 Task: Play online Dominion games in medium mode.
Action: Mouse moved to (830, 522)
Screenshot: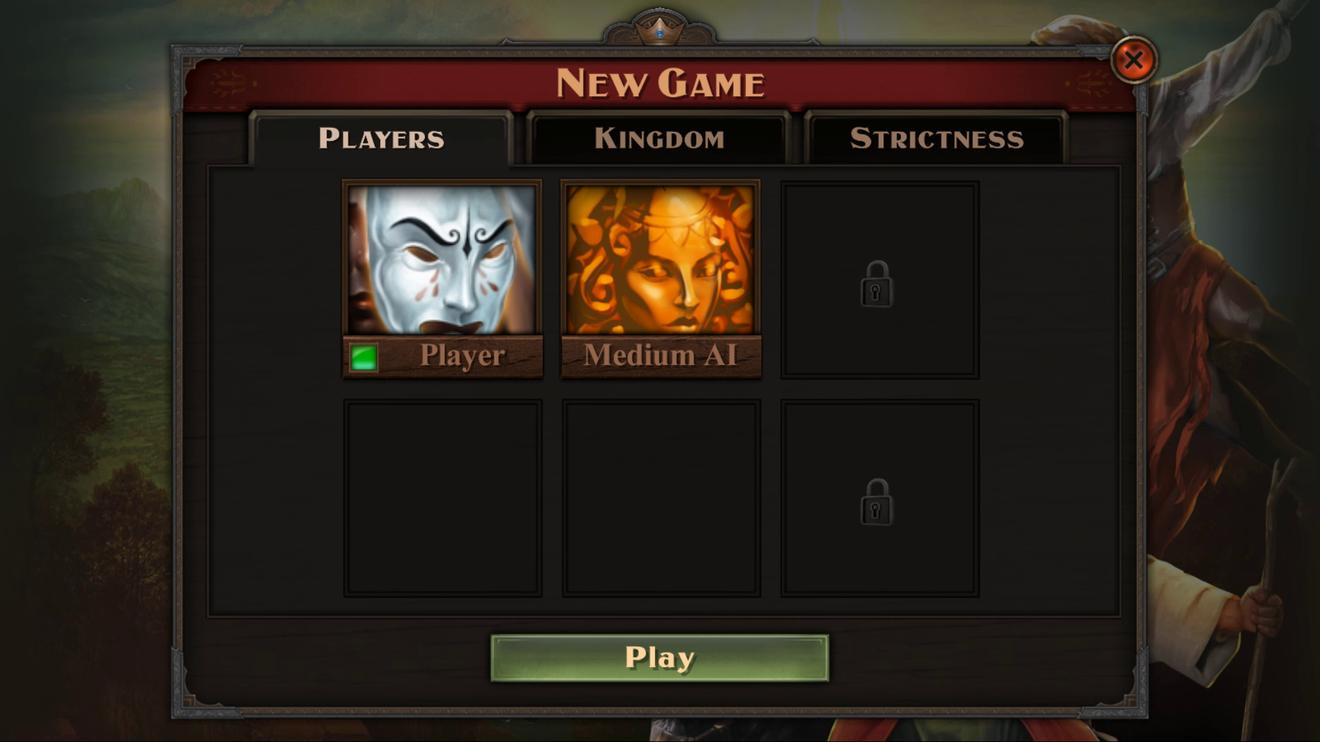 
Action: Mouse pressed left at (830, 522)
Screenshot: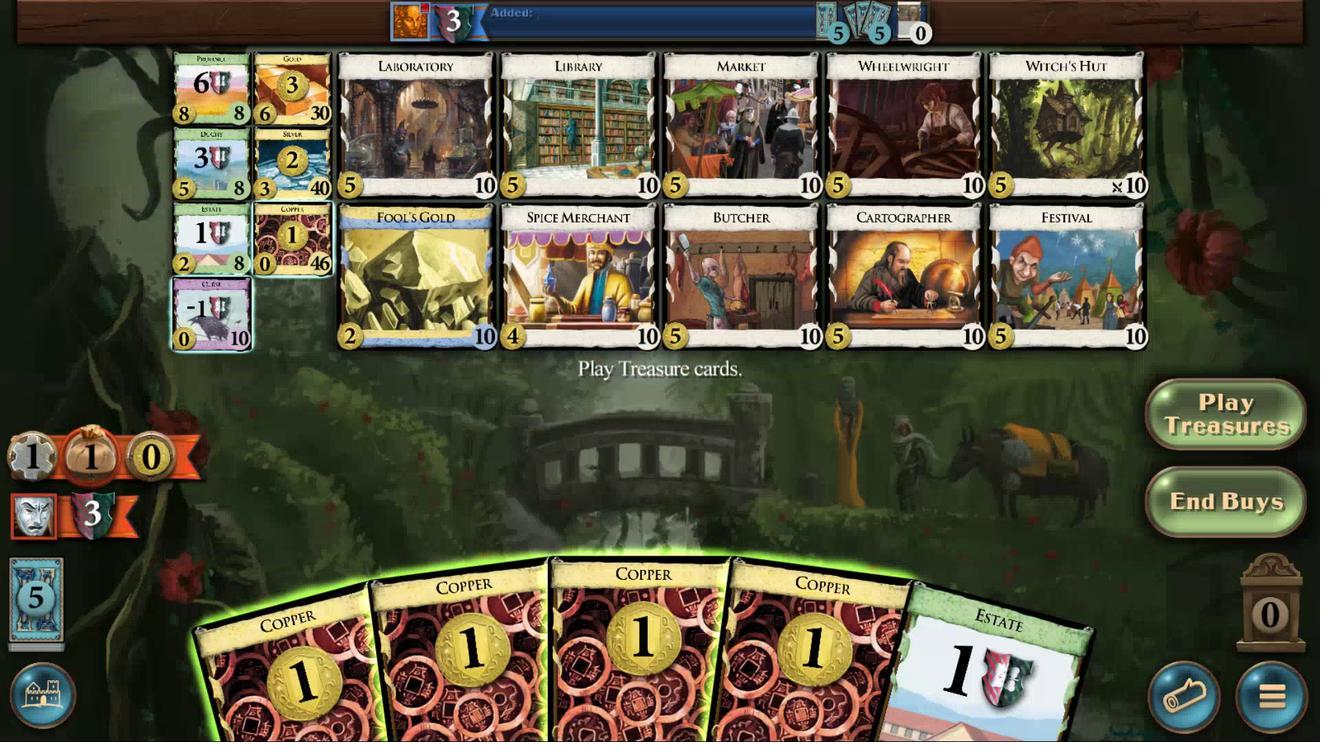 
Action: Mouse moved to (424, 519)
Screenshot: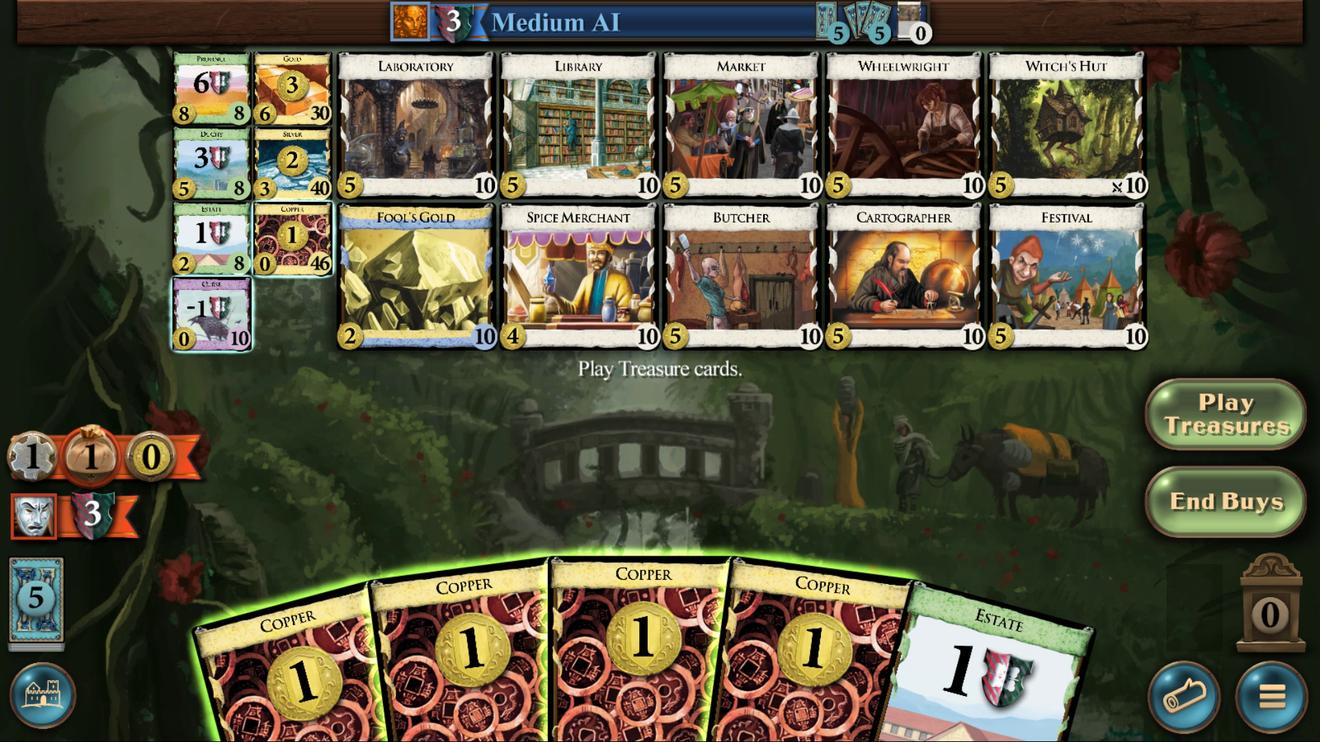 
Action: Mouse pressed left at (424, 519)
Screenshot: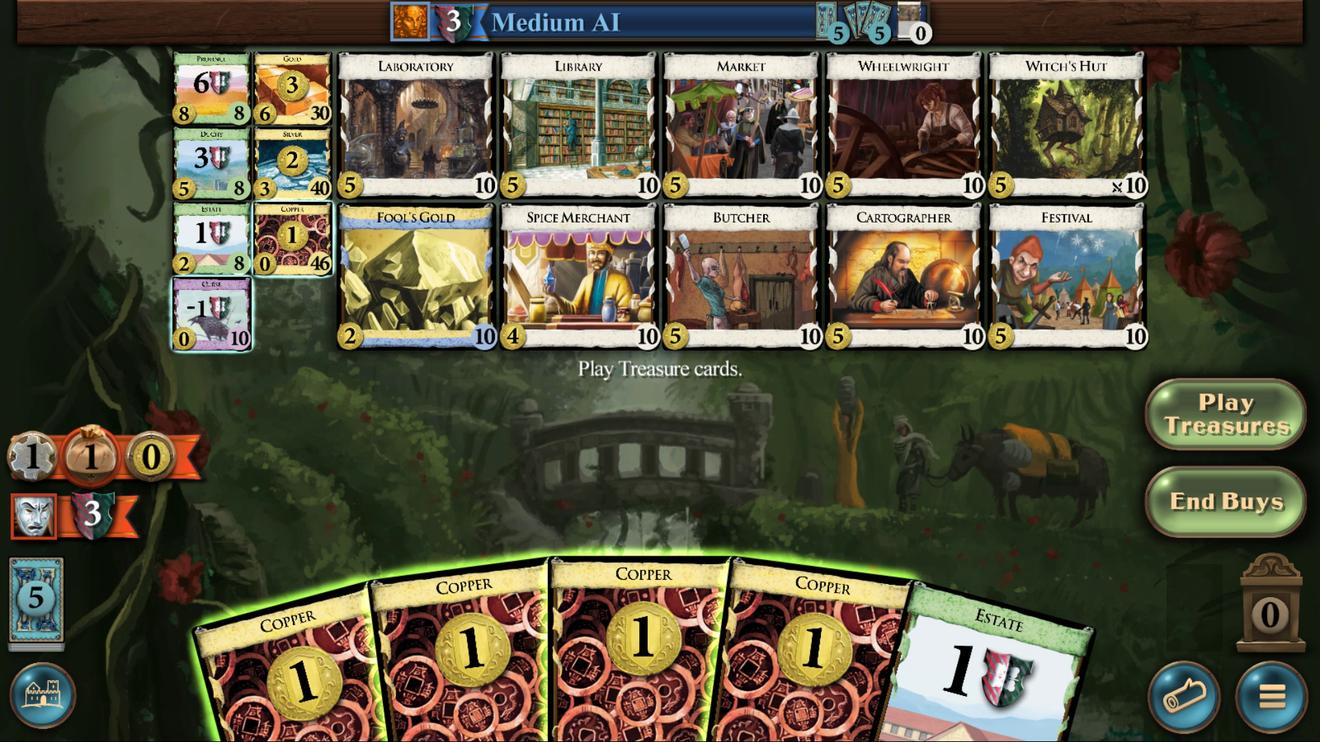 
Action: Mouse moved to (496, 497)
Screenshot: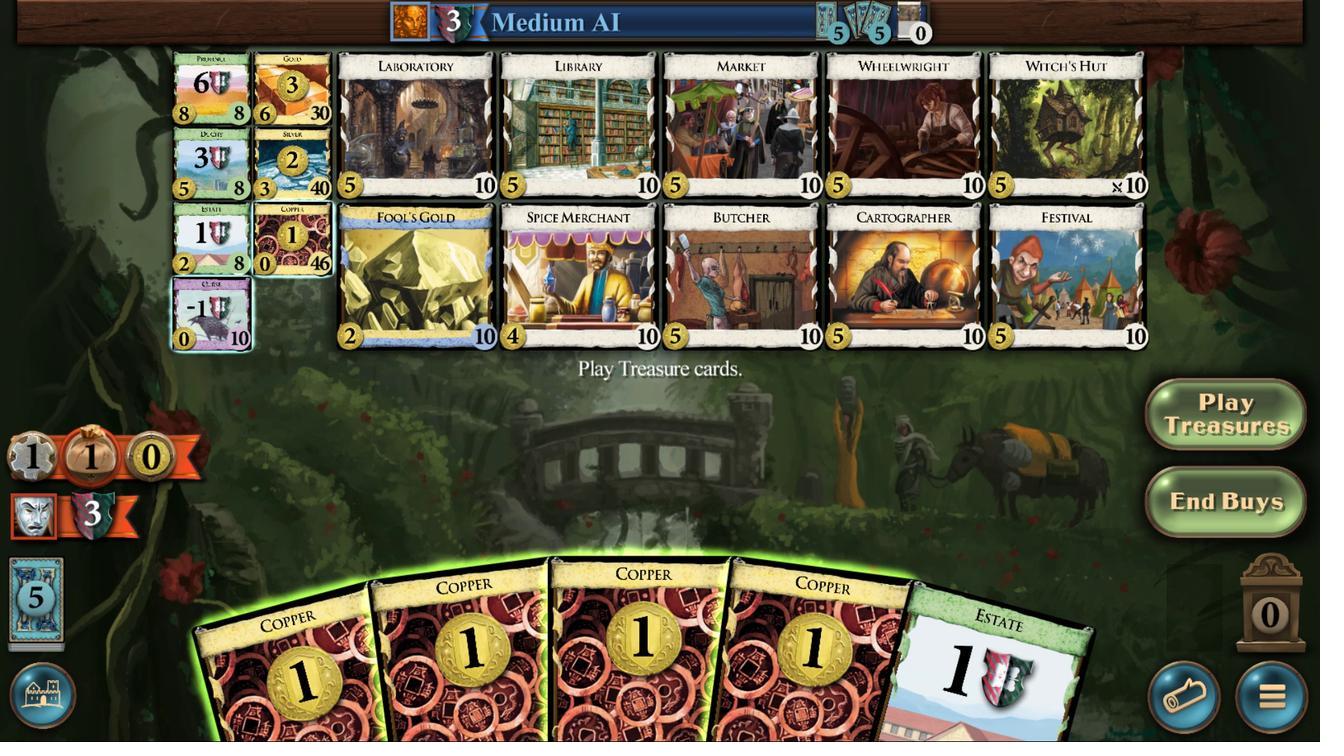 
Action: Mouse pressed left at (496, 497)
Screenshot: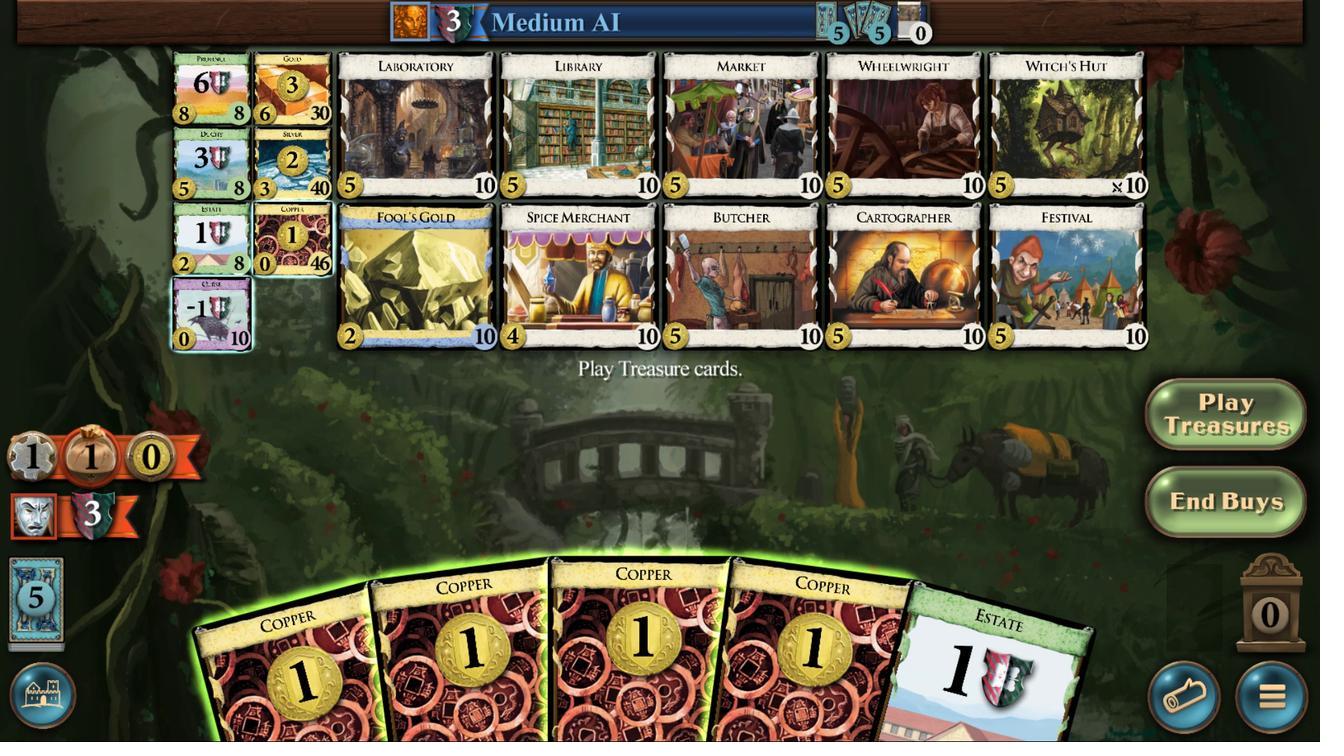 
Action: Mouse moved to (497, 497)
Screenshot: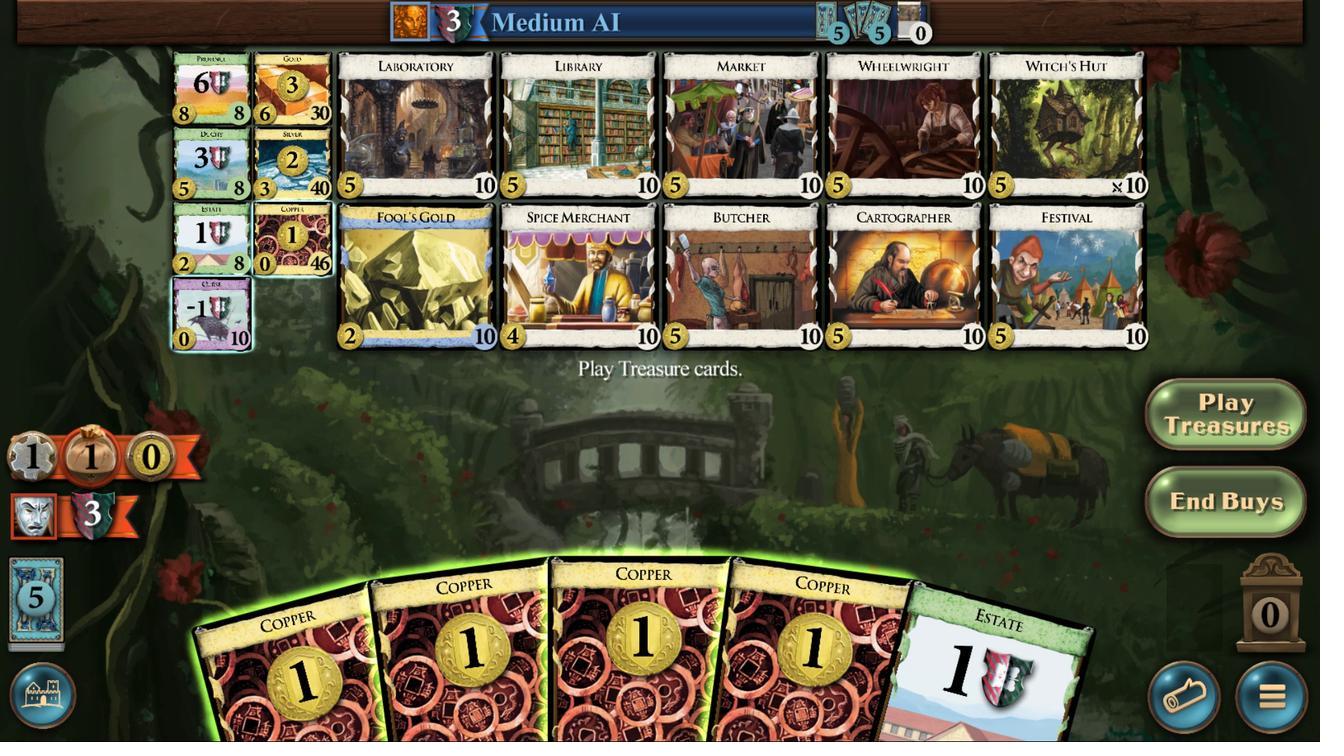 
Action: Mouse pressed left at (497, 497)
Screenshot: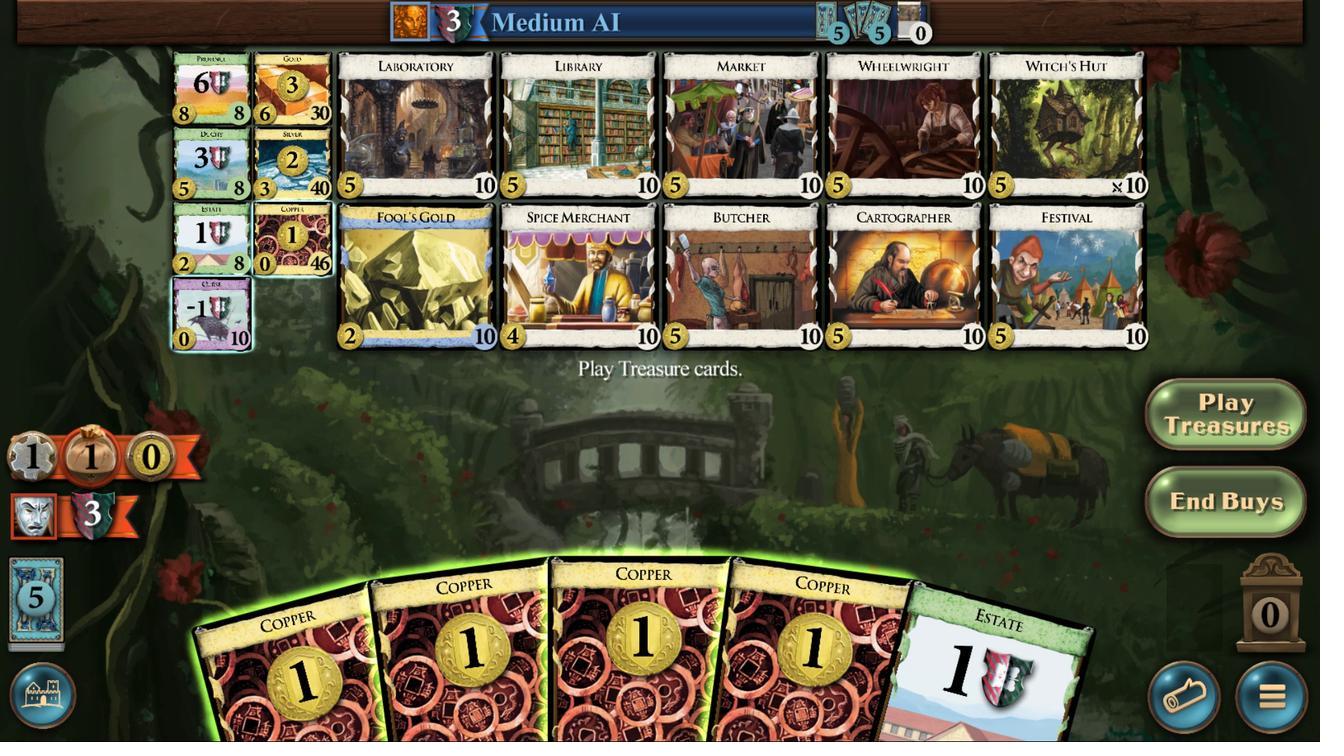 
Action: Mouse moved to (768, 527)
Screenshot: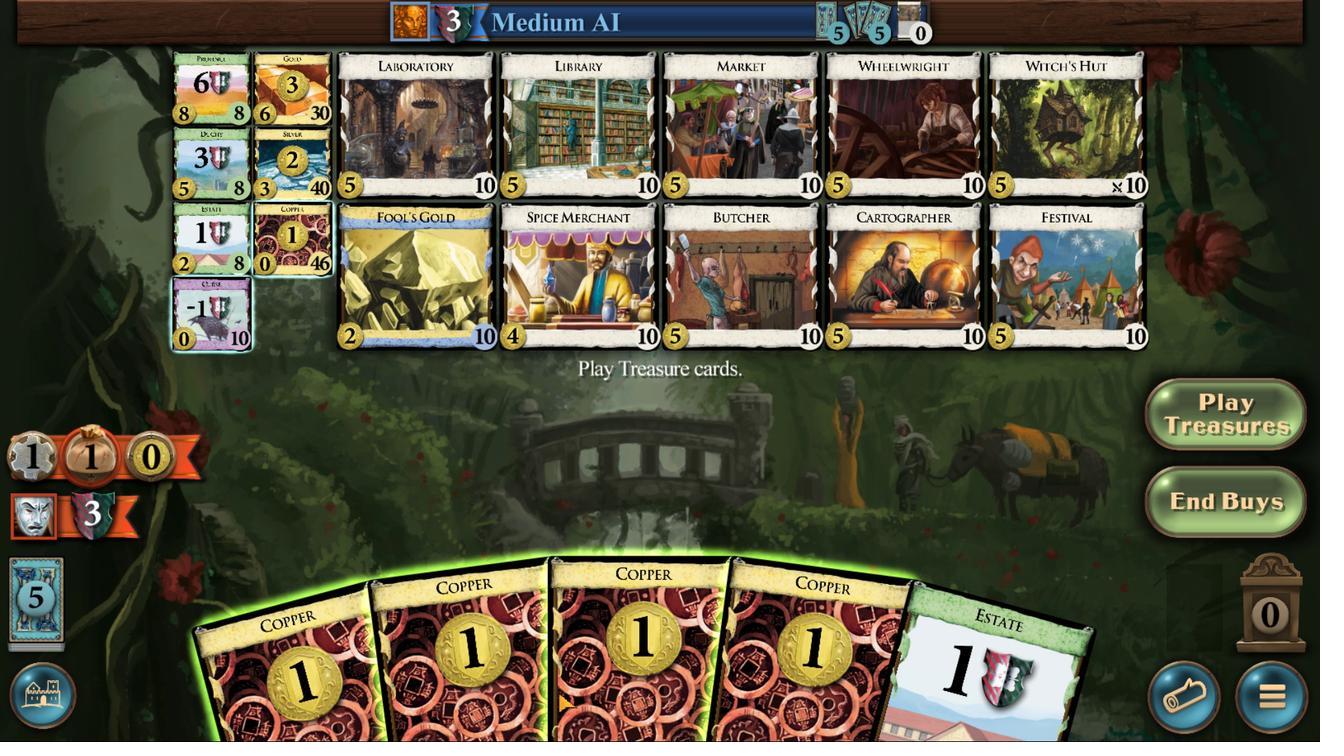 
Action: Mouse pressed left at (768, 527)
Screenshot: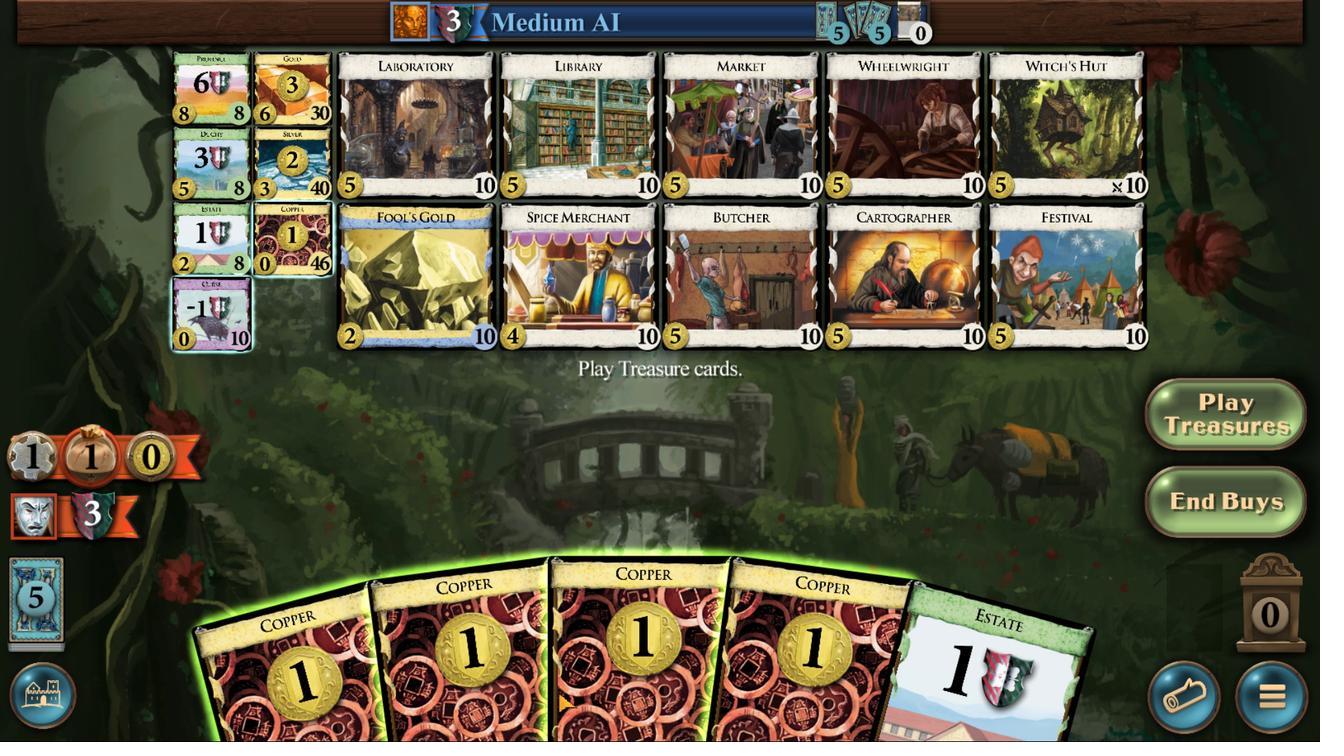 
Action: Mouse moved to (390, 457)
Screenshot: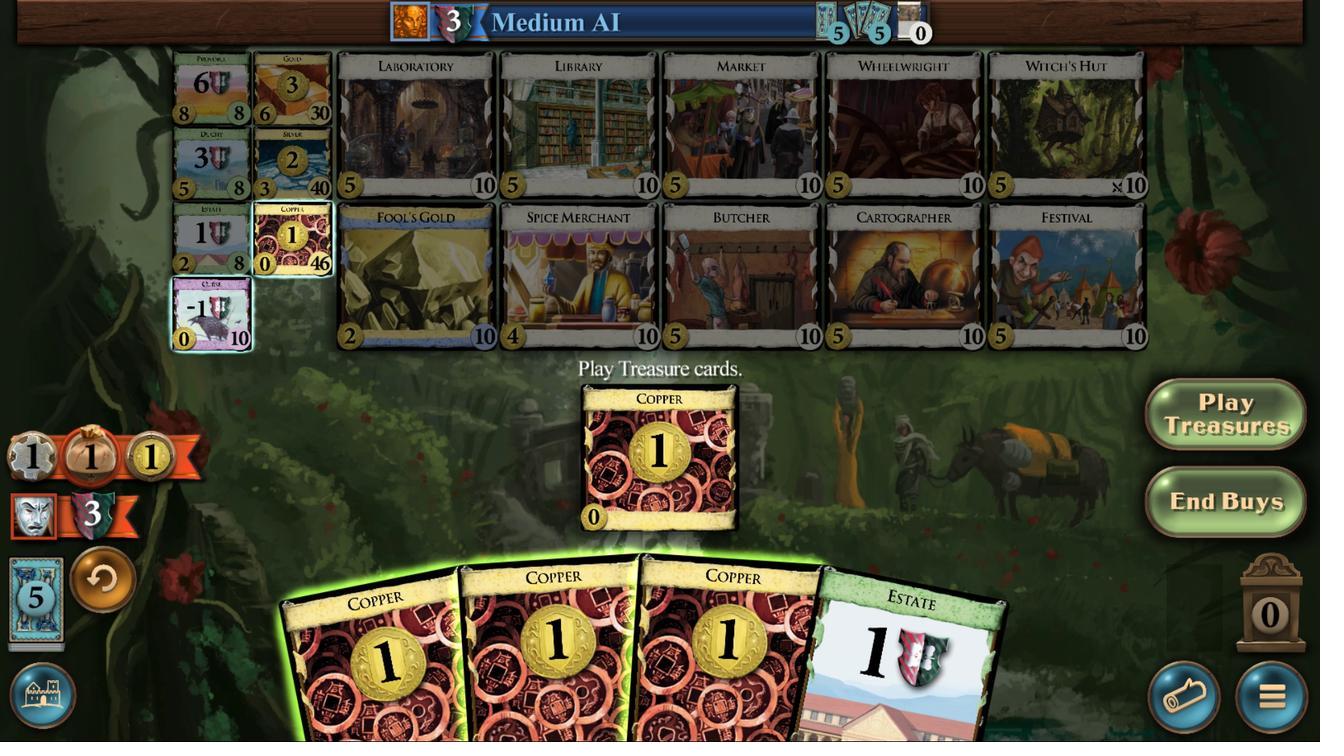 
Action: Mouse pressed left at (390, 457)
Screenshot: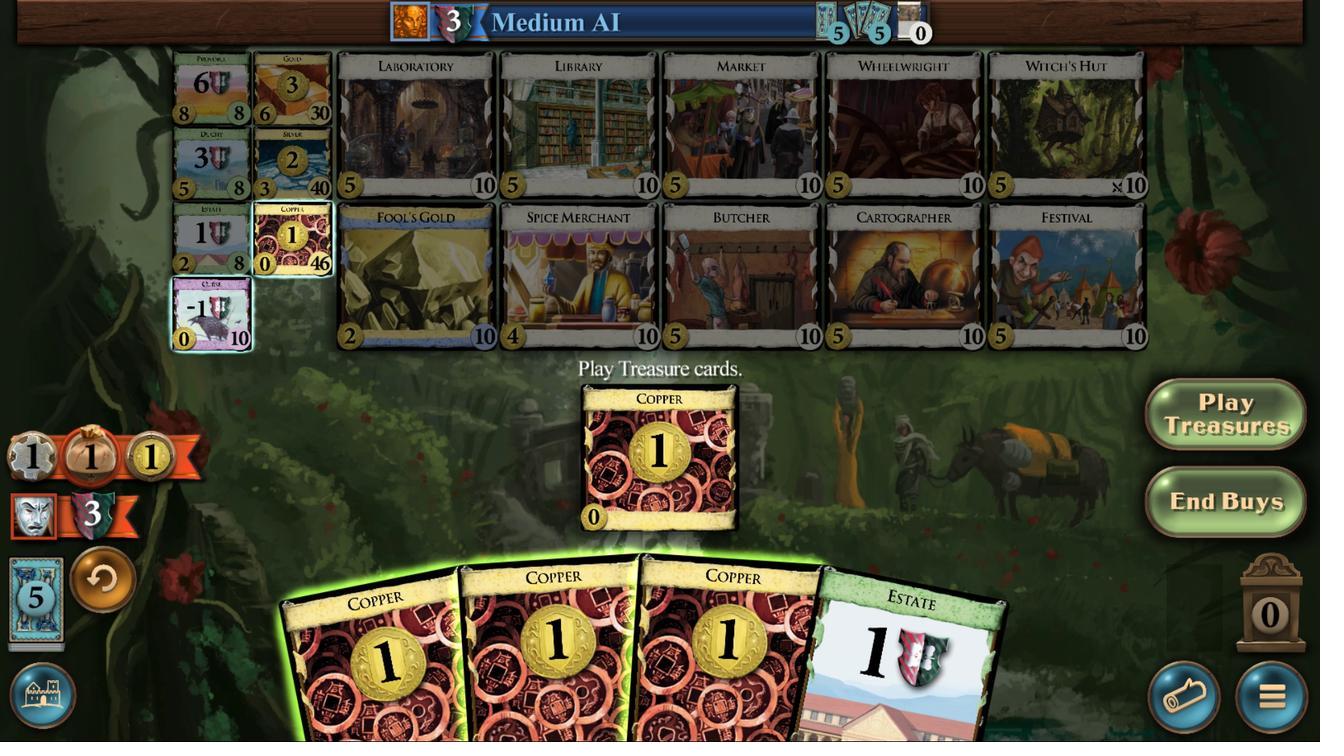 
Action: Mouse moved to (703, 517)
Screenshot: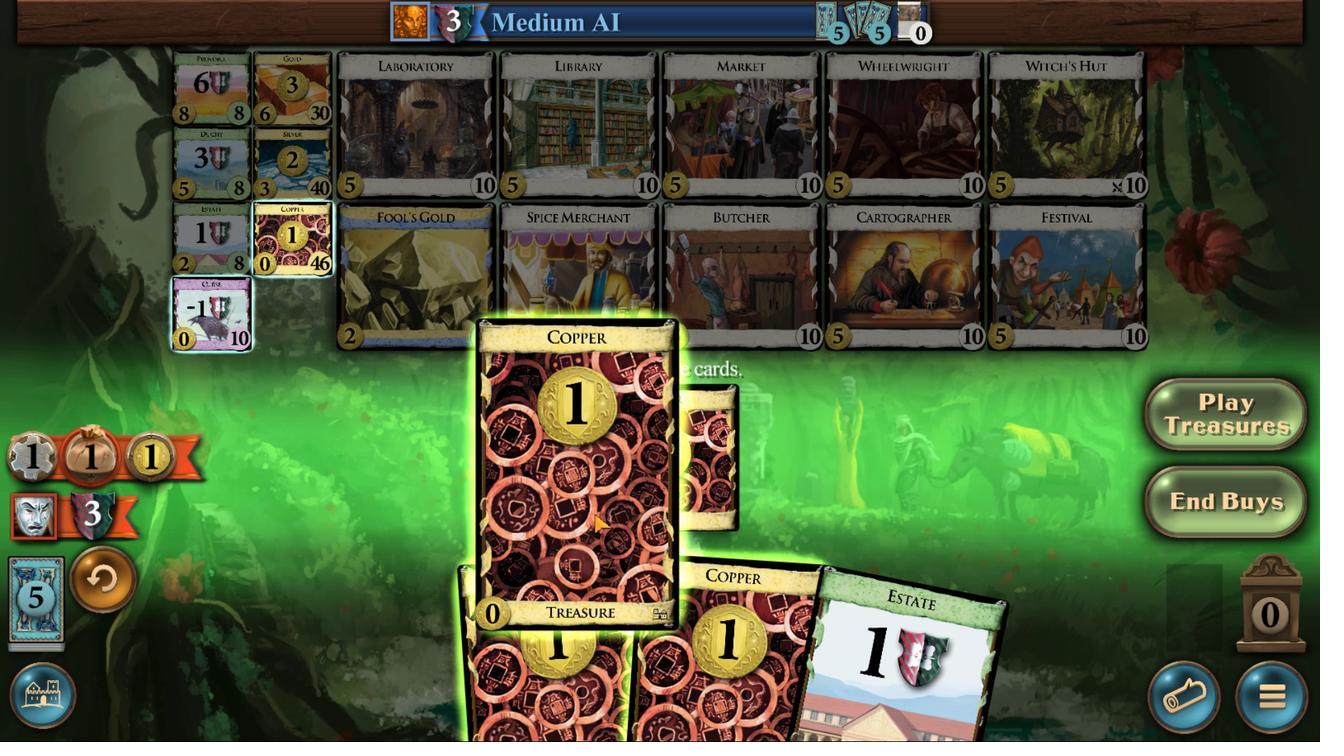 
Action: Mouse pressed left at (703, 517)
Screenshot: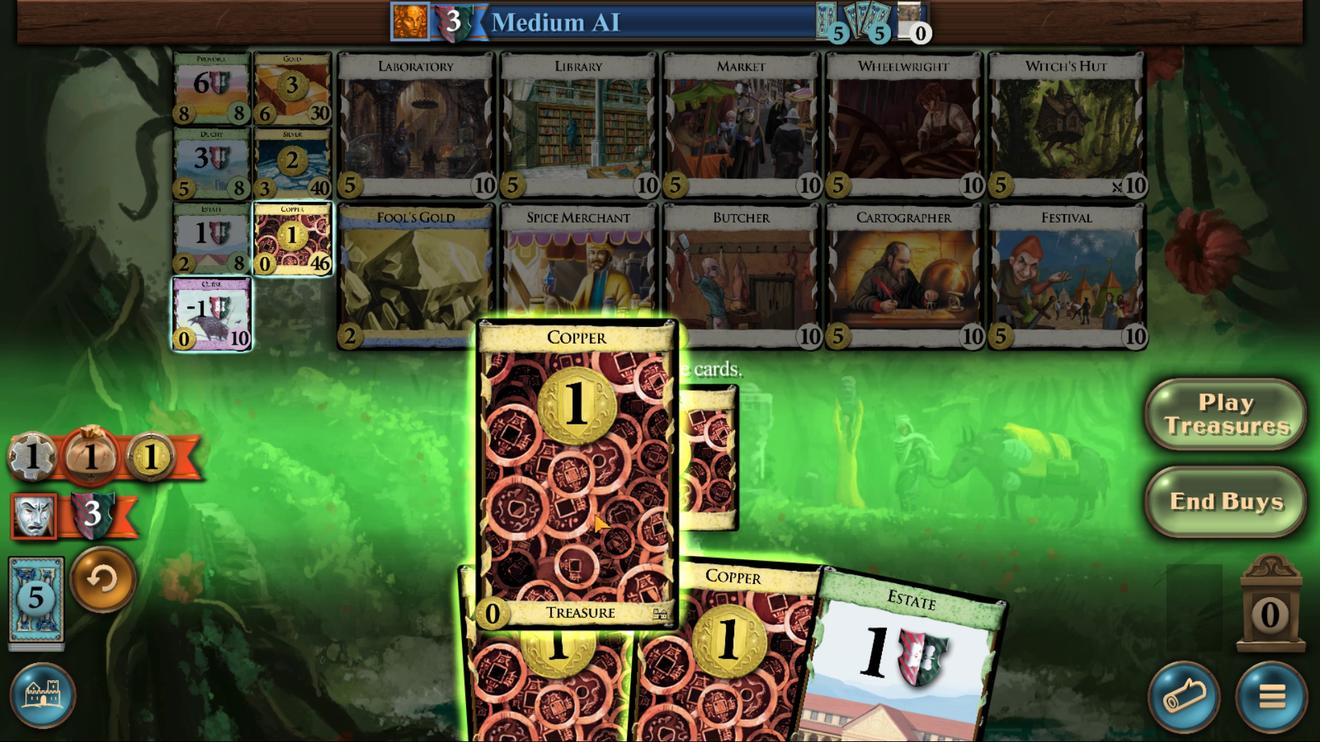 
Action: Mouse moved to (718, 521)
Screenshot: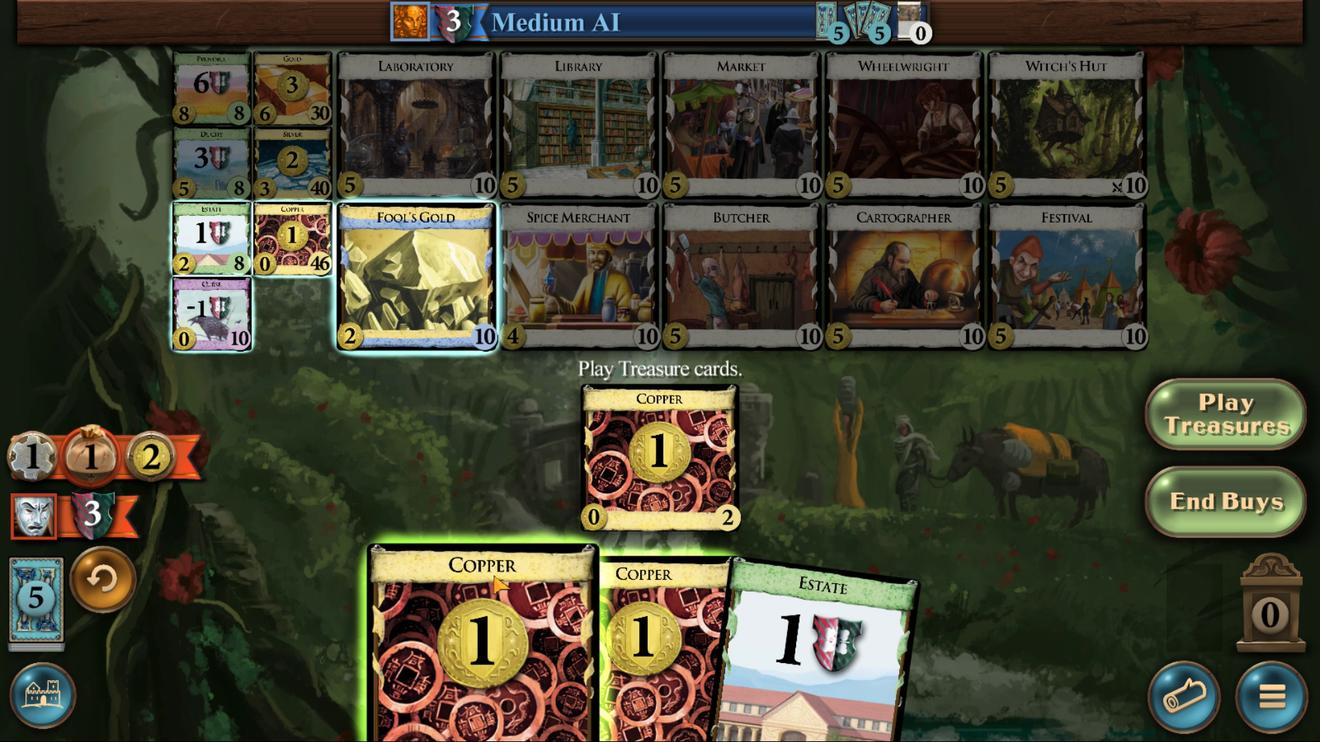 
Action: Mouse pressed left at (718, 521)
Screenshot: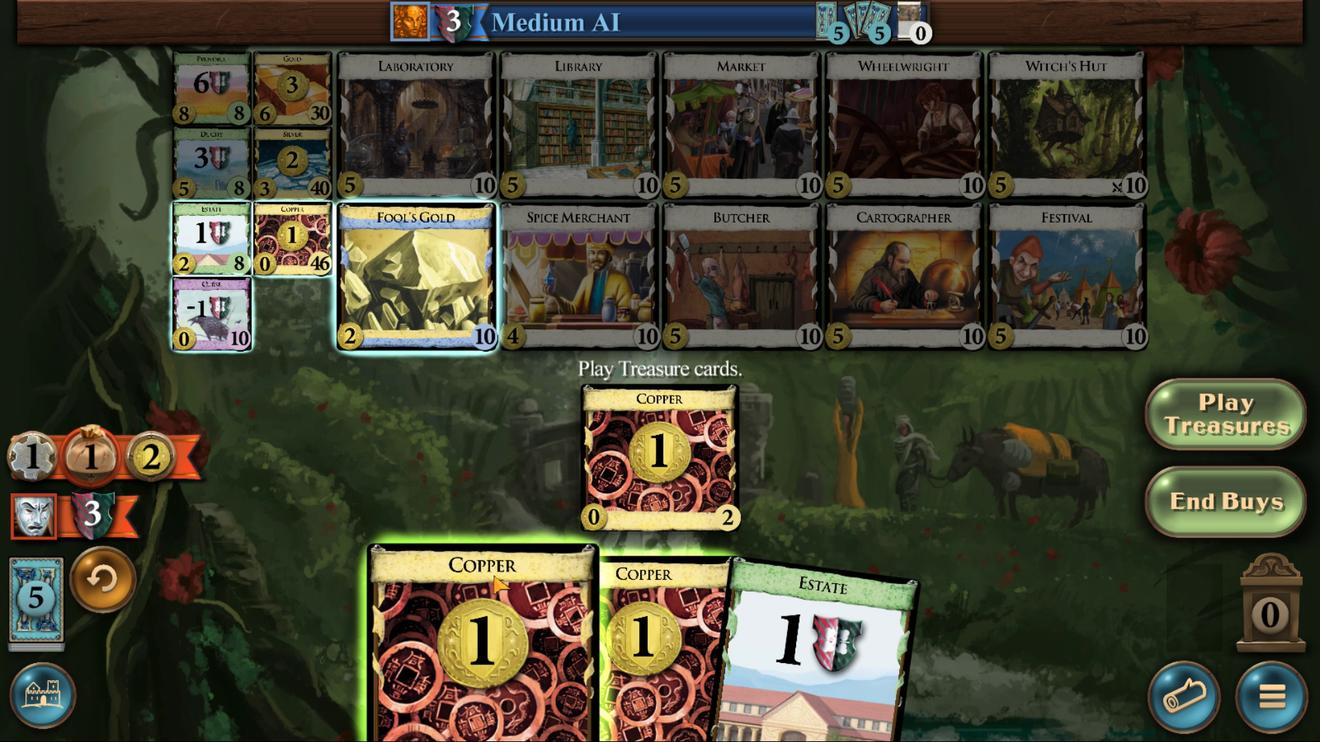 
Action: Mouse moved to (759, 520)
Screenshot: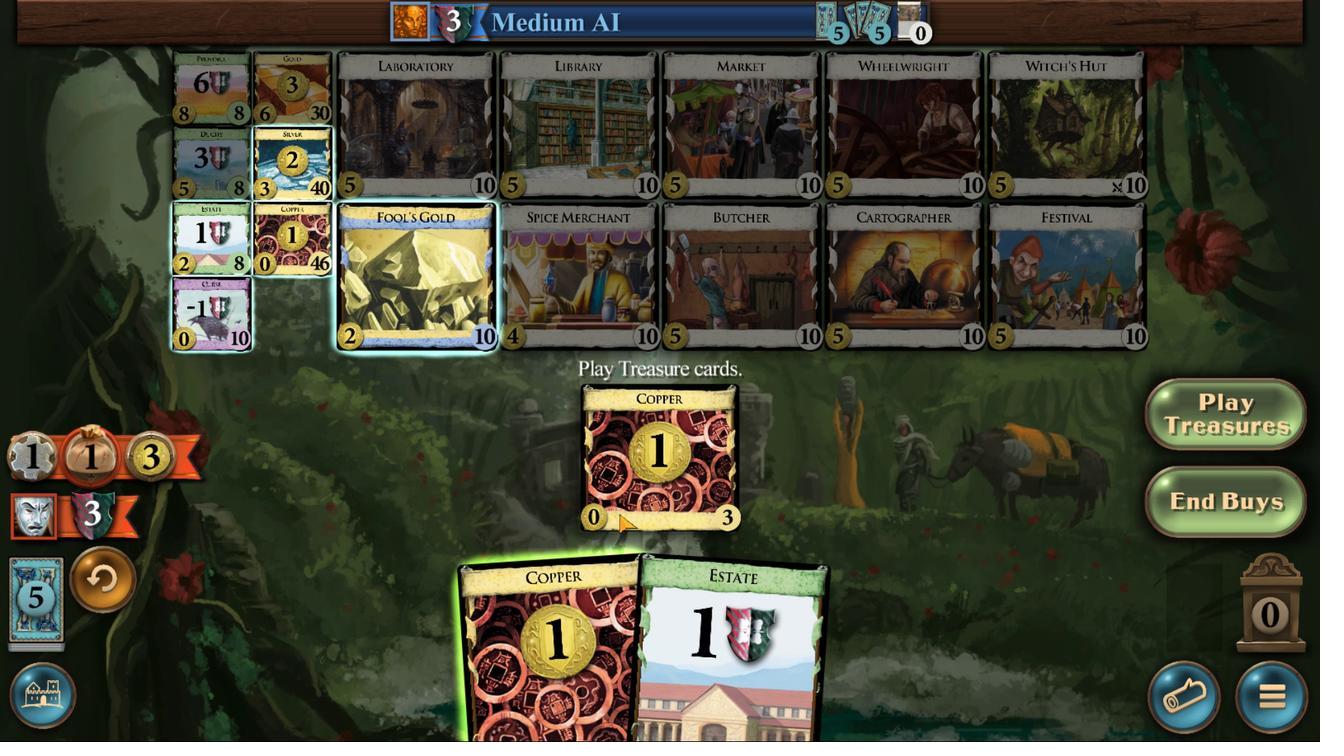 
Action: Mouse pressed left at (759, 520)
Screenshot: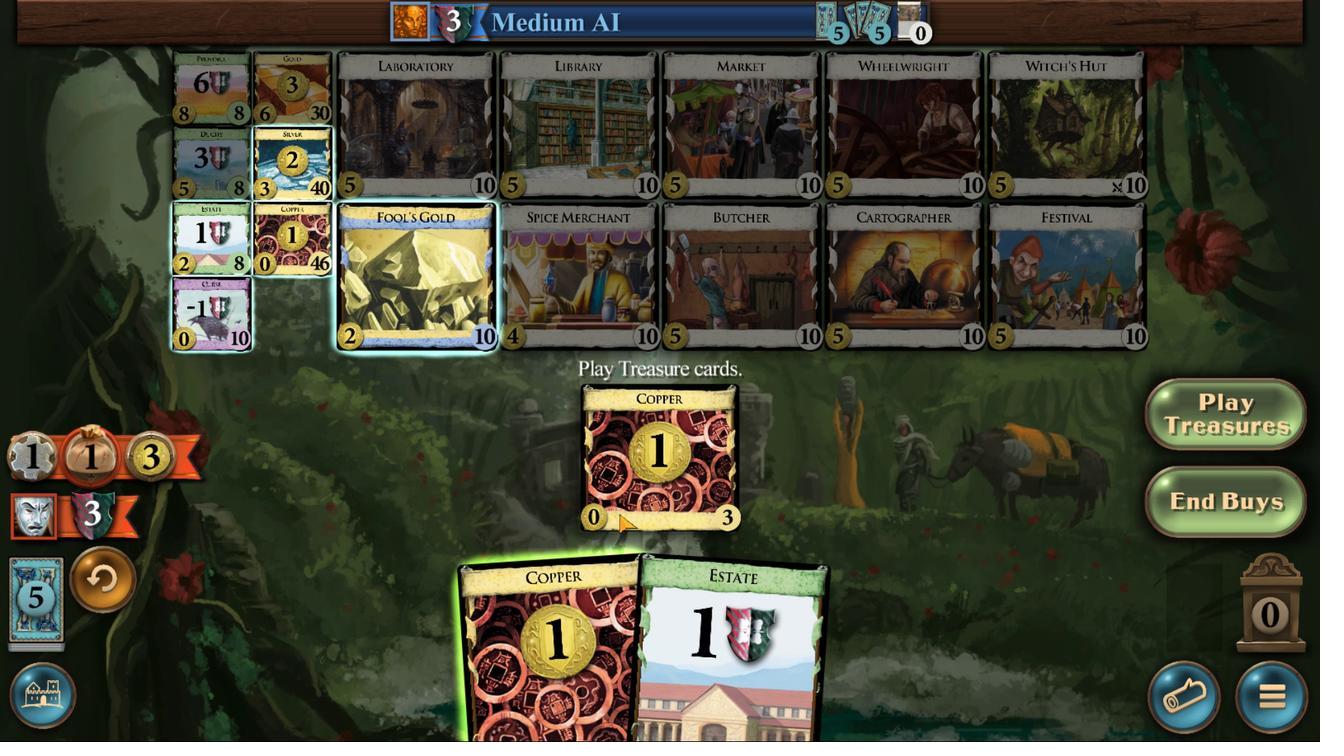 
Action: Mouse moved to (671, 427)
Screenshot: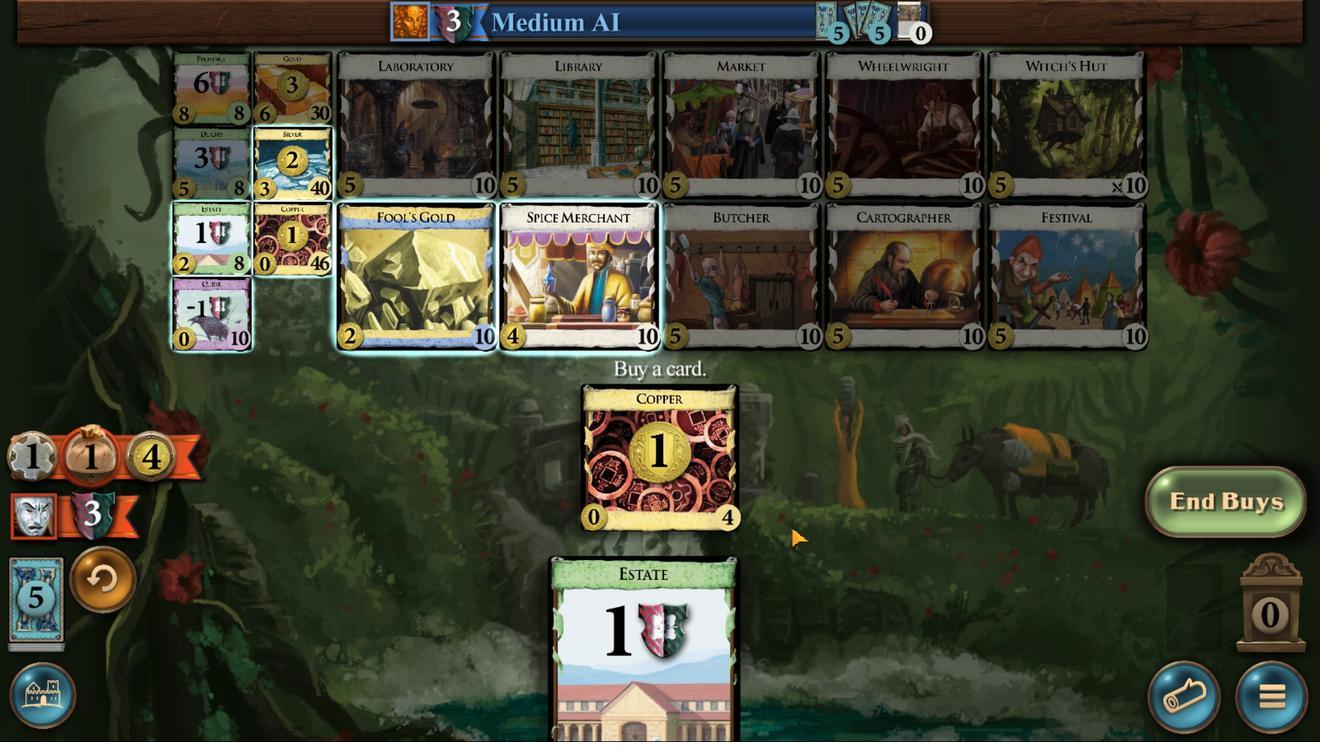 
Action: Mouse pressed left at (671, 427)
Screenshot: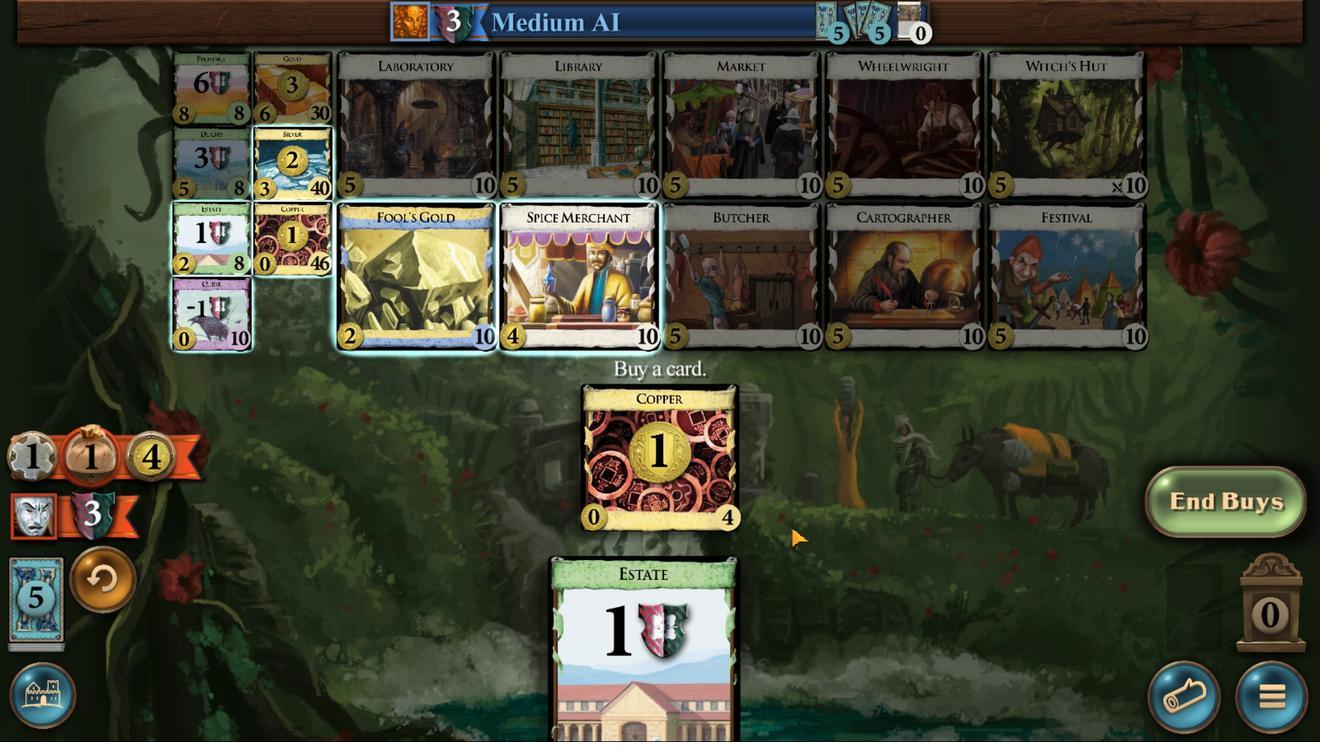 
Action: Mouse moved to (736, 515)
Screenshot: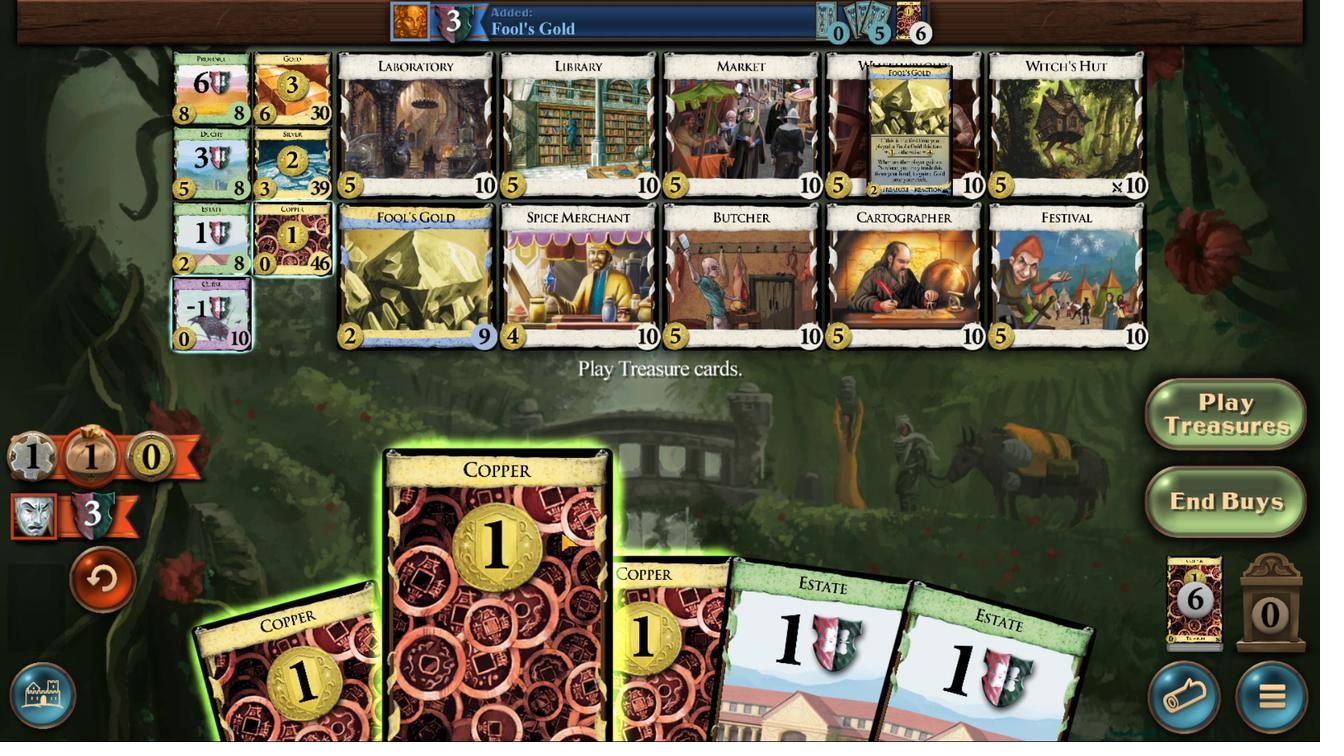 
Action: Mouse pressed left at (736, 515)
Screenshot: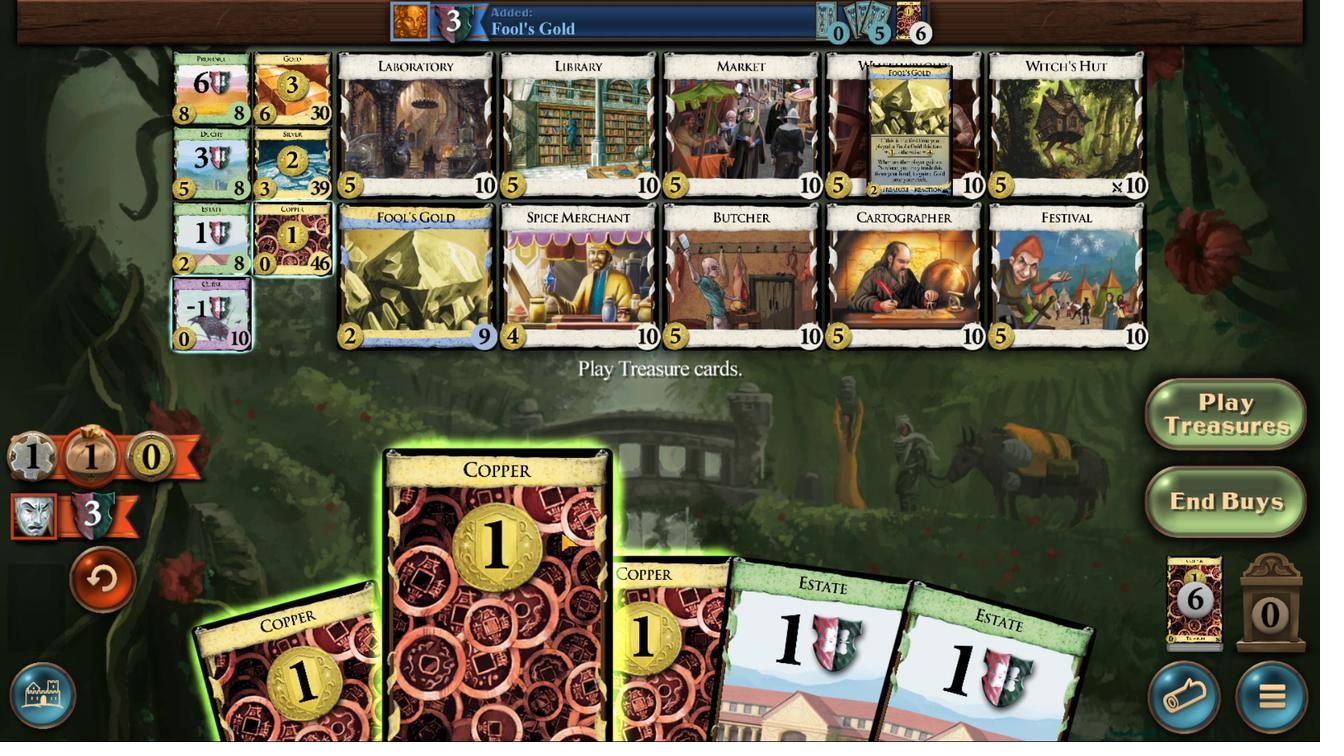 
Action: Mouse moved to (711, 511)
Screenshot: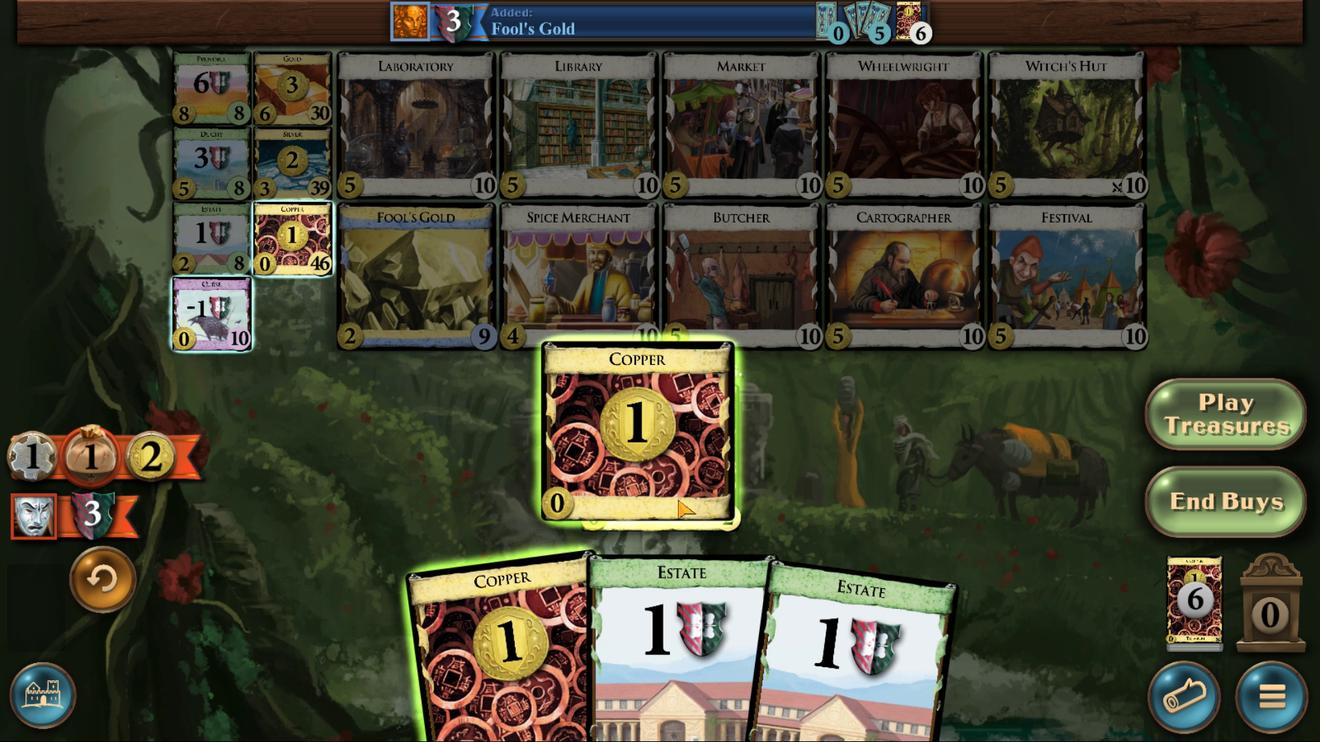 
Action: Mouse pressed left at (711, 511)
Screenshot: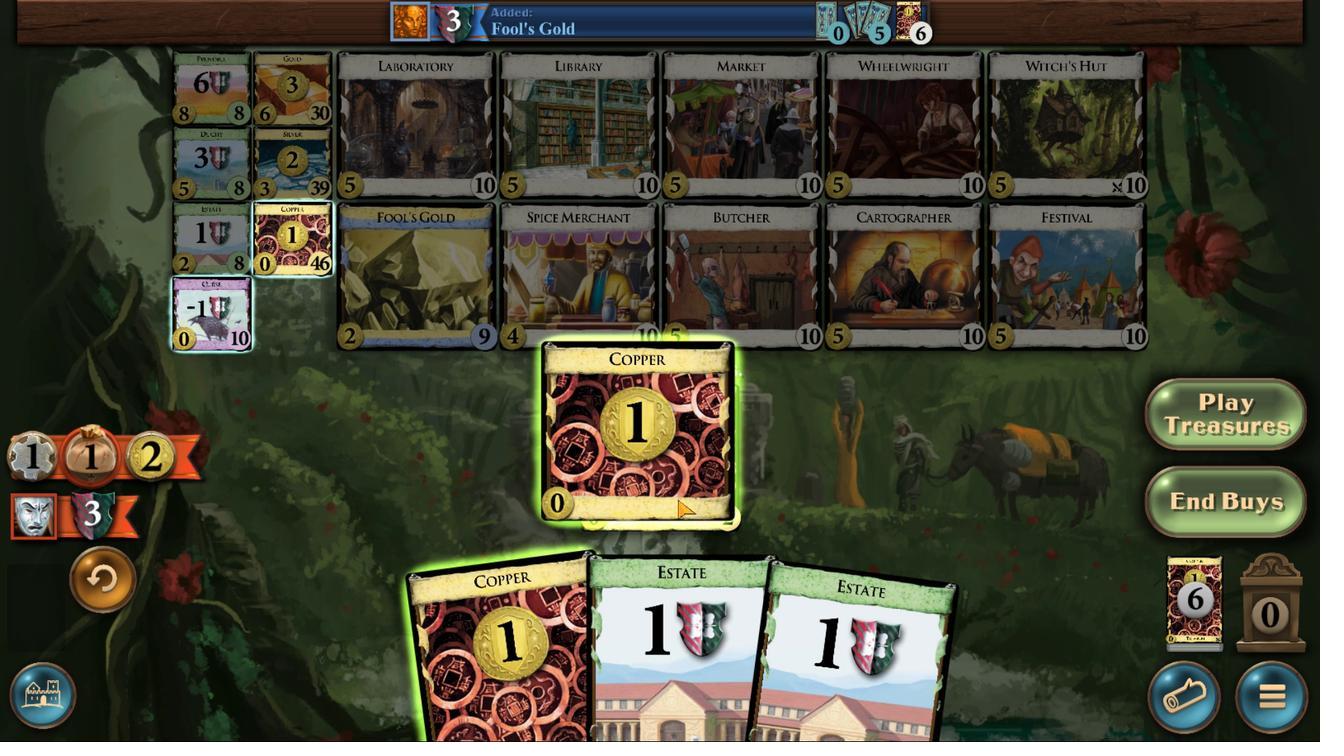
Action: Mouse moved to (742, 515)
Screenshot: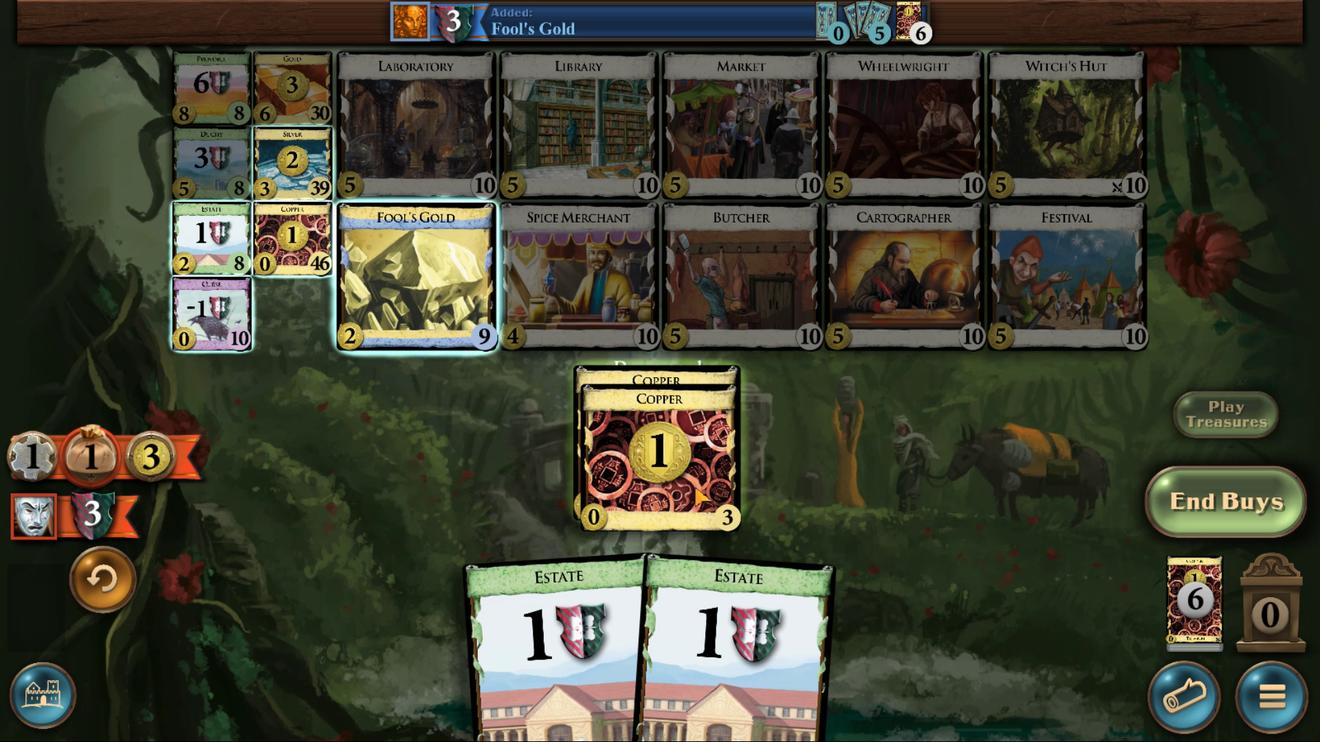 
Action: Mouse pressed left at (742, 515)
Screenshot: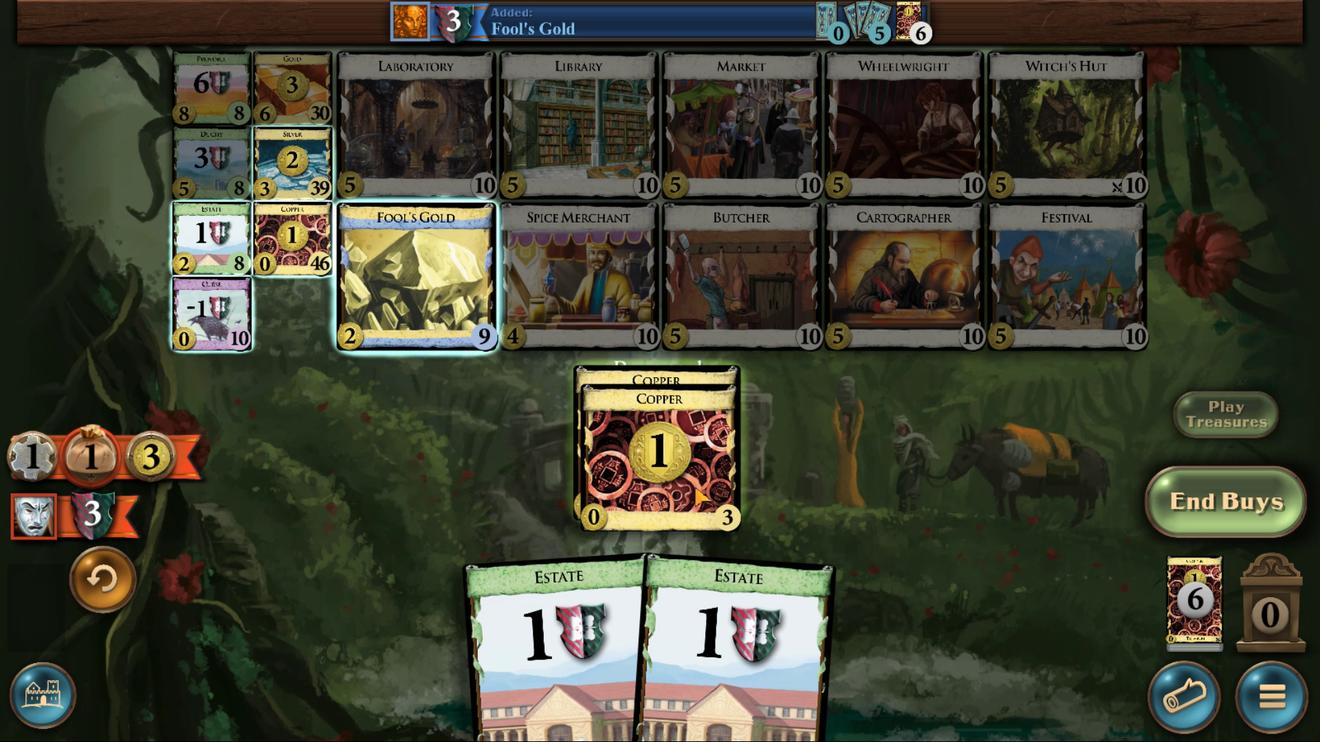
Action: Mouse moved to (808, 487)
Screenshot: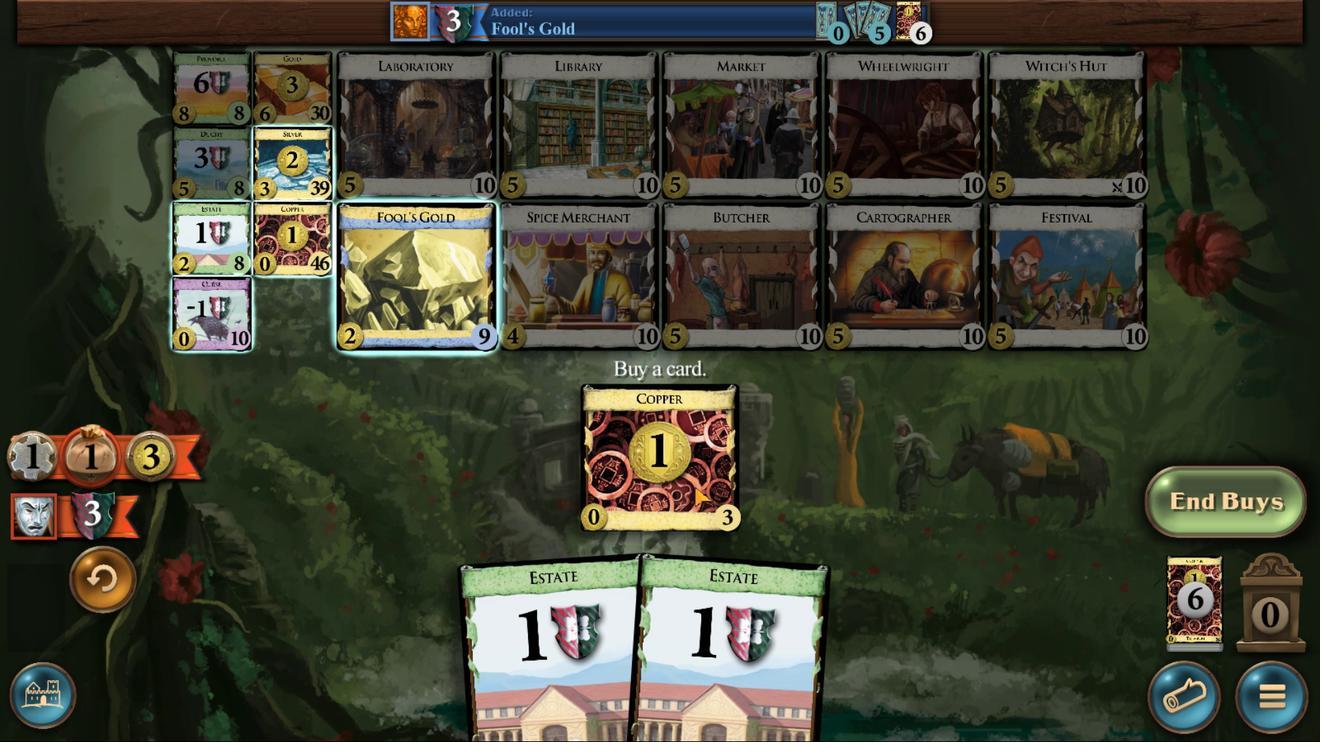 
Action: Mouse pressed left at (808, 487)
Screenshot: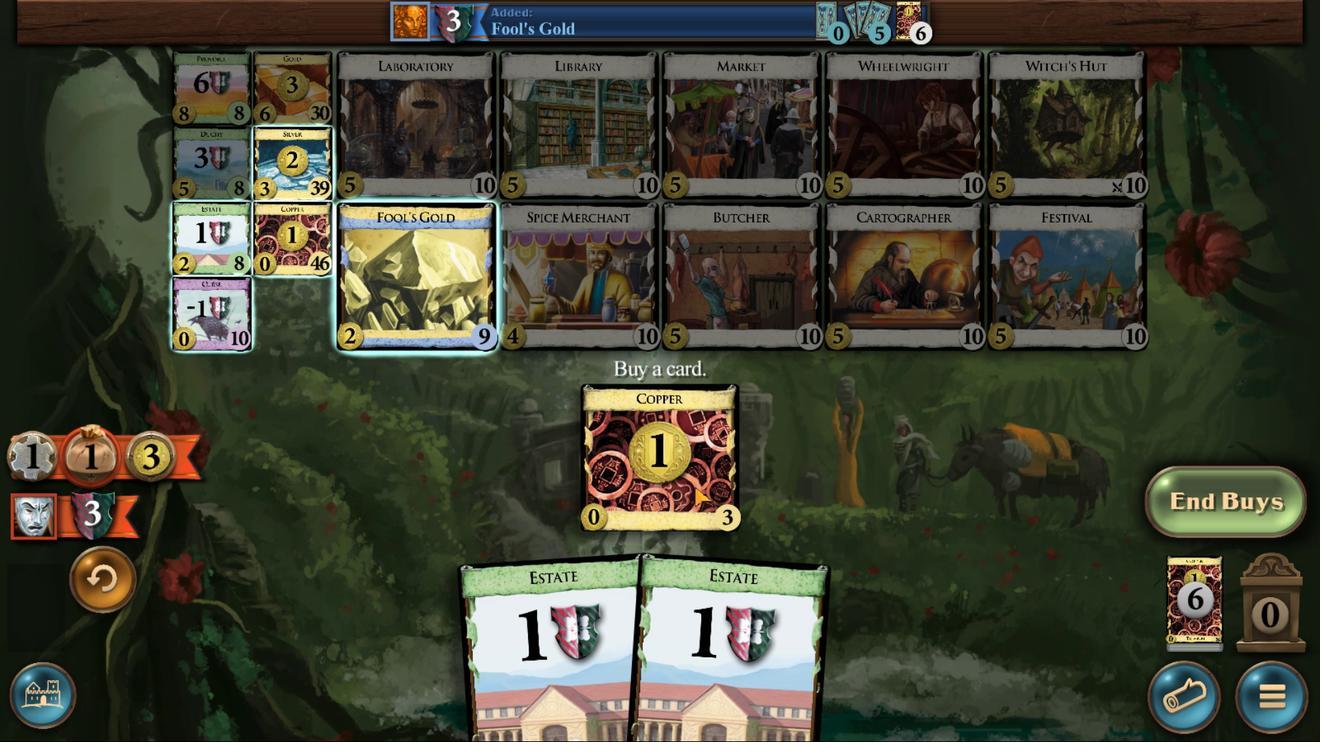 
Action: Mouse moved to (672, 422)
Screenshot: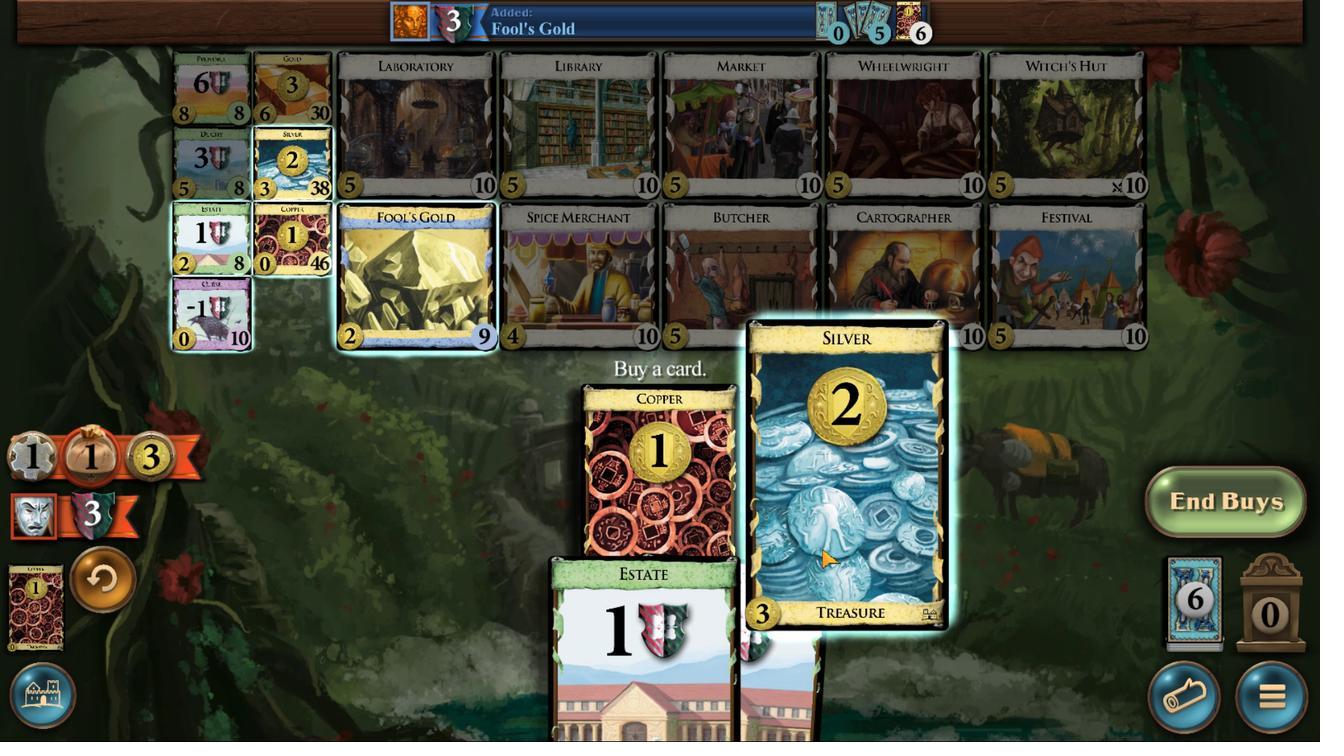 
Action: Mouse pressed left at (672, 422)
Screenshot: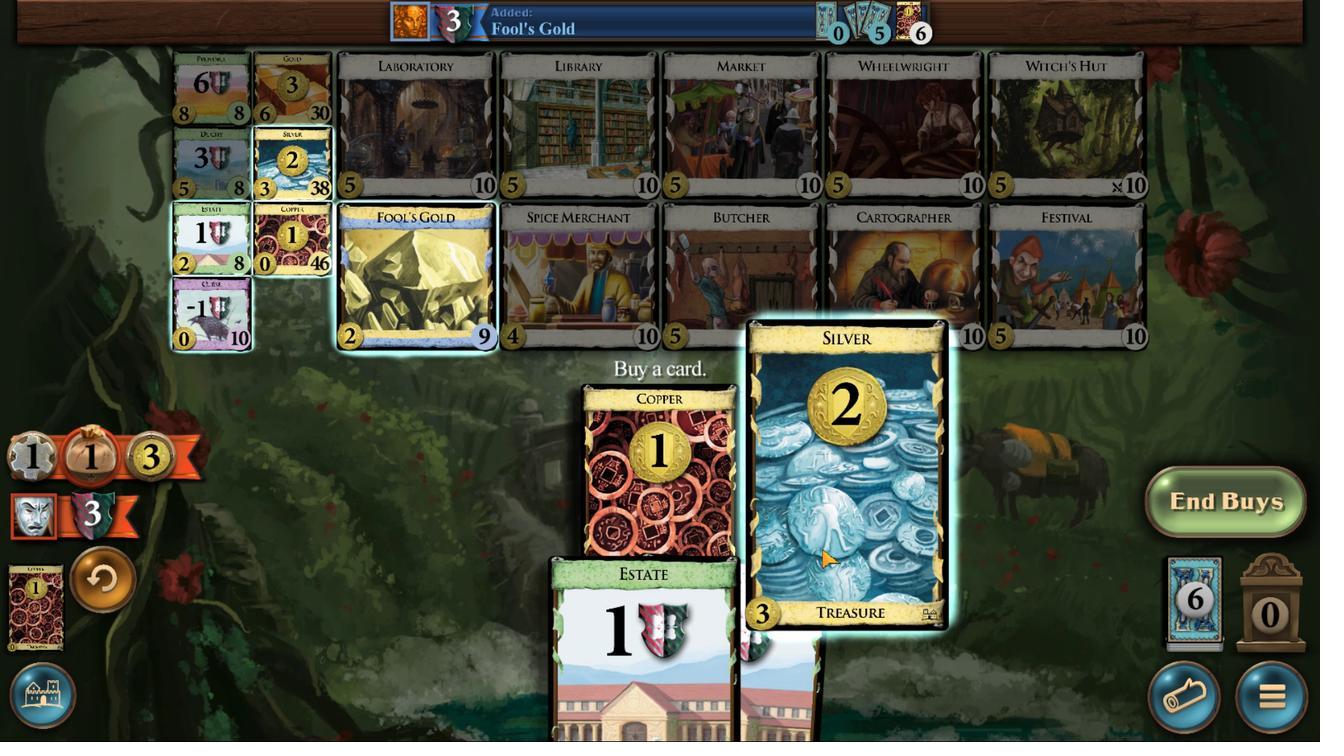 
Action: Mouse moved to (852, 499)
Screenshot: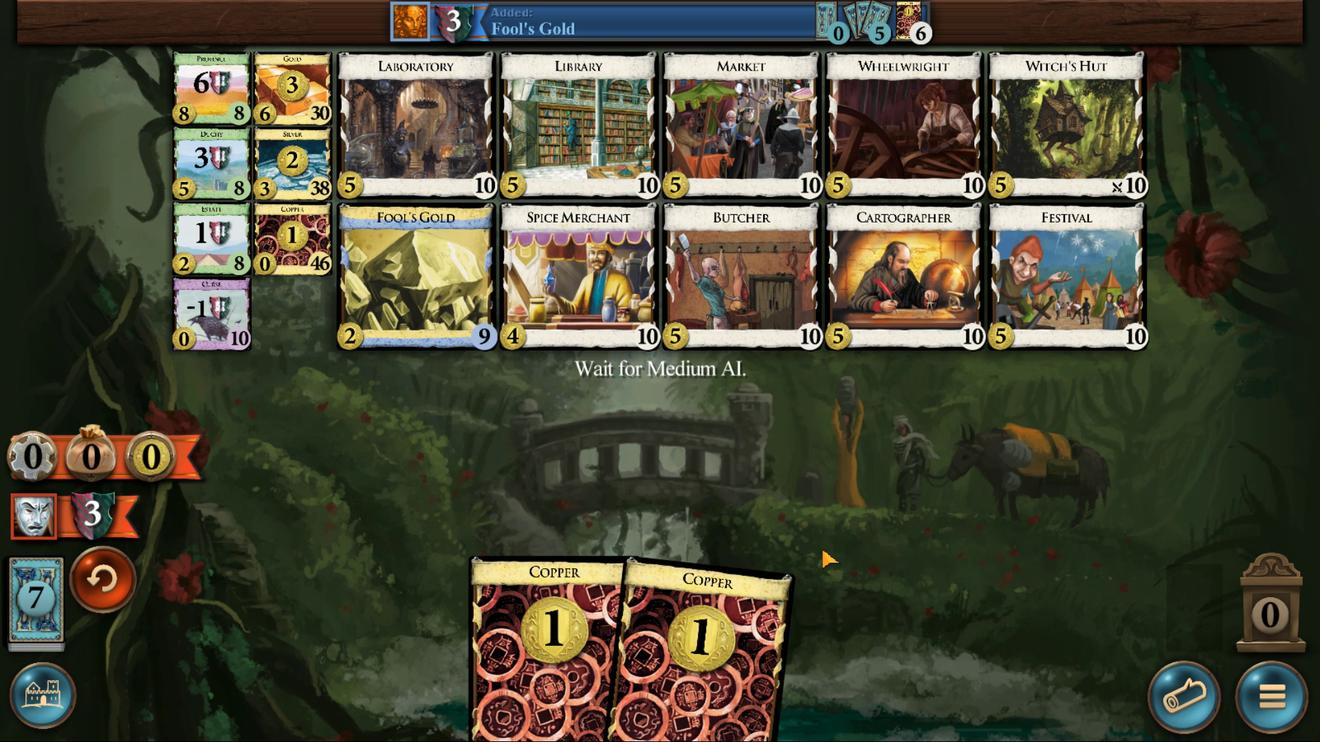 
Action: Mouse pressed left at (852, 499)
Screenshot: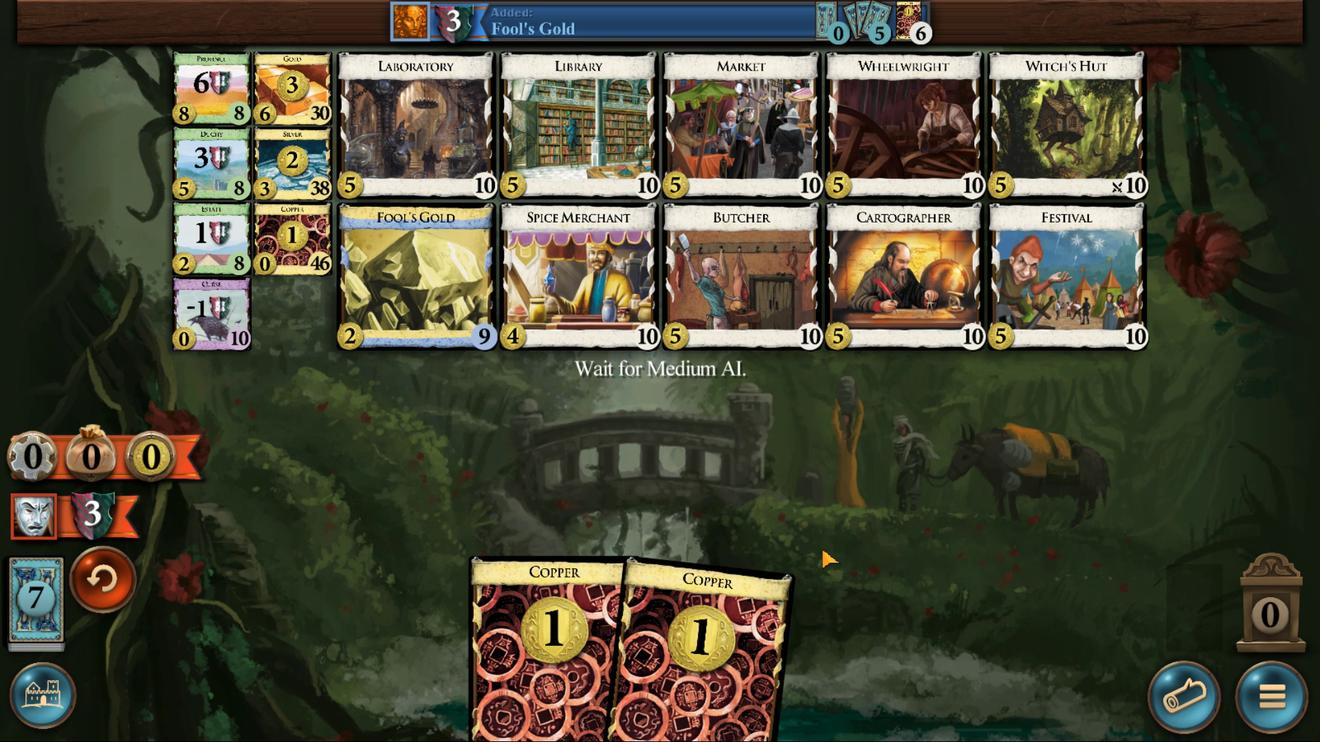 
Action: Mouse moved to (707, 520)
Screenshot: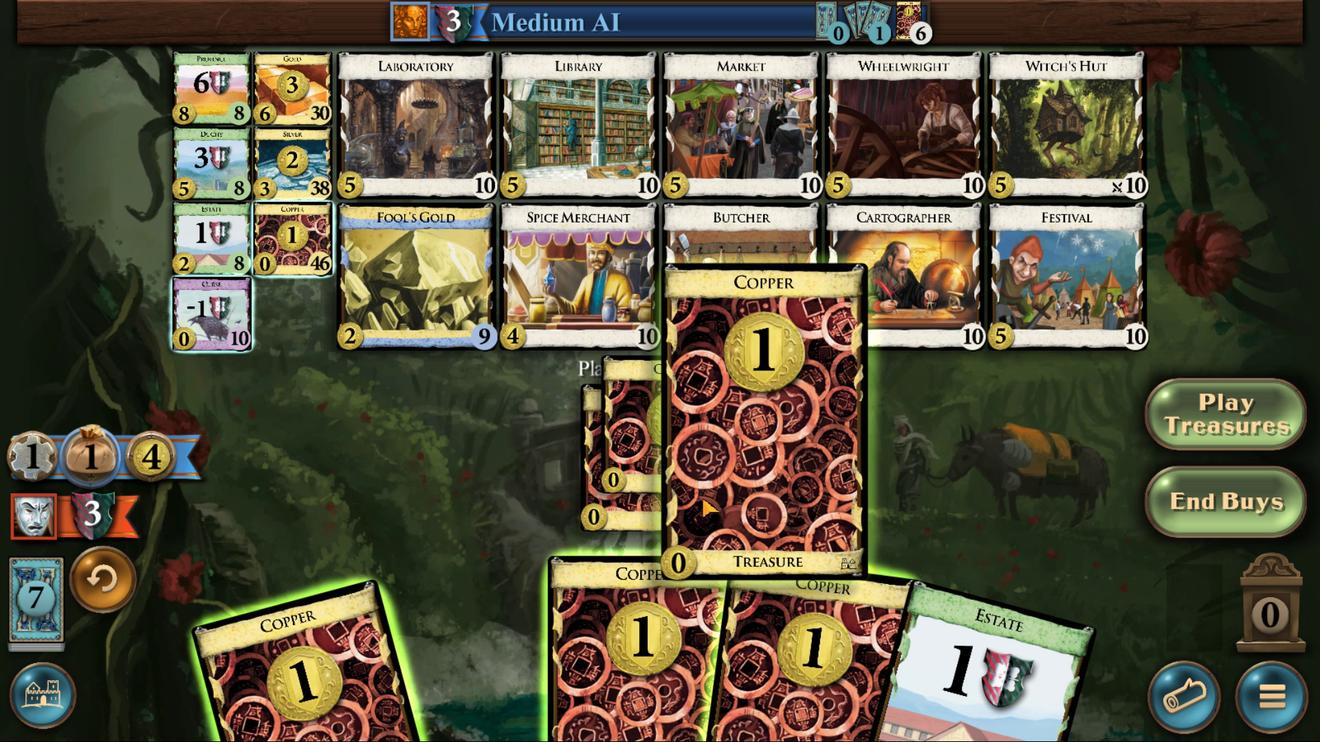 
Action: Mouse pressed left at (707, 520)
Screenshot: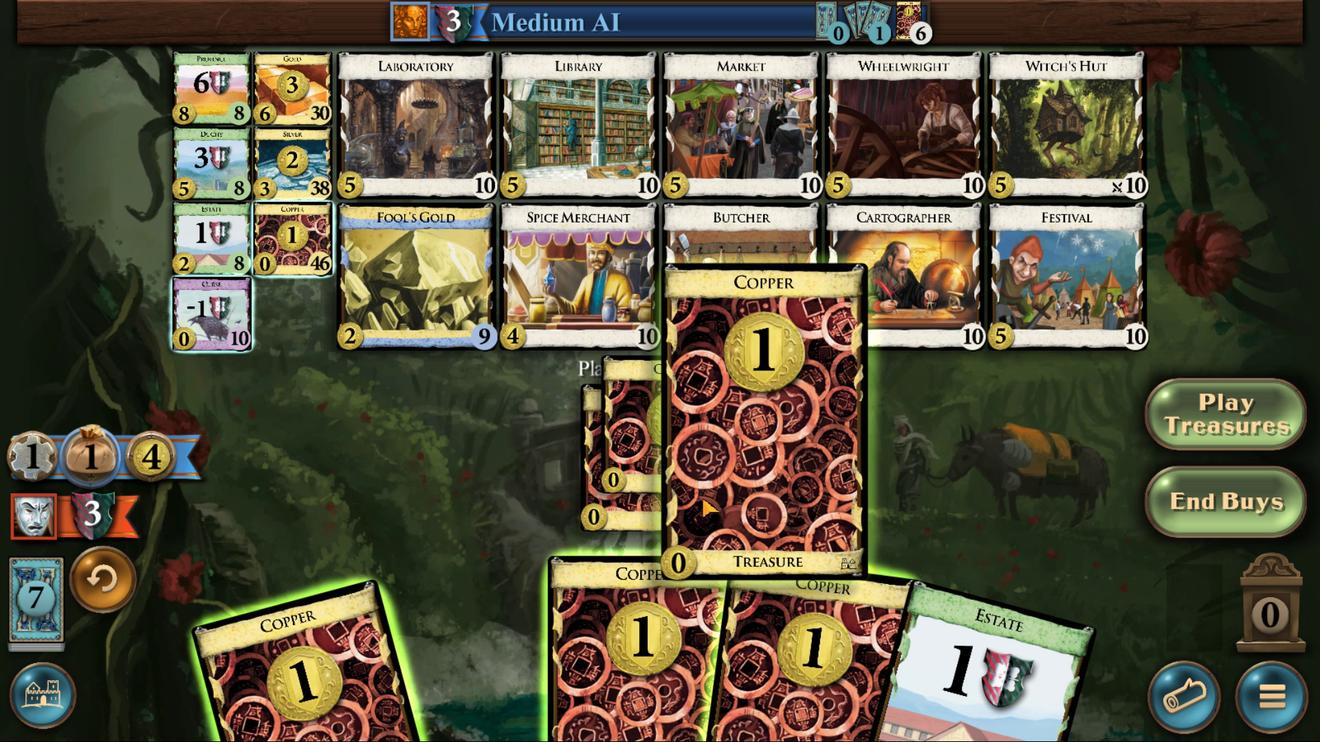 
Action: Mouse moved to (760, 516)
Screenshot: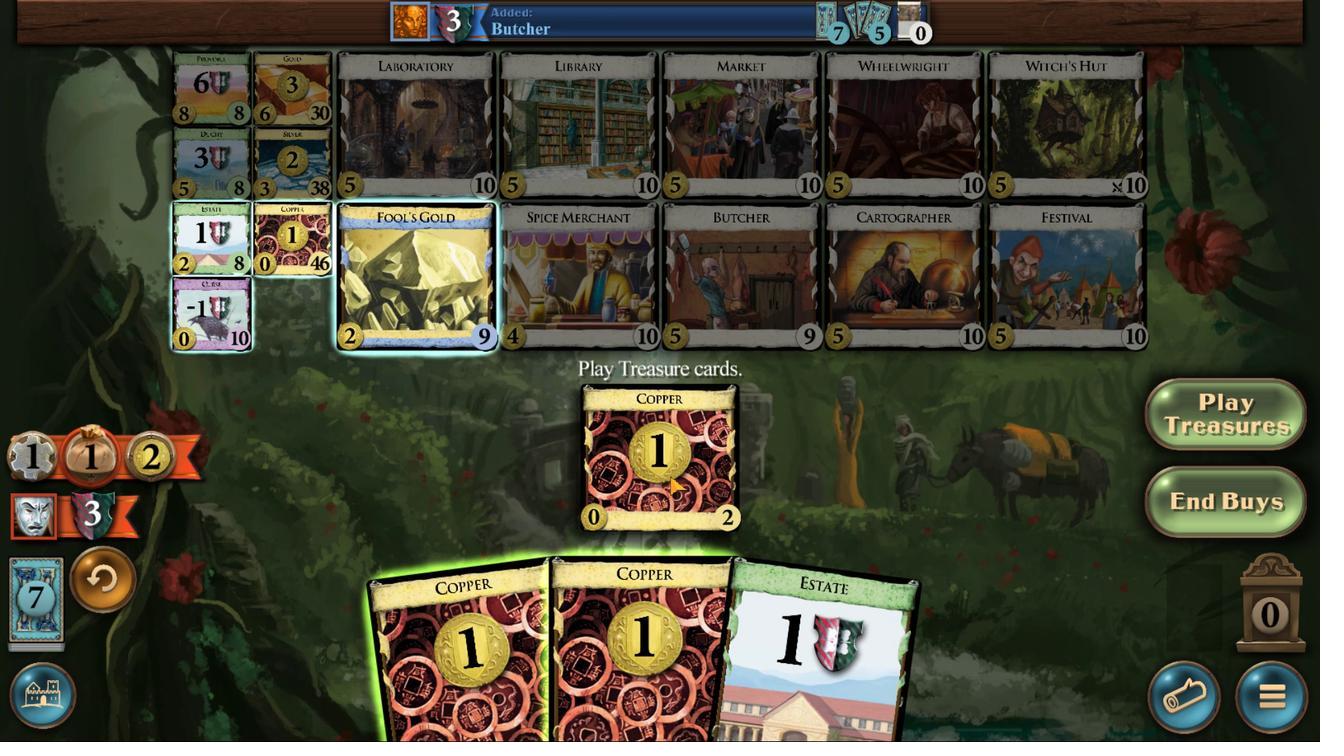 
Action: Mouse pressed left at (760, 516)
Screenshot: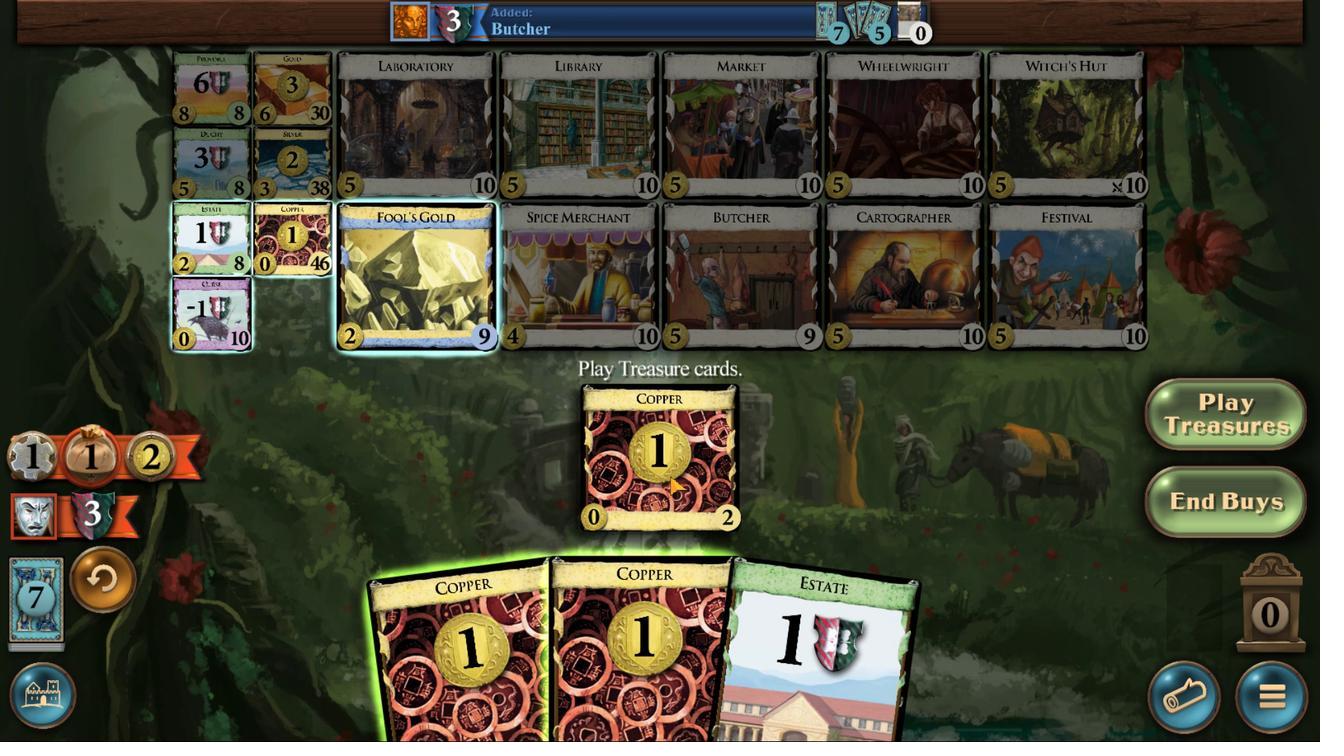 
Action: Mouse moved to (796, 486)
Screenshot: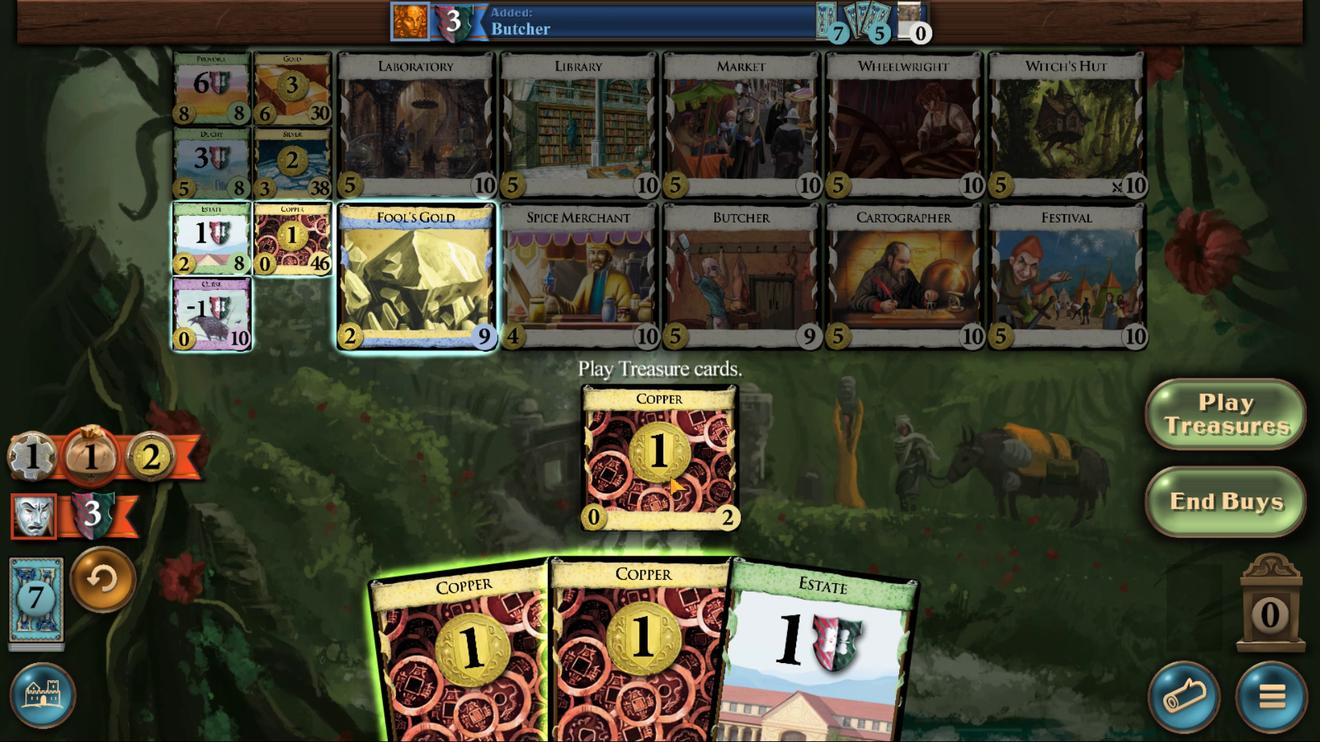 
Action: Mouse pressed left at (796, 486)
Screenshot: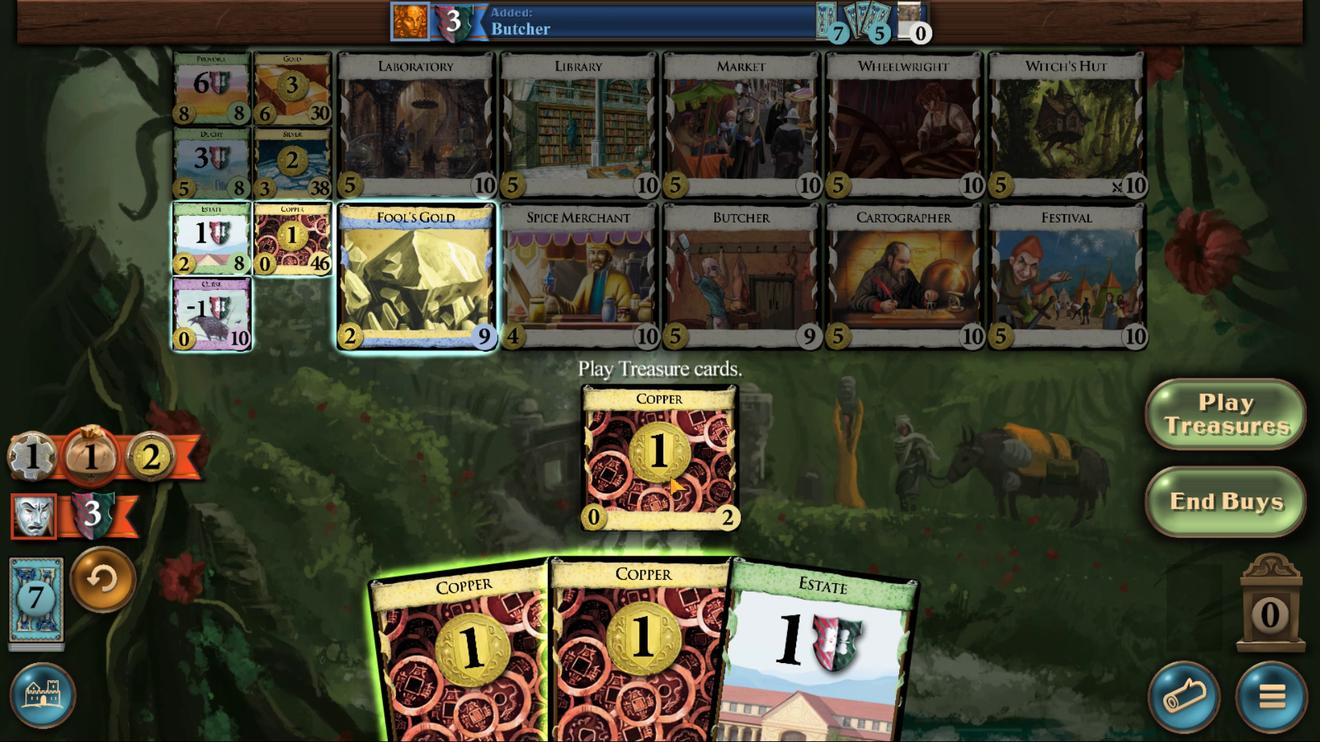 
Action: Mouse moved to (774, 517)
Screenshot: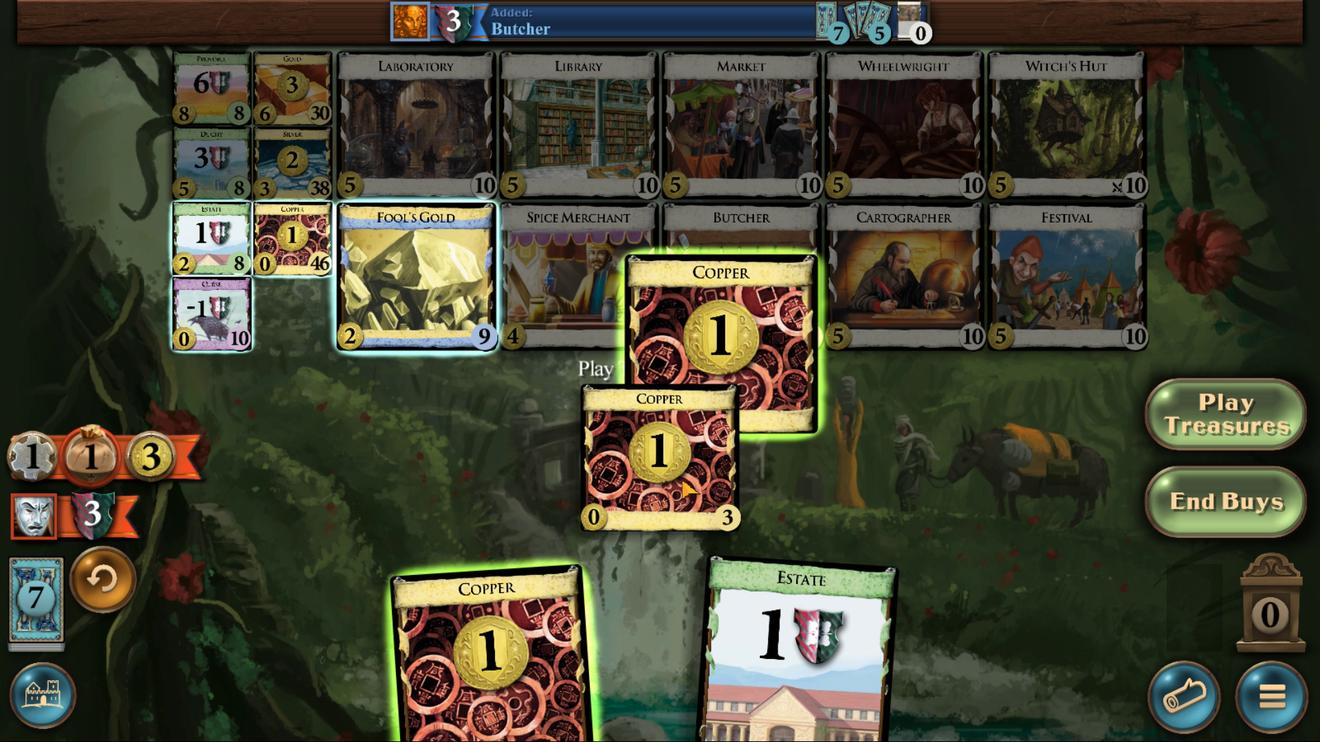 
Action: Mouse pressed left at (774, 517)
Screenshot: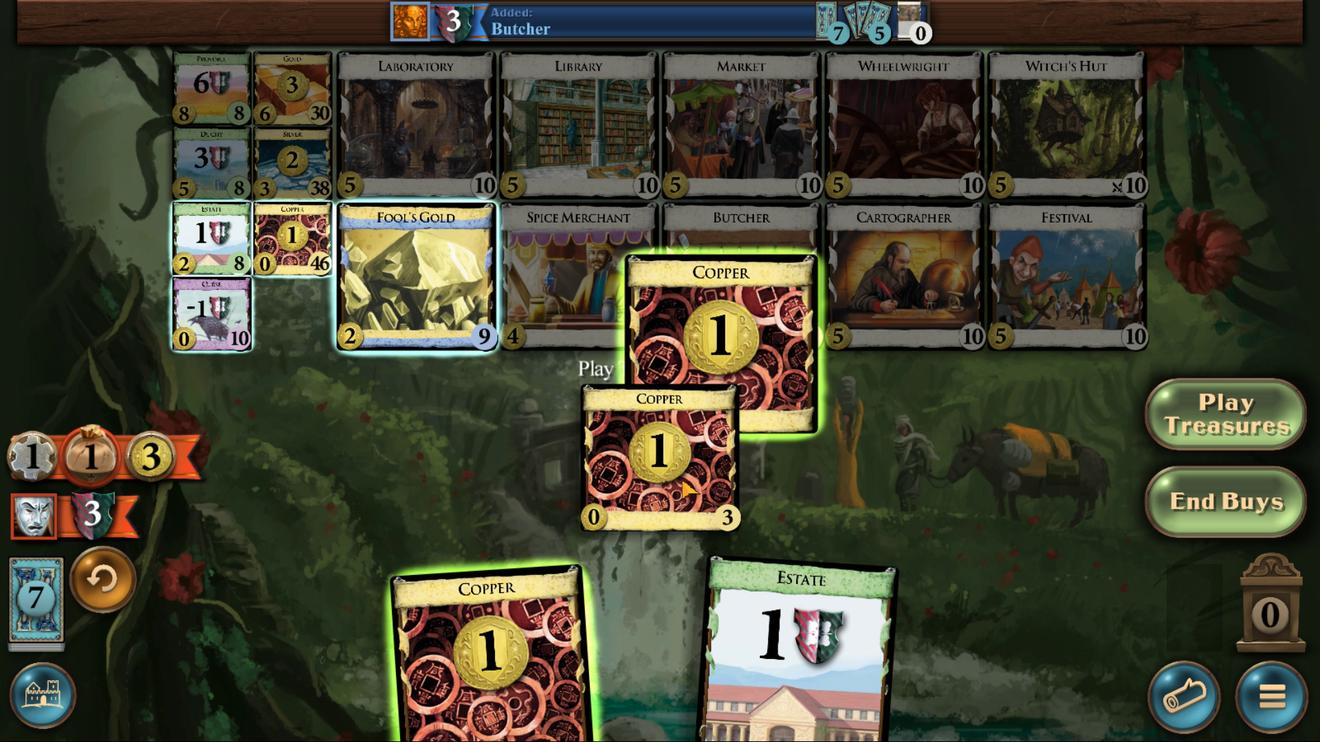 
Action: Mouse moved to (740, 519)
Screenshot: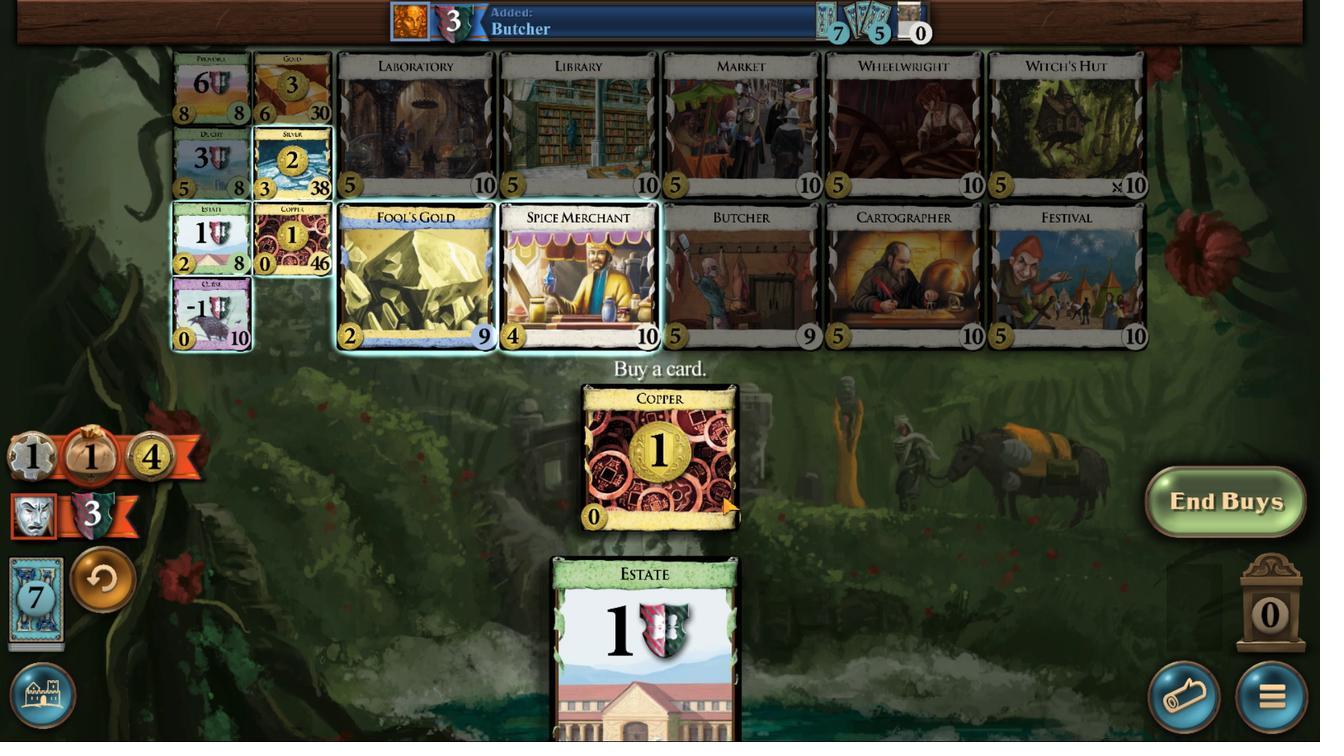 
Action: Mouse pressed left at (740, 519)
Screenshot: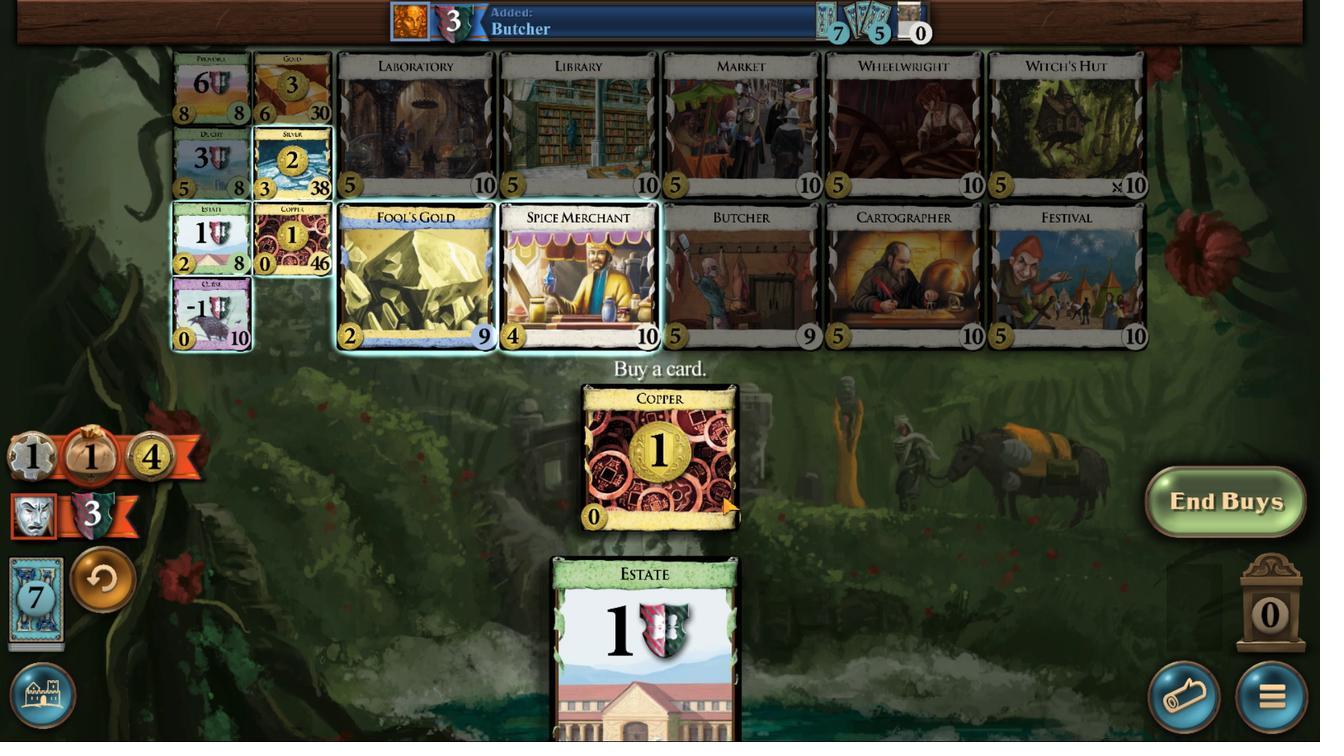 
Action: Mouse moved to (812, 490)
Screenshot: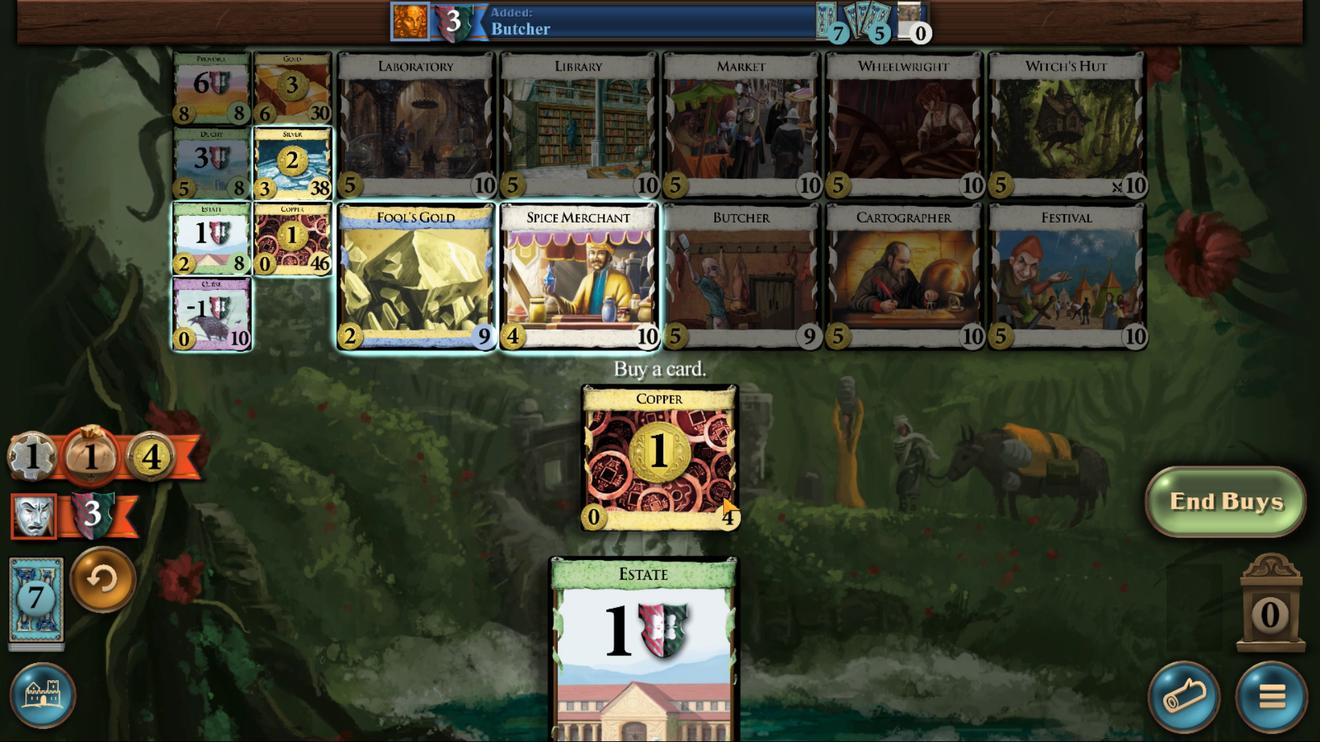 
Action: Mouse pressed left at (812, 490)
Screenshot: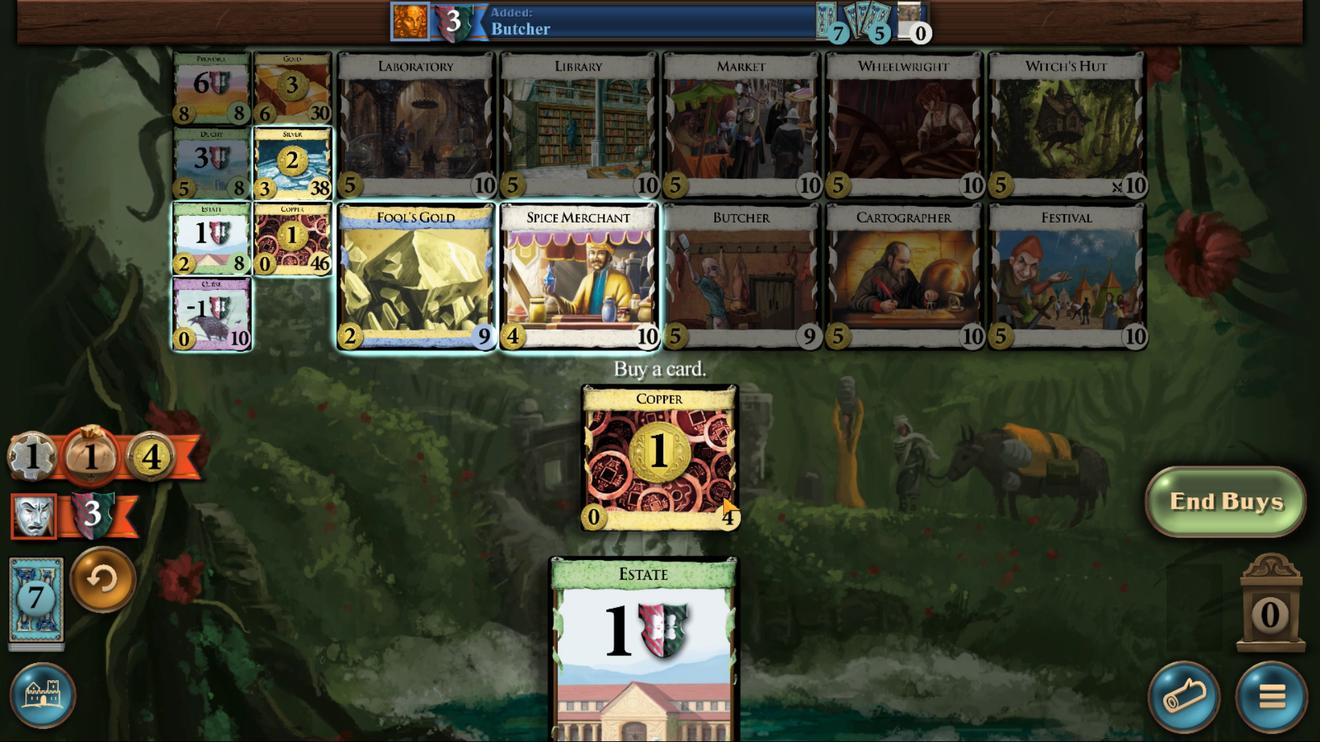 
Action: Mouse moved to (672, 425)
Screenshot: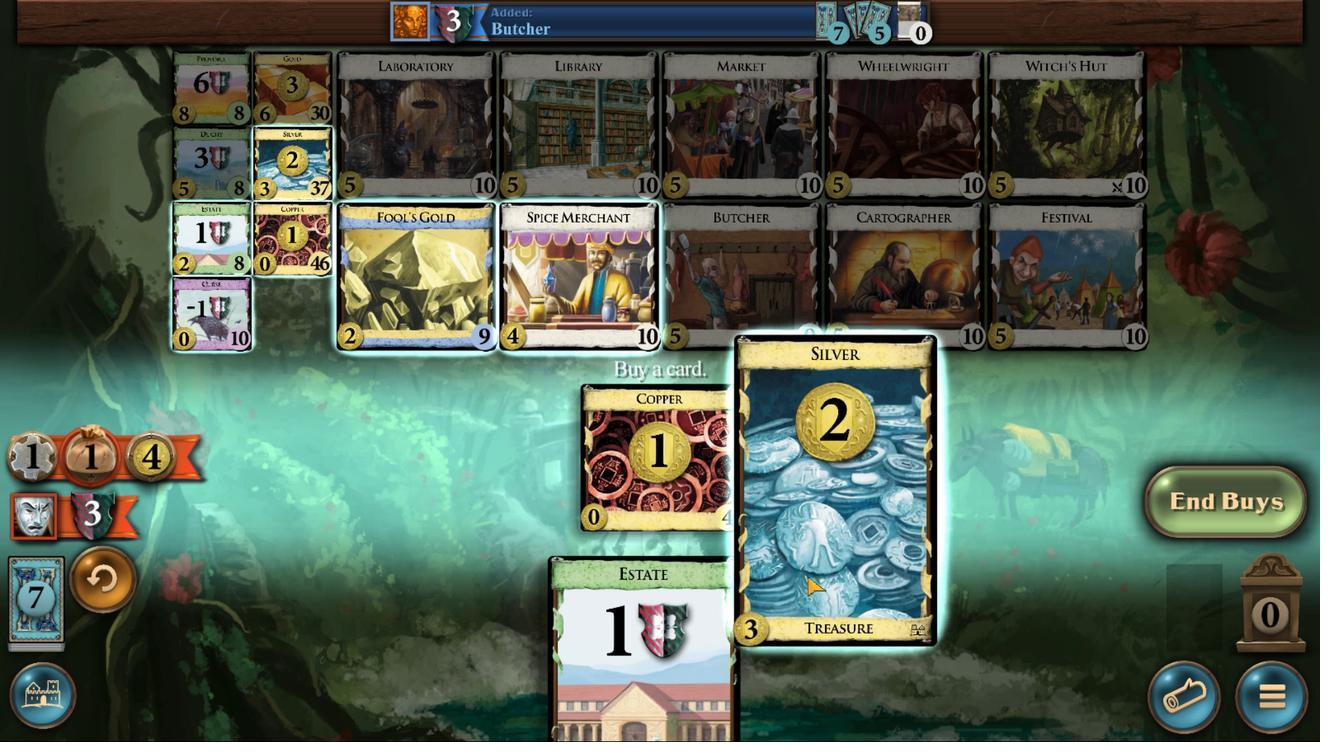 
Action: Mouse pressed left at (672, 425)
Screenshot: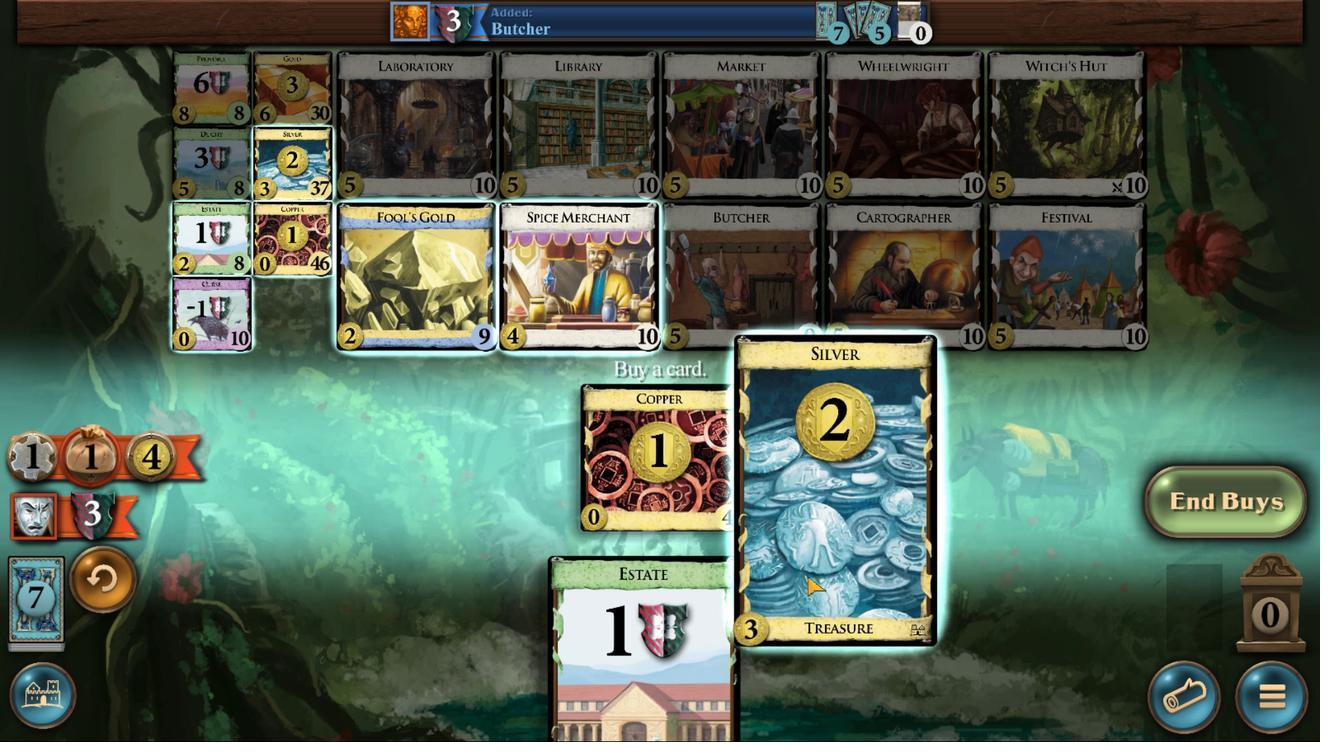 
Action: Mouse moved to (784, 522)
Screenshot: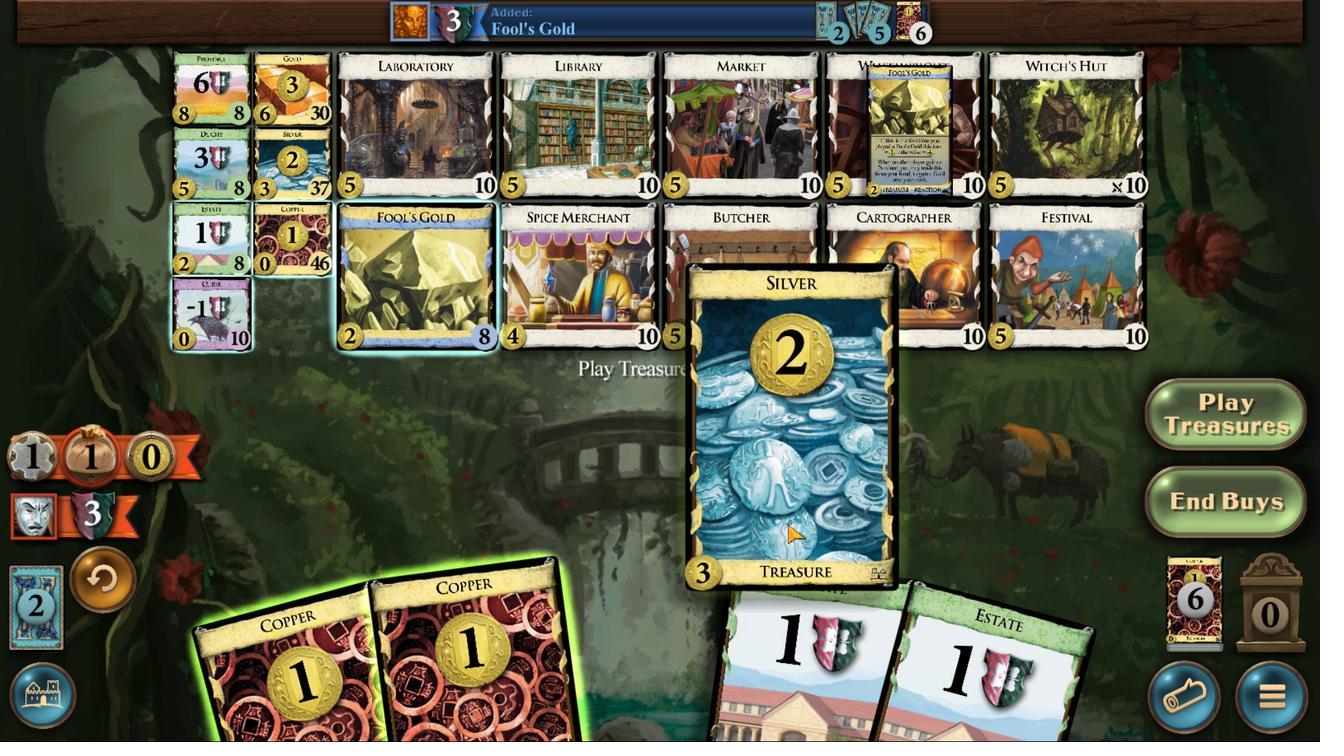 
Action: Mouse pressed left at (784, 522)
Screenshot: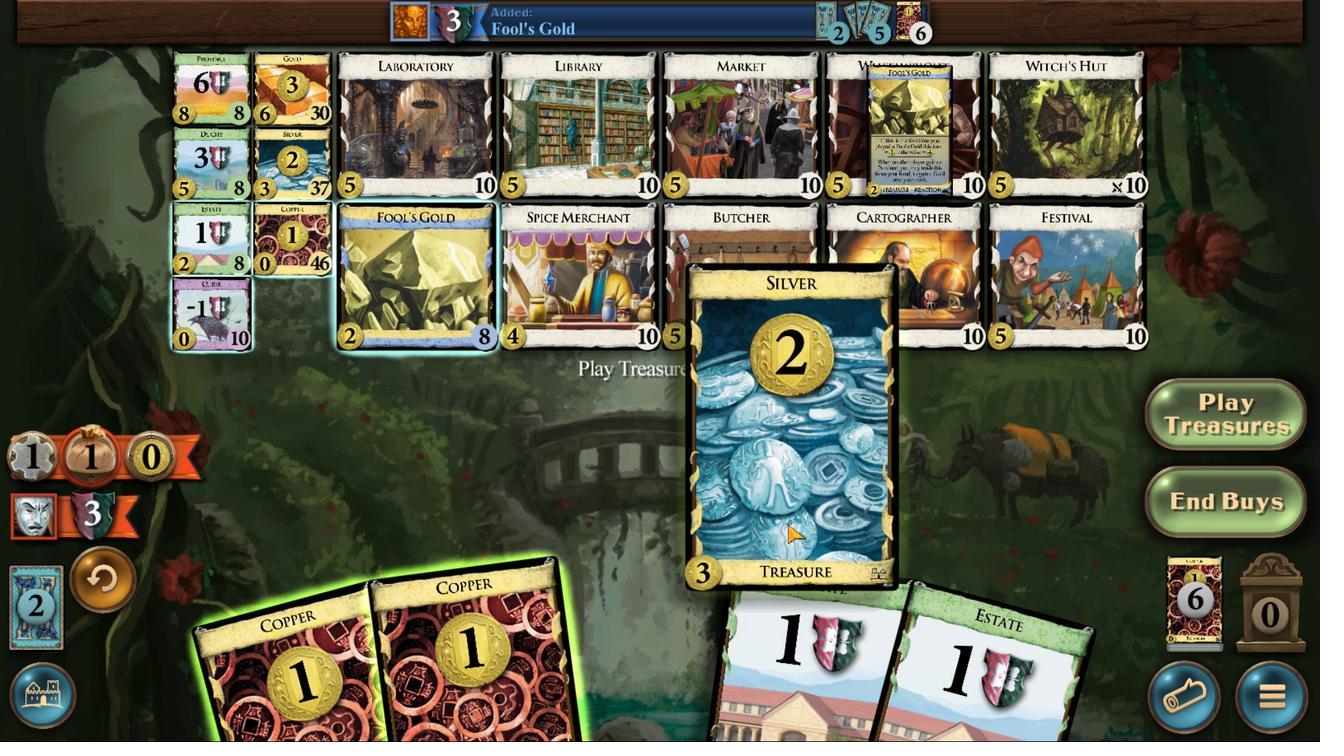 
Action: Mouse moved to (742, 518)
Screenshot: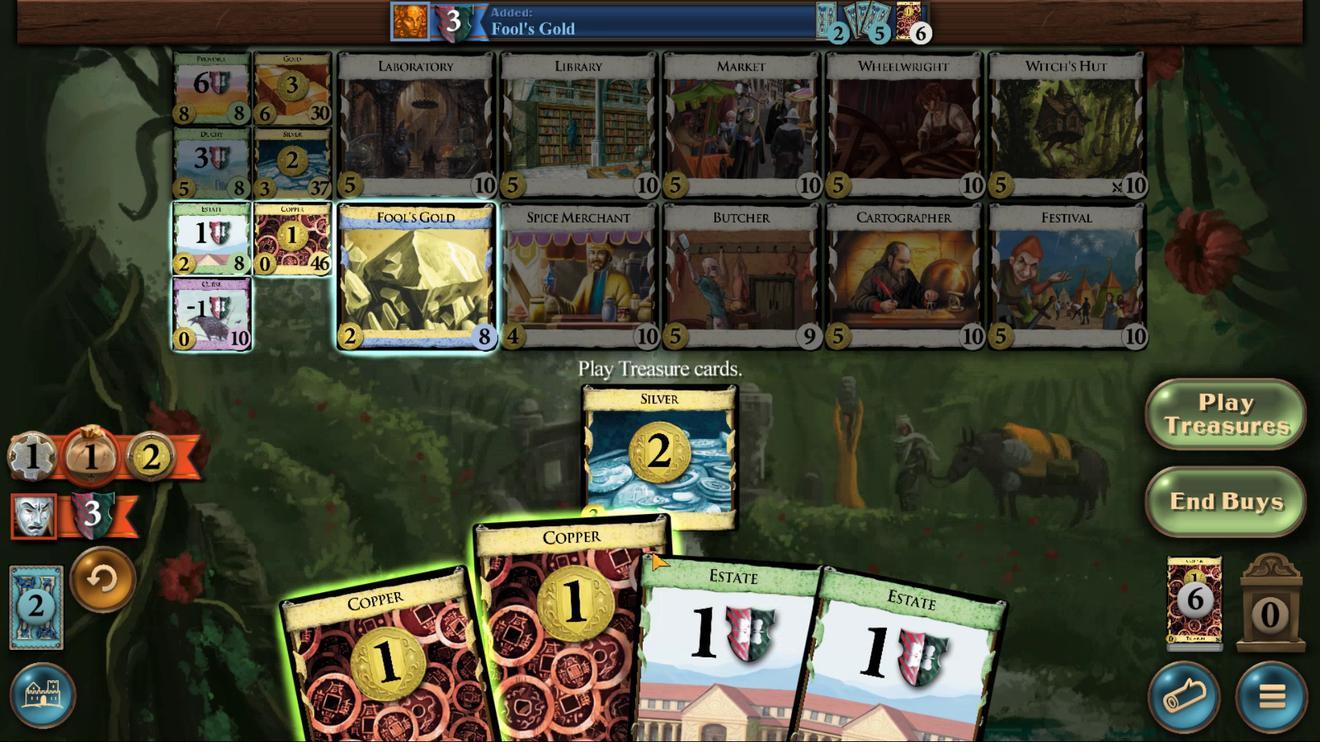
Action: Mouse pressed left at (742, 518)
Screenshot: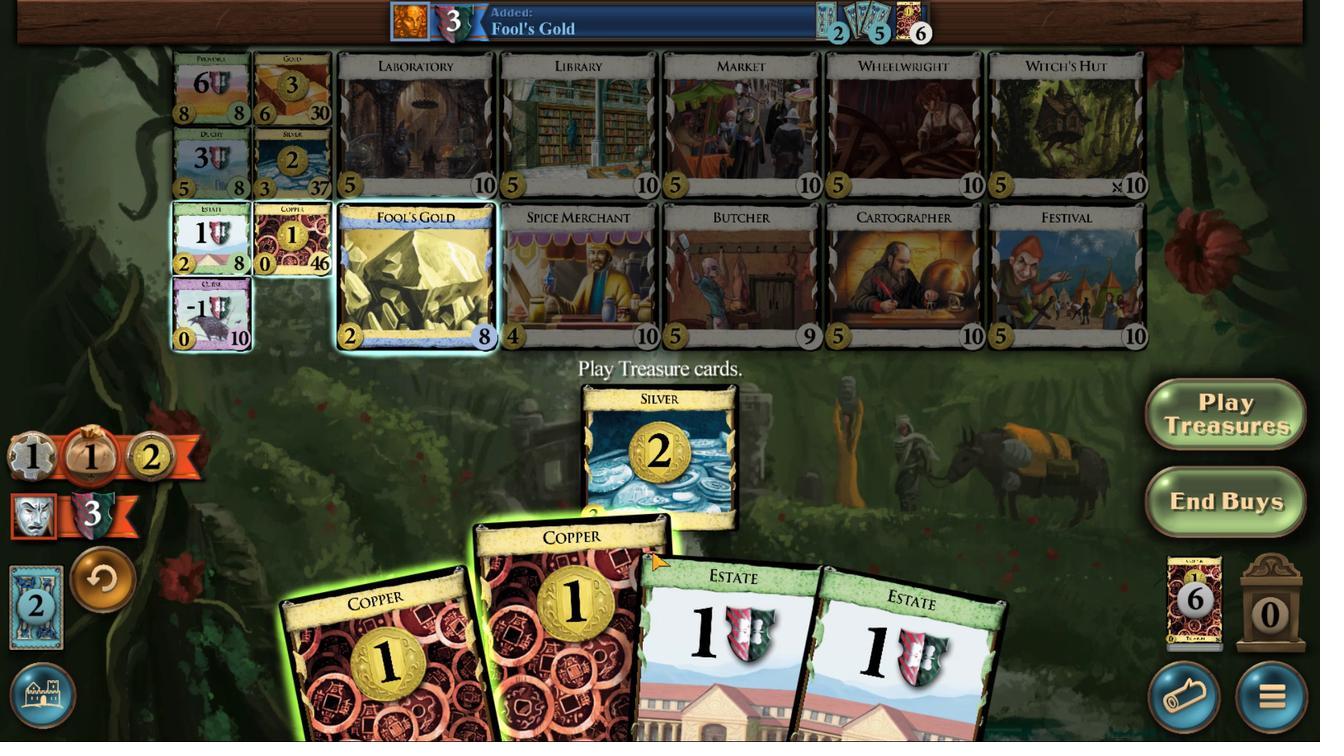 
Action: Mouse moved to (787, 502)
Screenshot: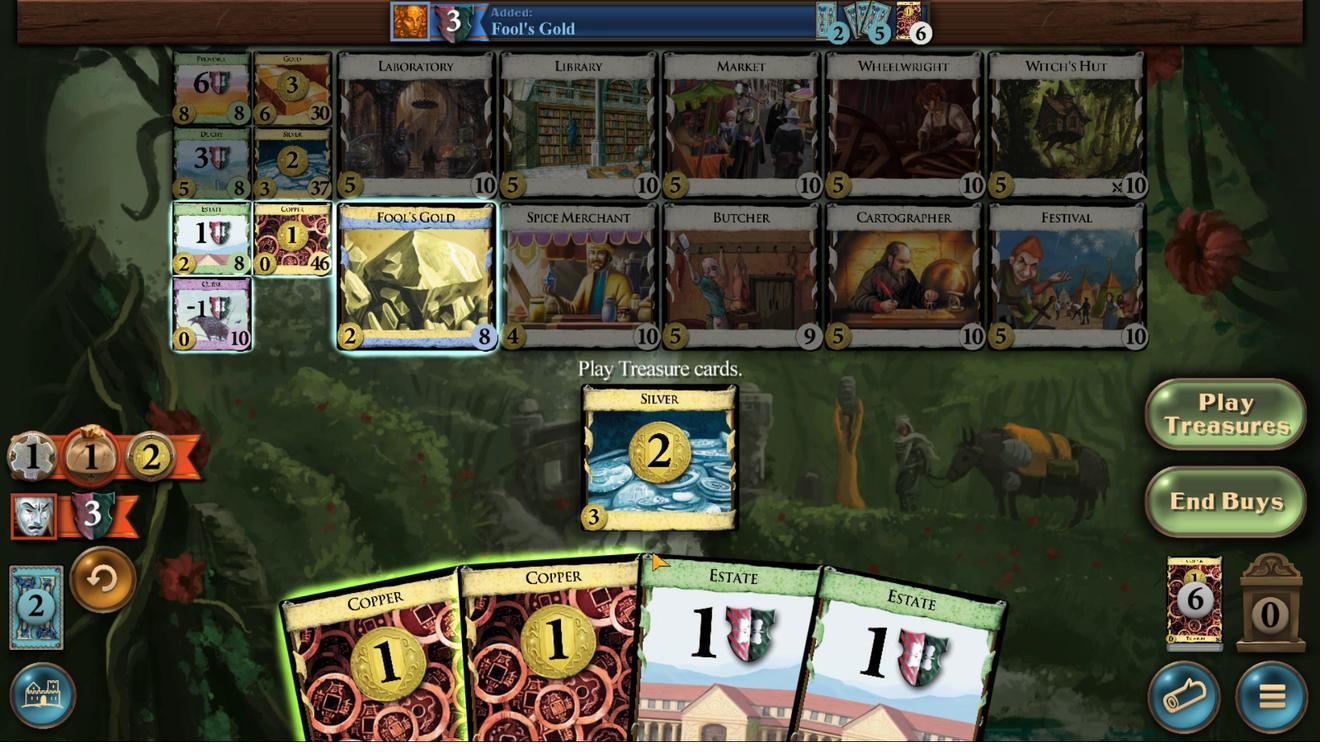 
Action: Mouse pressed left at (787, 502)
Screenshot: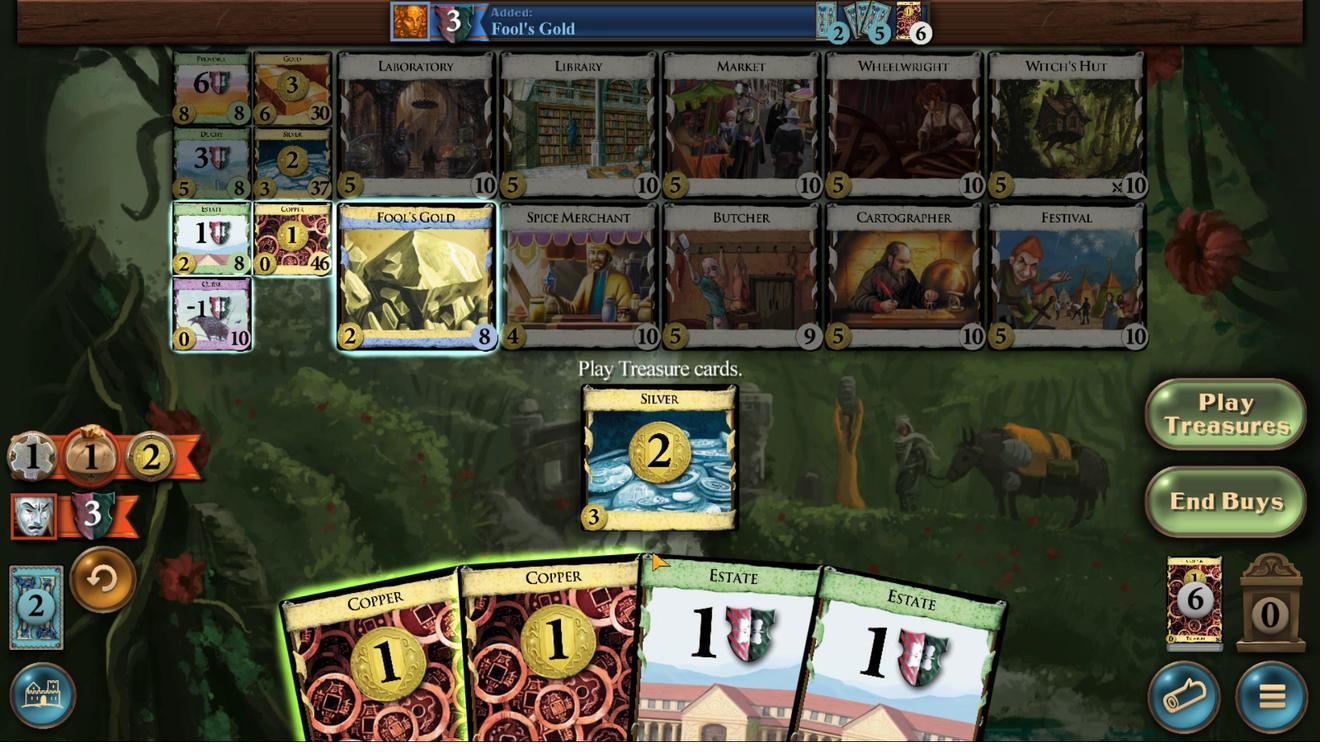 
Action: Mouse moved to (752, 519)
Screenshot: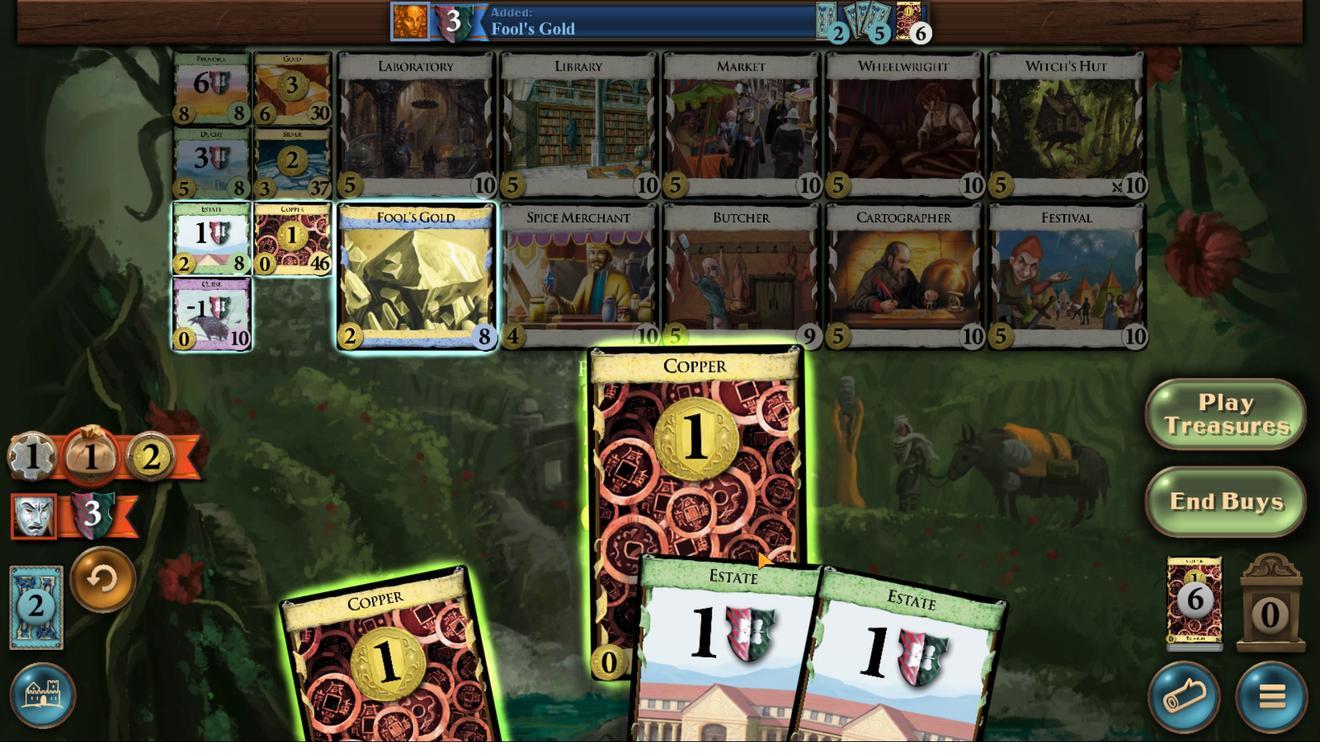 
Action: Mouse pressed left at (752, 519)
Screenshot: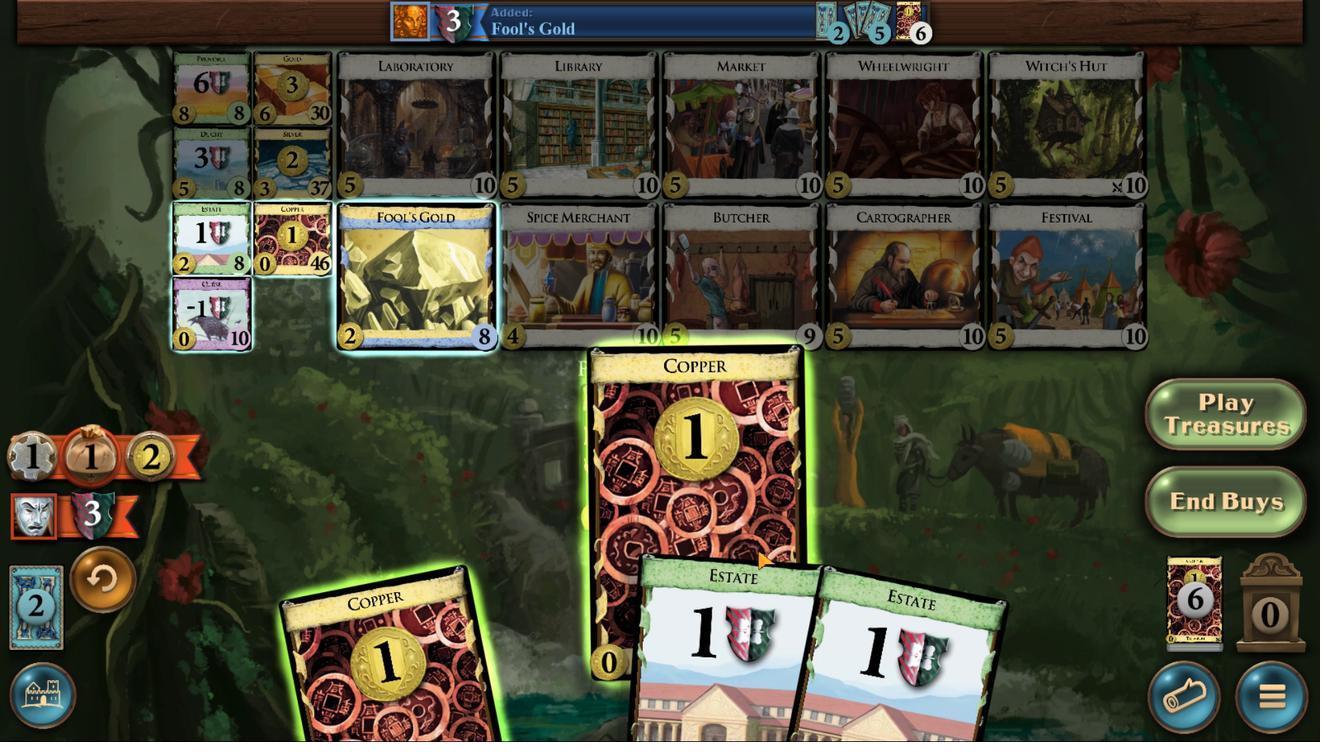 
Action: Mouse moved to (715, 522)
Screenshot: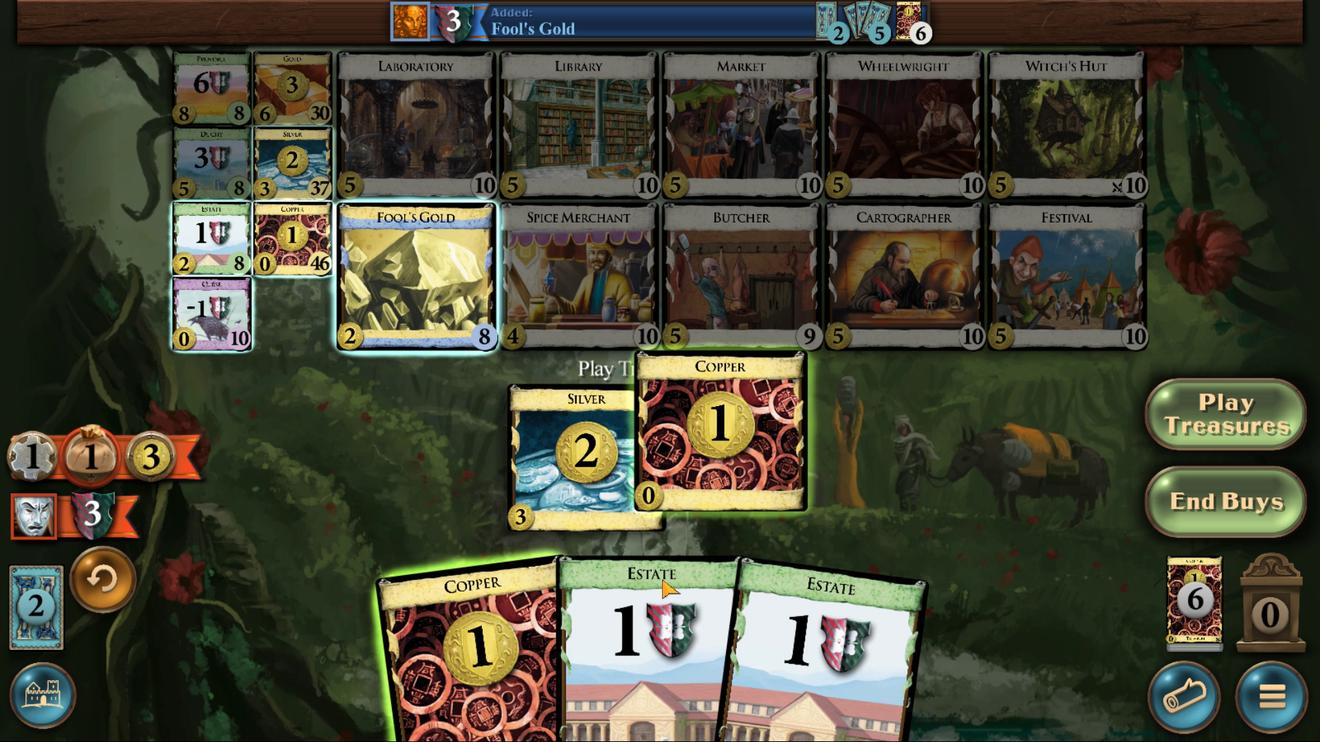 
Action: Mouse pressed left at (715, 522)
Screenshot: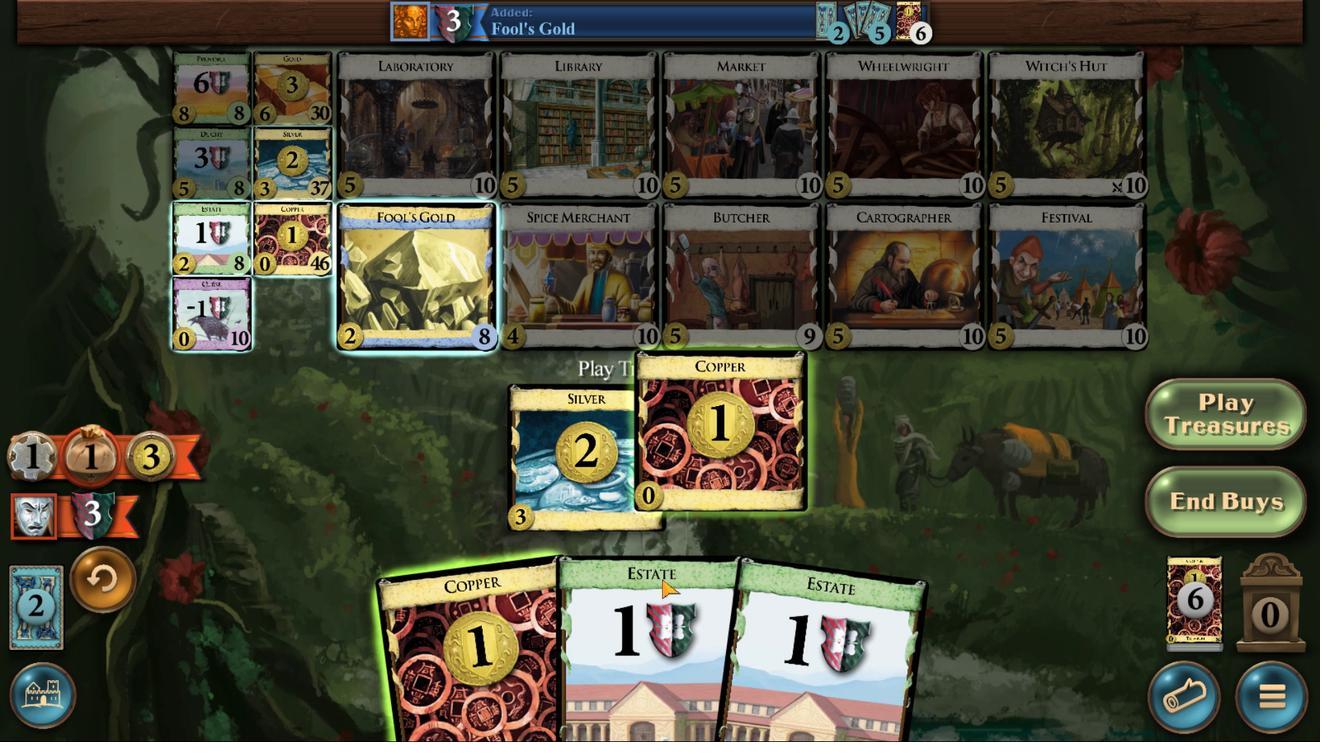 
Action: Mouse moved to (739, 512)
Screenshot: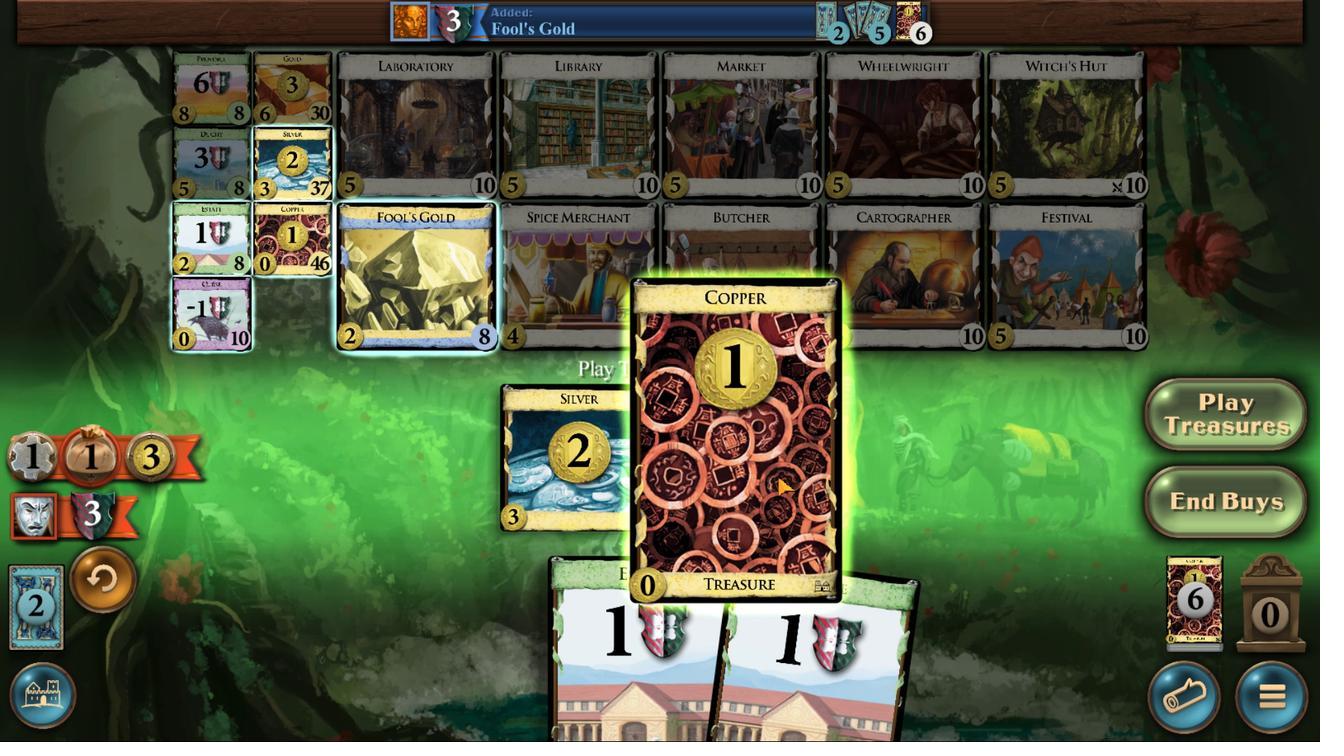 
Action: Mouse pressed left at (739, 512)
Screenshot: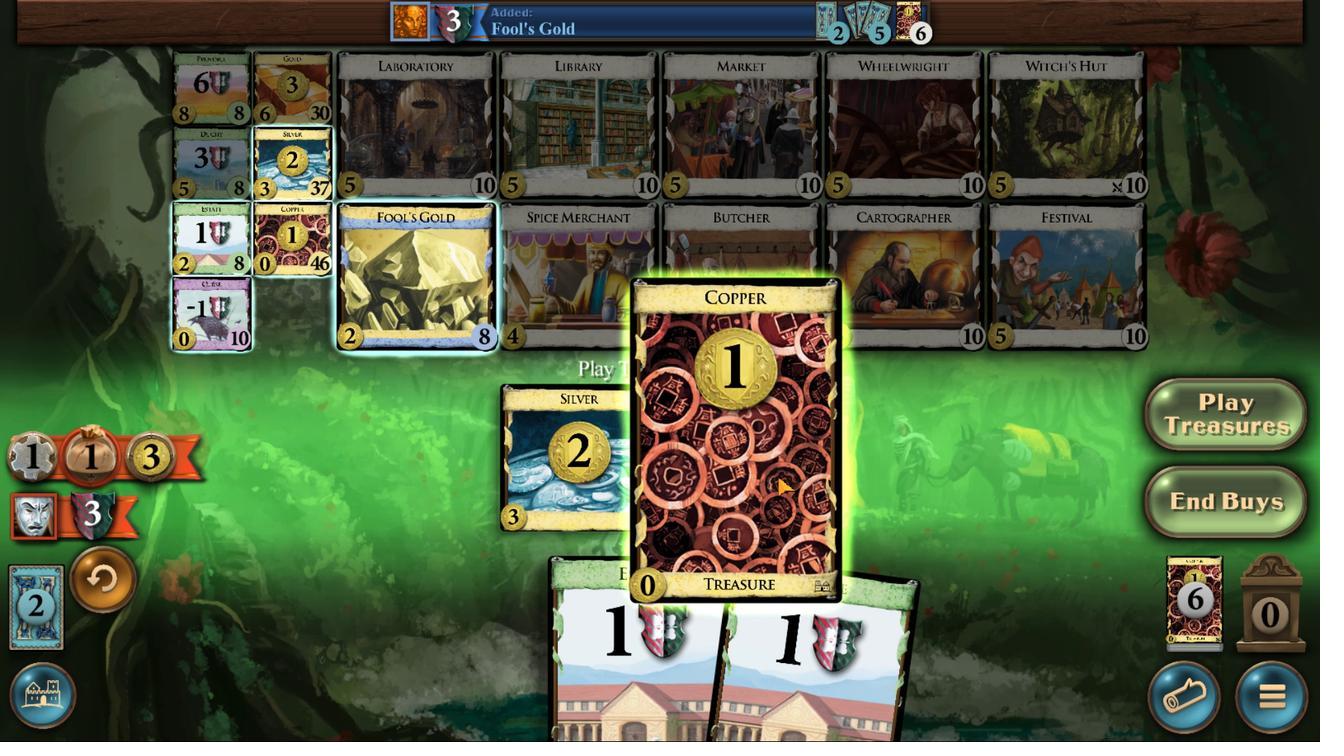 
Action: Mouse moved to (680, 422)
Screenshot: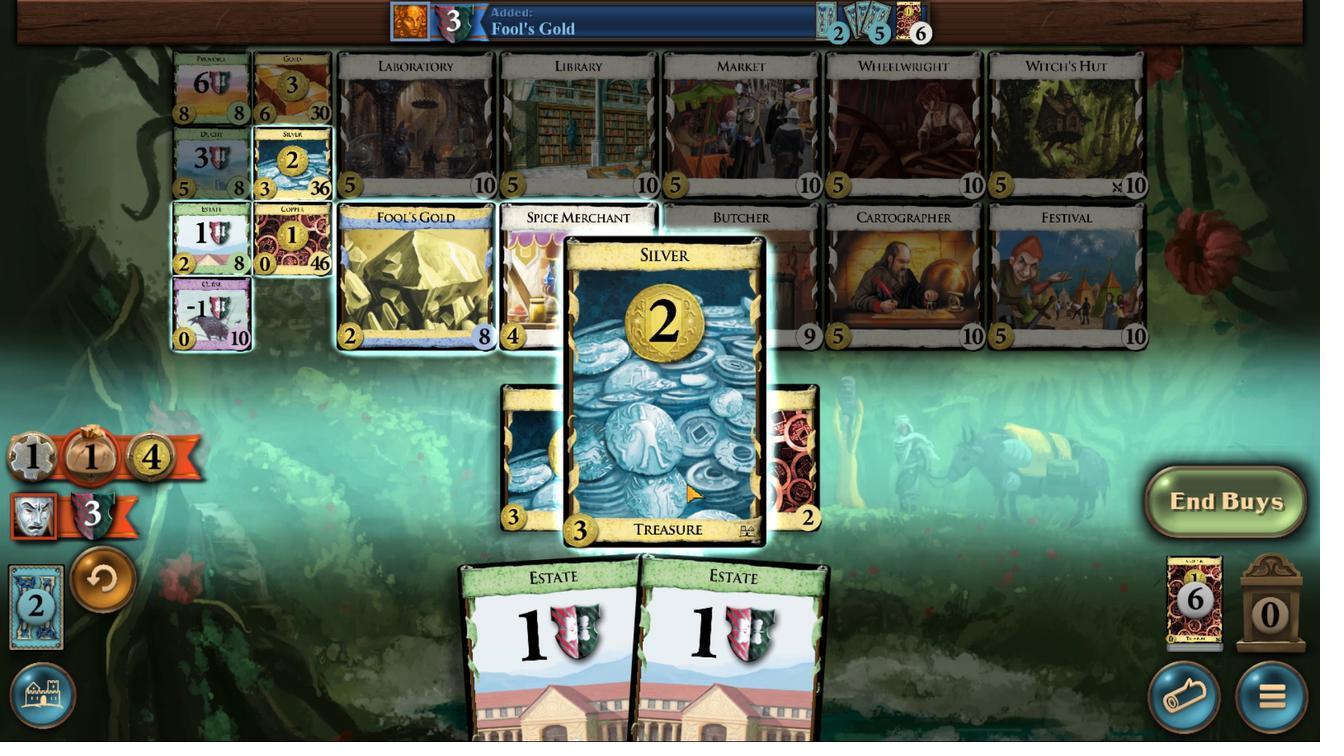 
Action: Mouse pressed left at (680, 422)
Screenshot: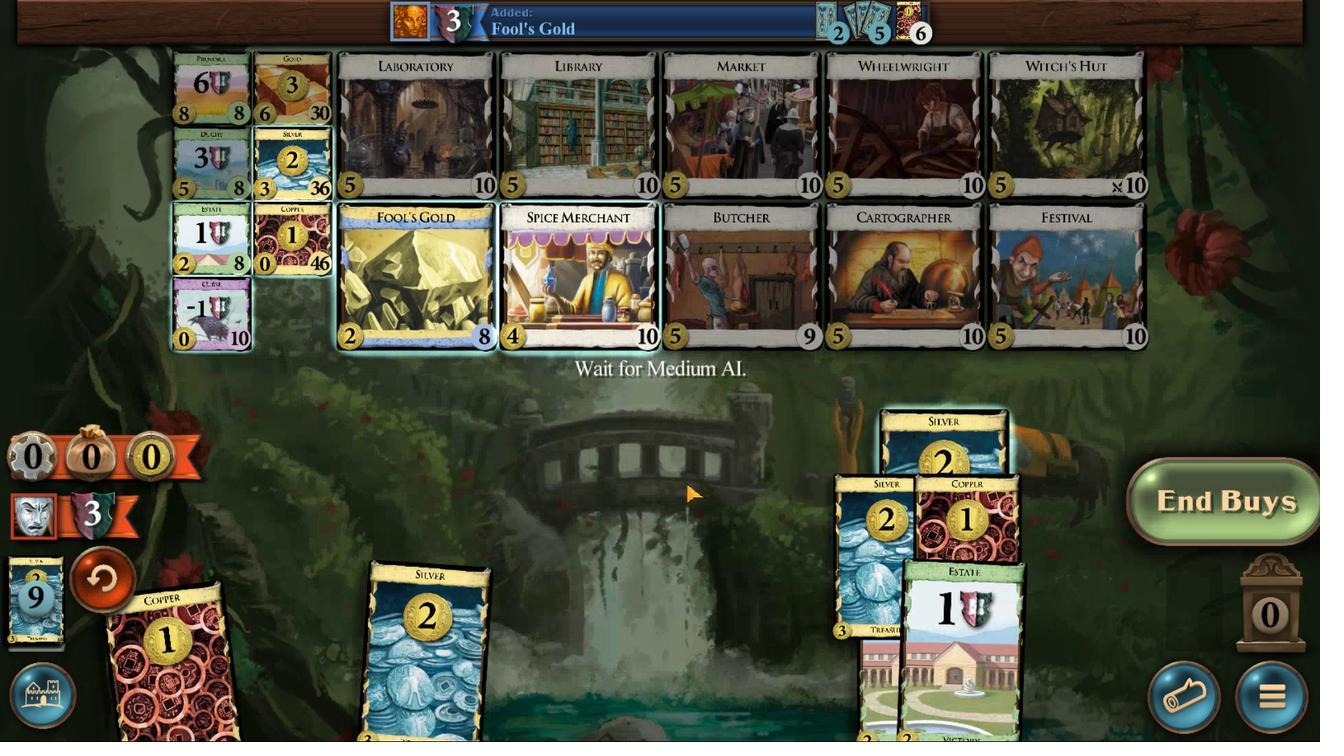
Action: Mouse moved to (805, 486)
Screenshot: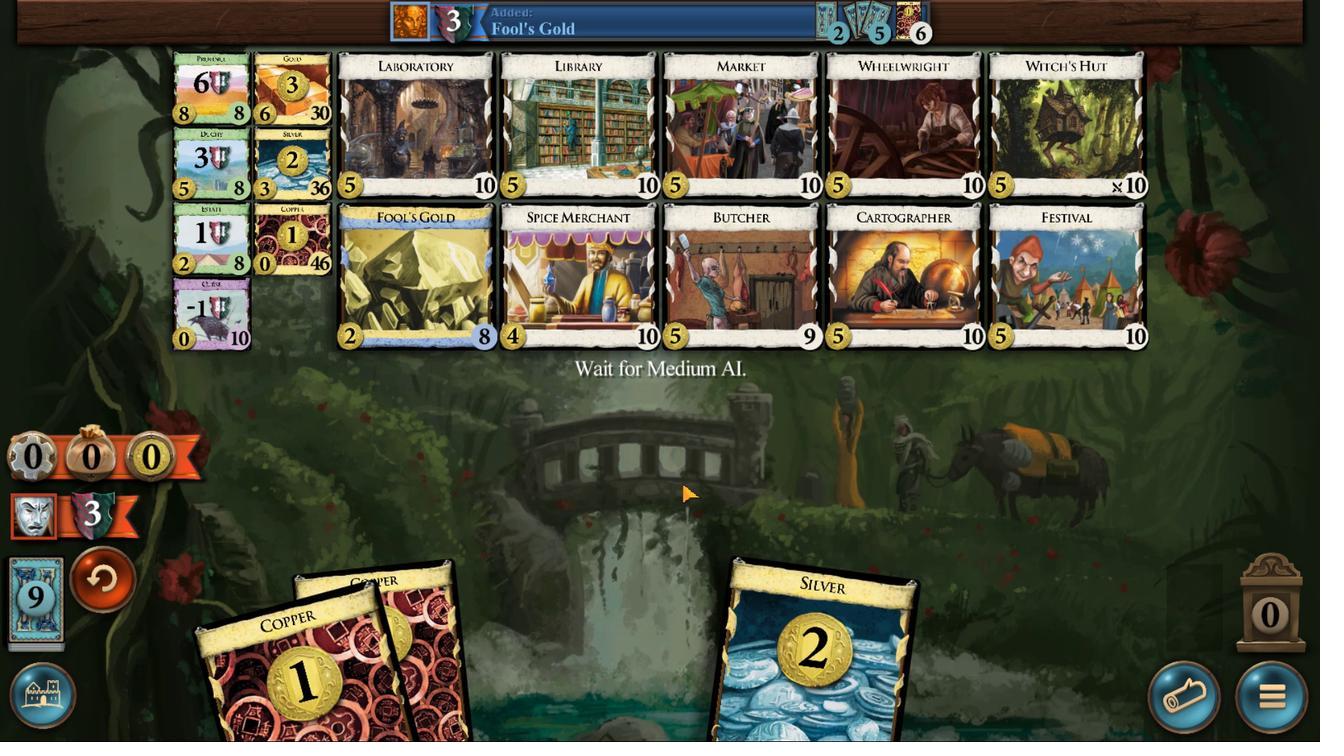 
Action: Mouse pressed left at (805, 486)
Screenshot: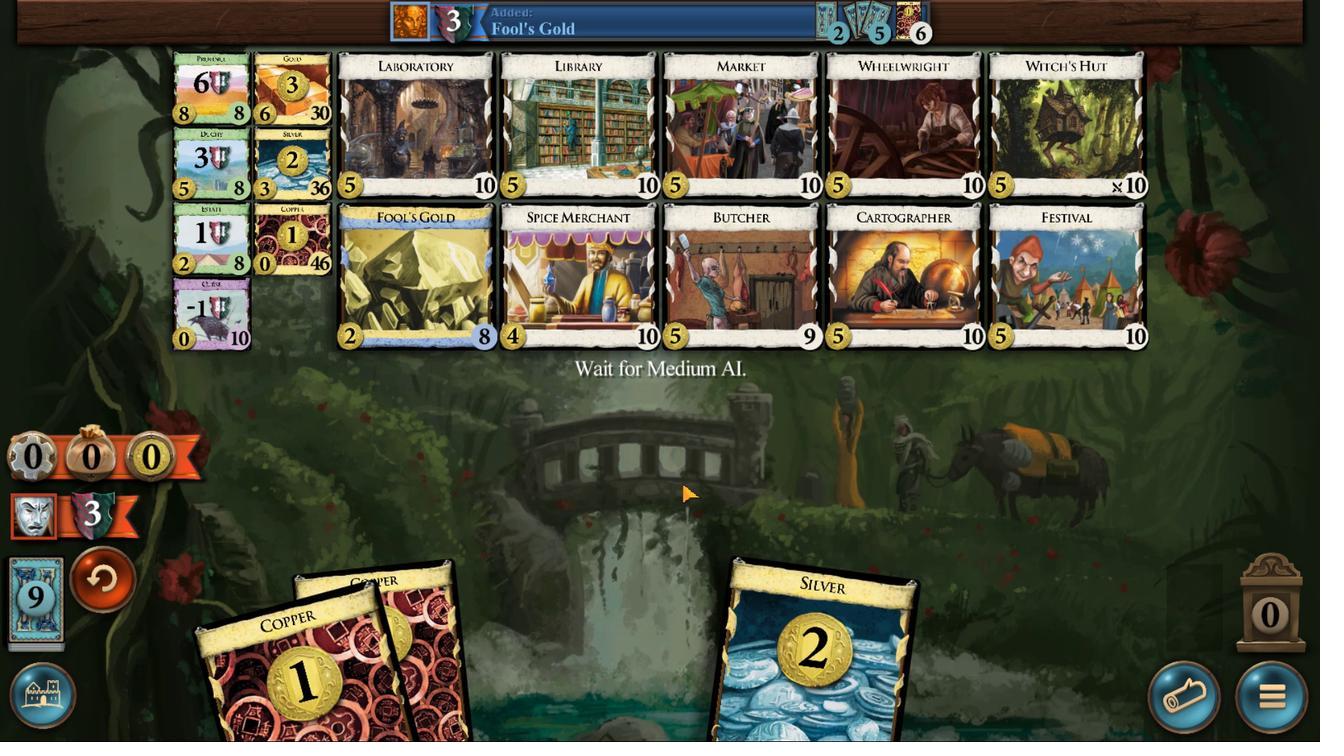 
Action: Mouse moved to (839, 515)
Screenshot: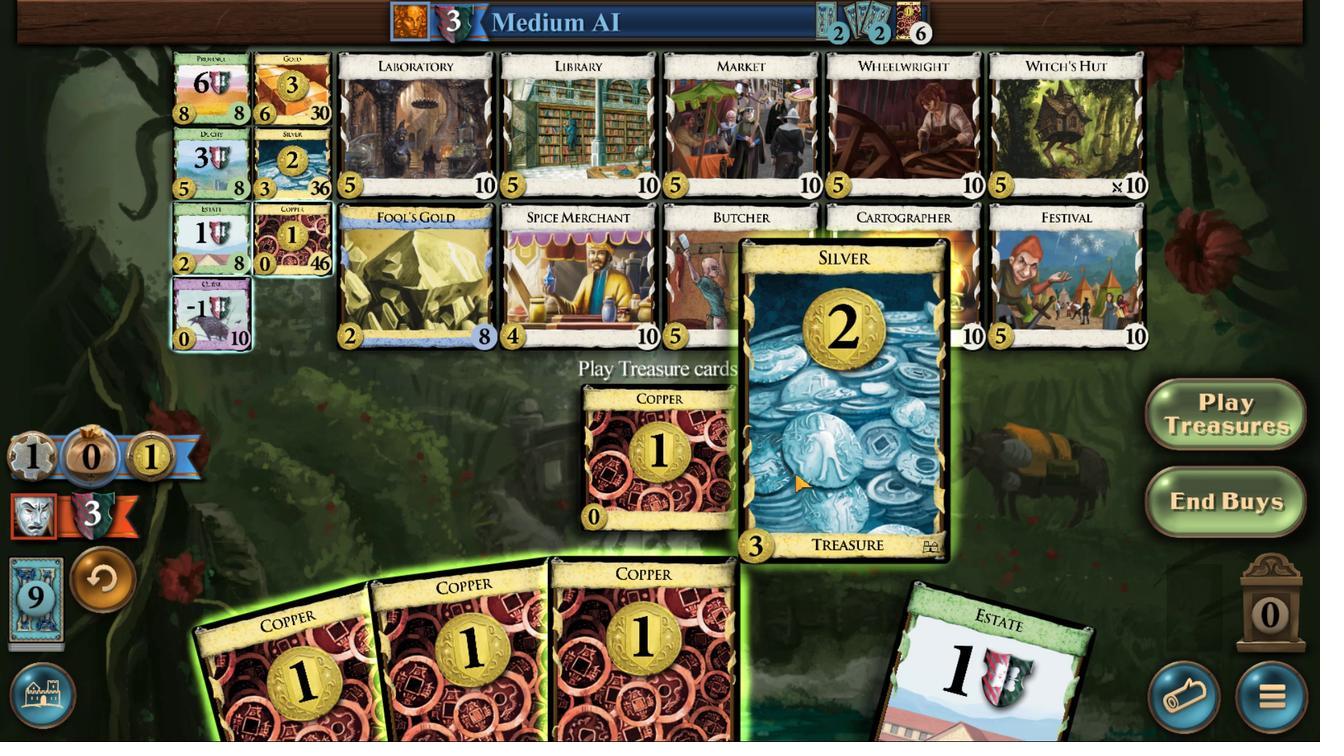
Action: Mouse pressed left at (839, 515)
Screenshot: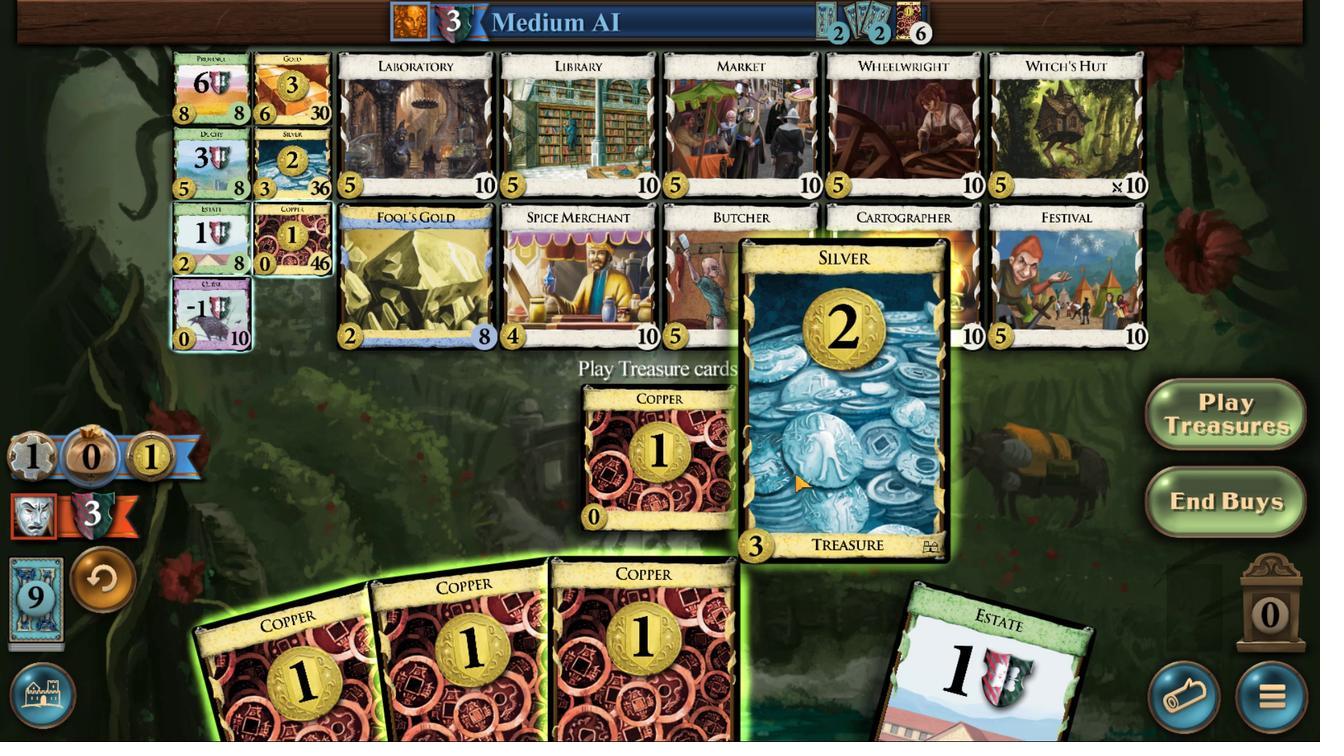
Action: Mouse moved to (773, 513)
Screenshot: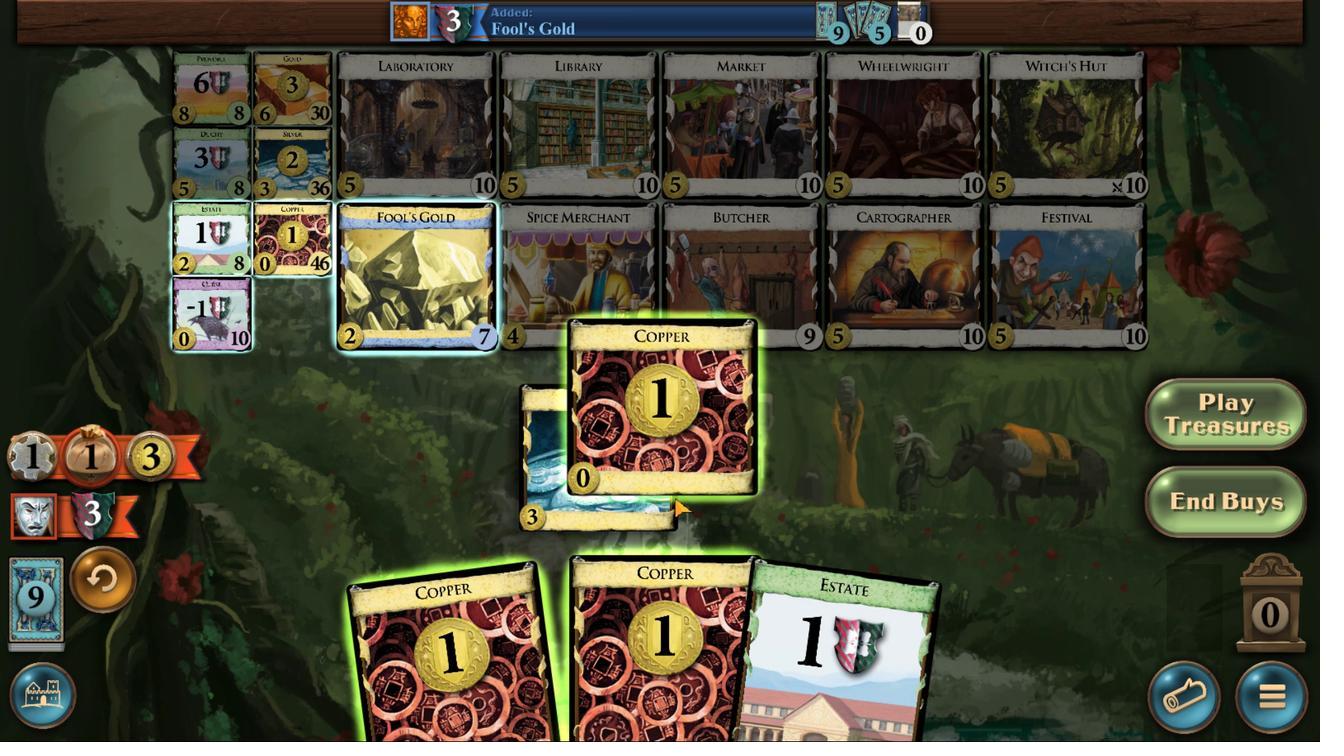 
Action: Mouse pressed left at (773, 513)
Screenshot: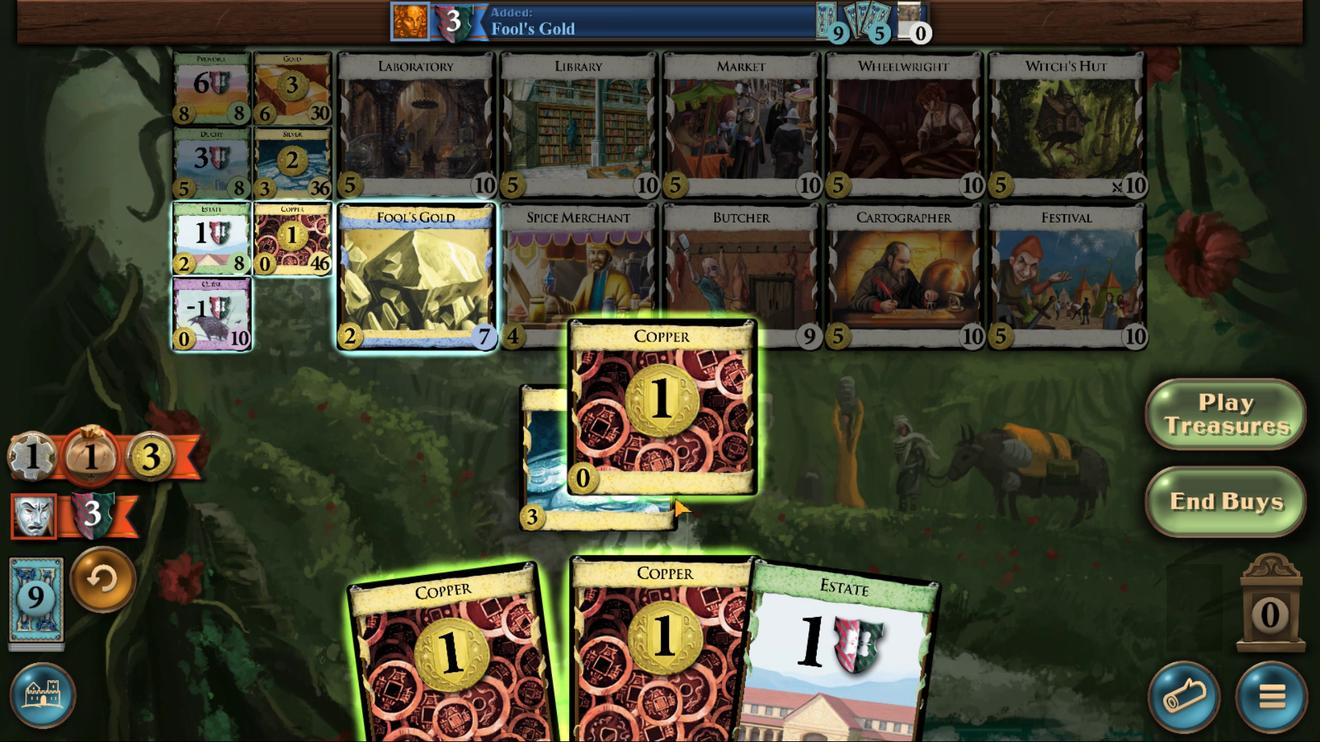 
Action: Mouse moved to (795, 508)
Screenshot: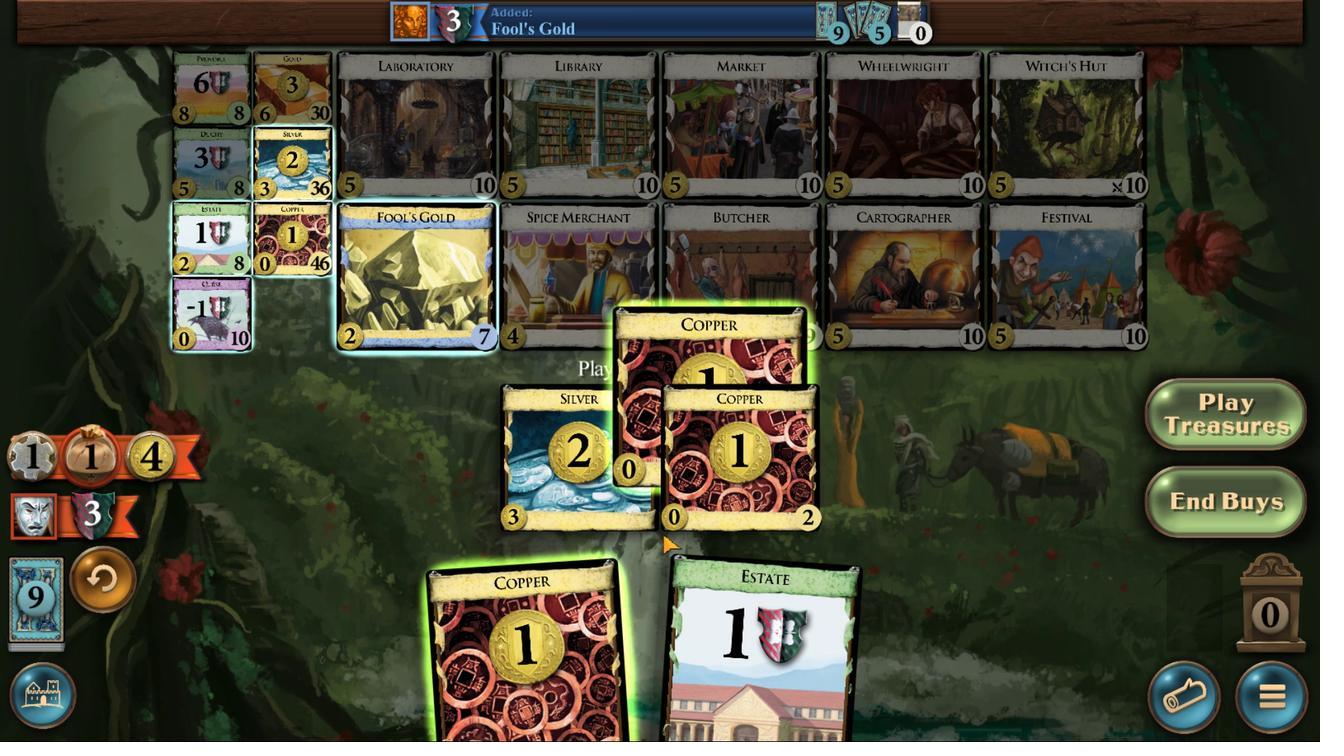 
Action: Mouse pressed left at (795, 508)
Screenshot: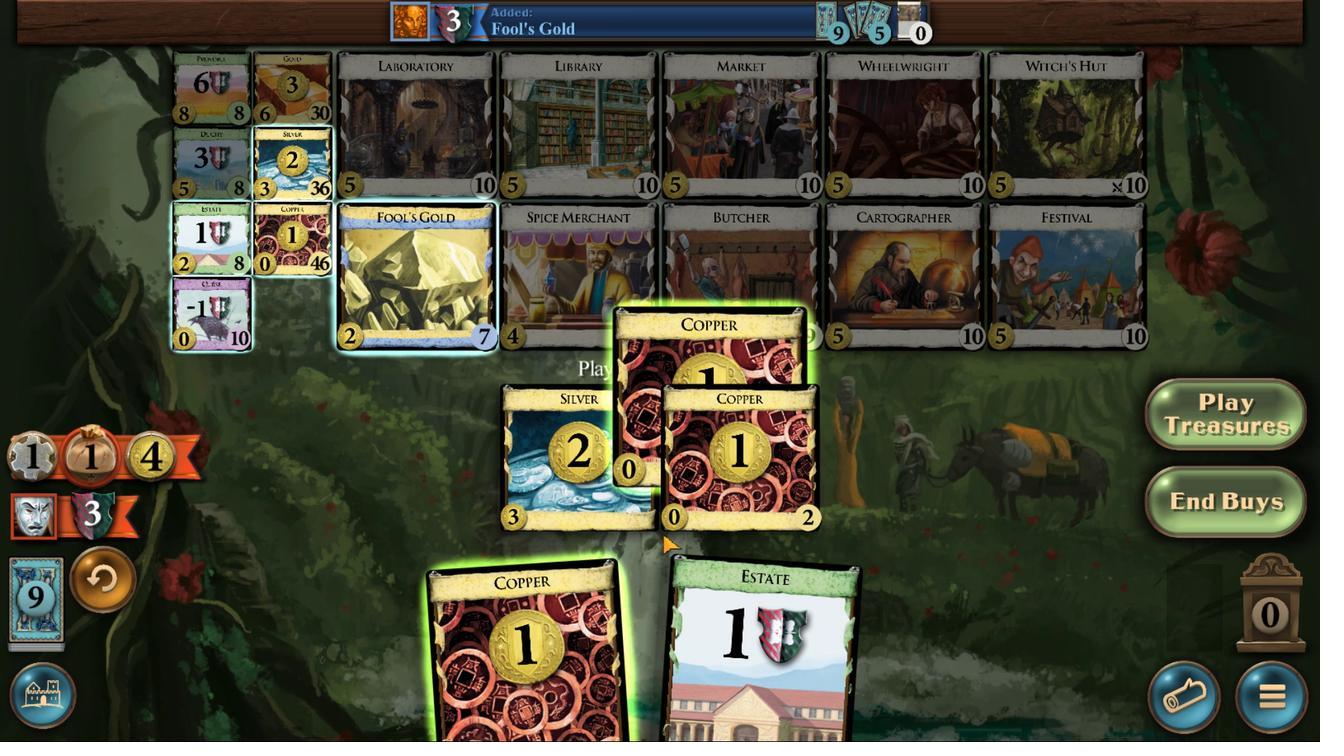 
Action: Mouse moved to (760, 515)
Screenshot: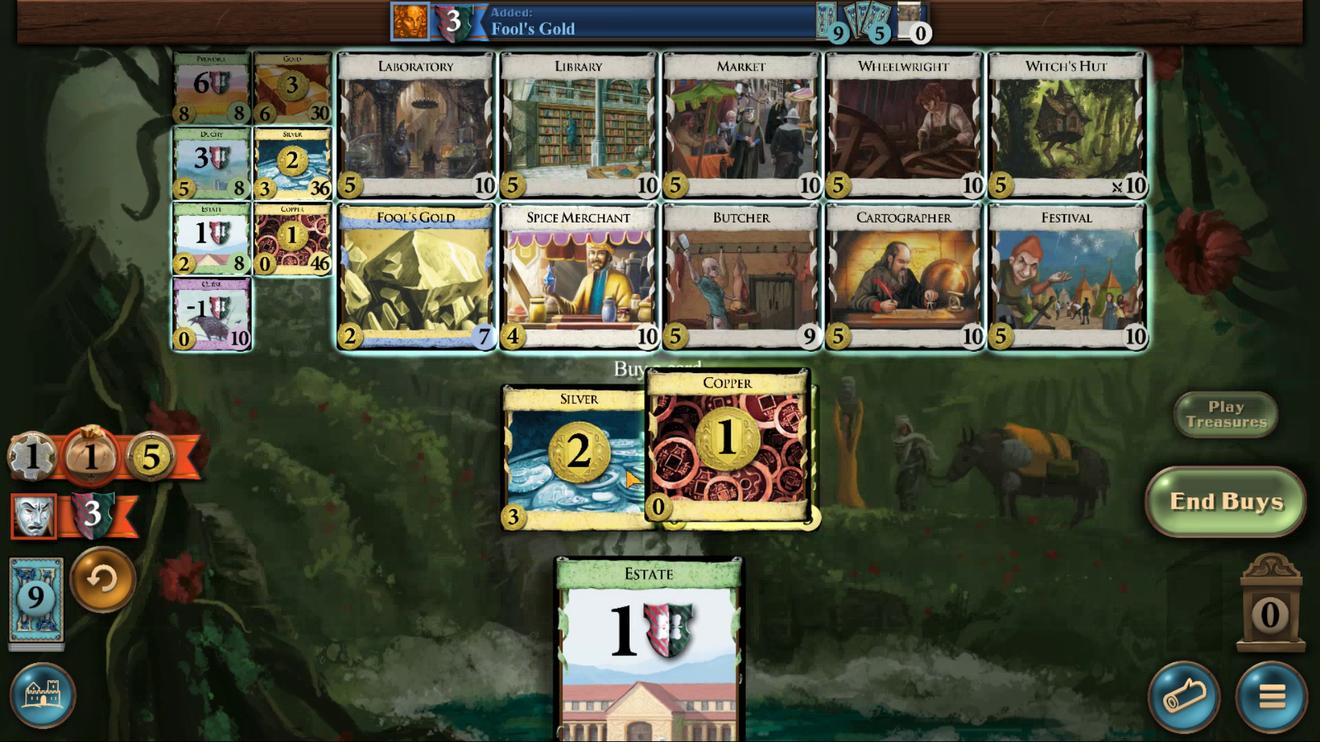 
Action: Mouse pressed left at (760, 515)
Screenshot: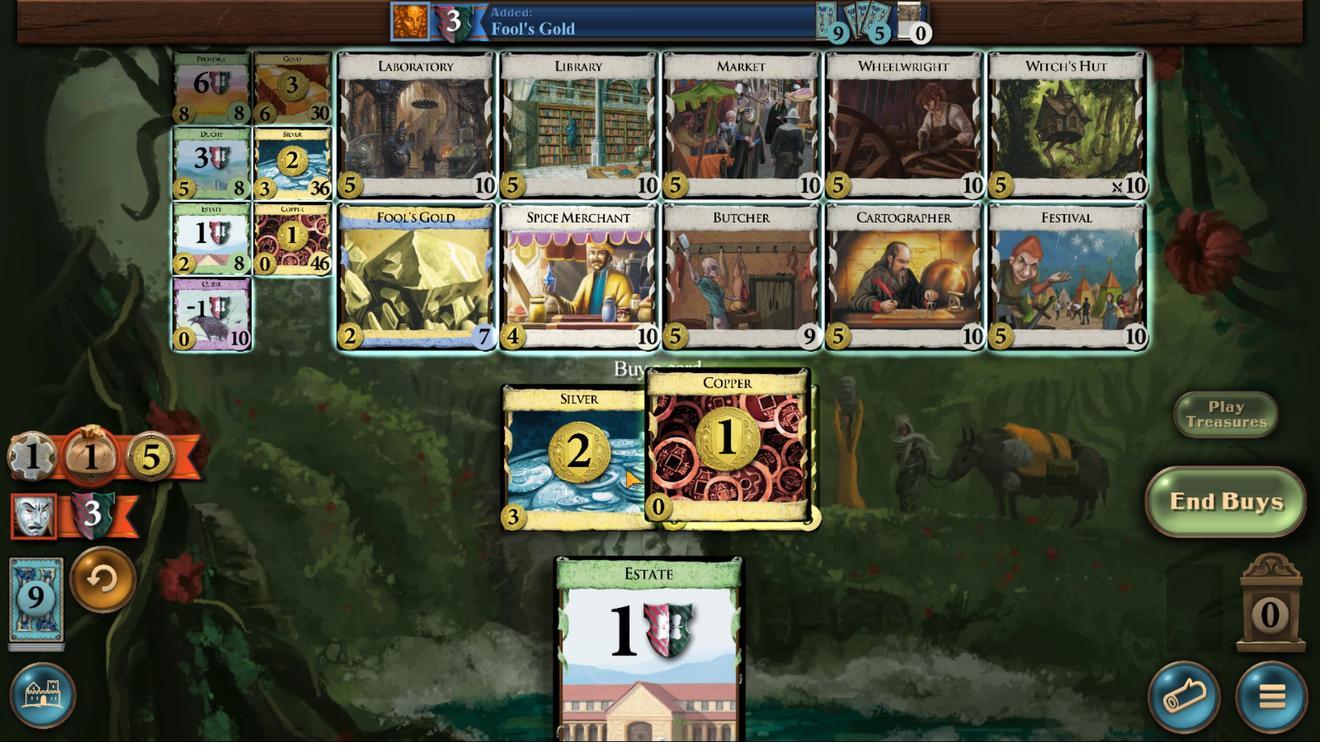 
Action: Mouse moved to (647, 425)
Screenshot: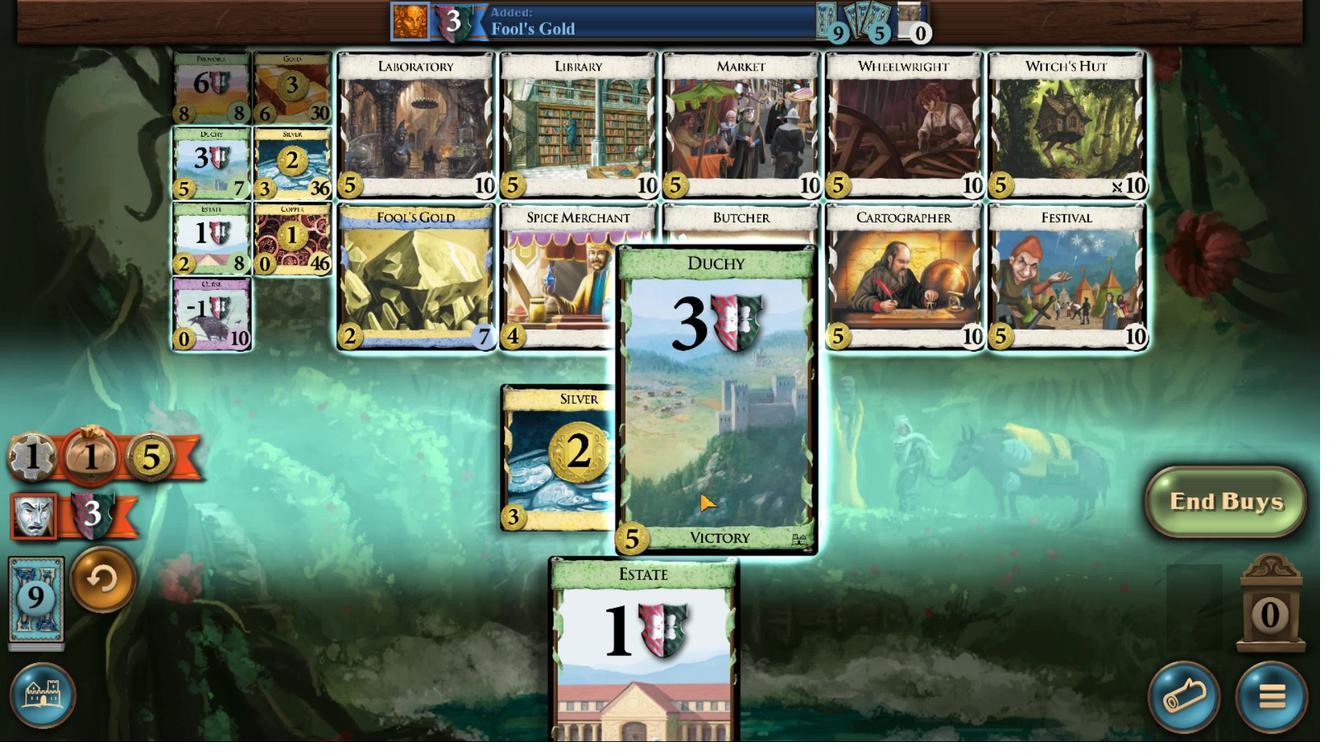 
Action: Mouse pressed left at (647, 425)
Screenshot: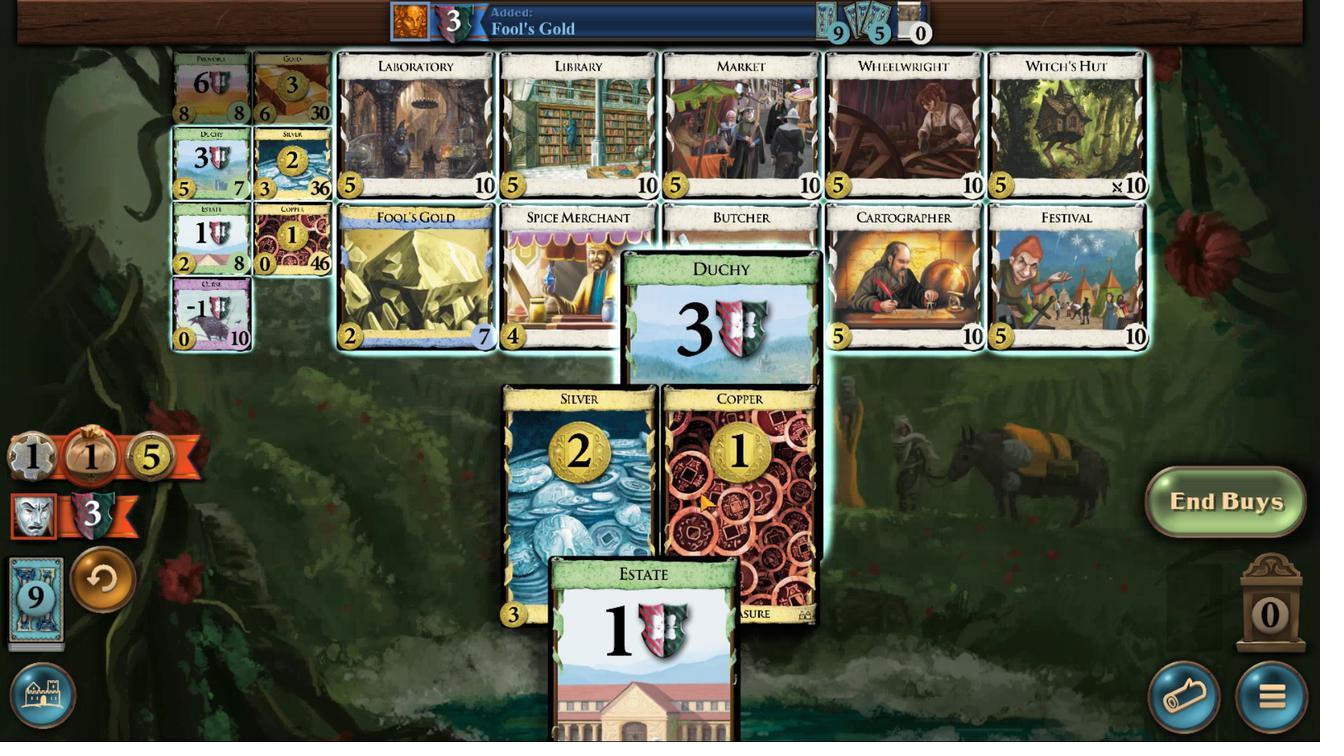 
Action: Mouse moved to (770, 506)
Screenshot: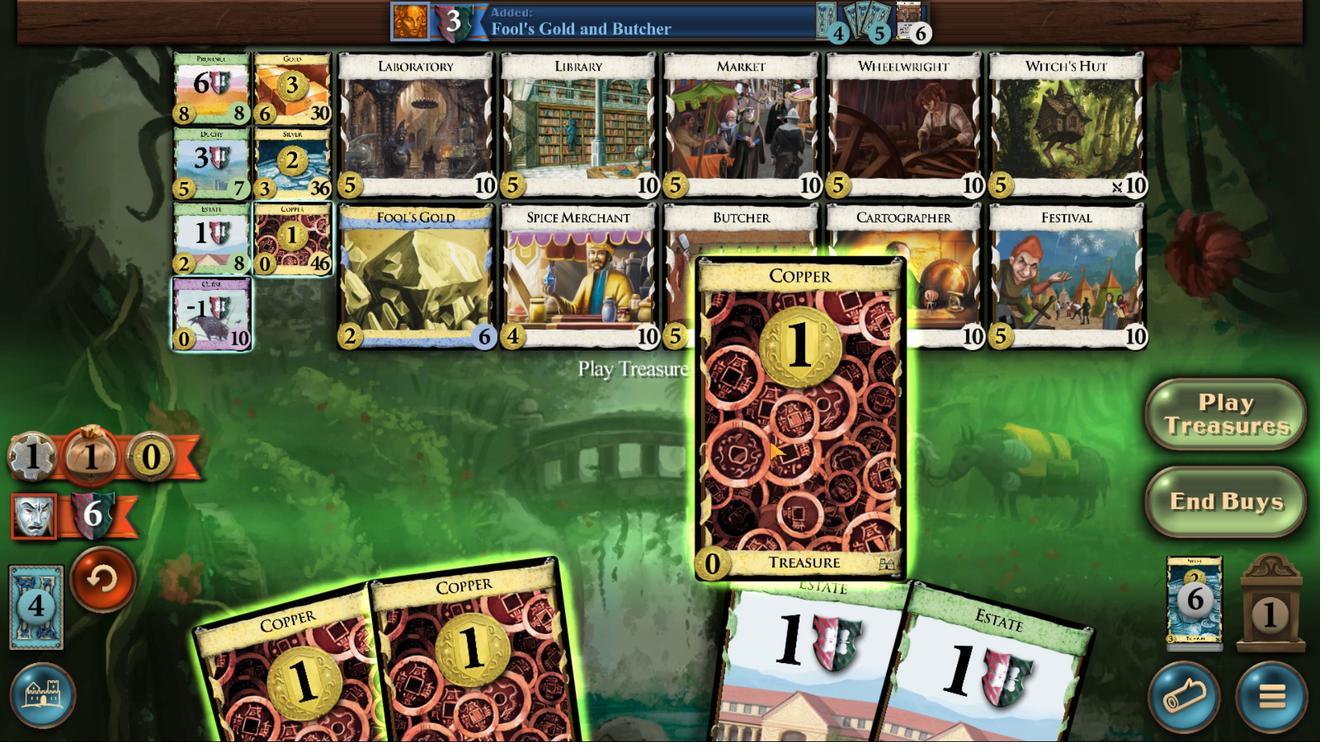 
Action: Mouse pressed left at (770, 506)
Screenshot: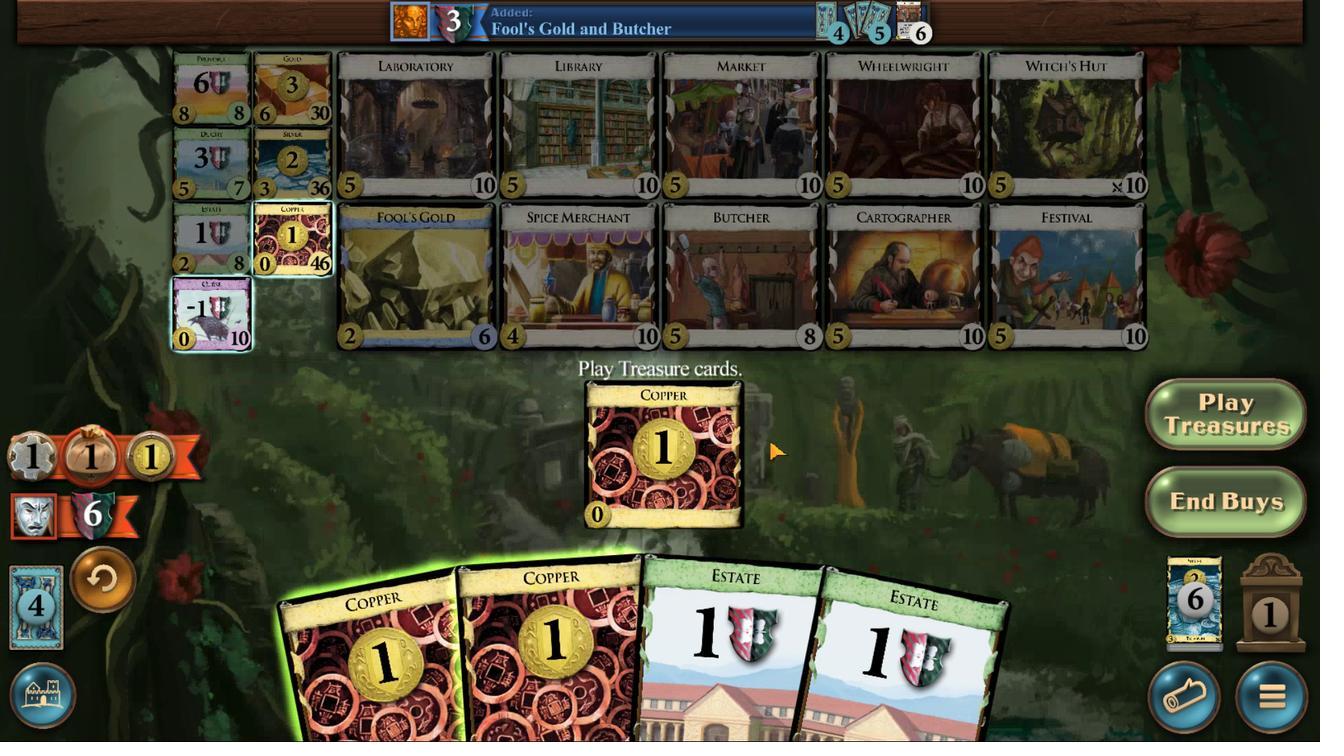 
Action: Mouse moved to (764, 513)
Screenshot: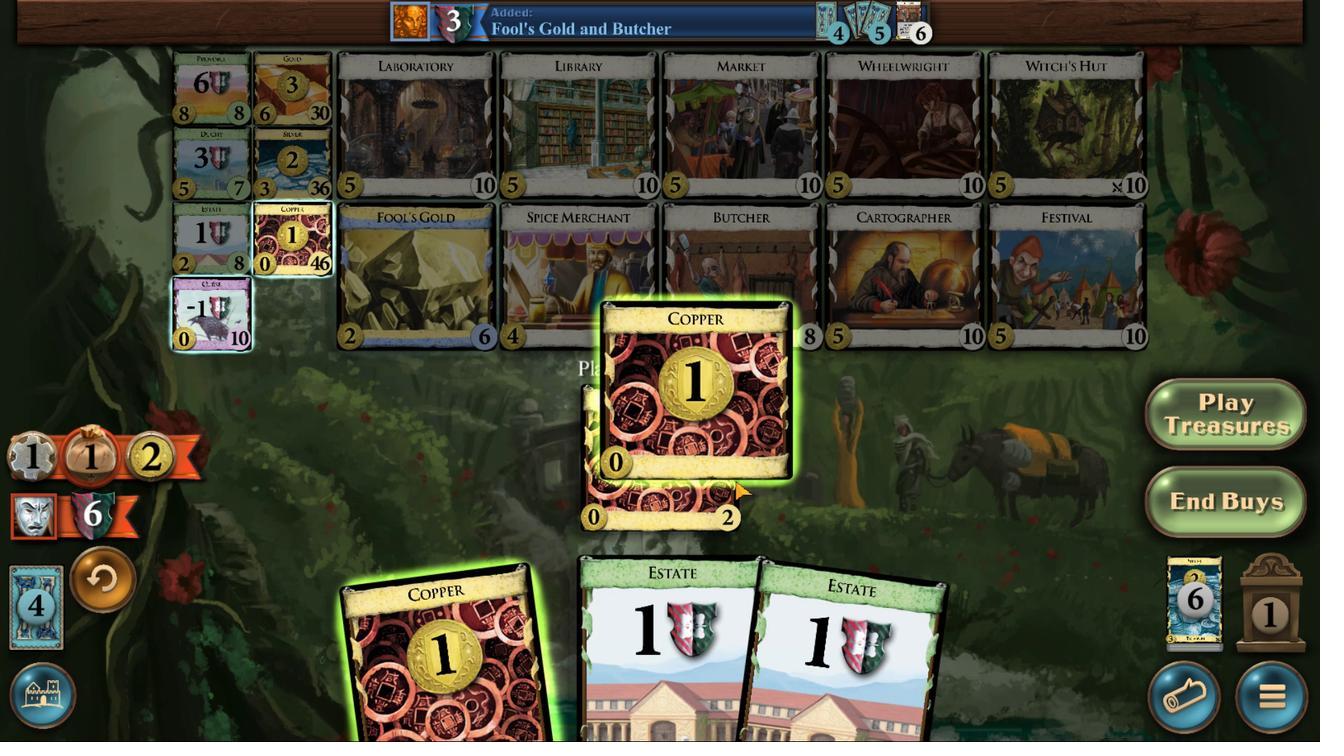 
Action: Mouse pressed left at (764, 513)
Screenshot: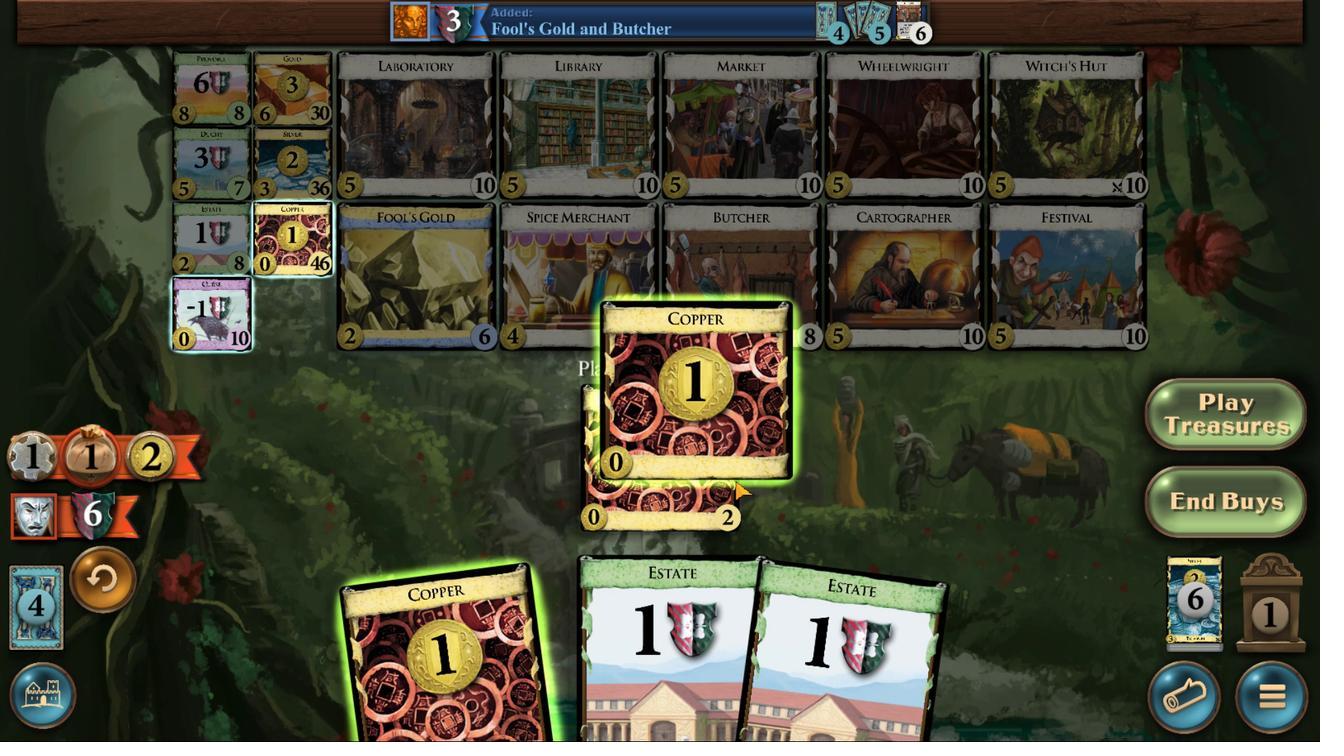 
Action: Mouse moved to (737, 513)
Screenshot: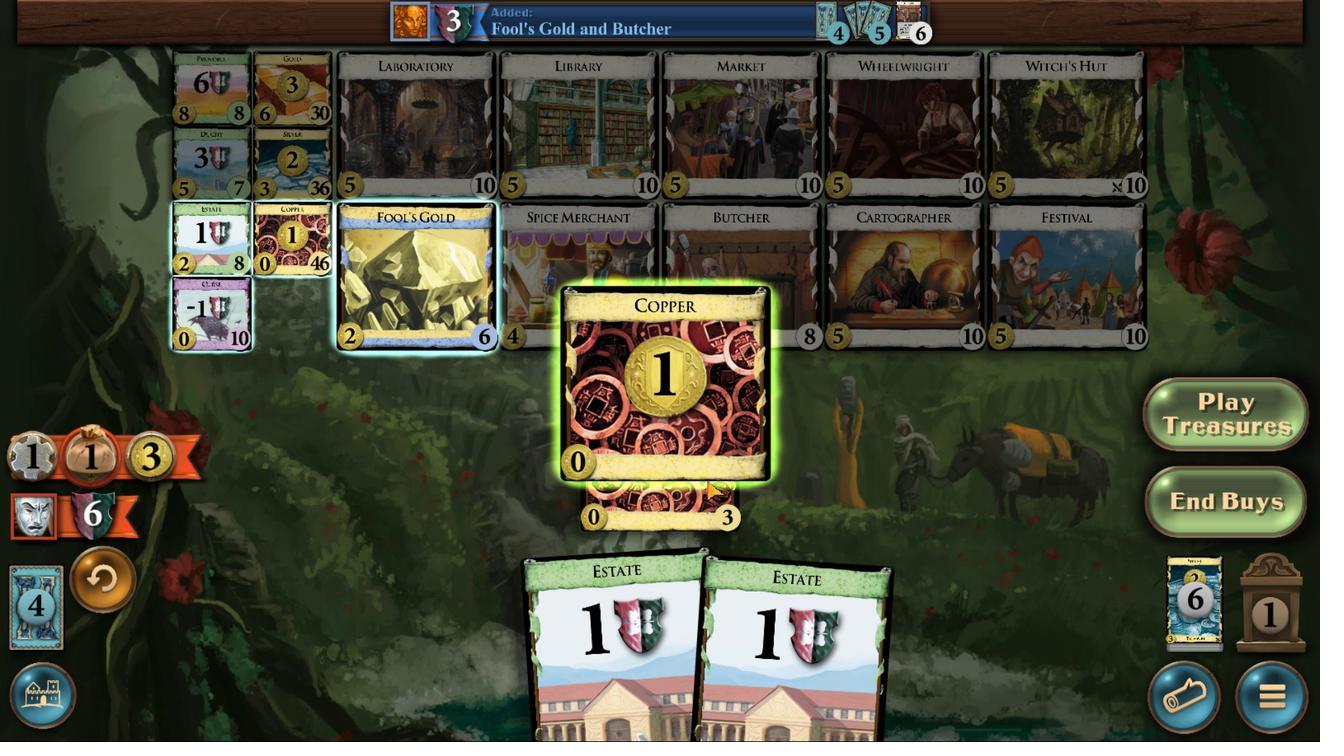 
Action: Mouse pressed left at (737, 513)
Screenshot: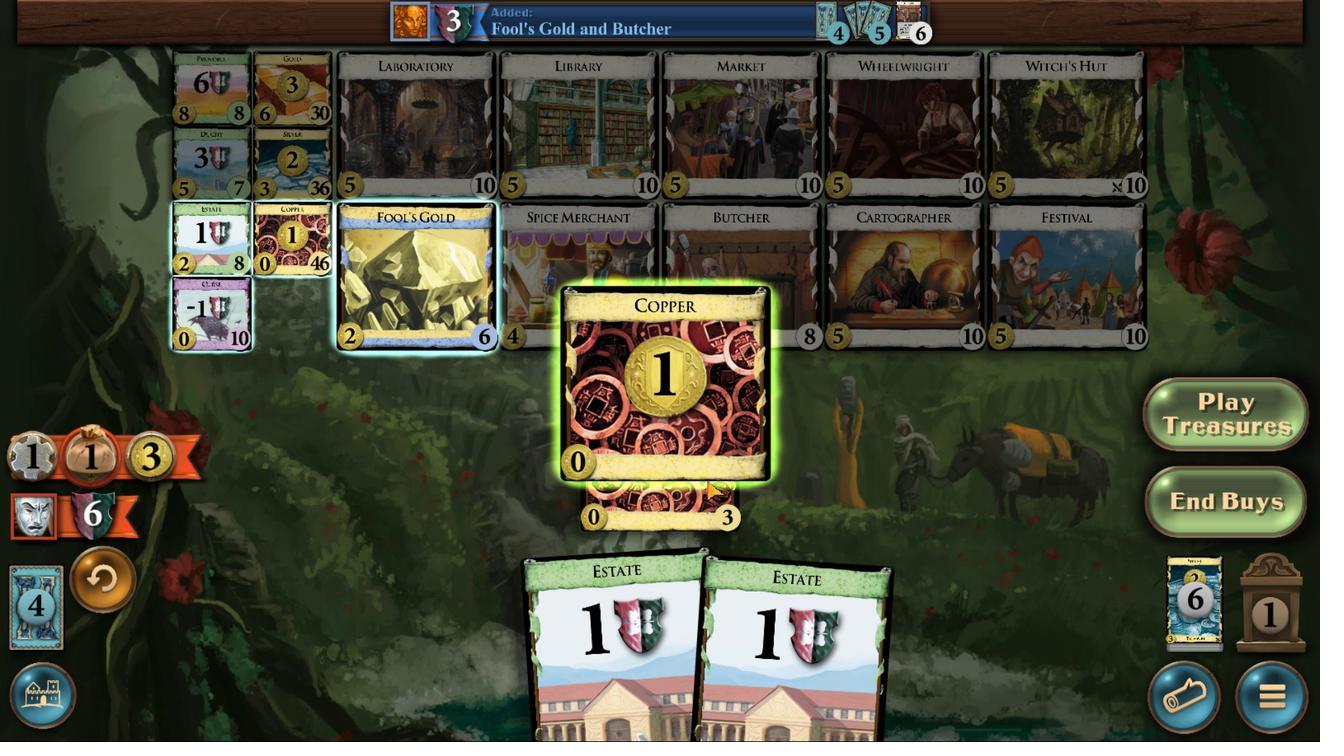 
Action: Mouse moved to (667, 425)
Screenshot: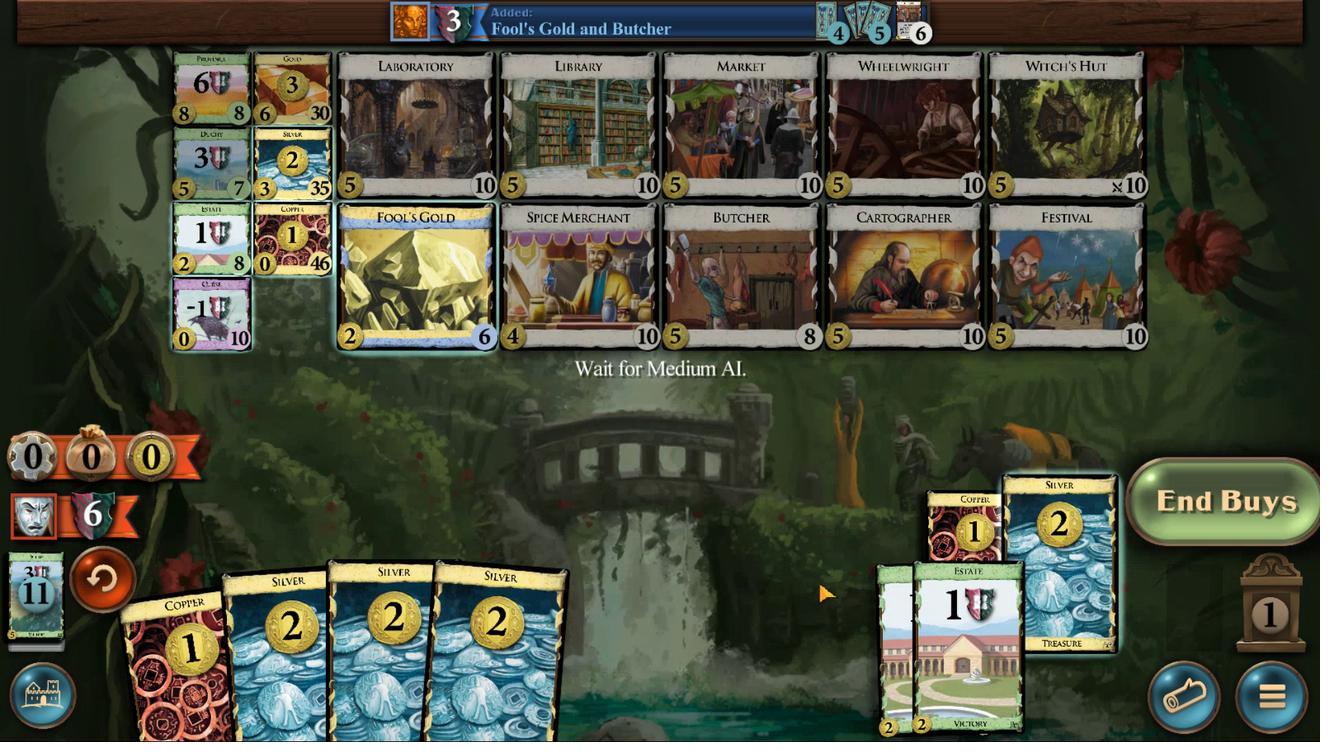 
Action: Mouse pressed left at (667, 425)
Screenshot: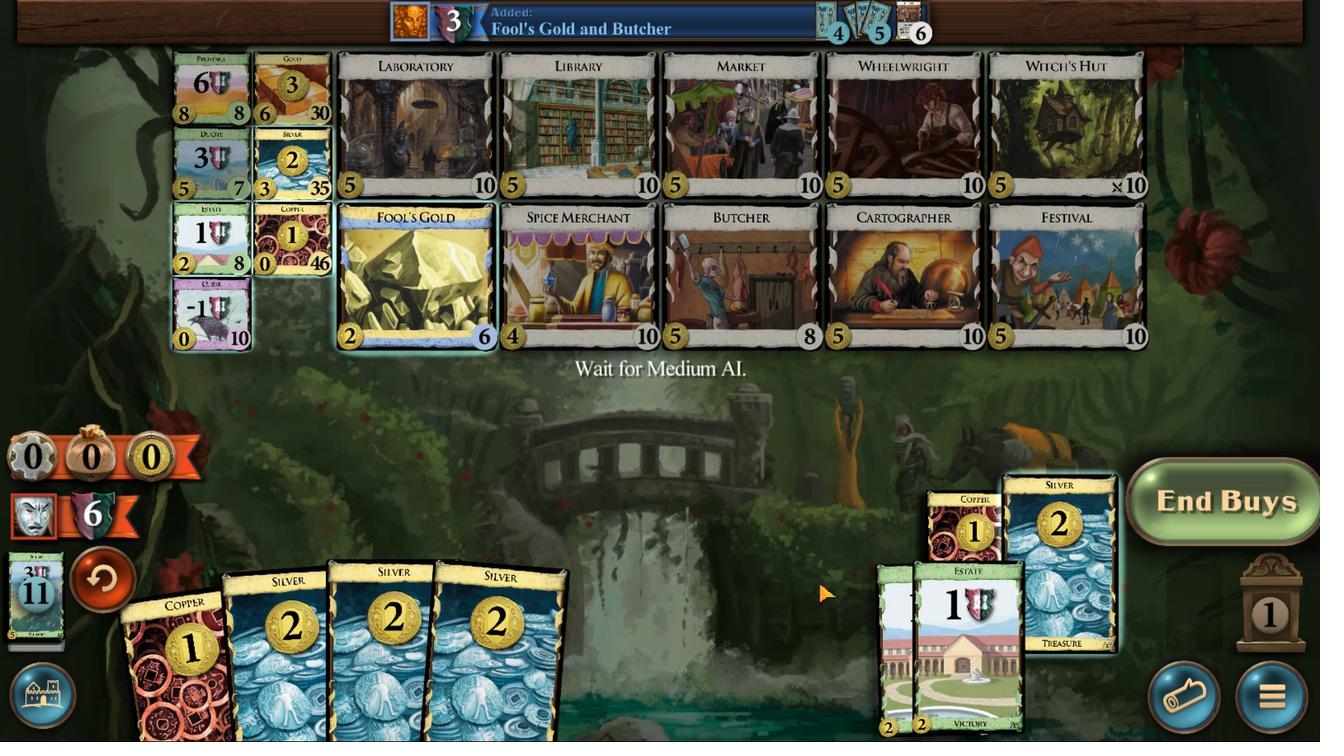 
Action: Mouse moved to (841, 520)
Screenshot: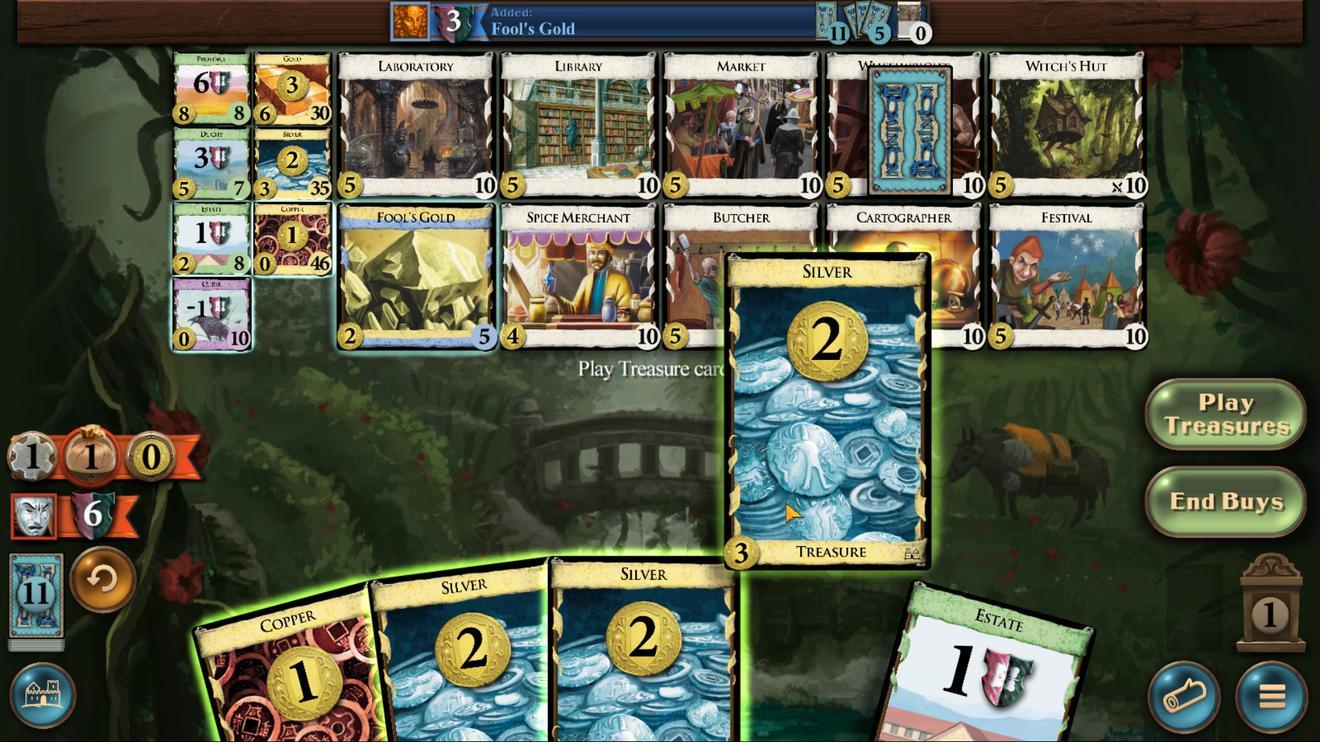 
Action: Mouse pressed left at (841, 520)
Screenshot: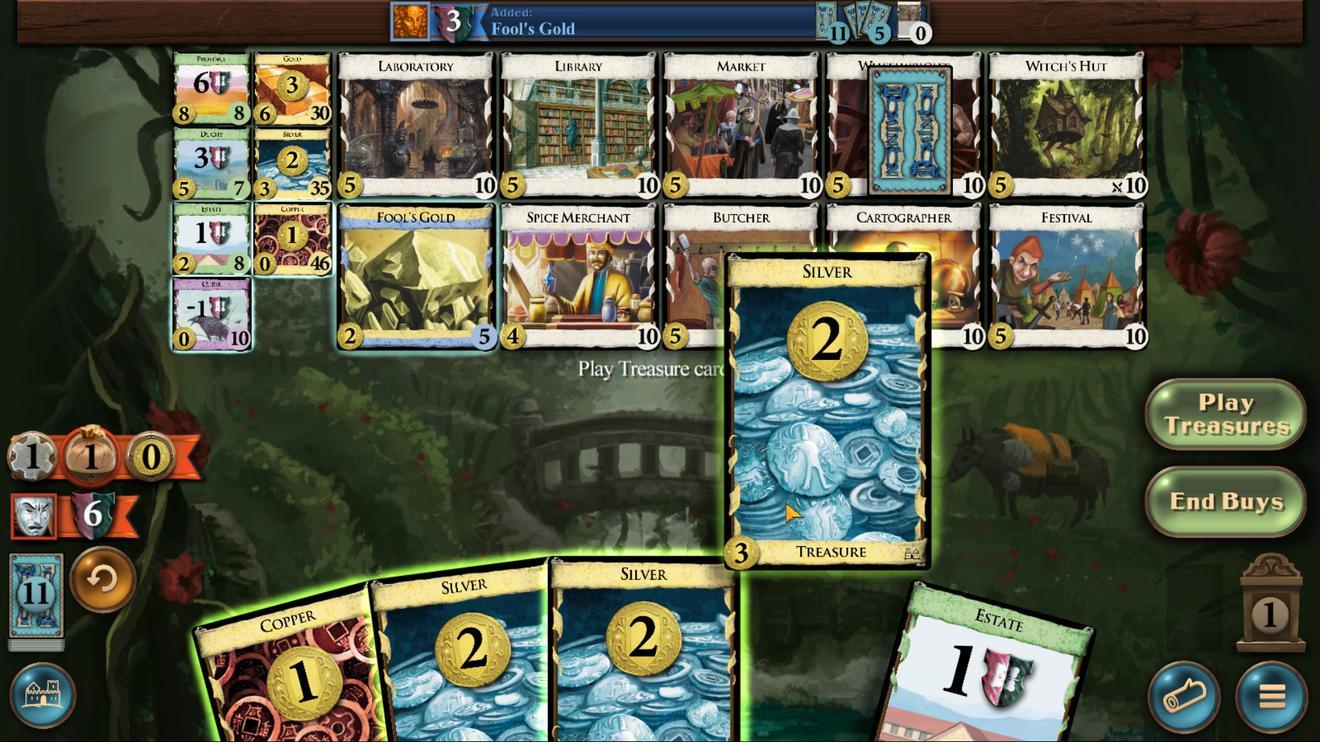 
Action: Mouse moved to (766, 522)
Screenshot: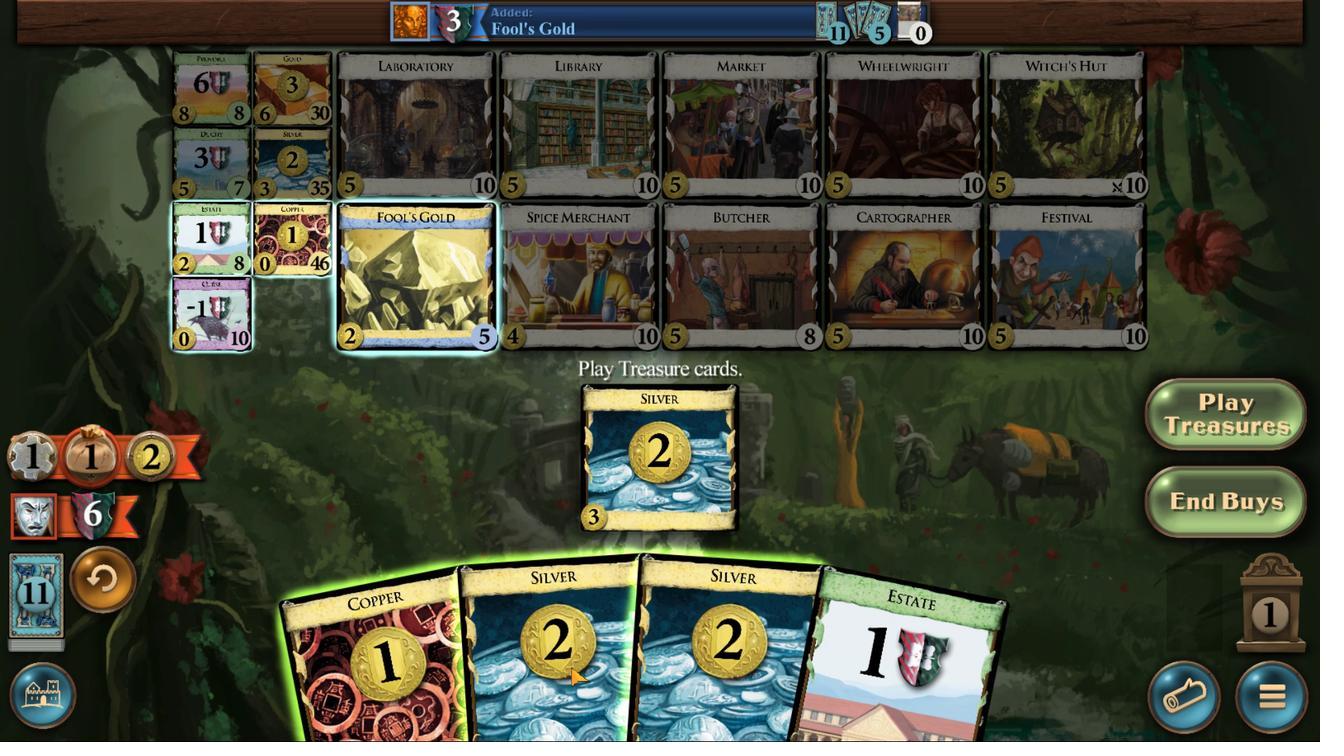 
Action: Mouse pressed left at (766, 522)
Screenshot: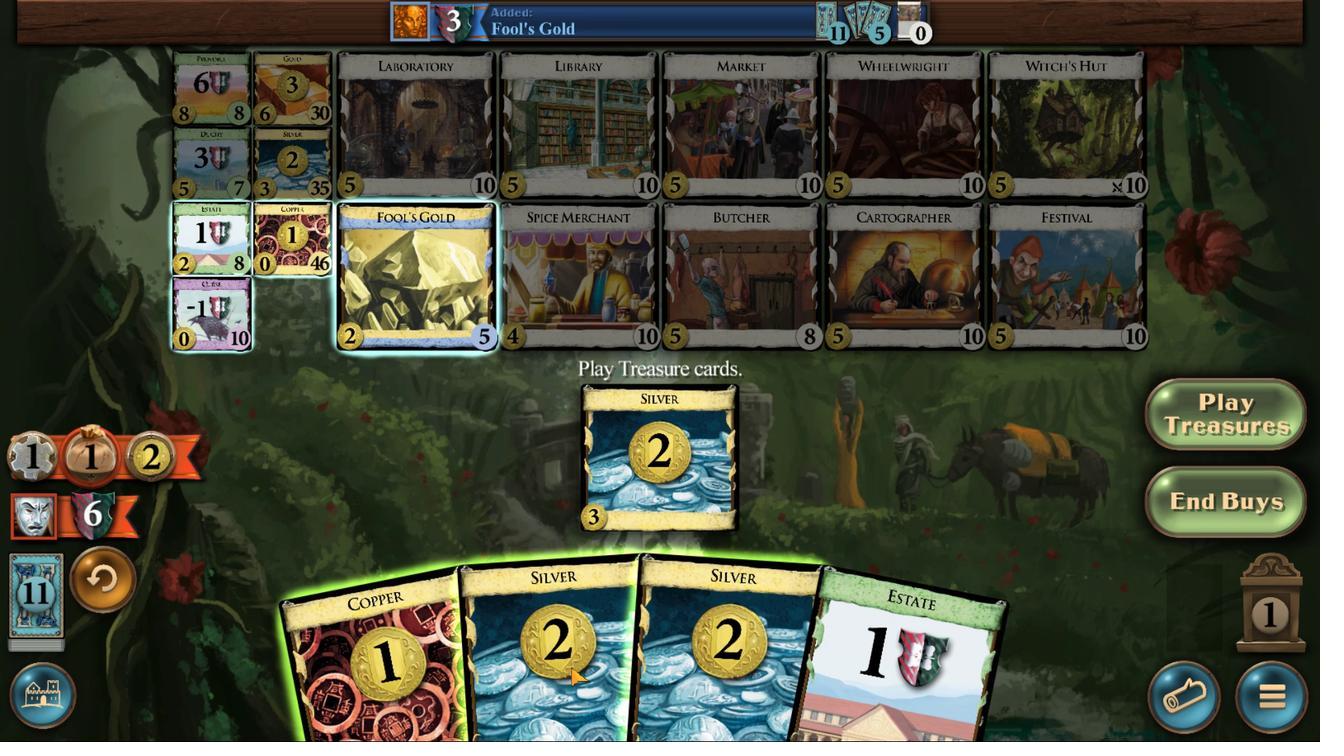
Action: Mouse moved to (773, 513)
Screenshot: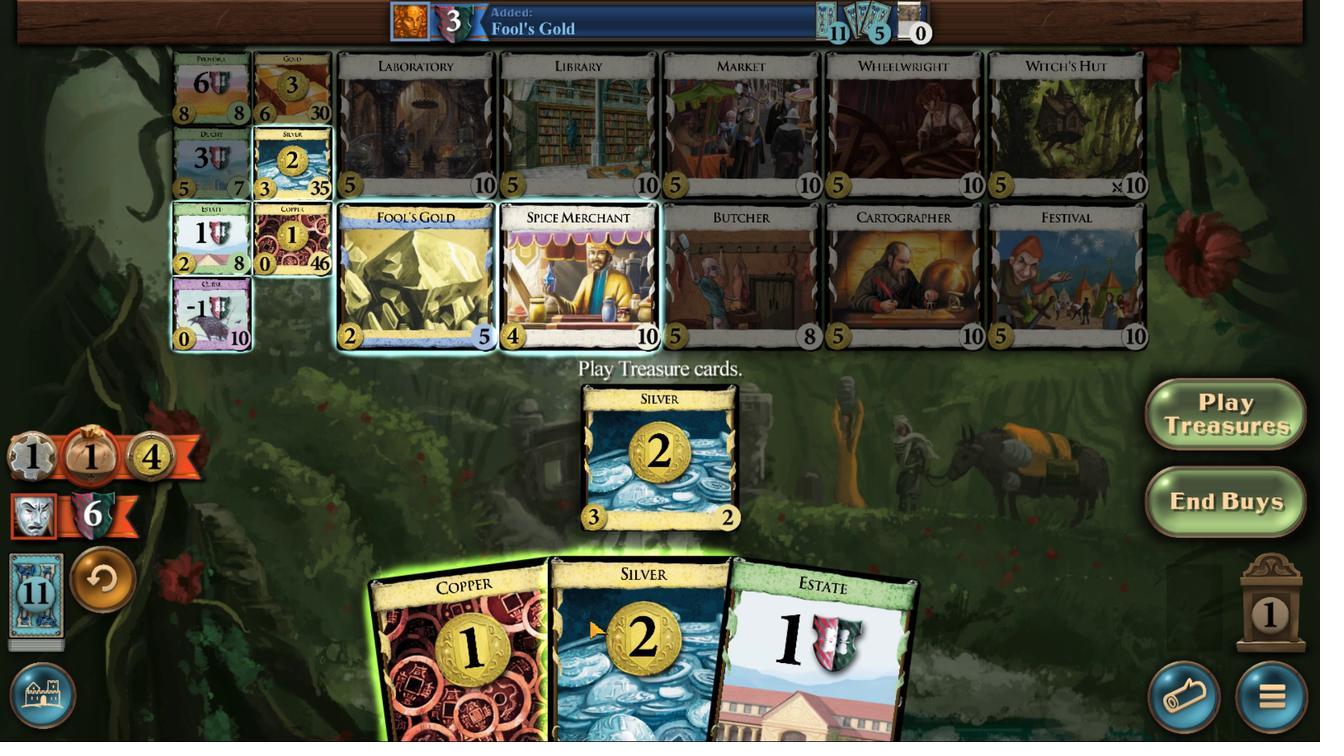 
Action: Mouse pressed left at (773, 513)
Screenshot: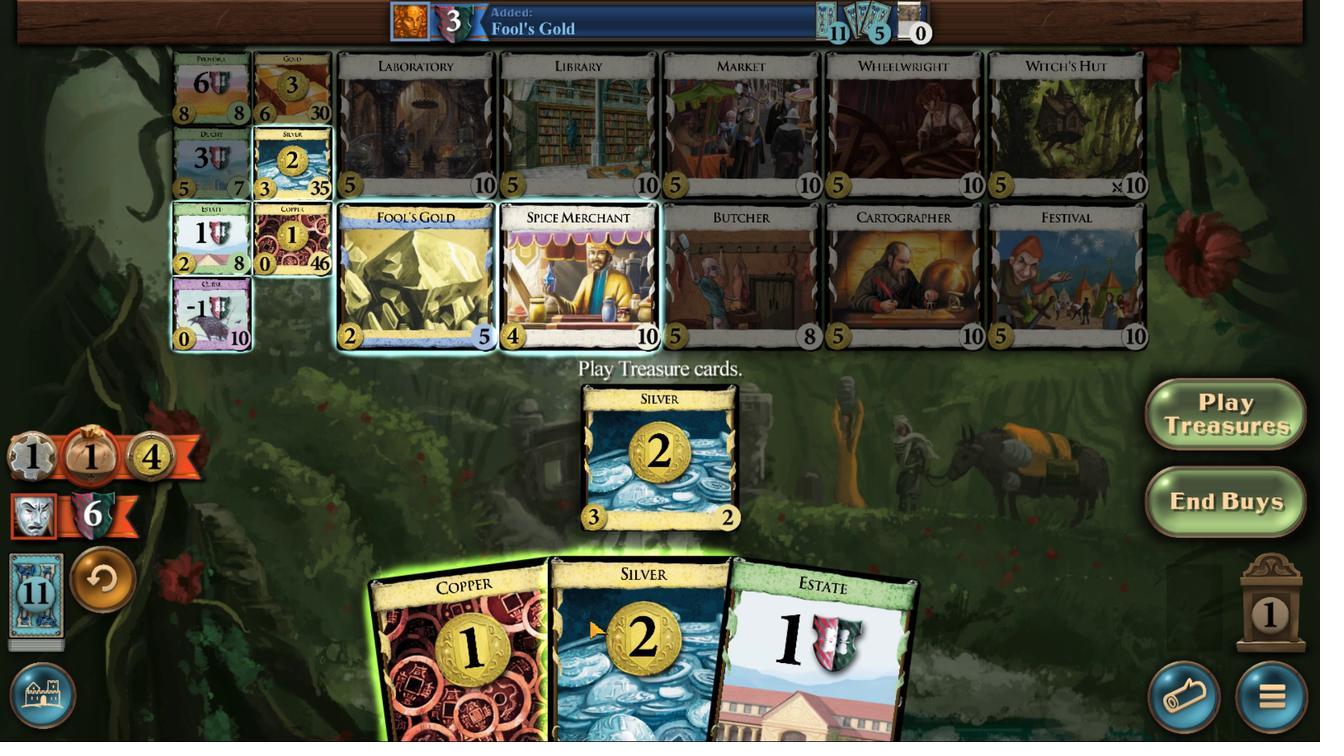 
Action: Mouse moved to (674, 408)
Screenshot: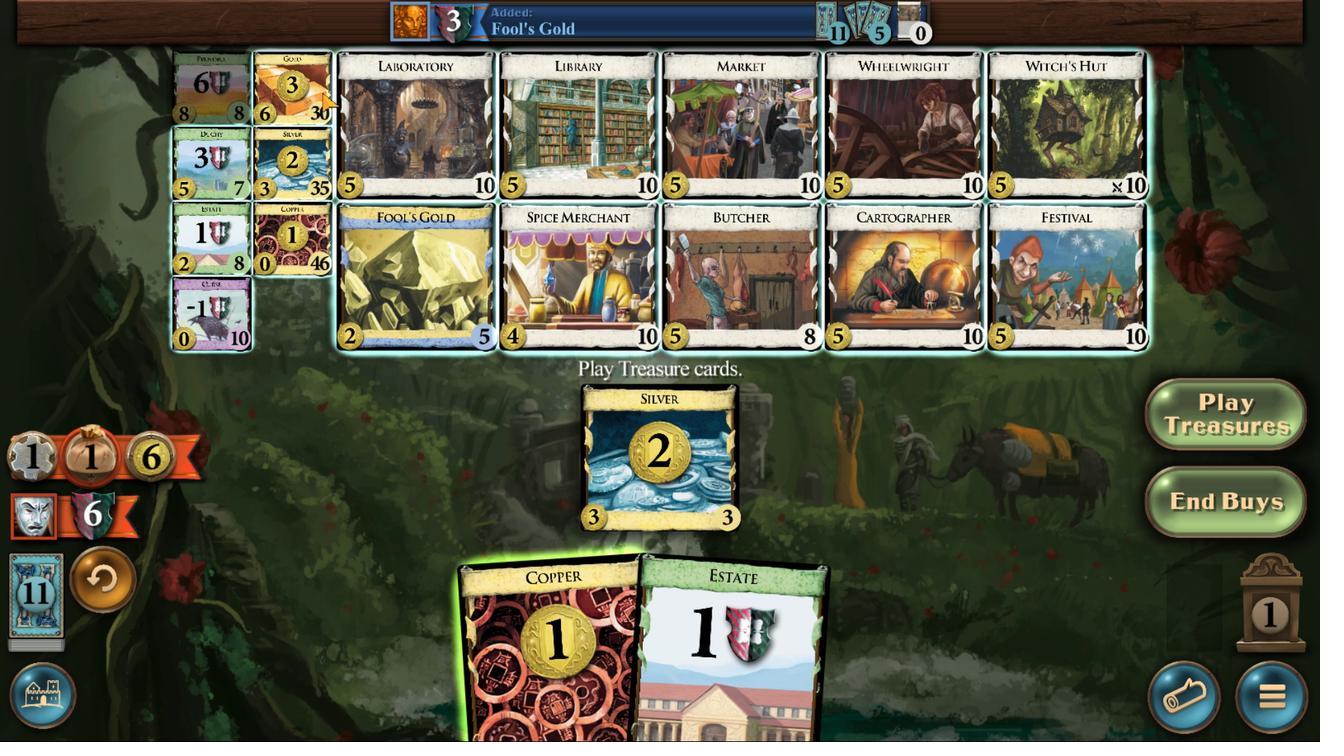
Action: Mouse pressed left at (674, 408)
Screenshot: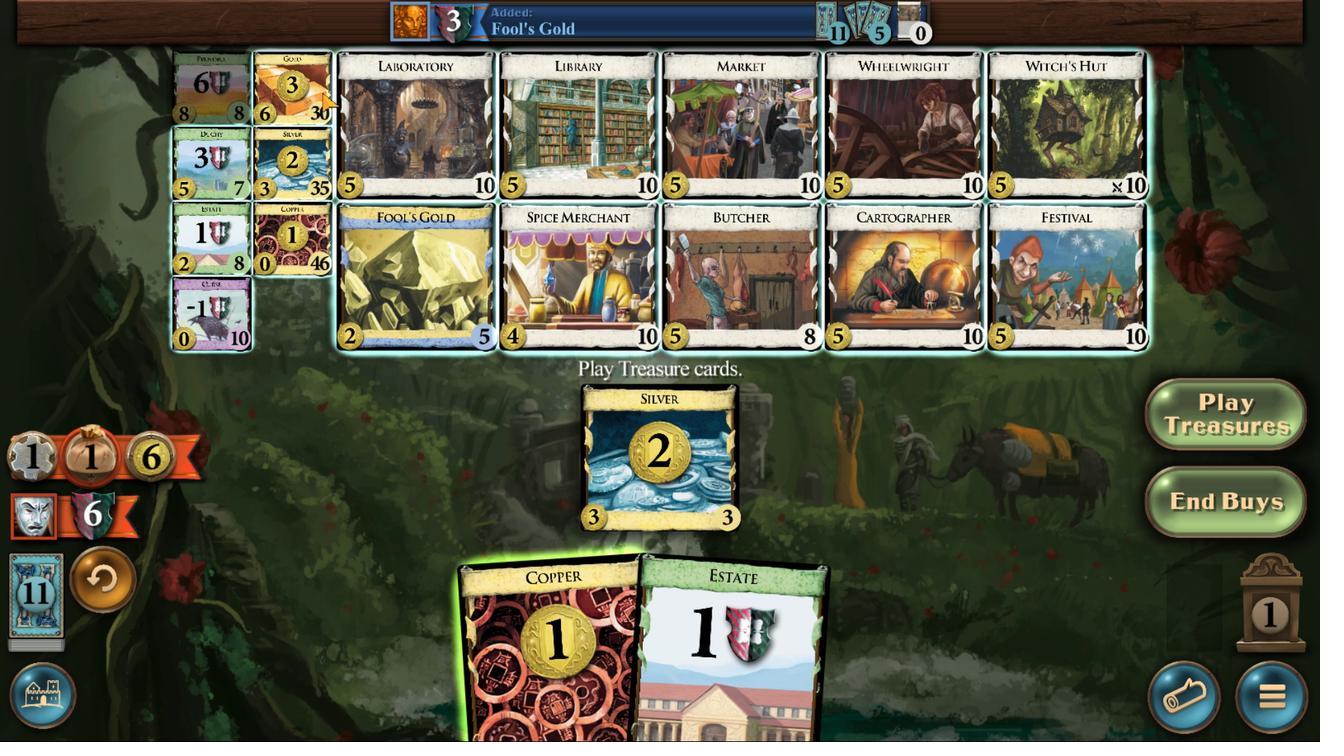 
Action: Mouse moved to (720, 515)
Screenshot: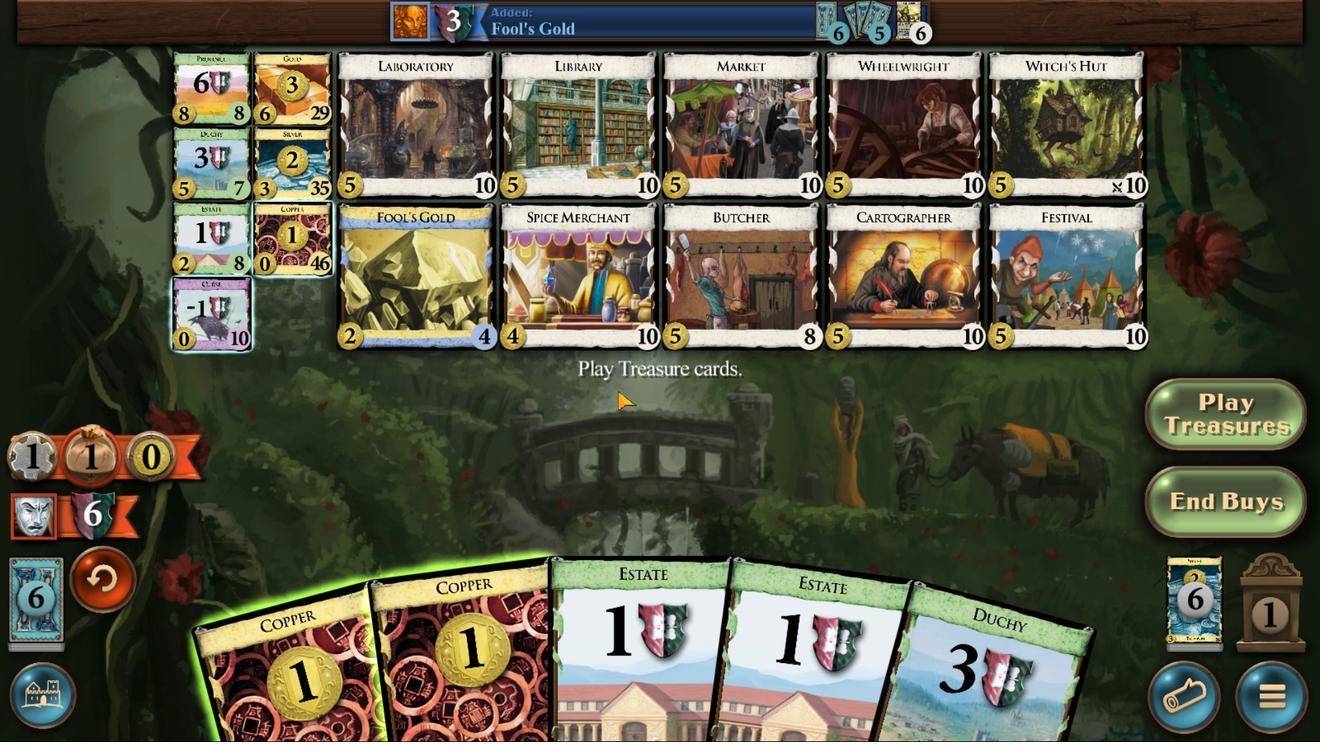 
Action: Mouse pressed left at (720, 515)
Screenshot: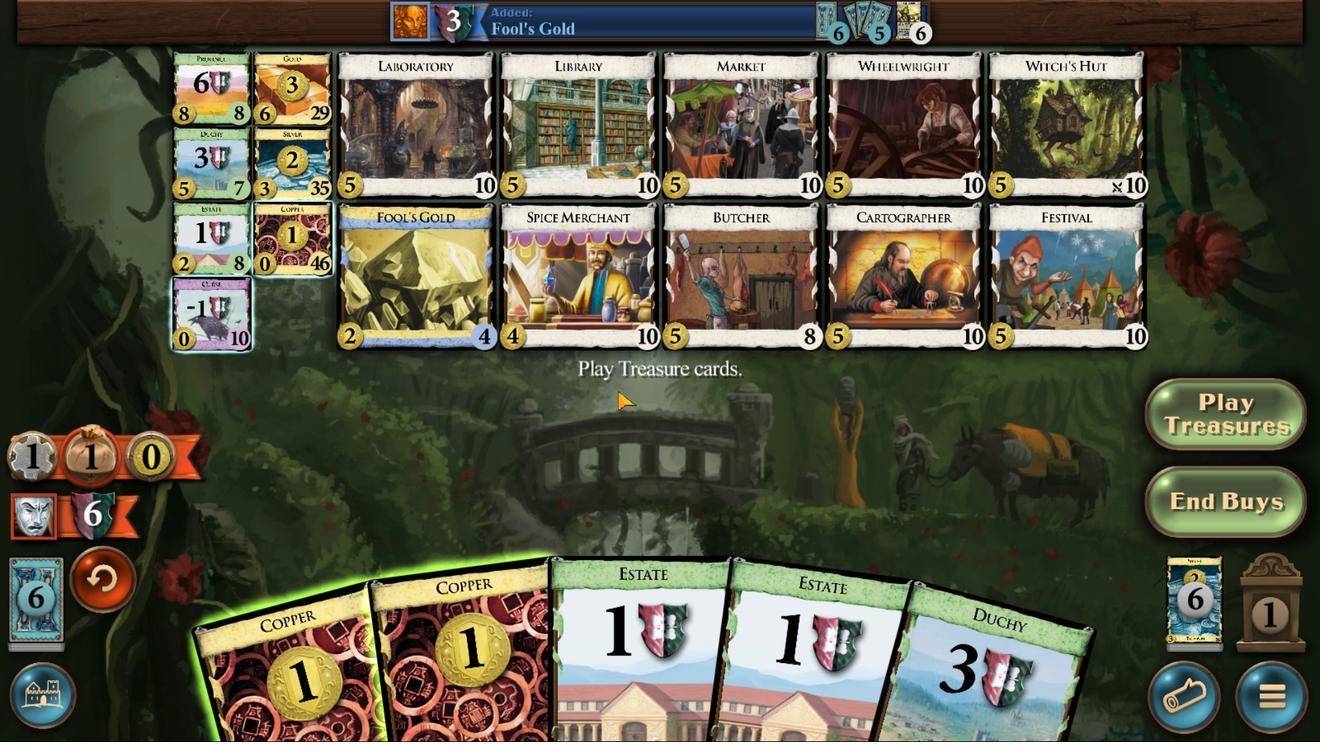 
Action: Mouse moved to (715, 512)
Screenshot: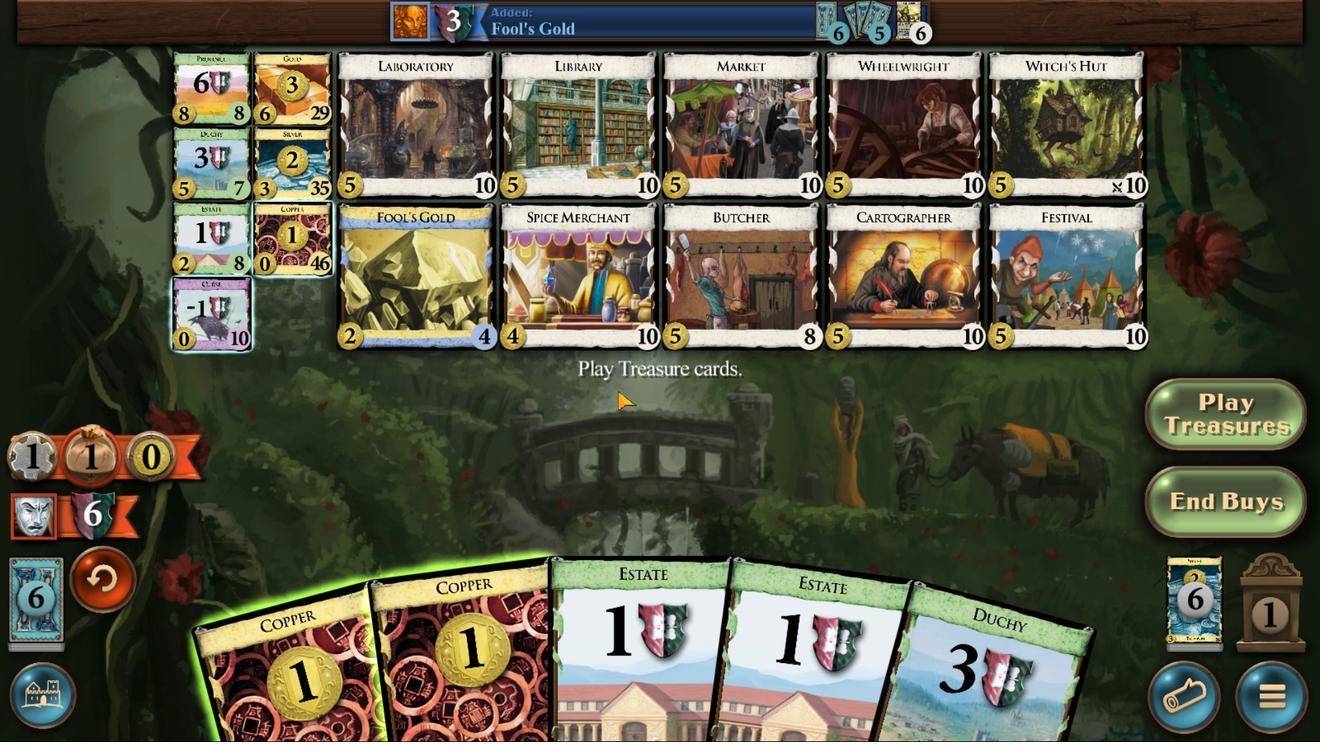 
Action: Mouse pressed left at (715, 512)
Screenshot: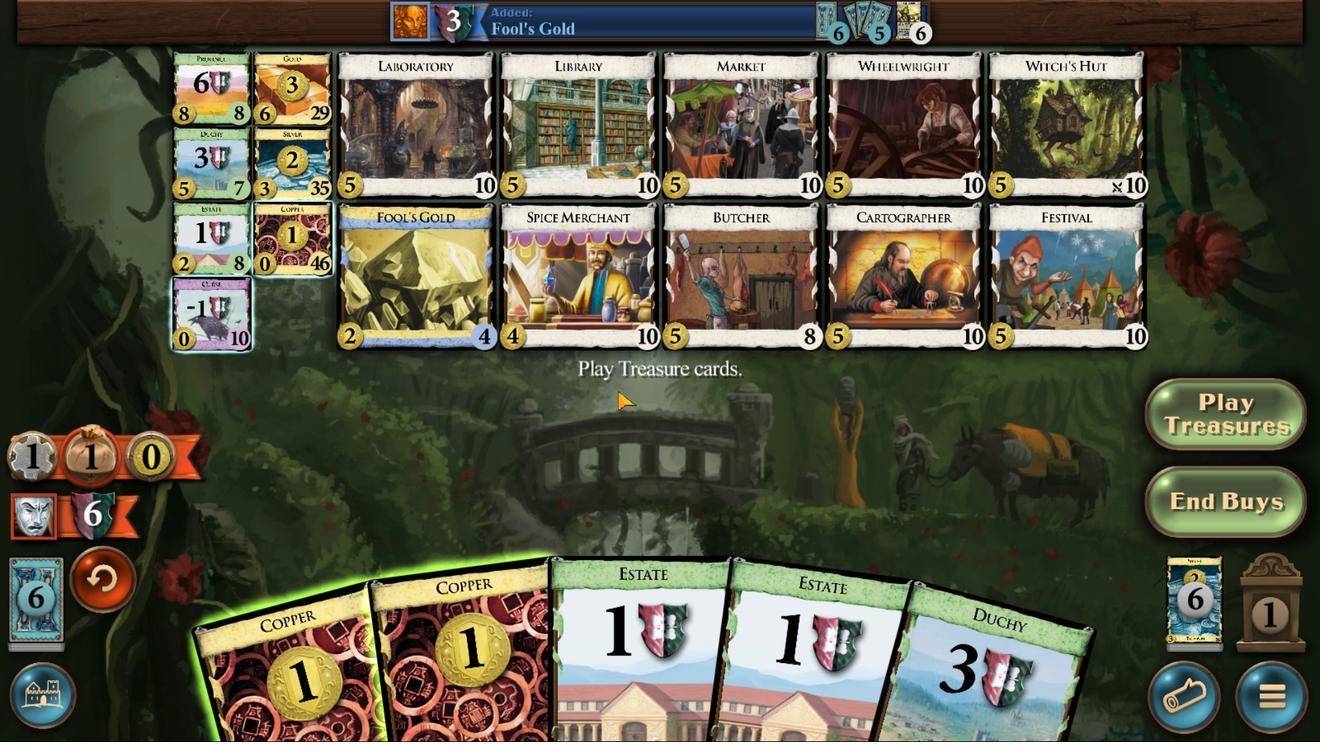 
Action: Mouse moved to (665, 436)
Screenshot: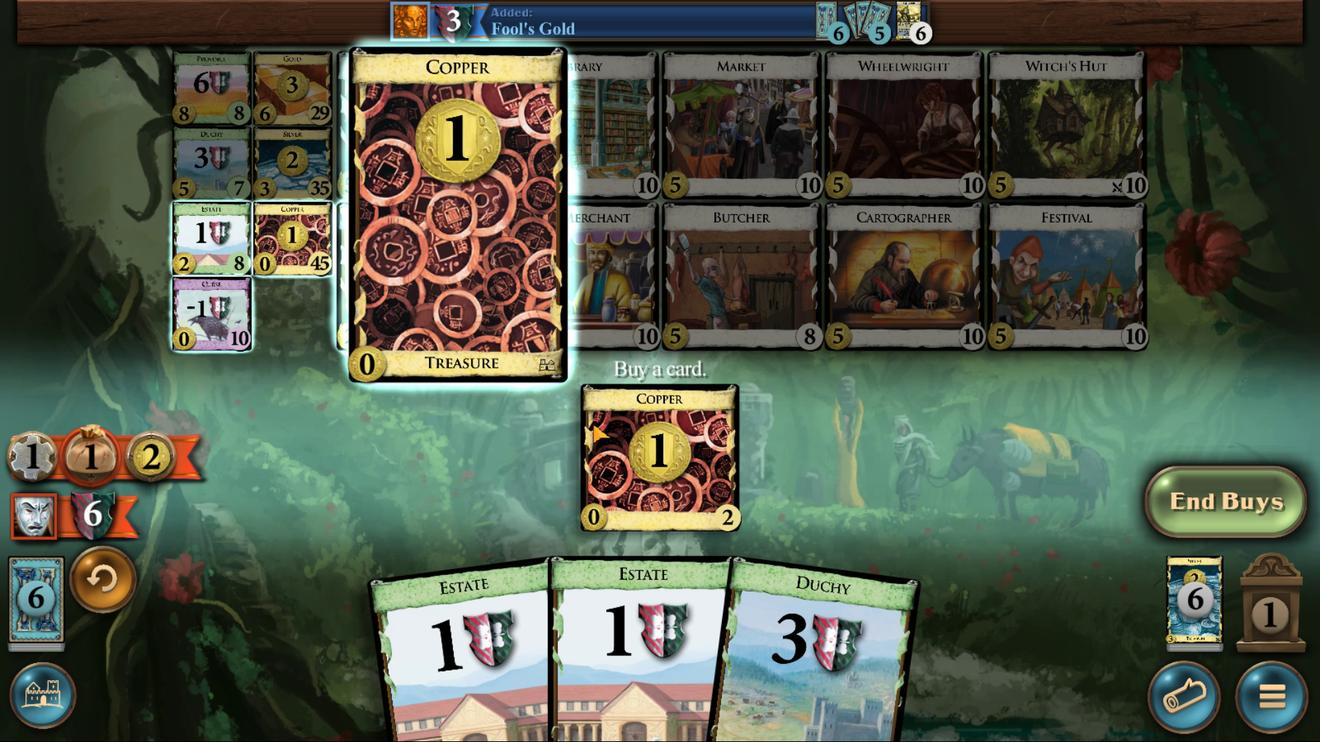 
Action: Mouse pressed left at (665, 436)
Screenshot: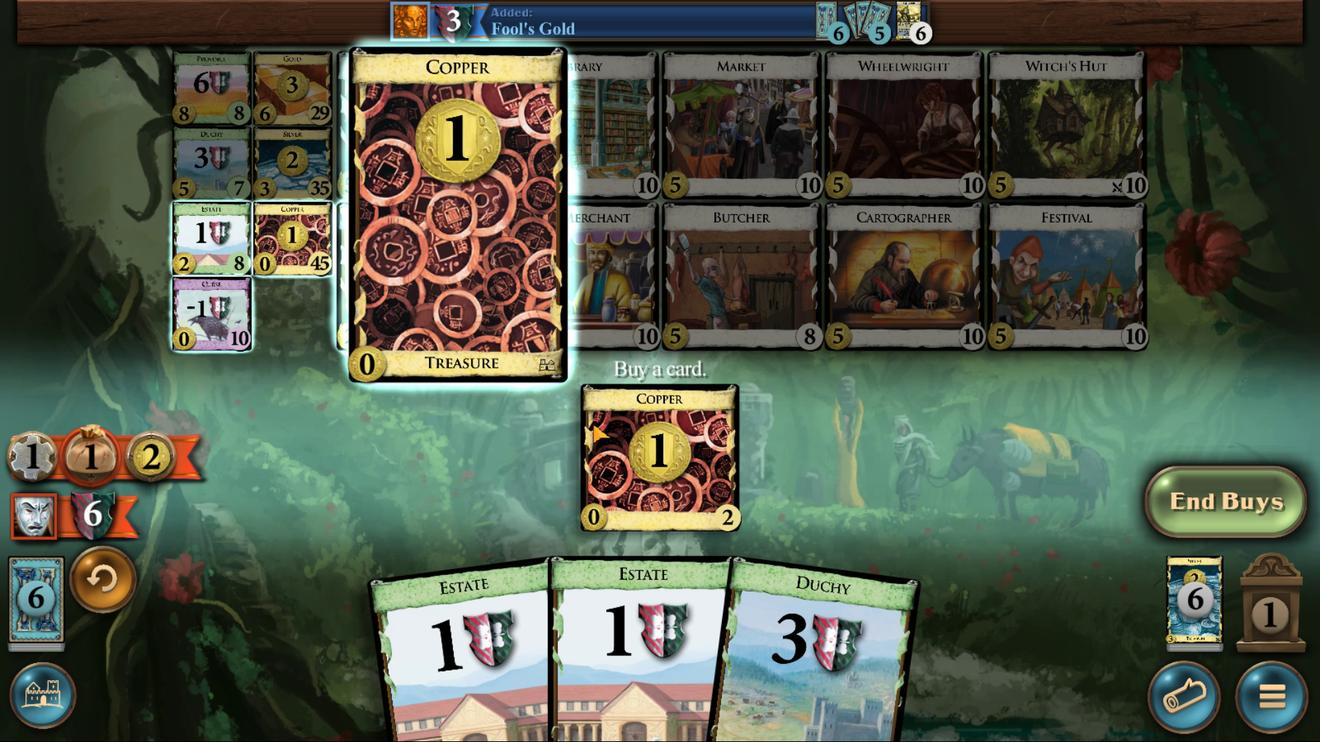 
Action: Mouse moved to (898, 520)
Screenshot: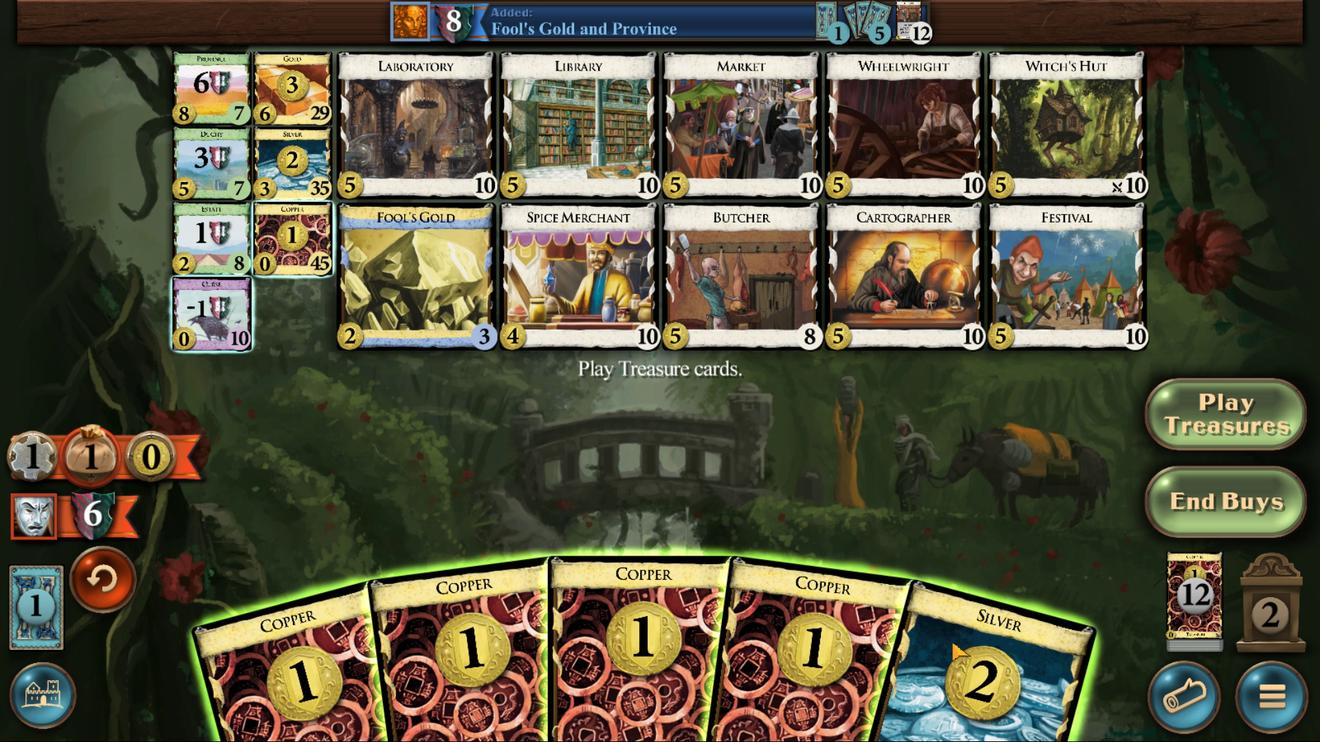 
Action: Mouse pressed left at (898, 520)
Screenshot: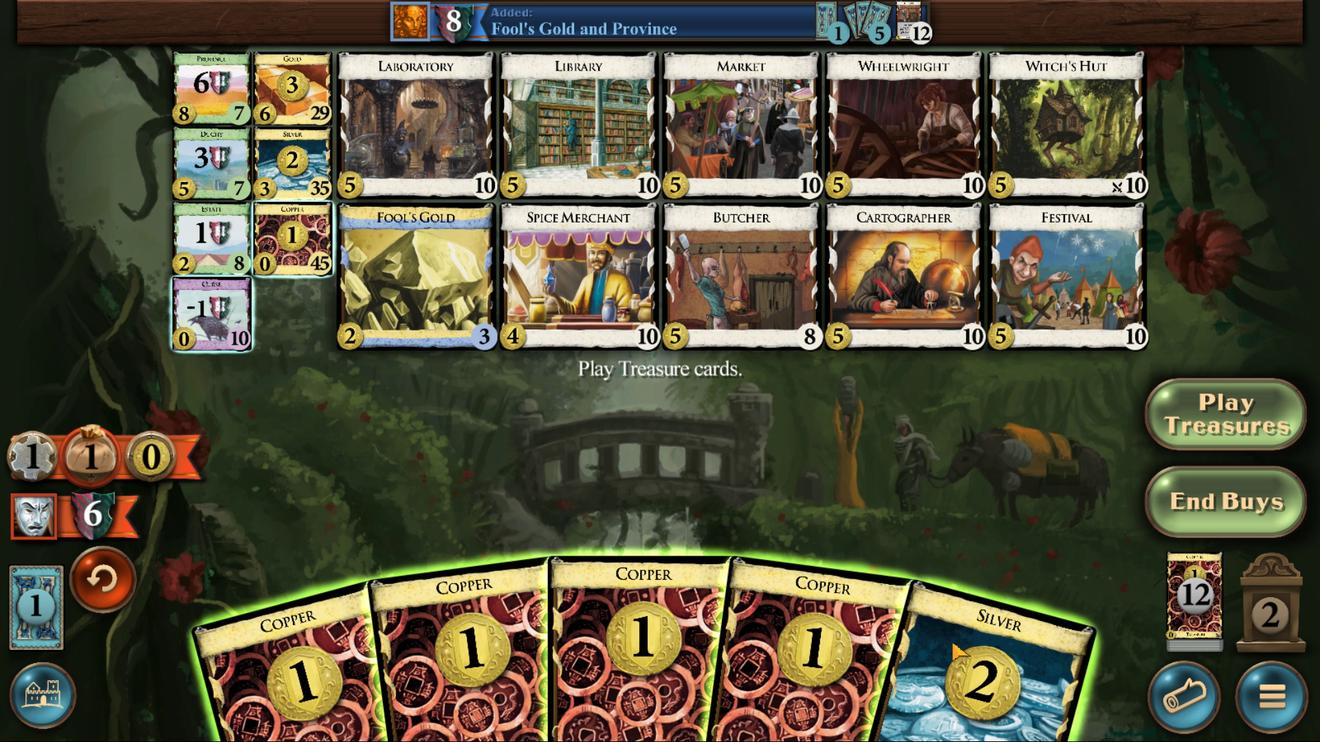 
Action: Mouse moved to (879, 514)
Screenshot: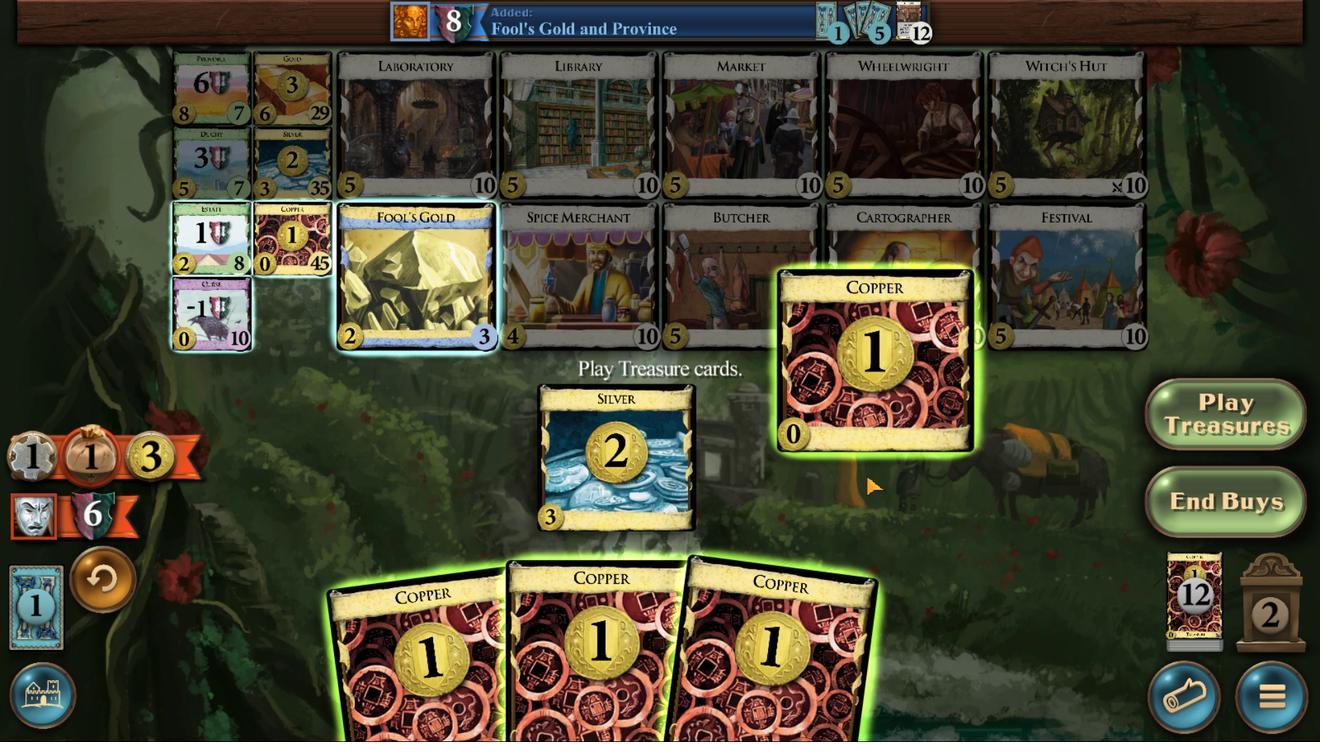 
Action: Mouse pressed left at (879, 514)
Screenshot: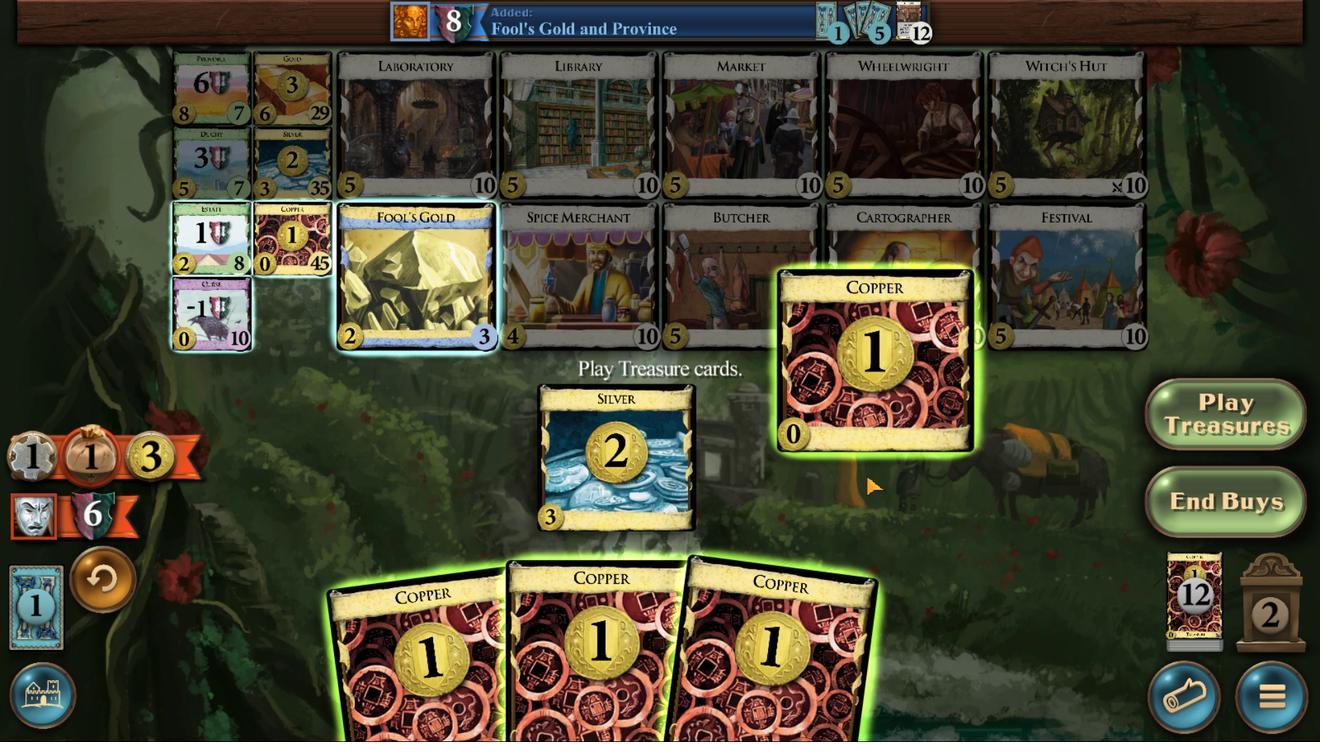
Action: Mouse moved to (848, 514)
Screenshot: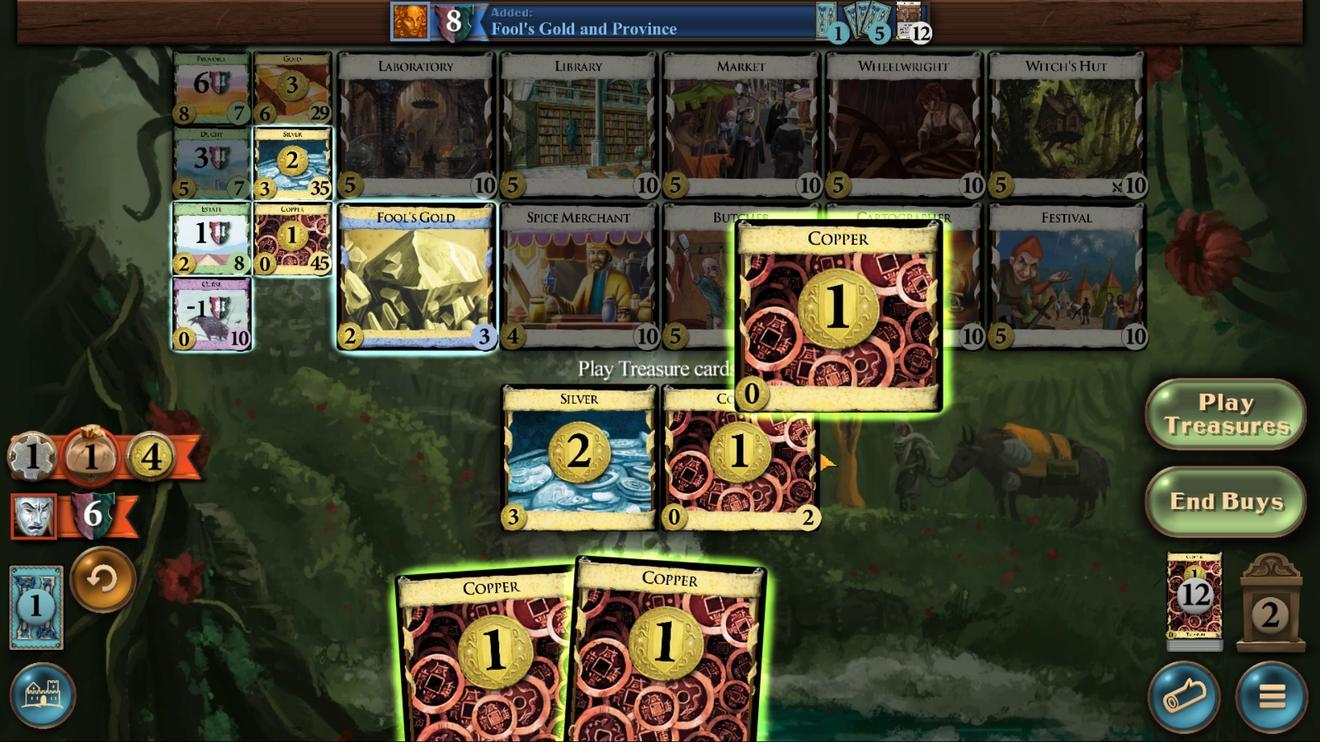 
Action: Mouse pressed left at (848, 514)
Screenshot: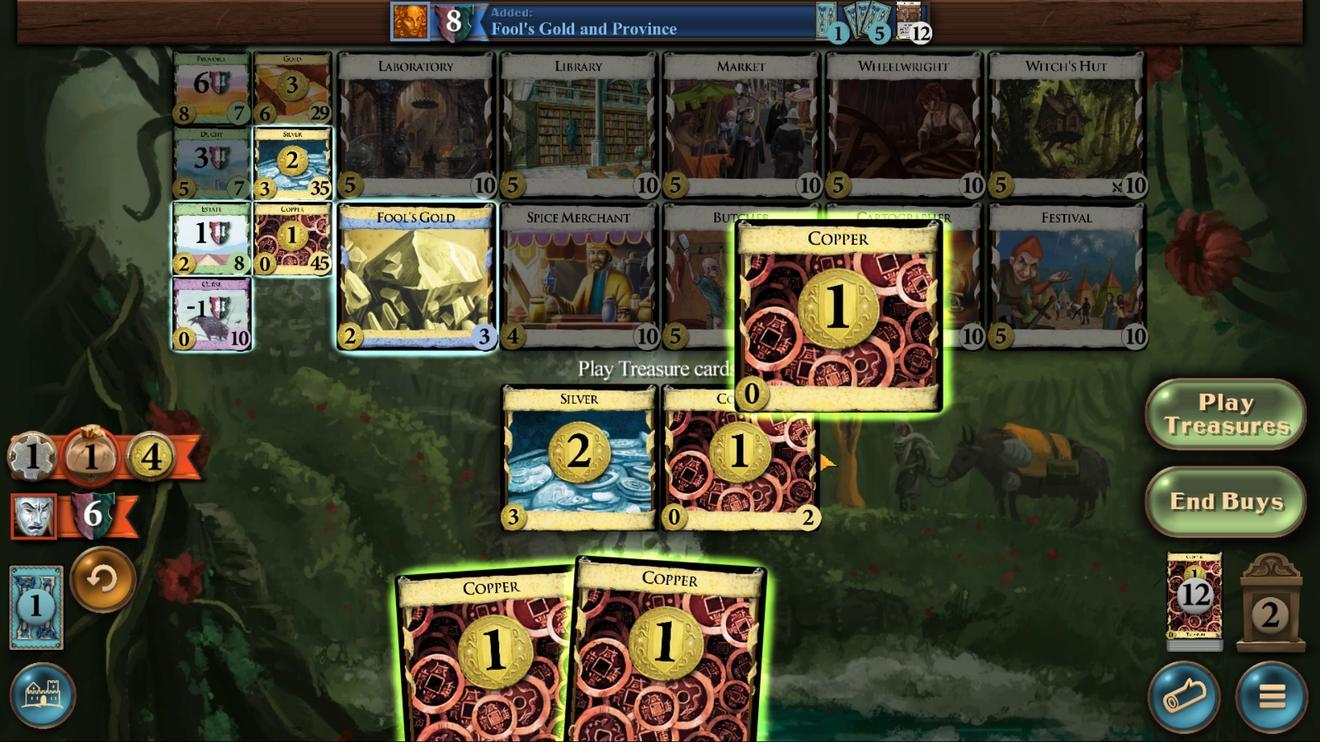 
Action: Mouse moved to (815, 511)
Screenshot: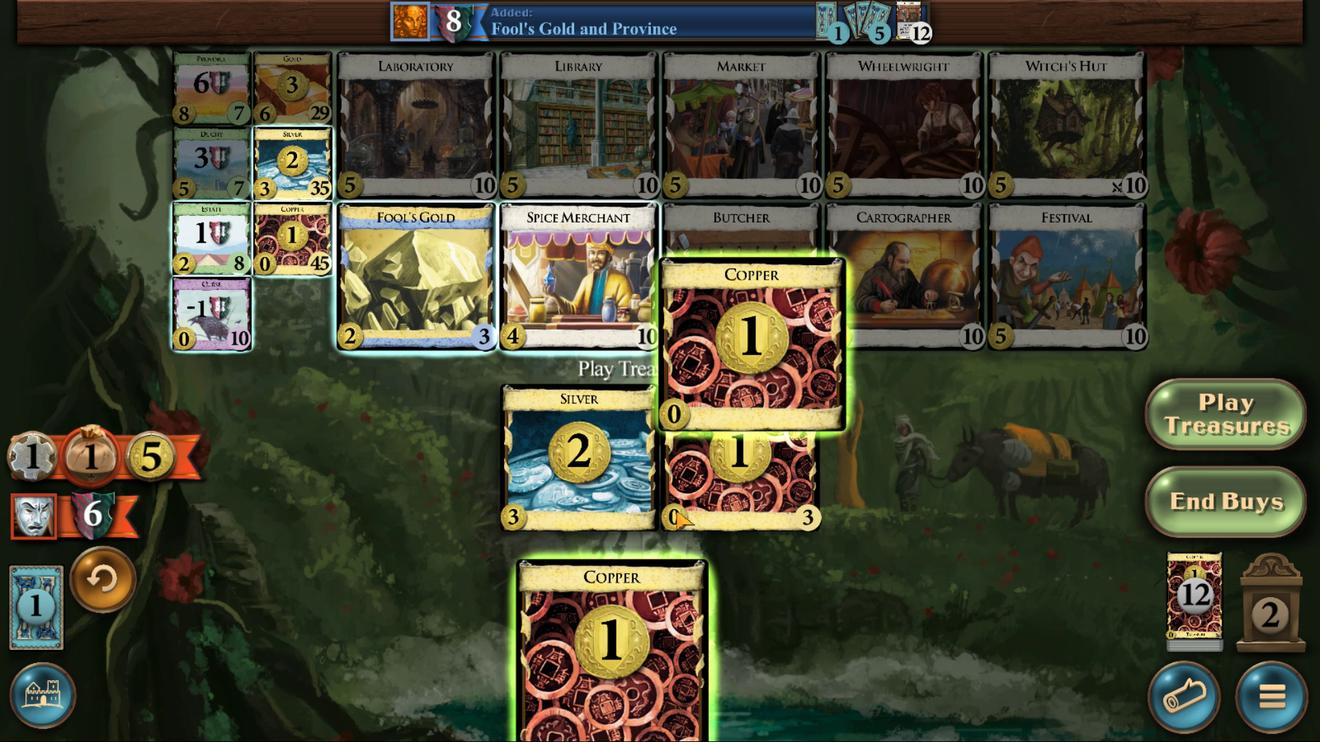 
Action: Mouse pressed left at (815, 511)
Screenshot: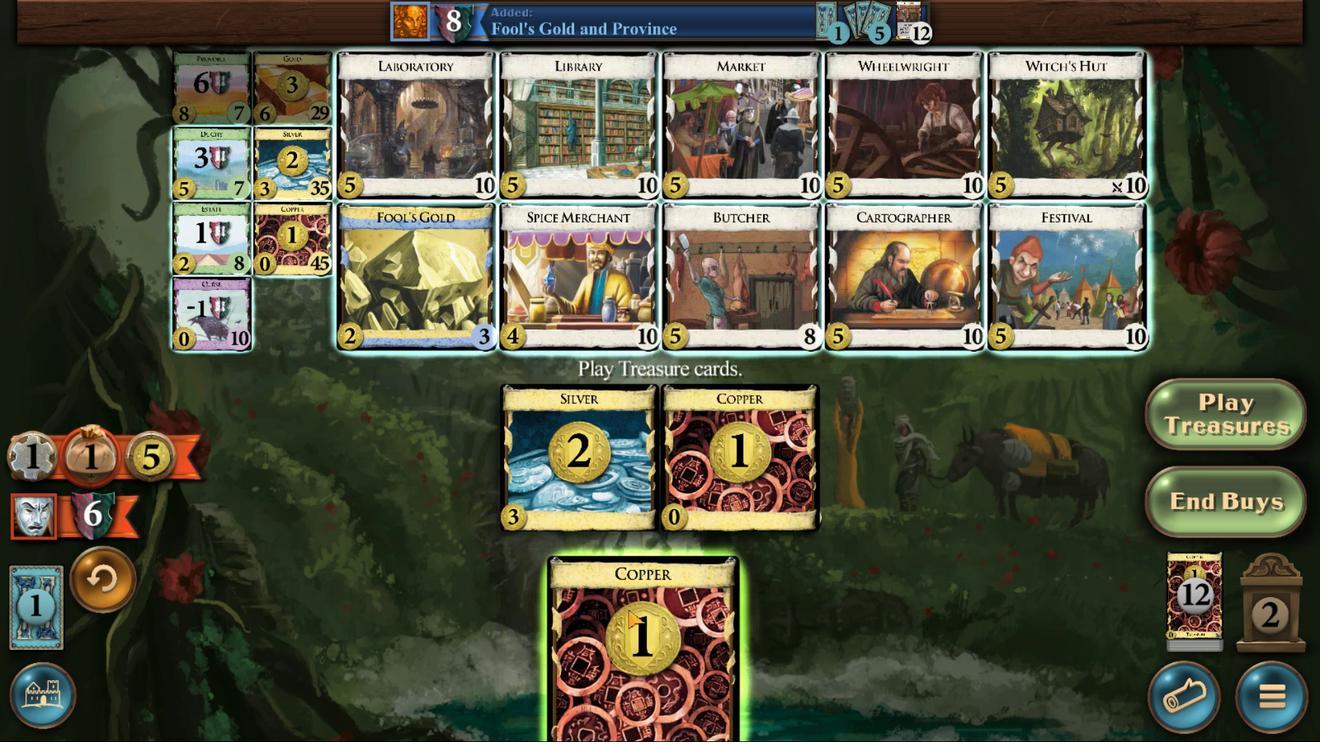 
Action: Mouse moved to (785, 511)
Screenshot: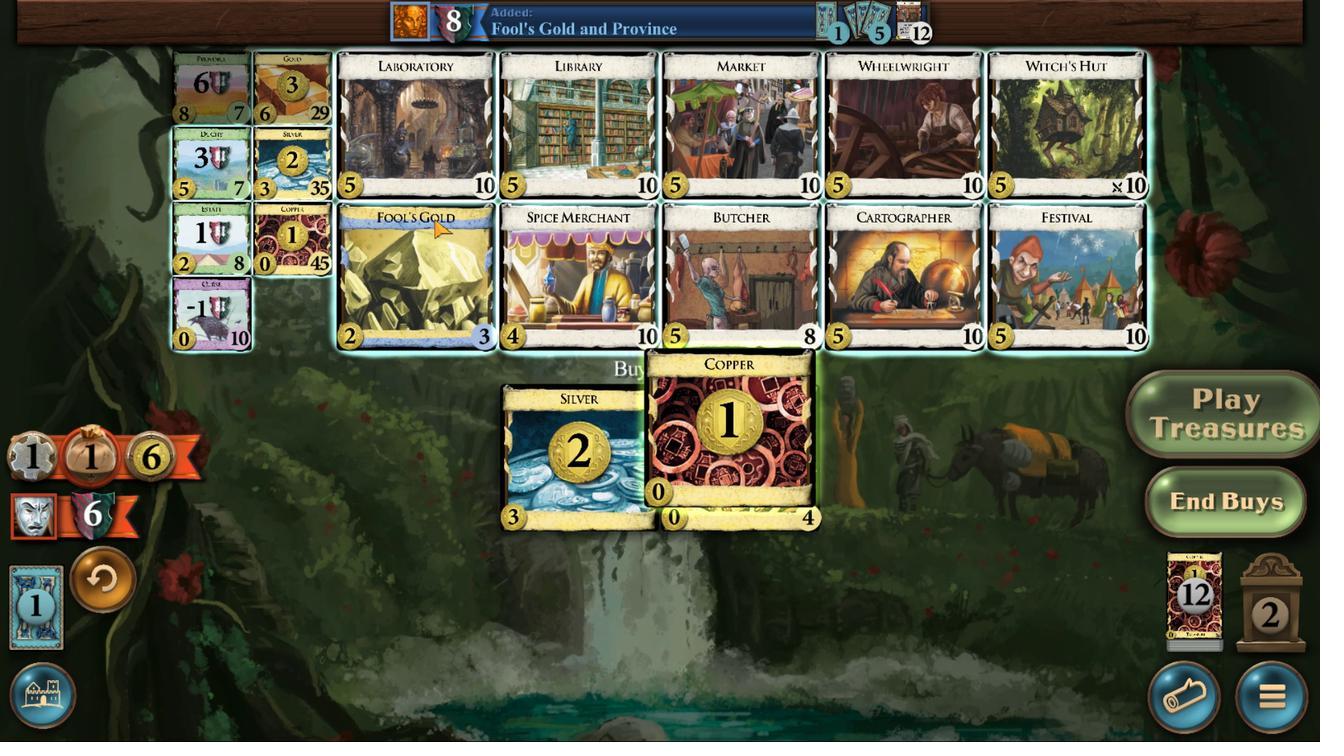 
Action: Mouse pressed left at (785, 511)
Screenshot: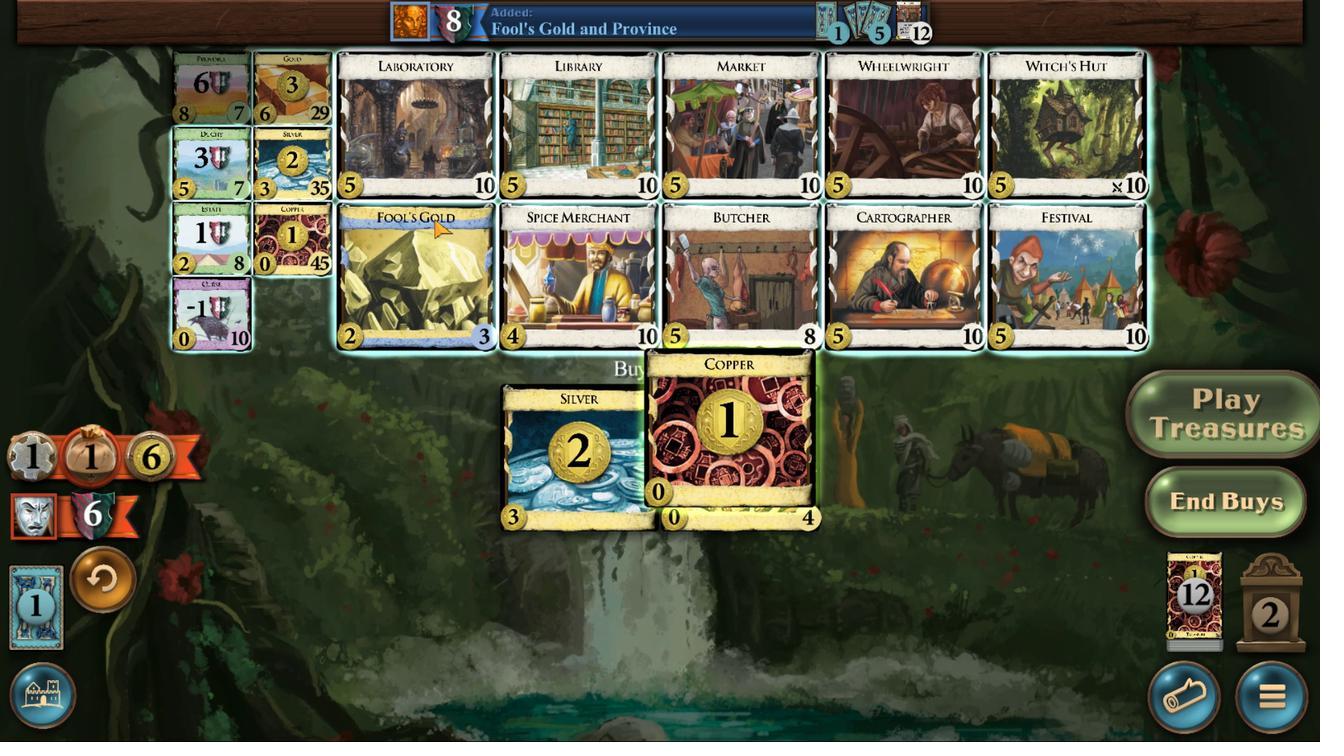 
Action: Mouse moved to (669, 405)
Screenshot: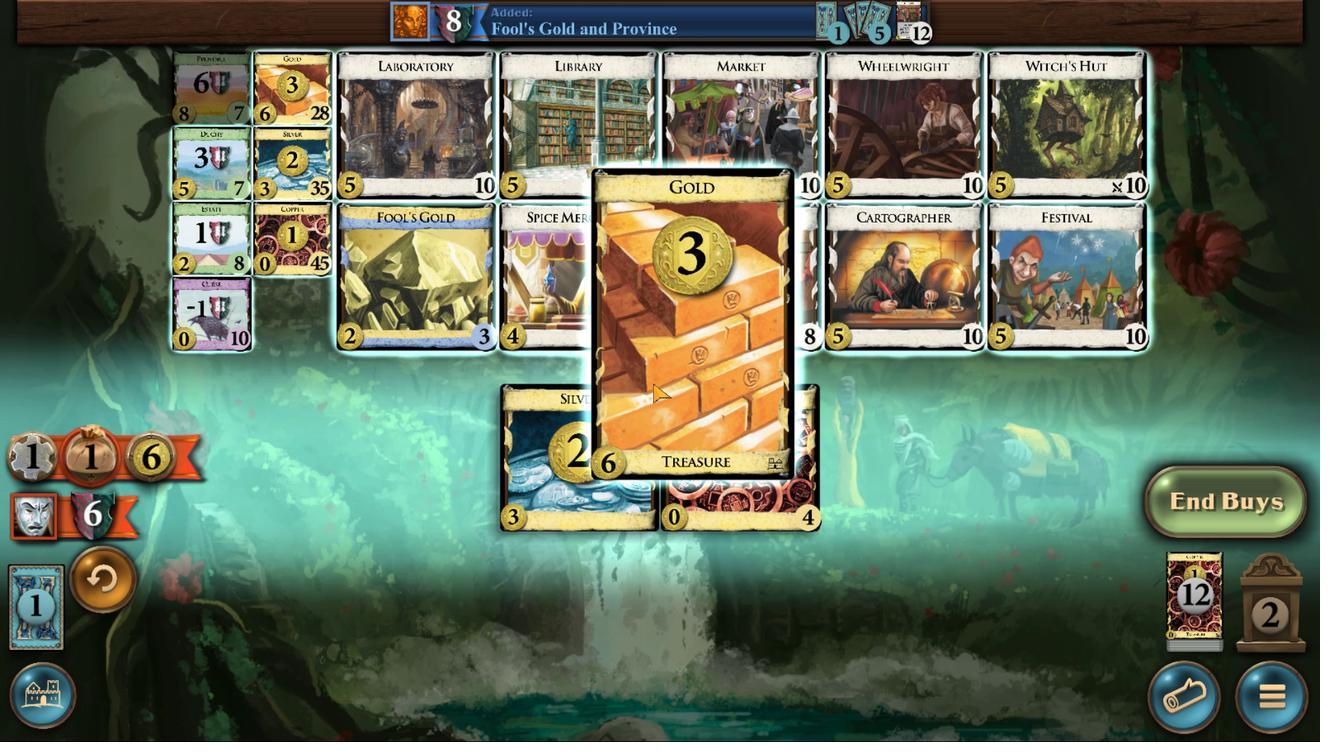 
Action: Mouse pressed left at (669, 405)
Screenshot: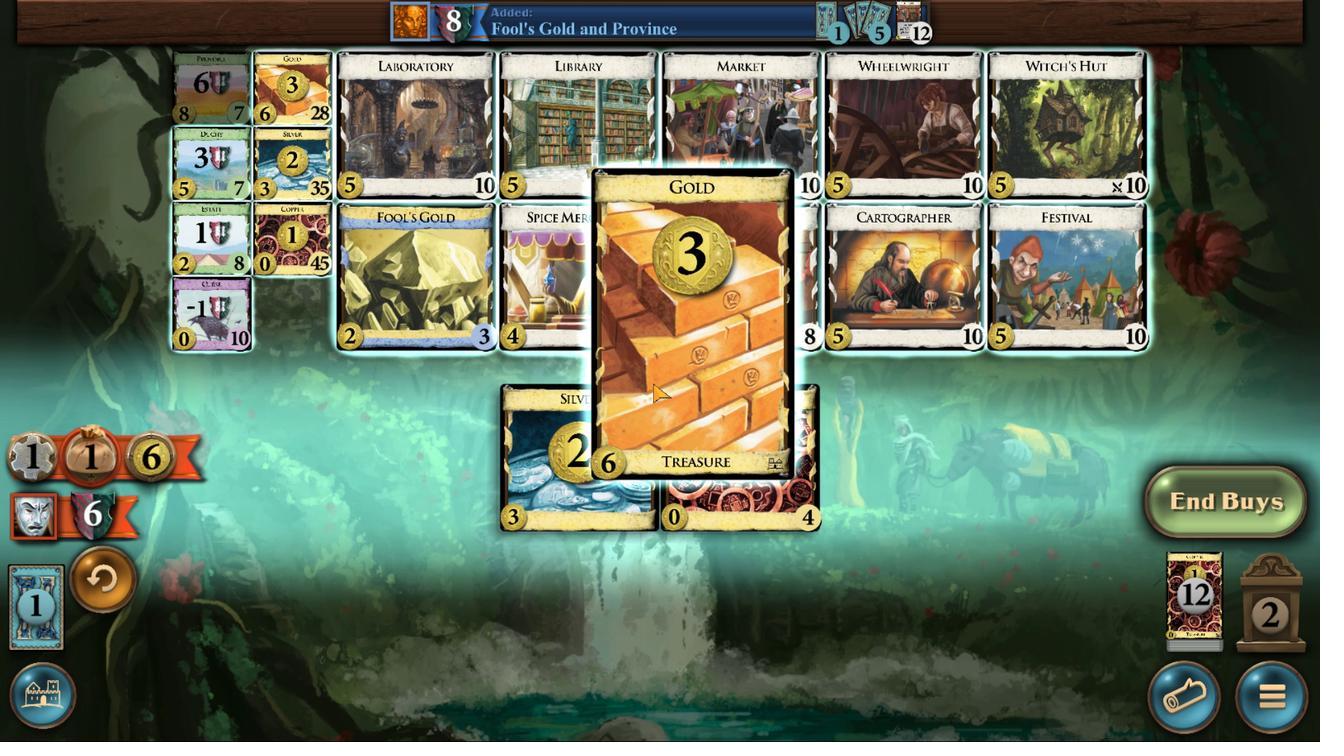 
Action: Mouse moved to (781, 515)
Screenshot: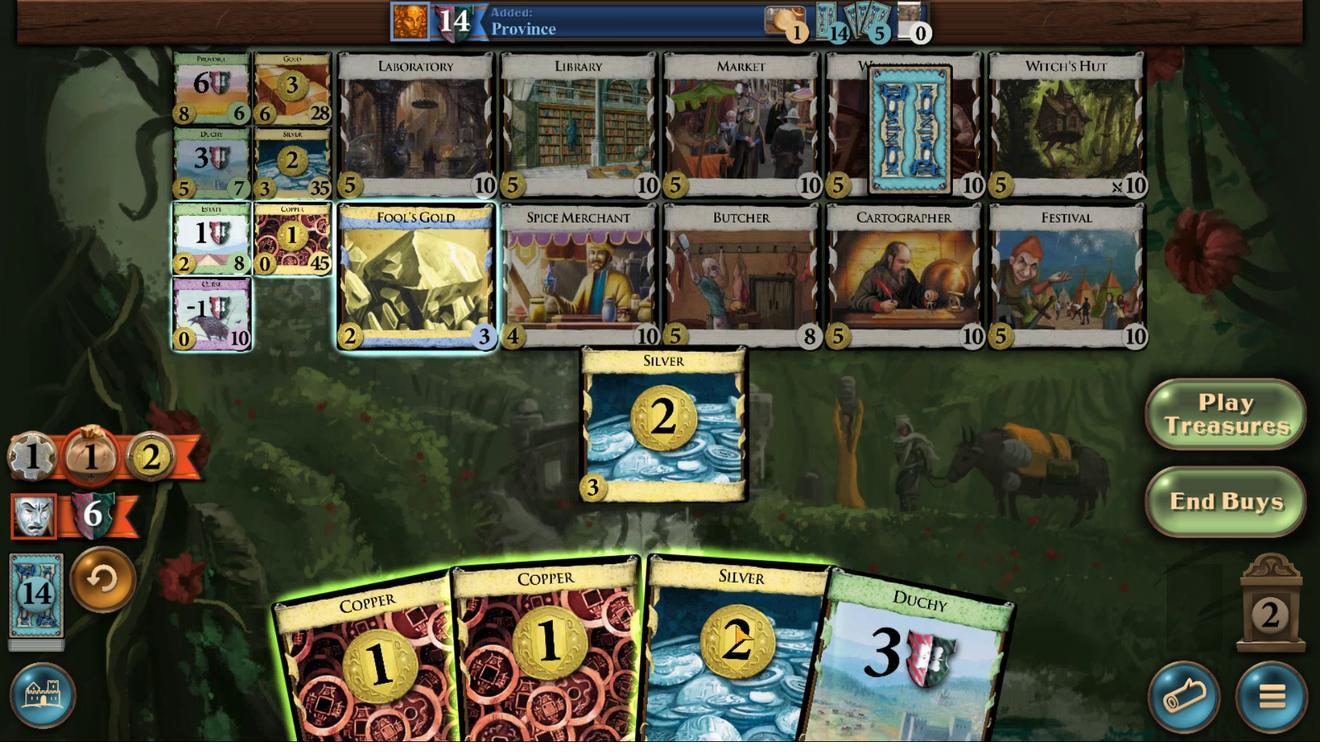 
Action: Mouse pressed left at (781, 515)
Screenshot: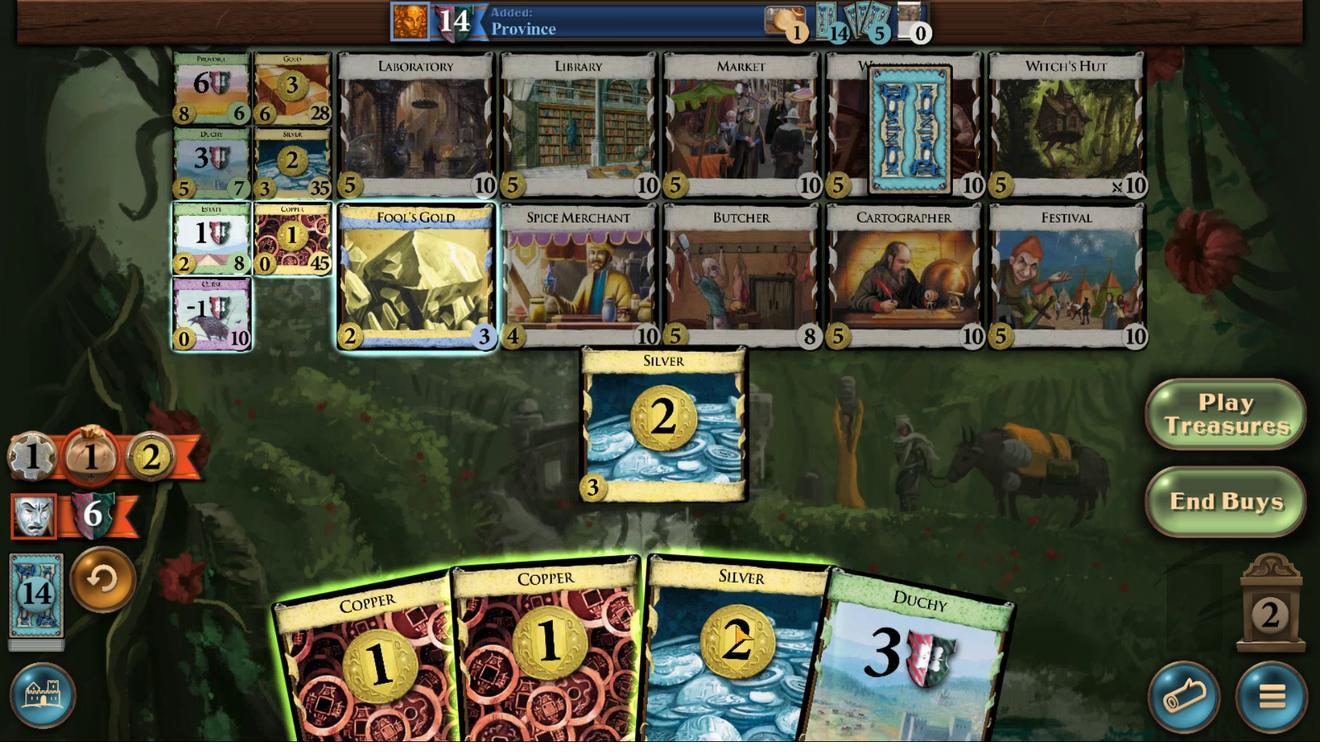 
Action: Mouse moved to (823, 513)
Screenshot: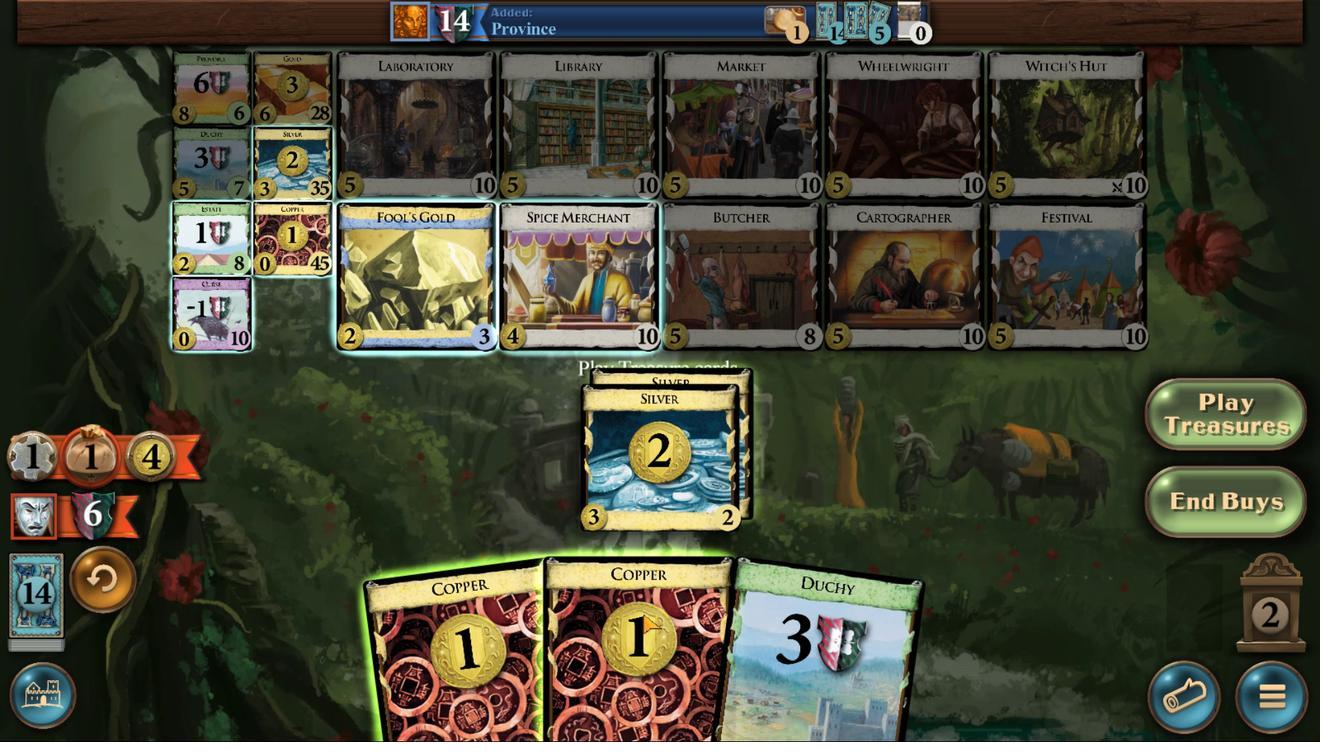 
Action: Mouse pressed left at (823, 513)
Screenshot: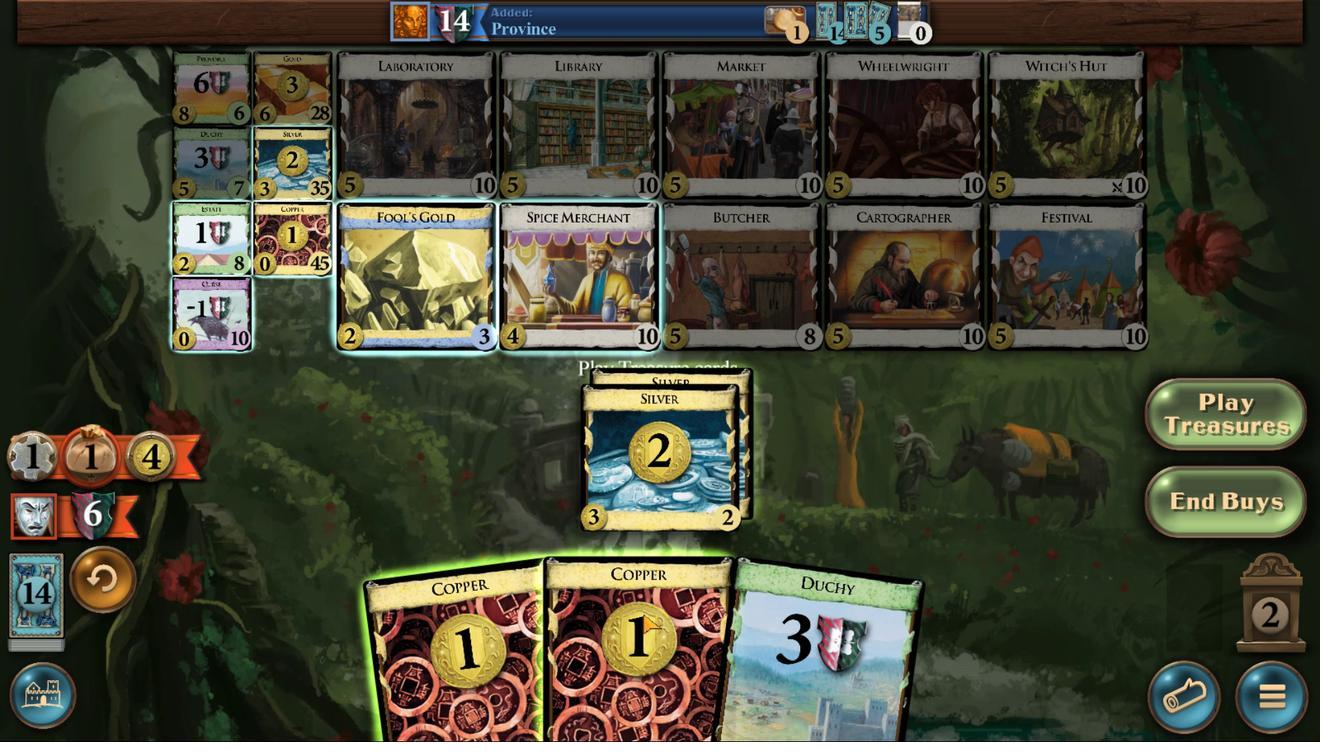 
Action: Mouse moved to (790, 512)
Screenshot: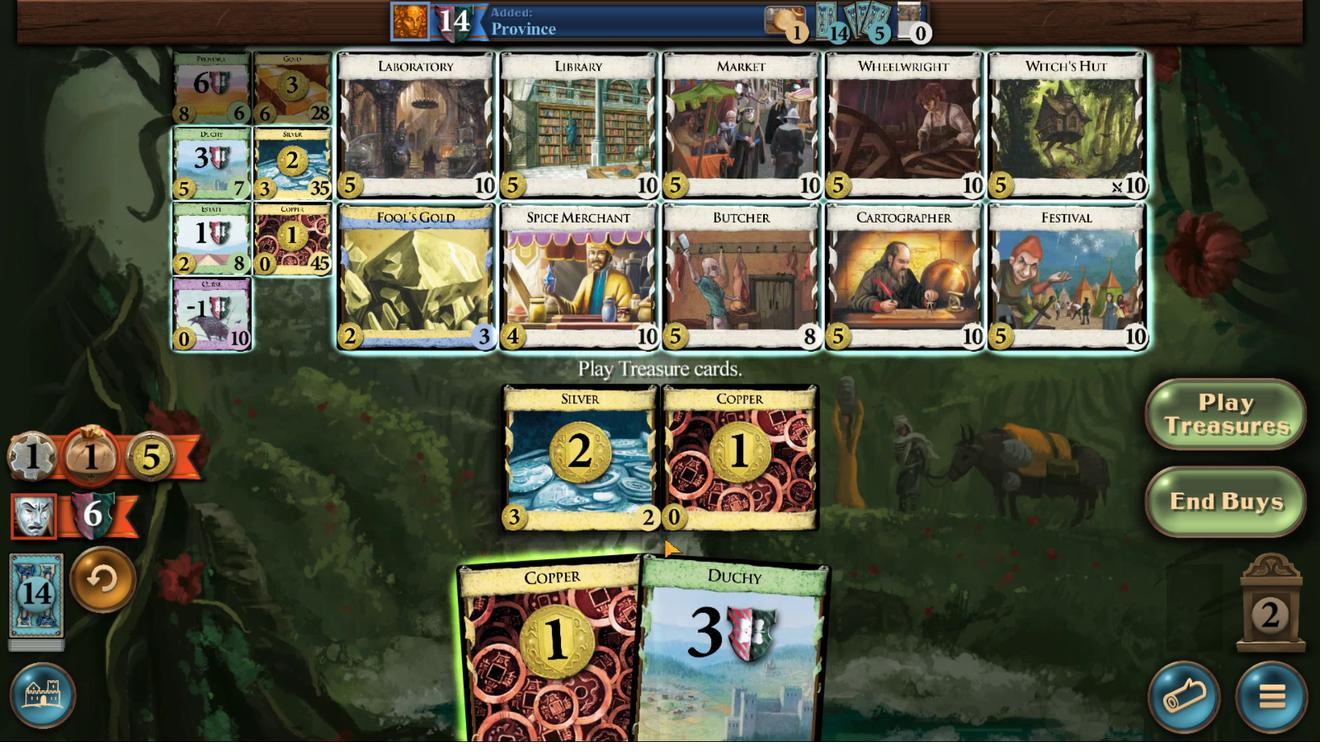 
Action: Mouse pressed left at (790, 512)
Screenshot: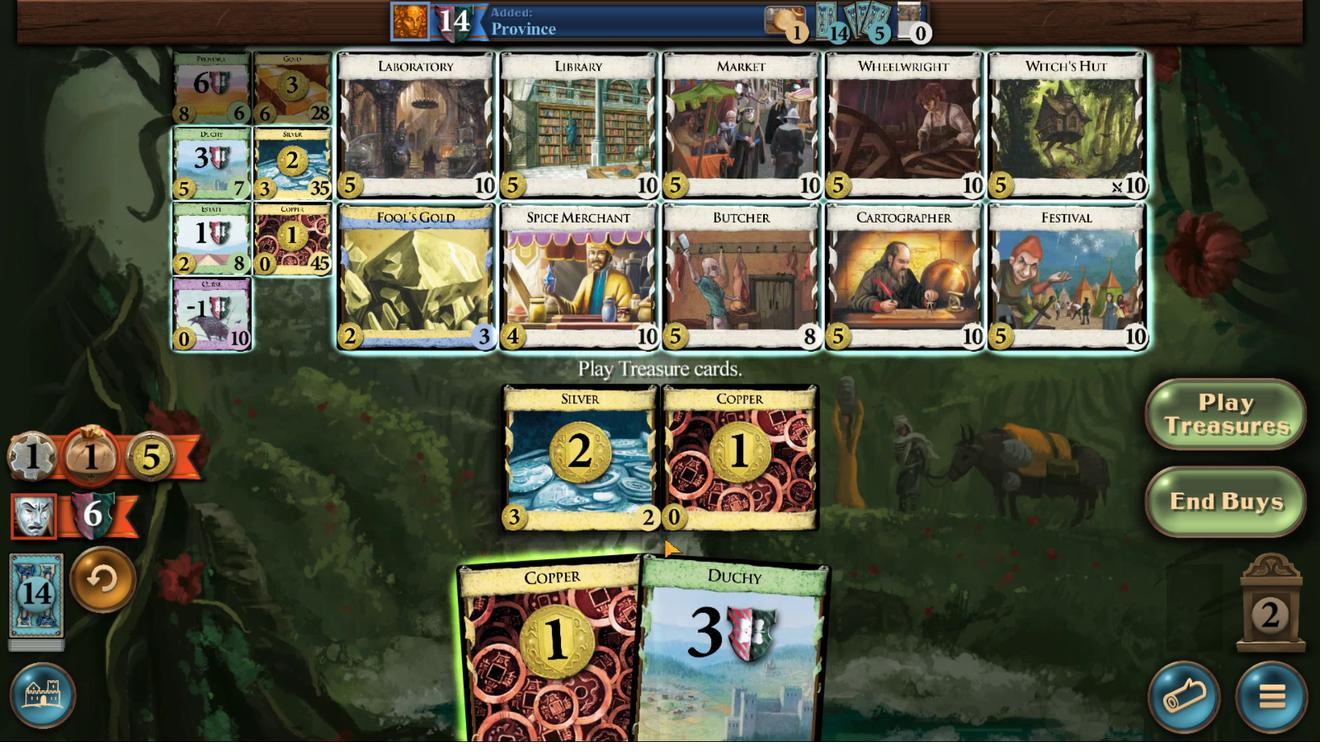 
Action: Mouse moved to (931, 444)
Screenshot: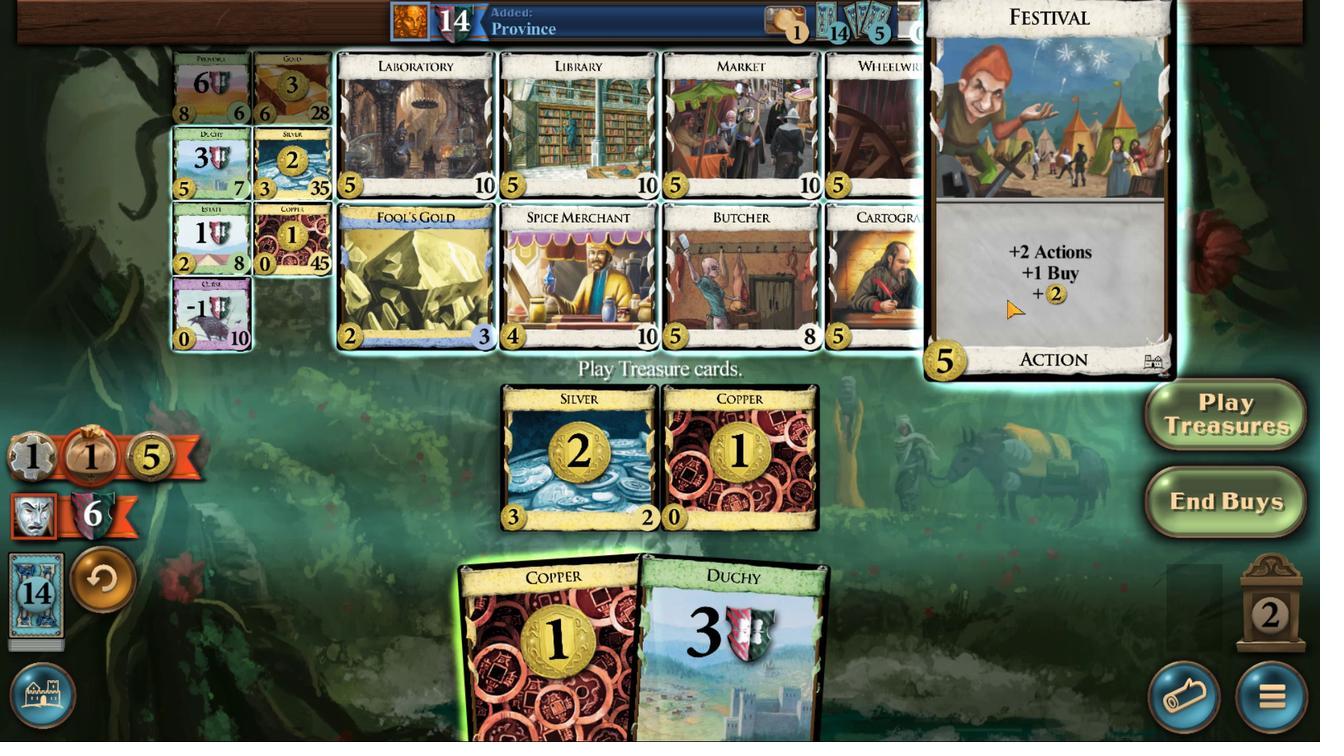 
Action: Mouse pressed left at (931, 444)
Screenshot: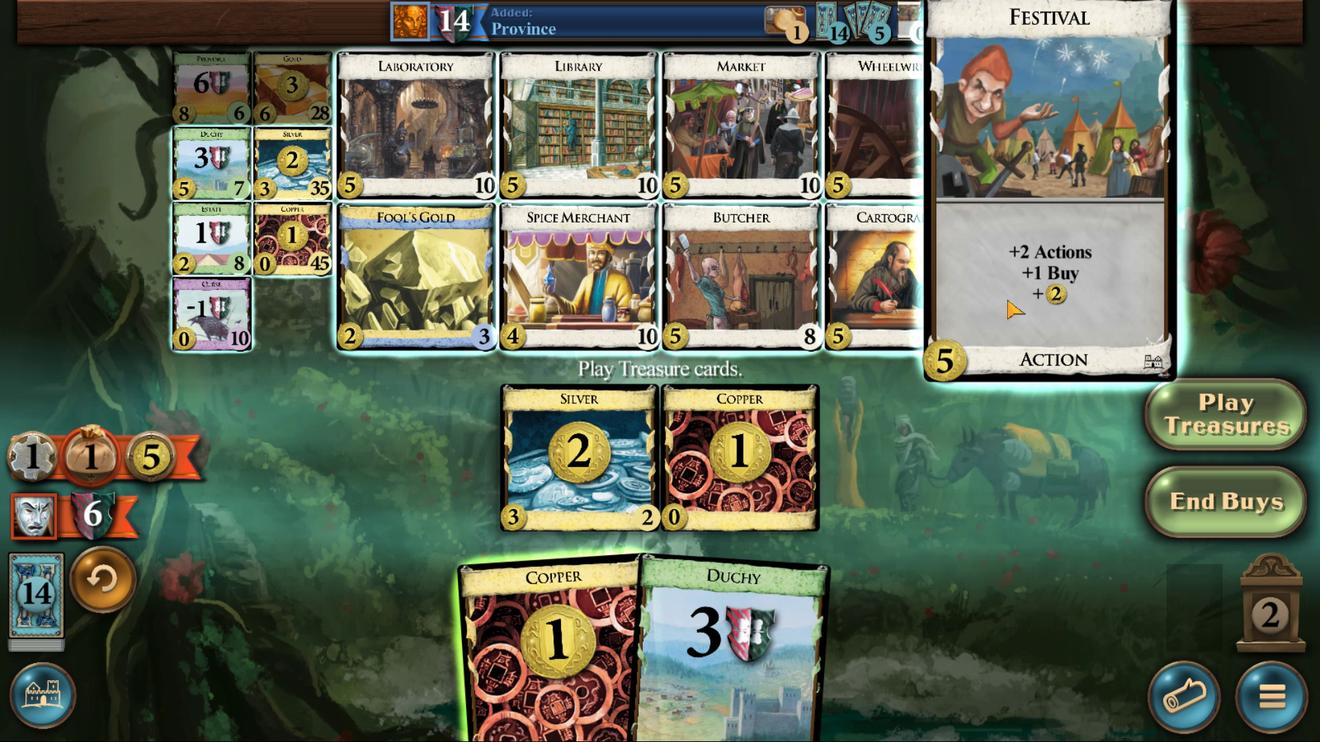 
Action: Mouse moved to (800, 515)
Screenshot: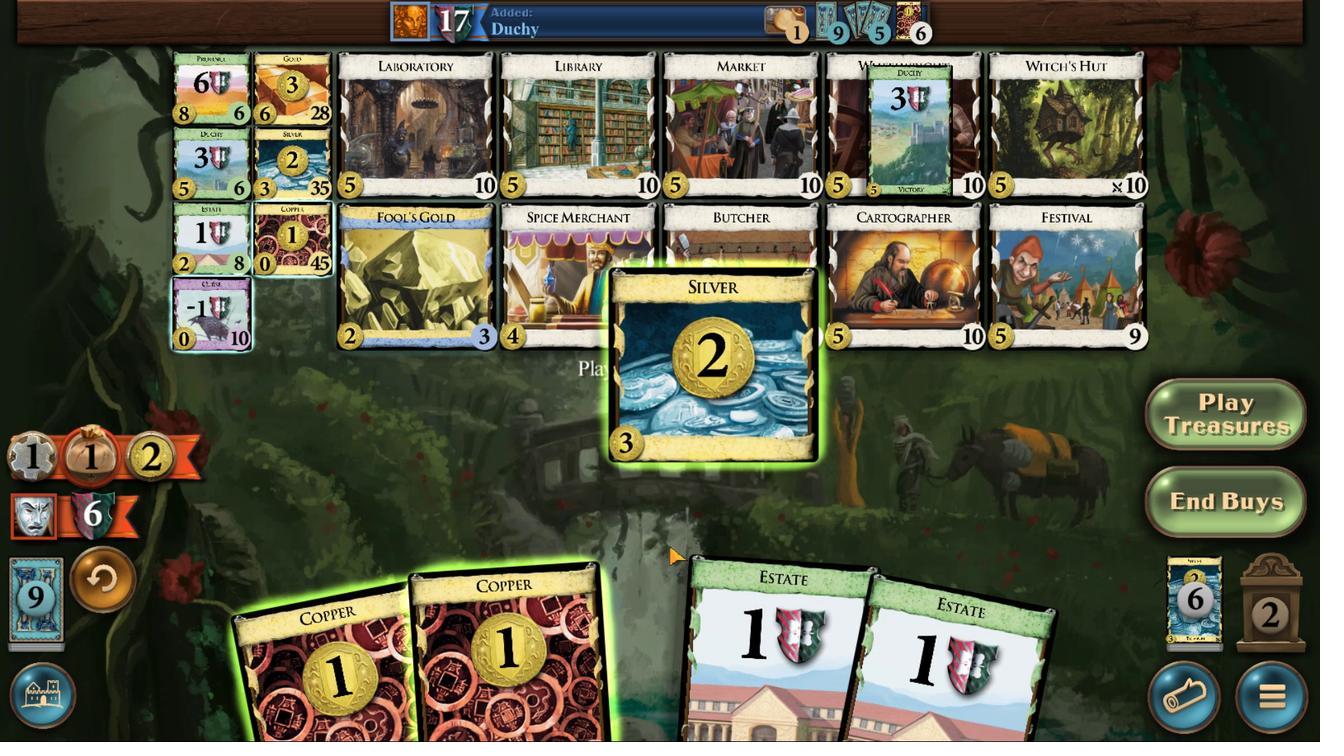 
Action: Mouse pressed left at (800, 515)
Screenshot: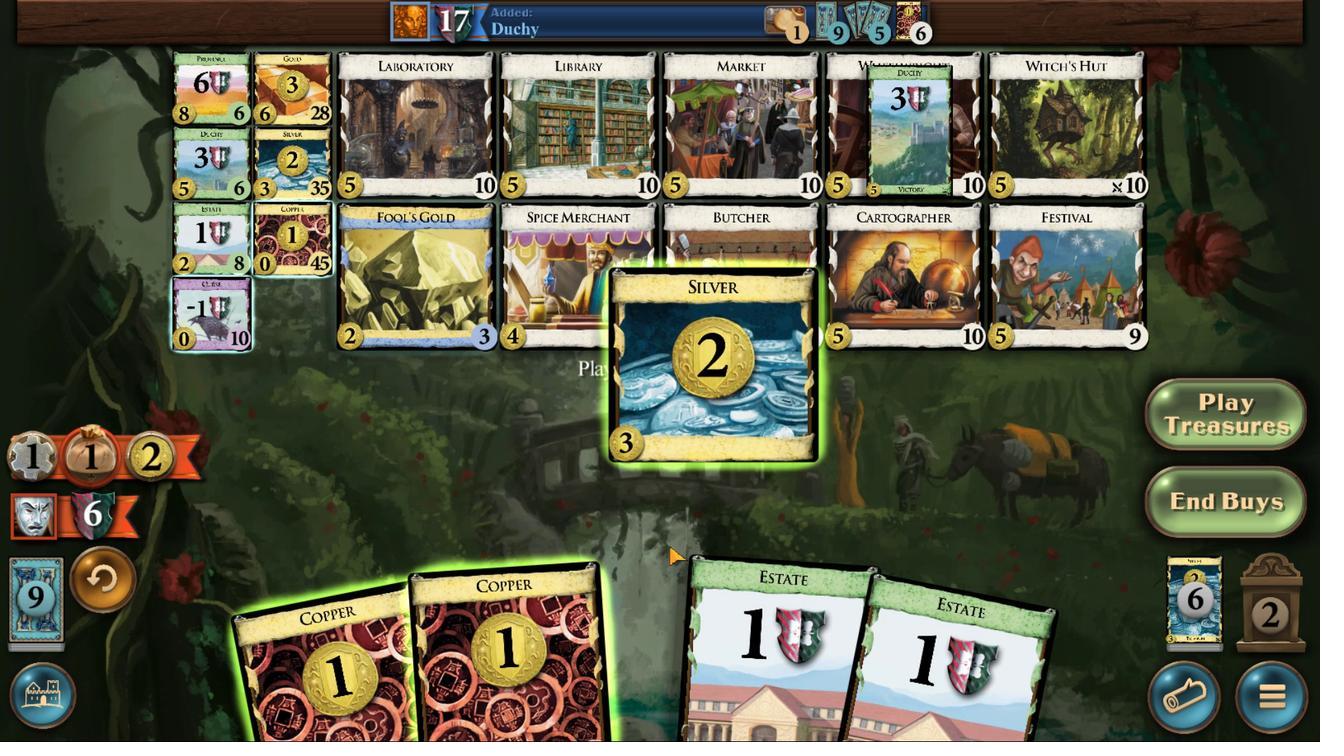
Action: Mouse moved to (755, 511)
Screenshot: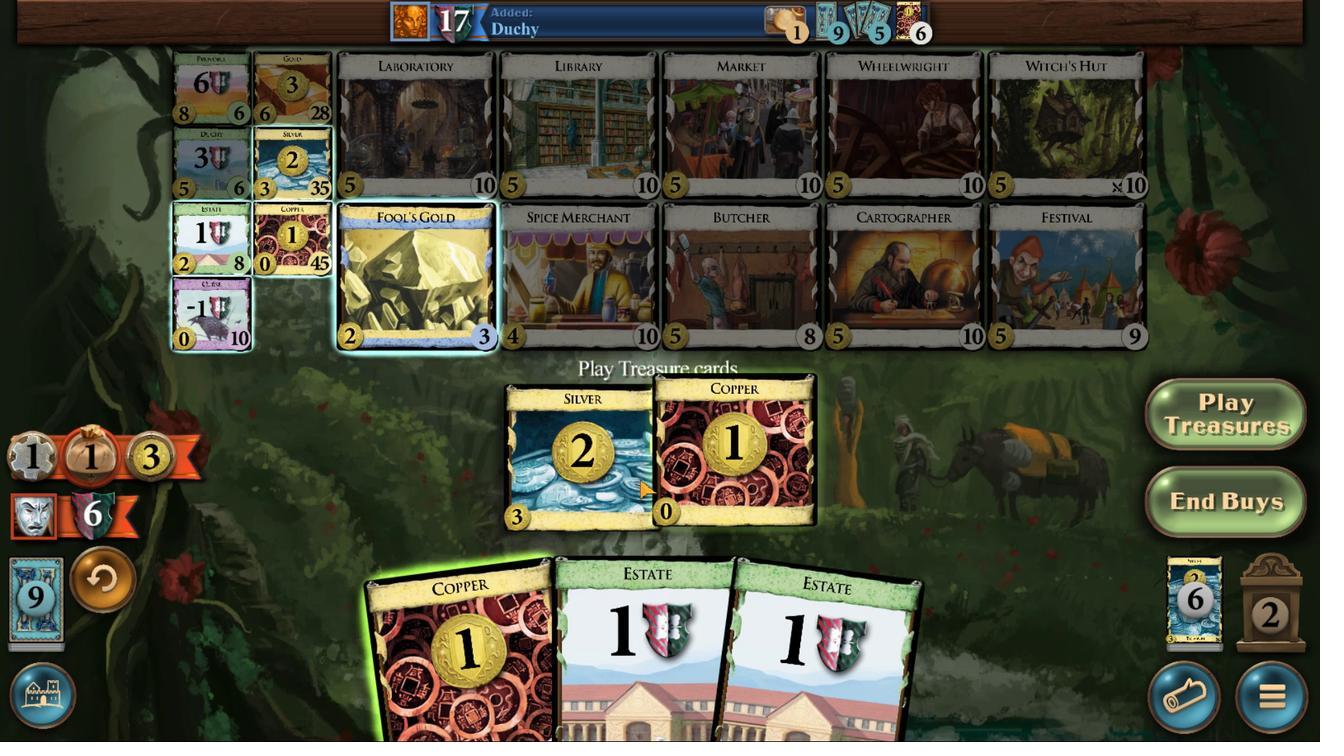 
Action: Mouse pressed left at (755, 511)
Screenshot: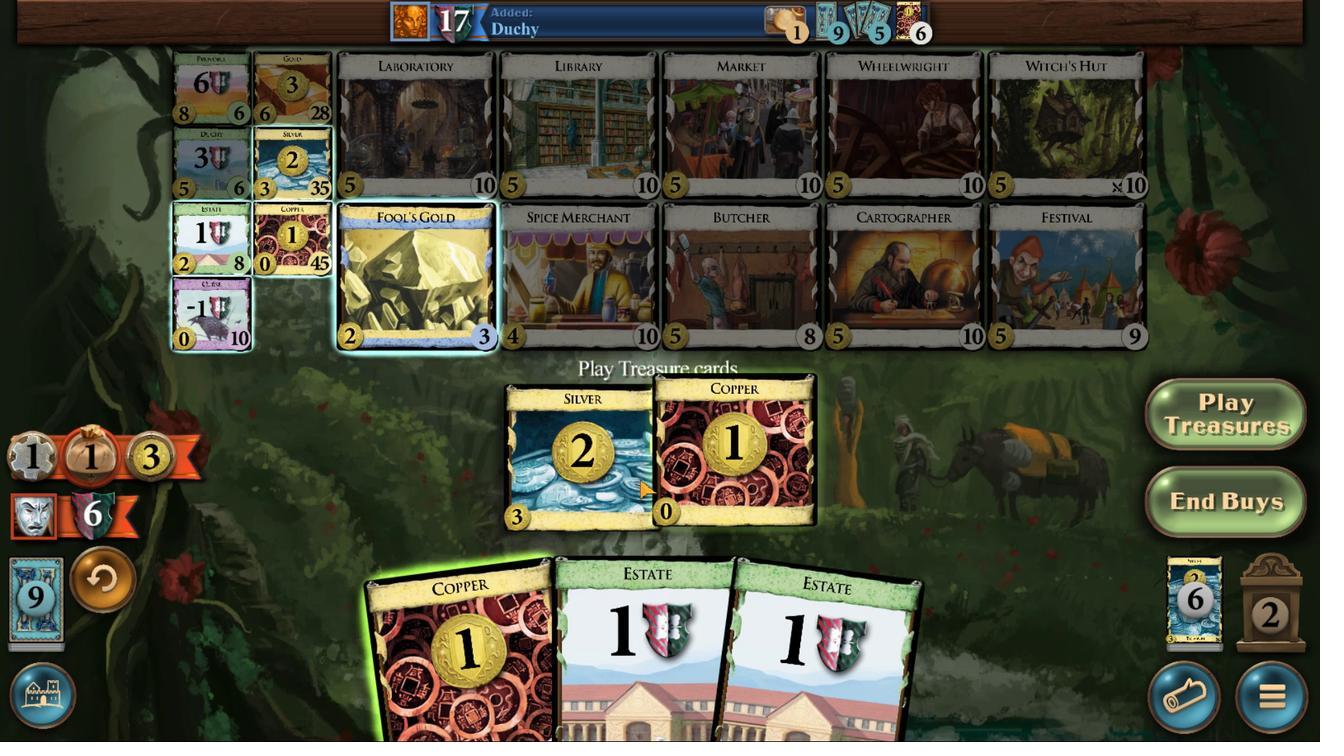 
Action: Mouse moved to (819, 444)
Screenshot: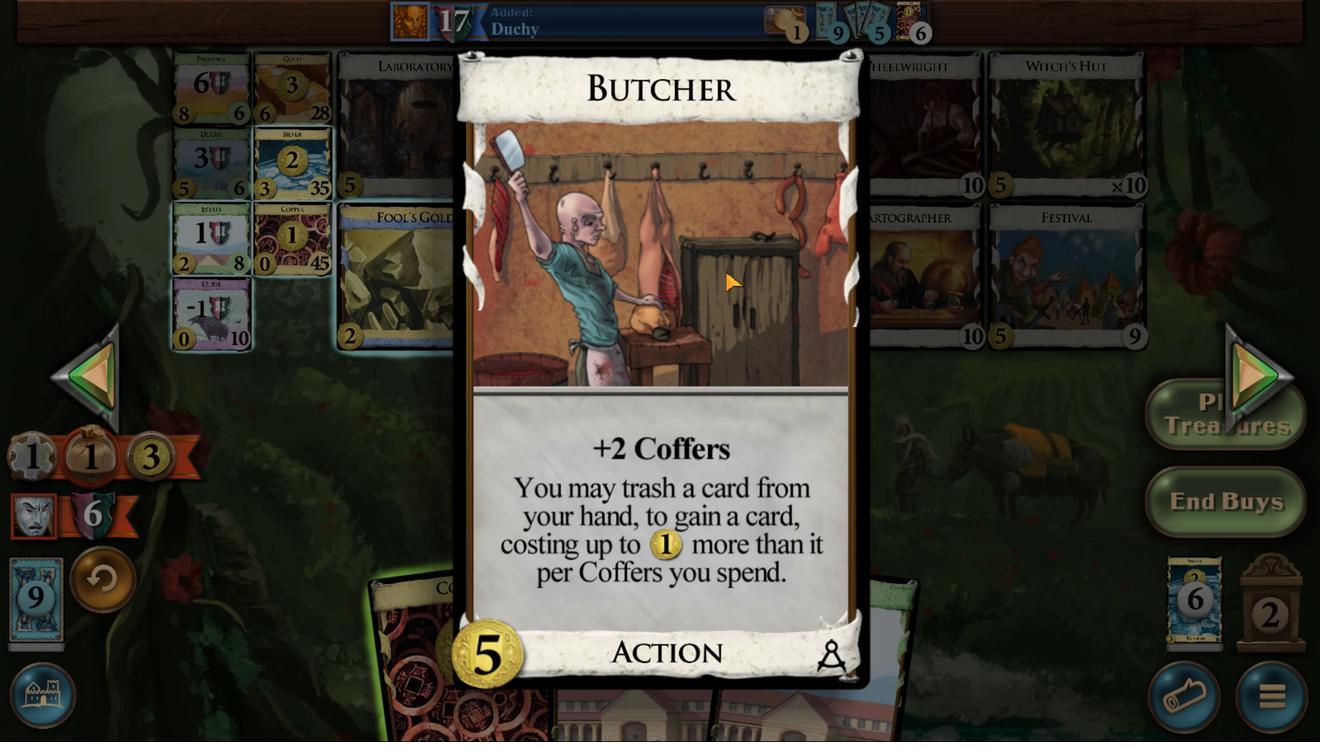 
Action: Mouse pressed left at (819, 444)
Screenshot: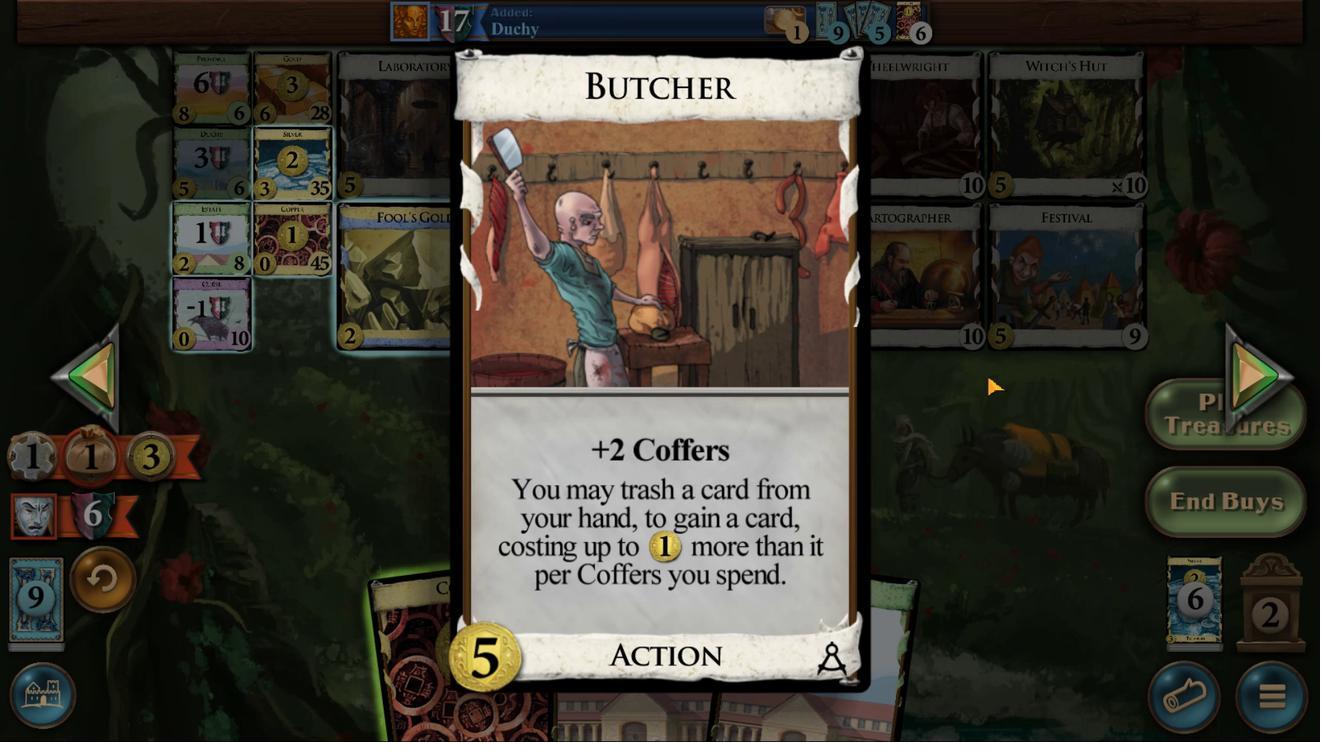 
Action: Mouse moved to (909, 465)
Screenshot: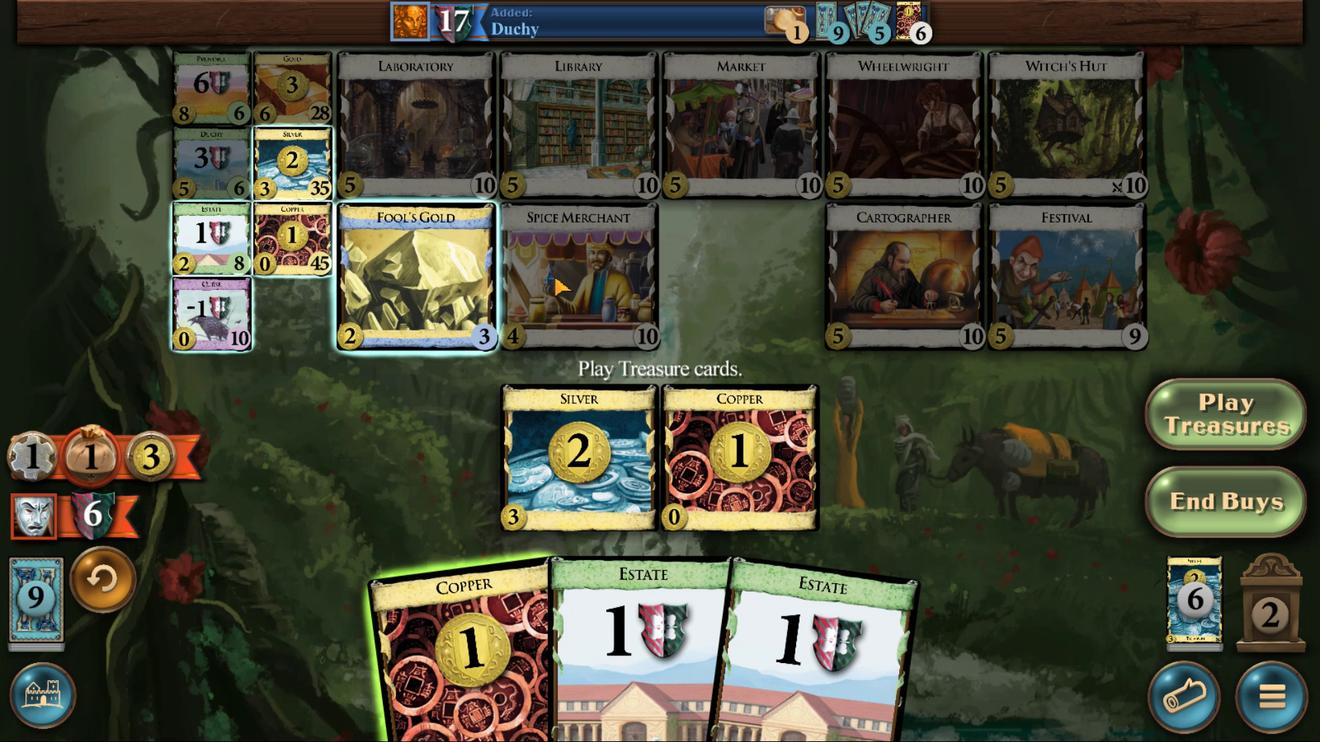 
Action: Mouse pressed left at (909, 465)
Screenshot: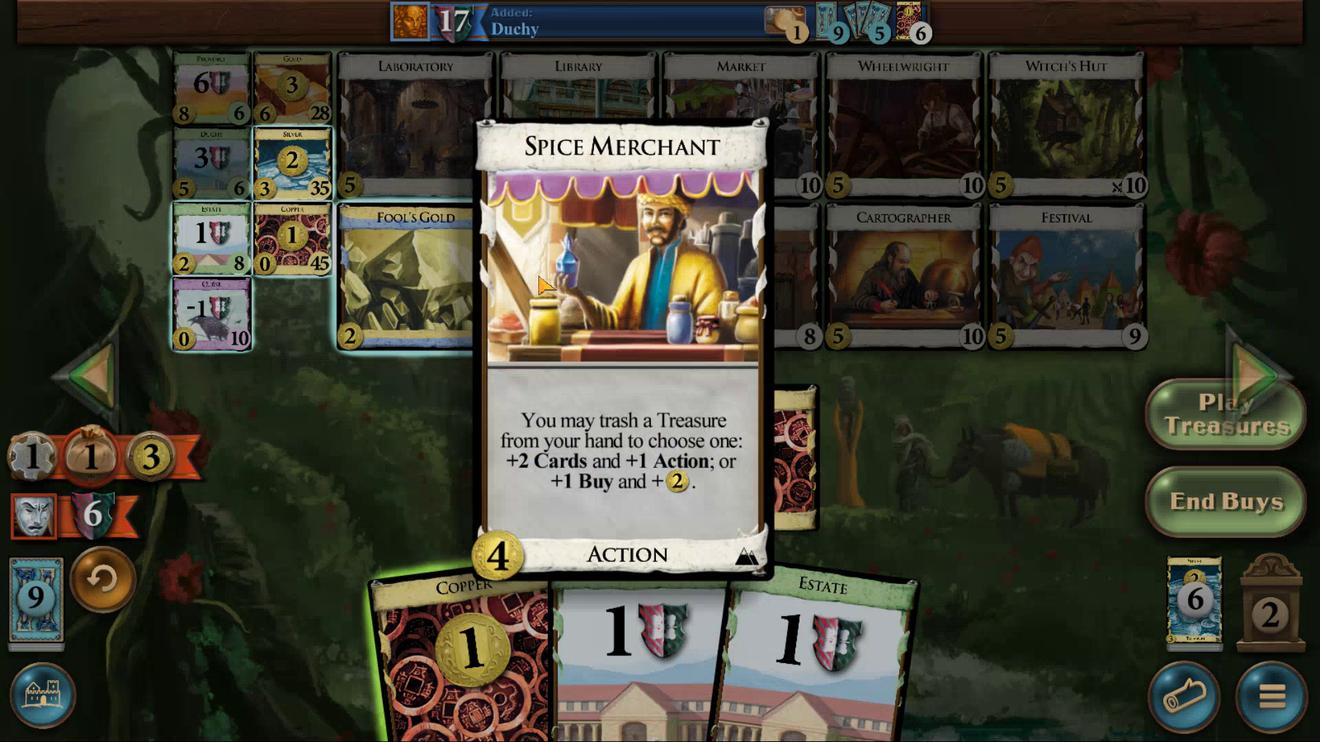 
Action: Mouse moved to (754, 444)
Screenshot: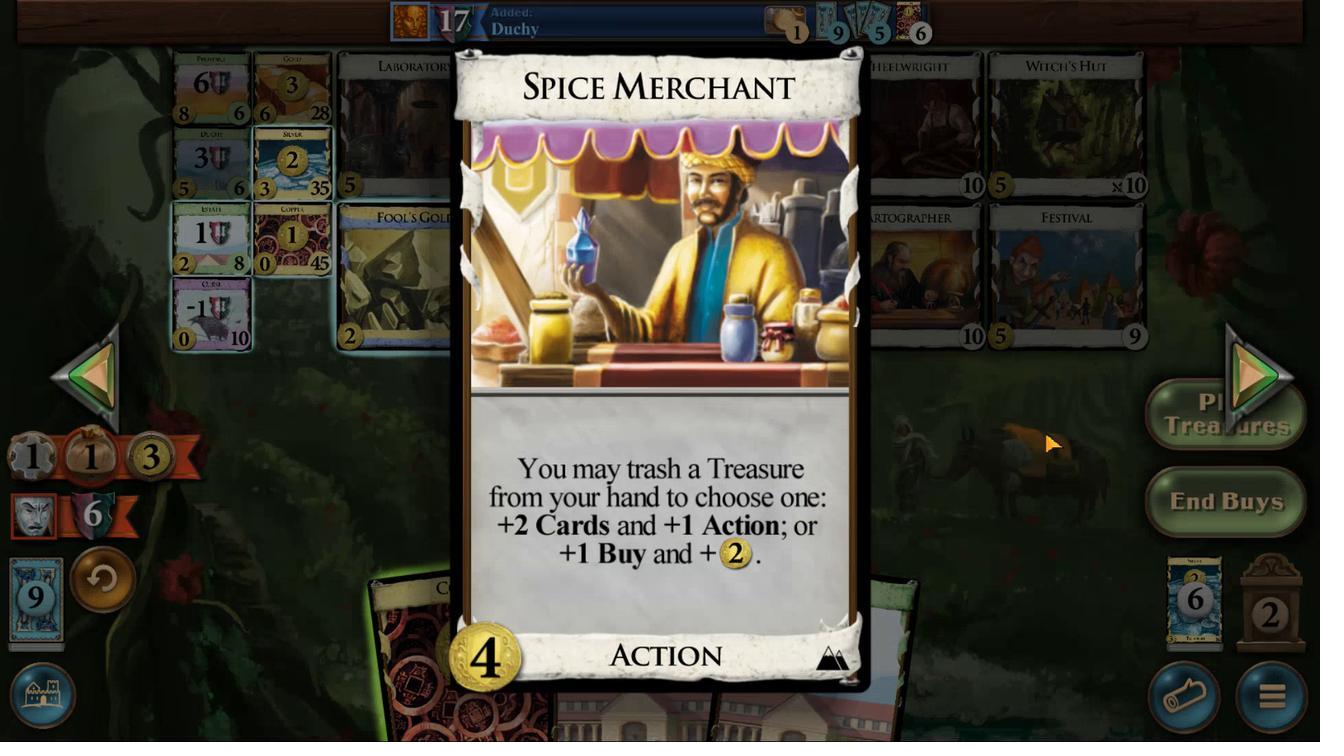 
Action: Mouse pressed left at (754, 444)
Screenshot: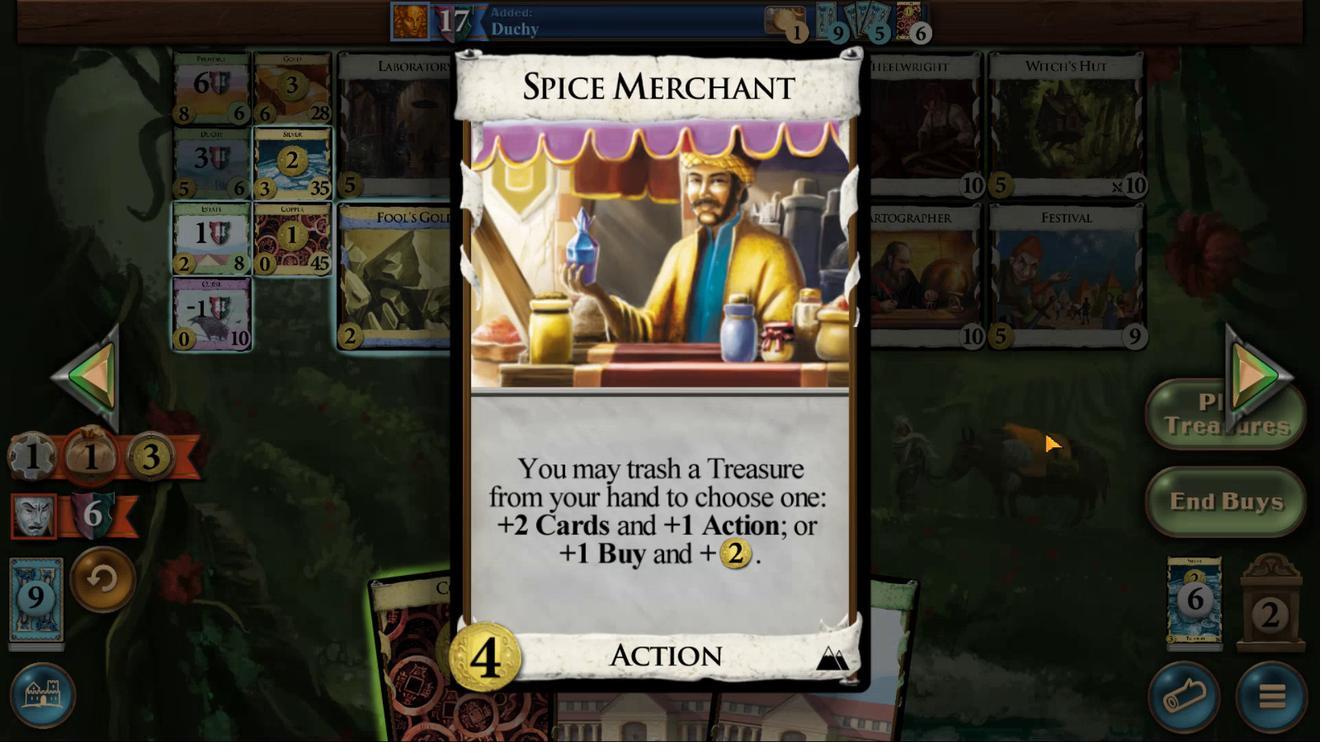 
Action: Mouse moved to (929, 476)
Screenshot: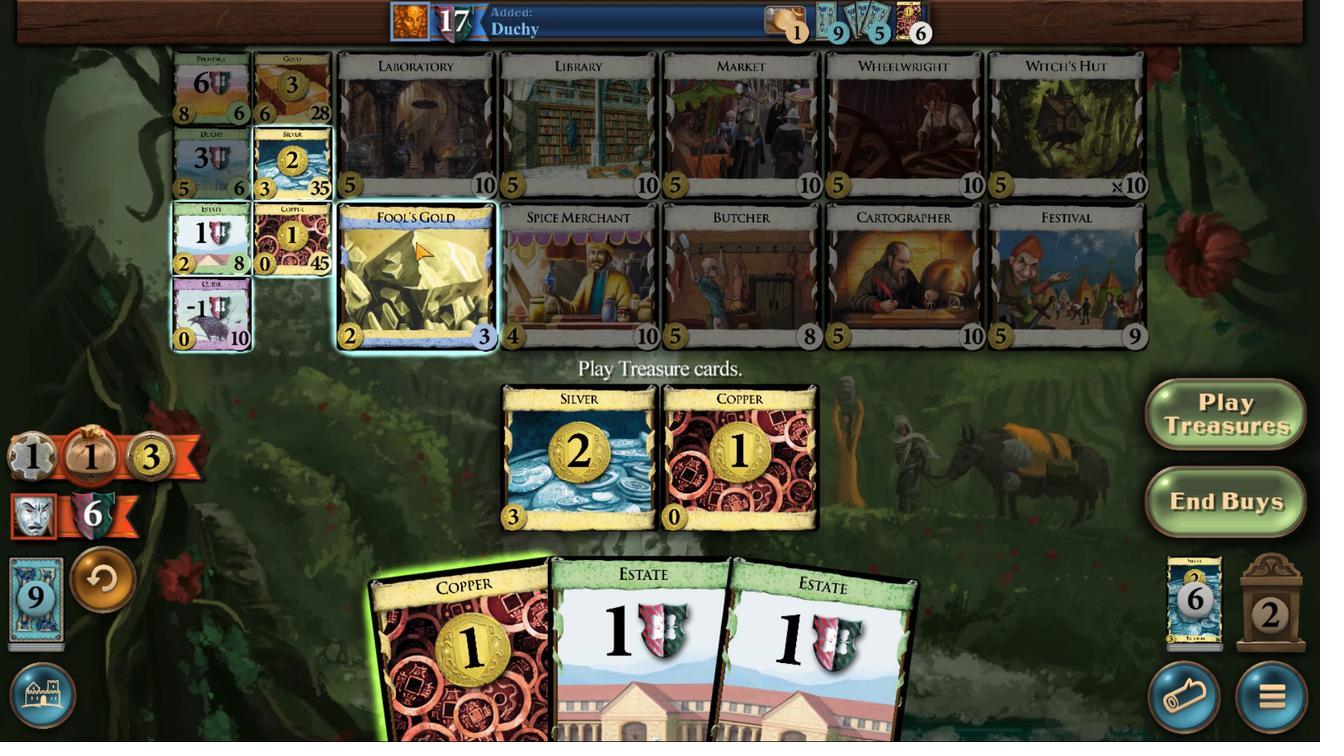 
Action: Mouse pressed left at (929, 476)
Screenshot: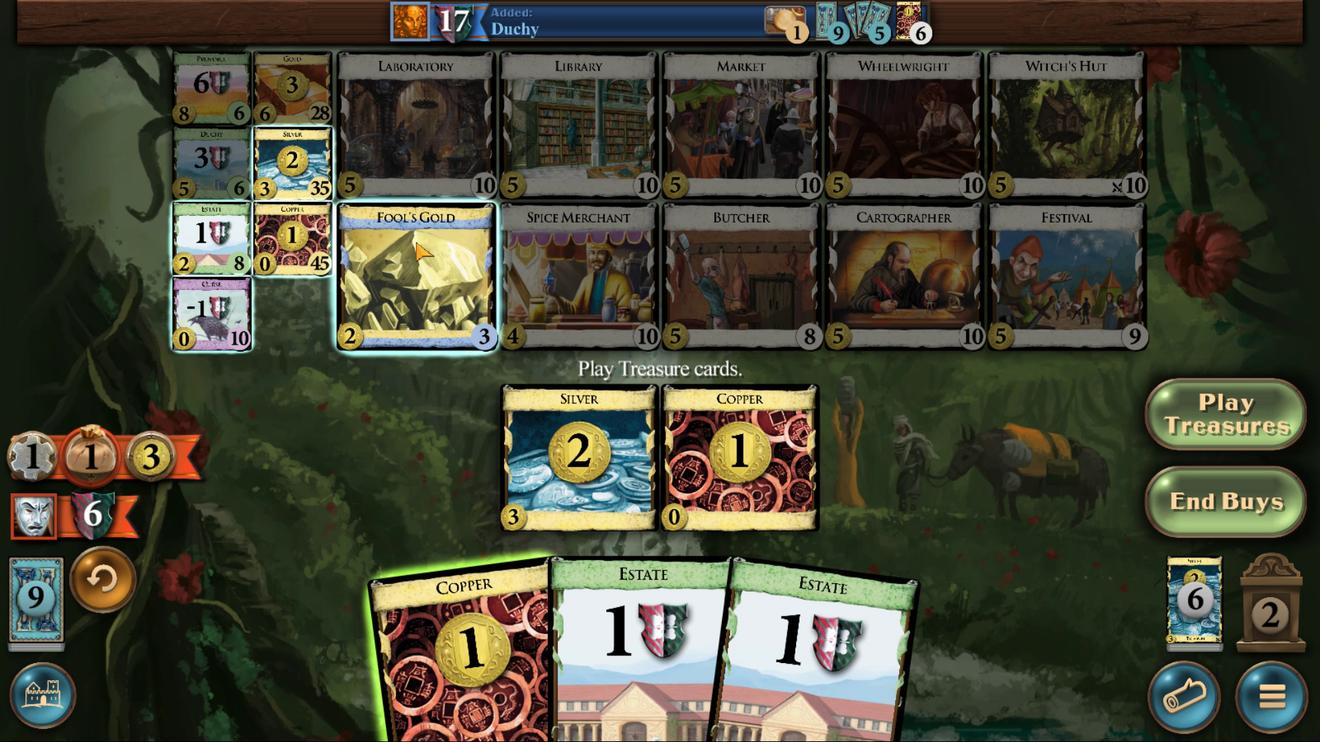 
Action: Mouse moved to (699, 437)
Screenshot: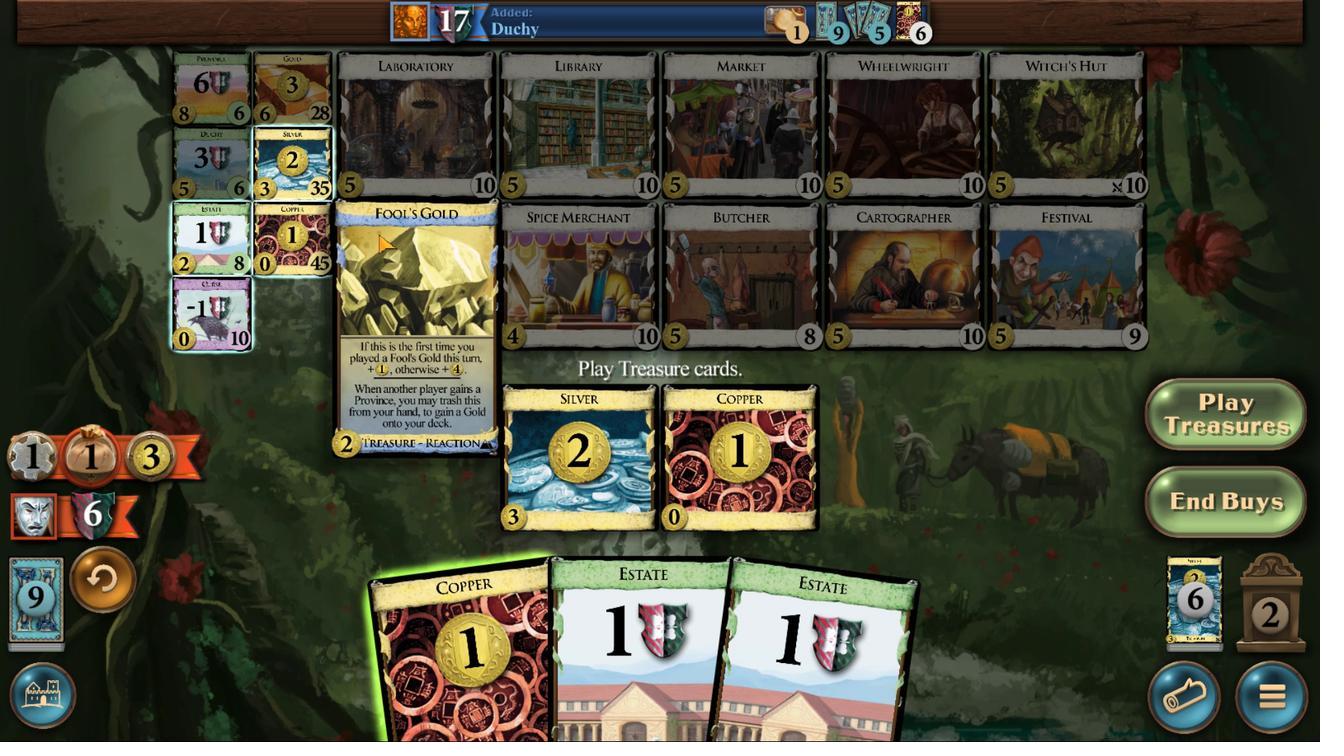 
Action: Mouse pressed left at (699, 437)
Screenshot: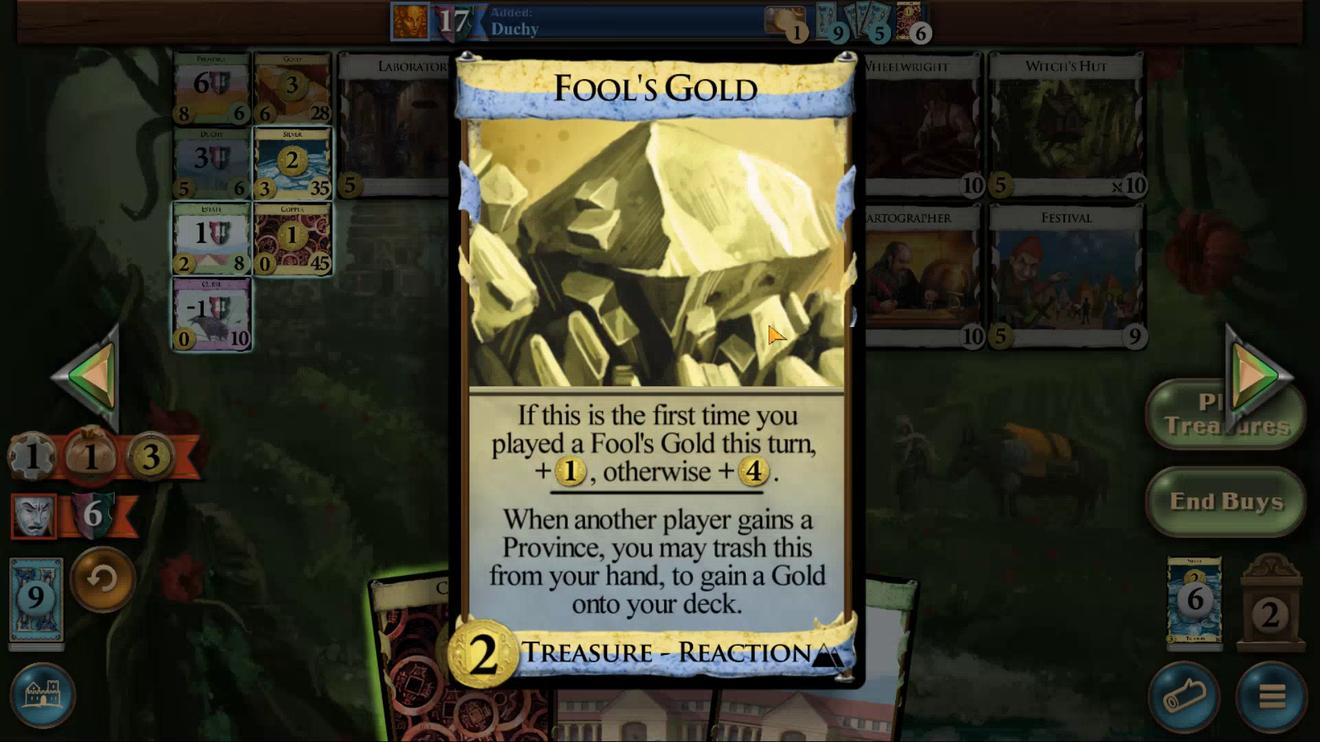 
Action: Mouse moved to (929, 482)
Screenshot: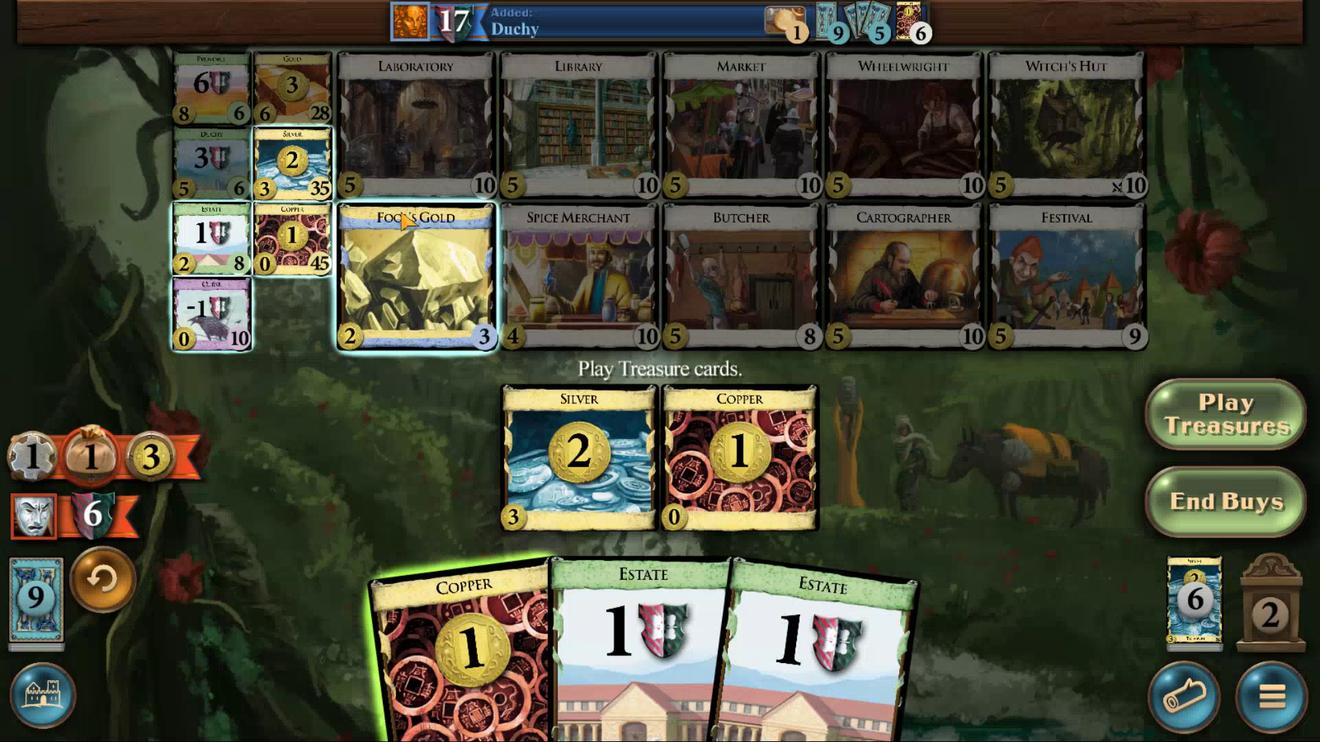 
Action: Mouse pressed left at (929, 482)
Screenshot: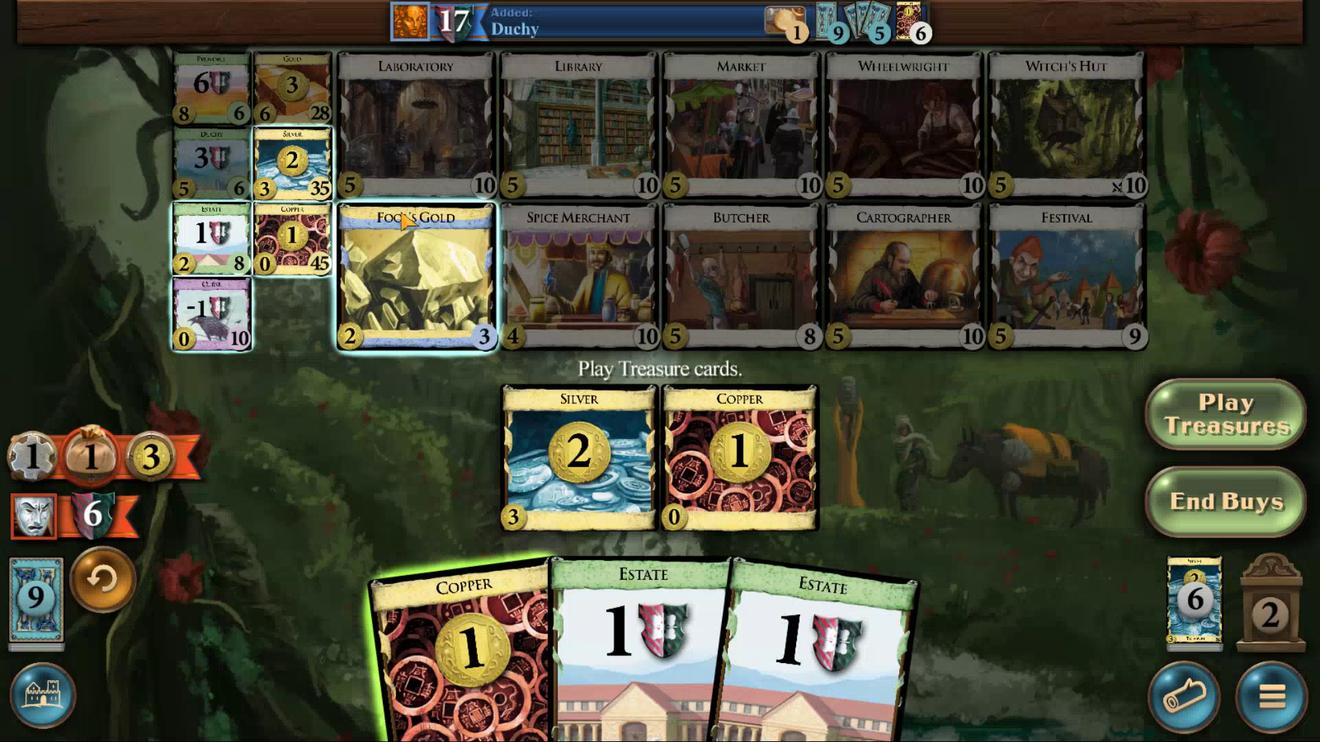 
Action: Mouse moved to (665, 418)
Screenshot: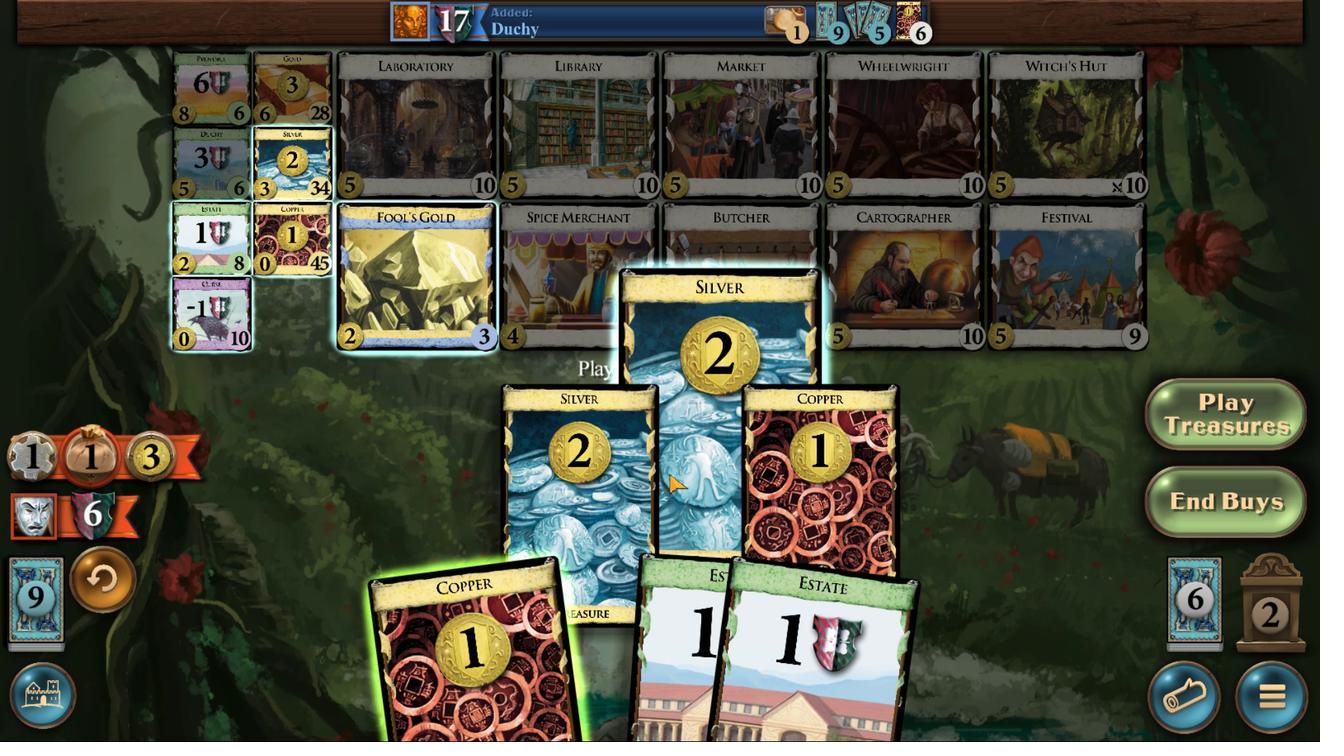 
Action: Mouse pressed left at (665, 418)
Screenshot: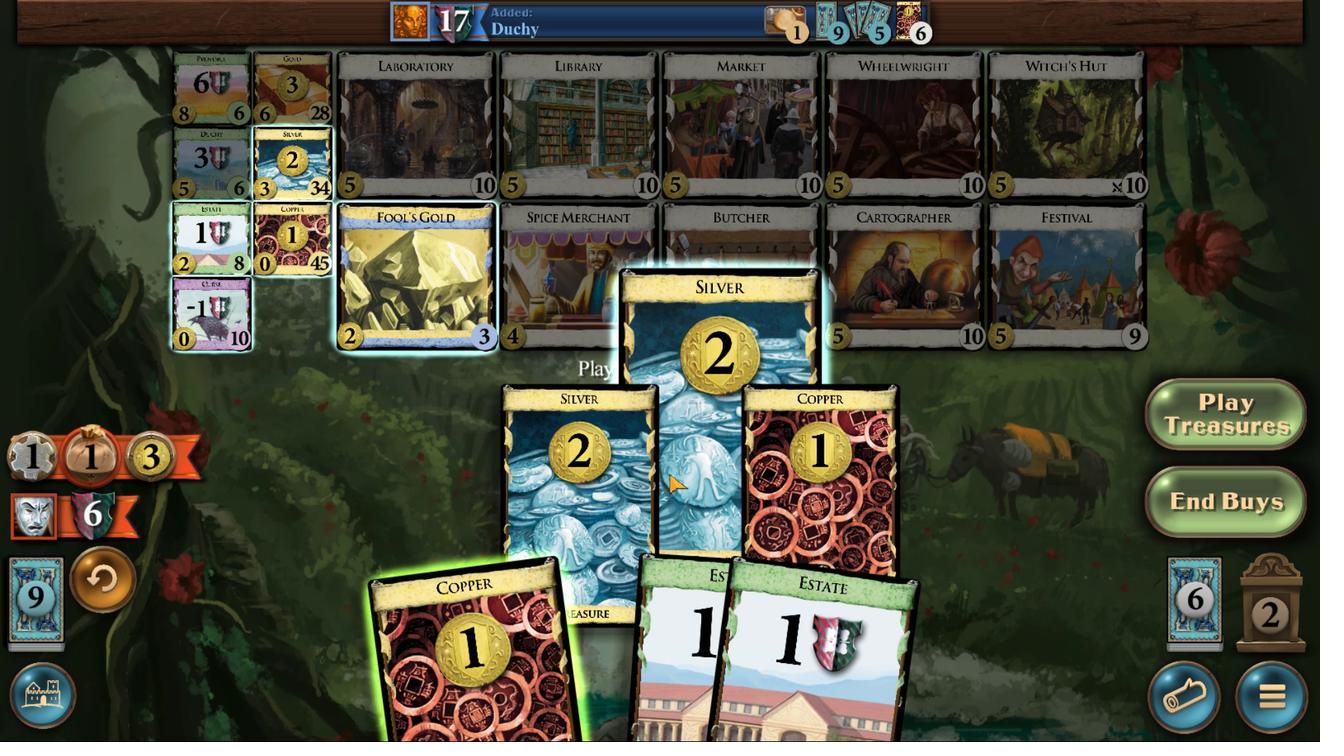 
Action: Mouse moved to (839, 517)
Screenshot: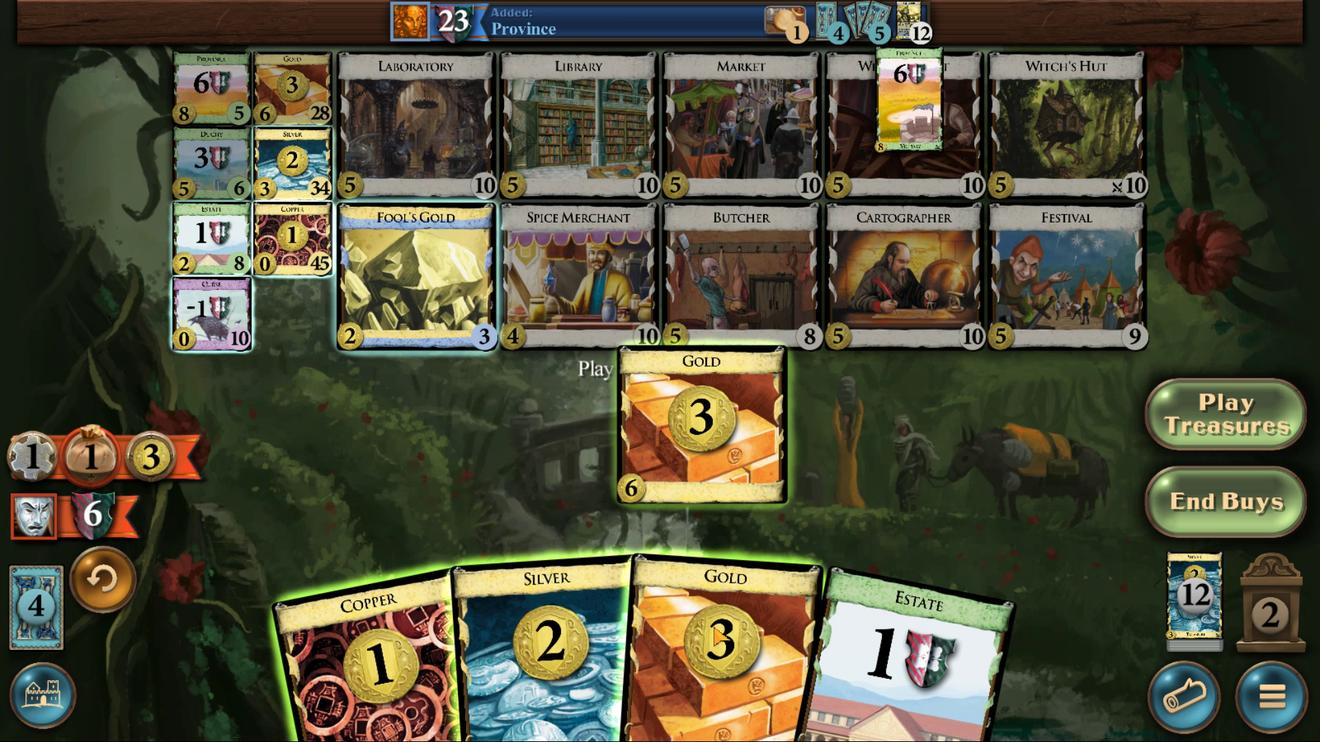 
Action: Mouse pressed left at (839, 517)
Screenshot: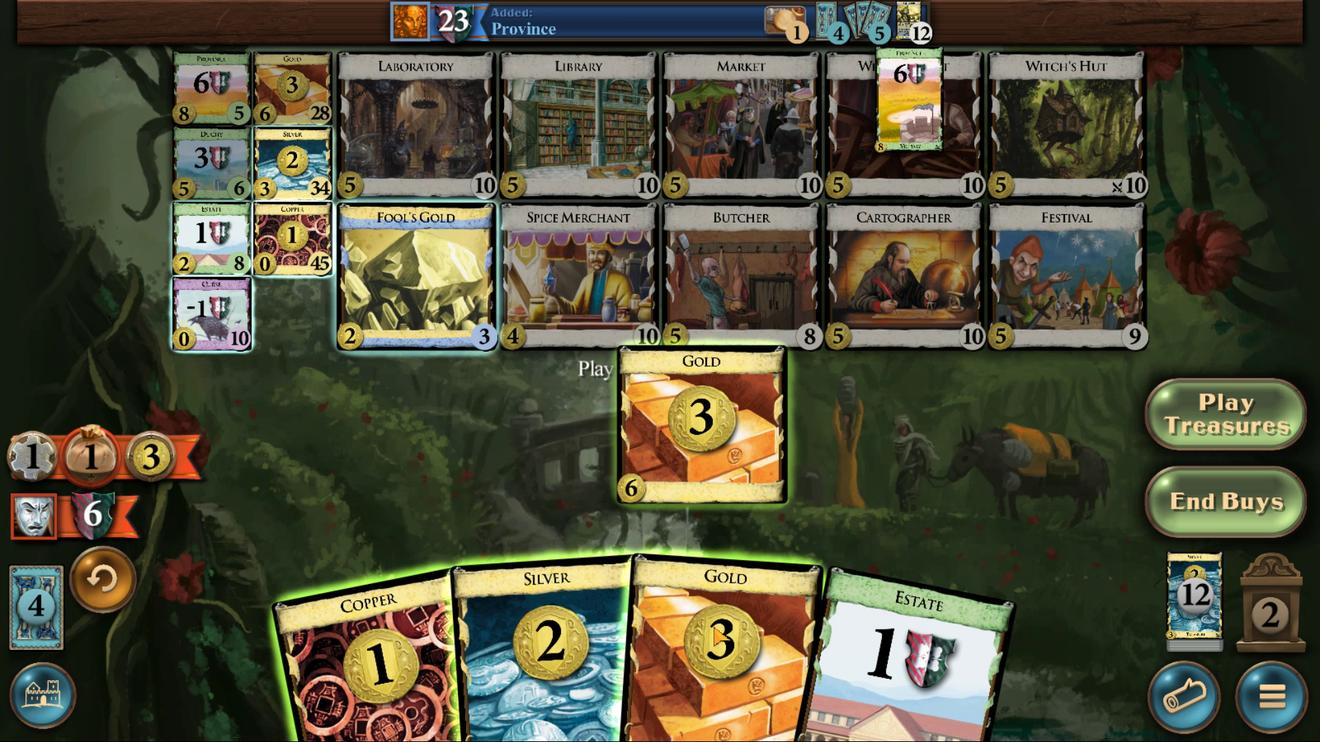 
Action: Mouse moved to (814, 515)
Screenshot: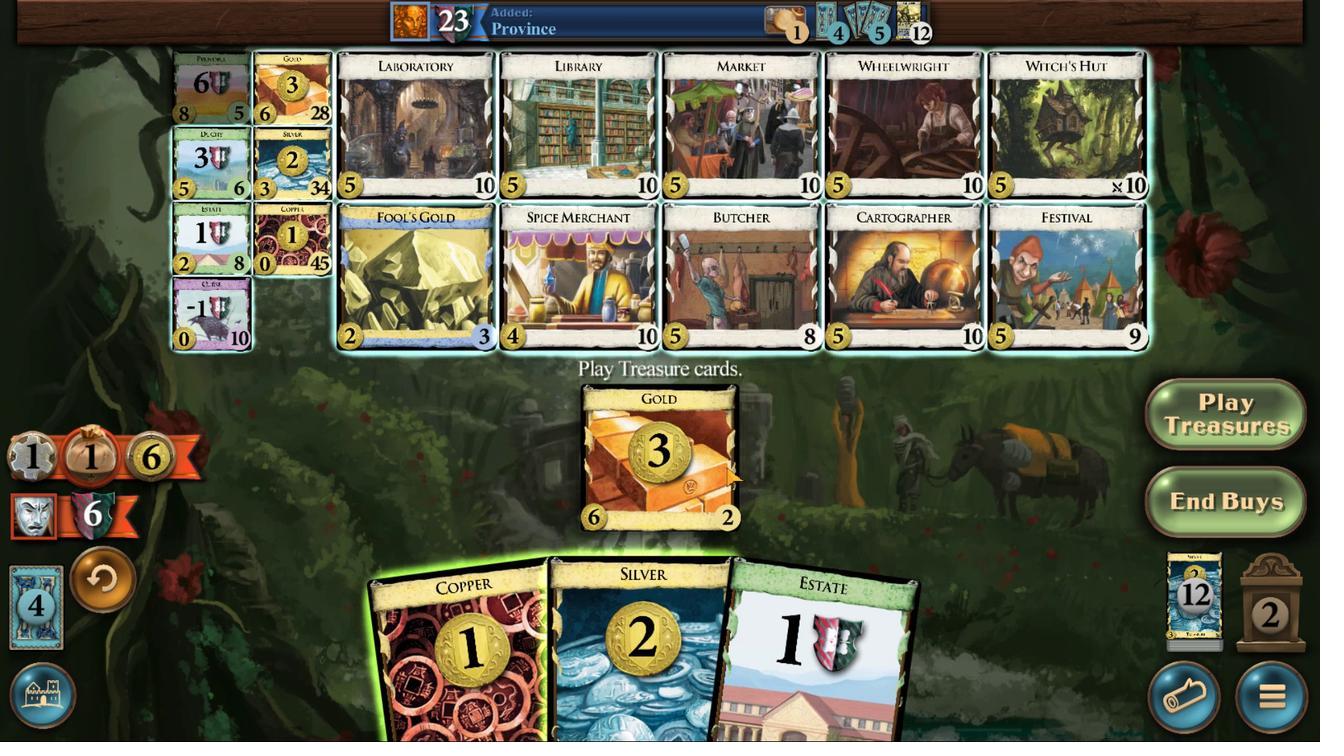 
Action: Mouse pressed left at (814, 515)
Screenshot: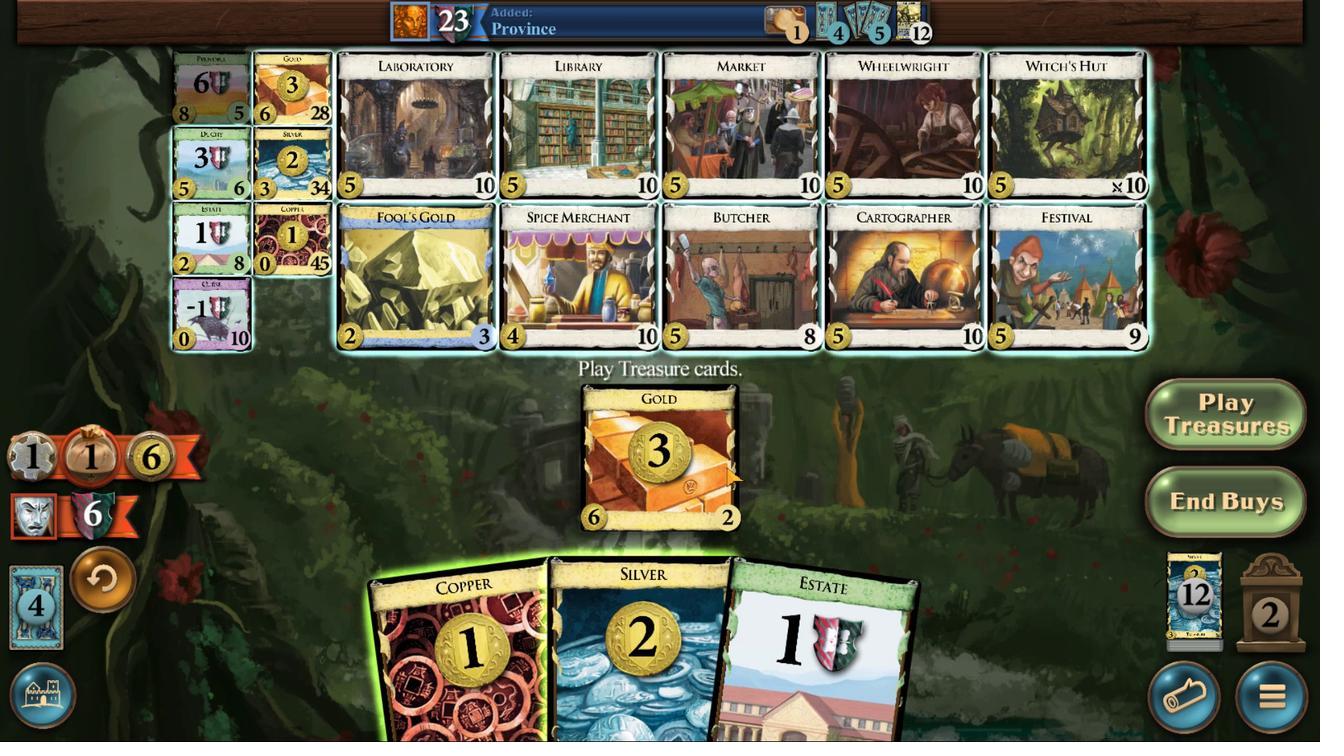 
Action: Mouse moved to (779, 521)
Screenshot: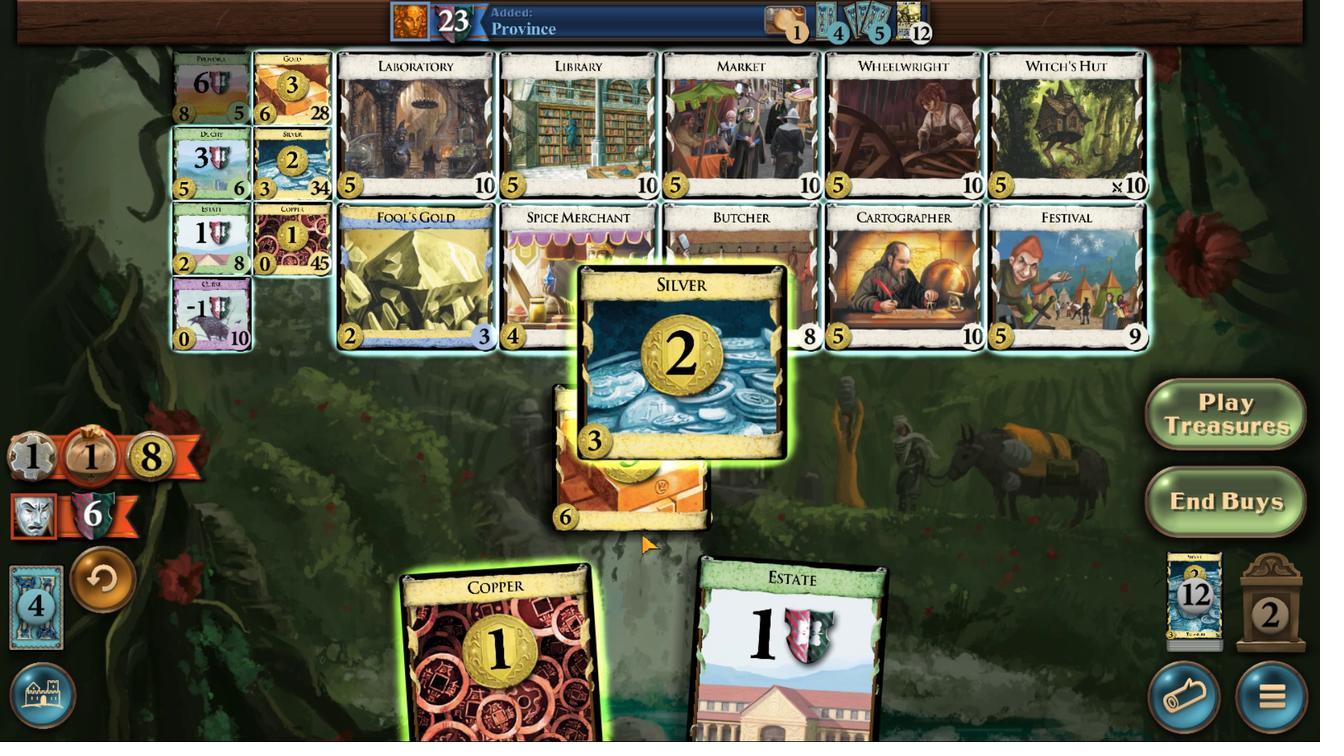 
Action: Mouse pressed left at (779, 521)
Screenshot: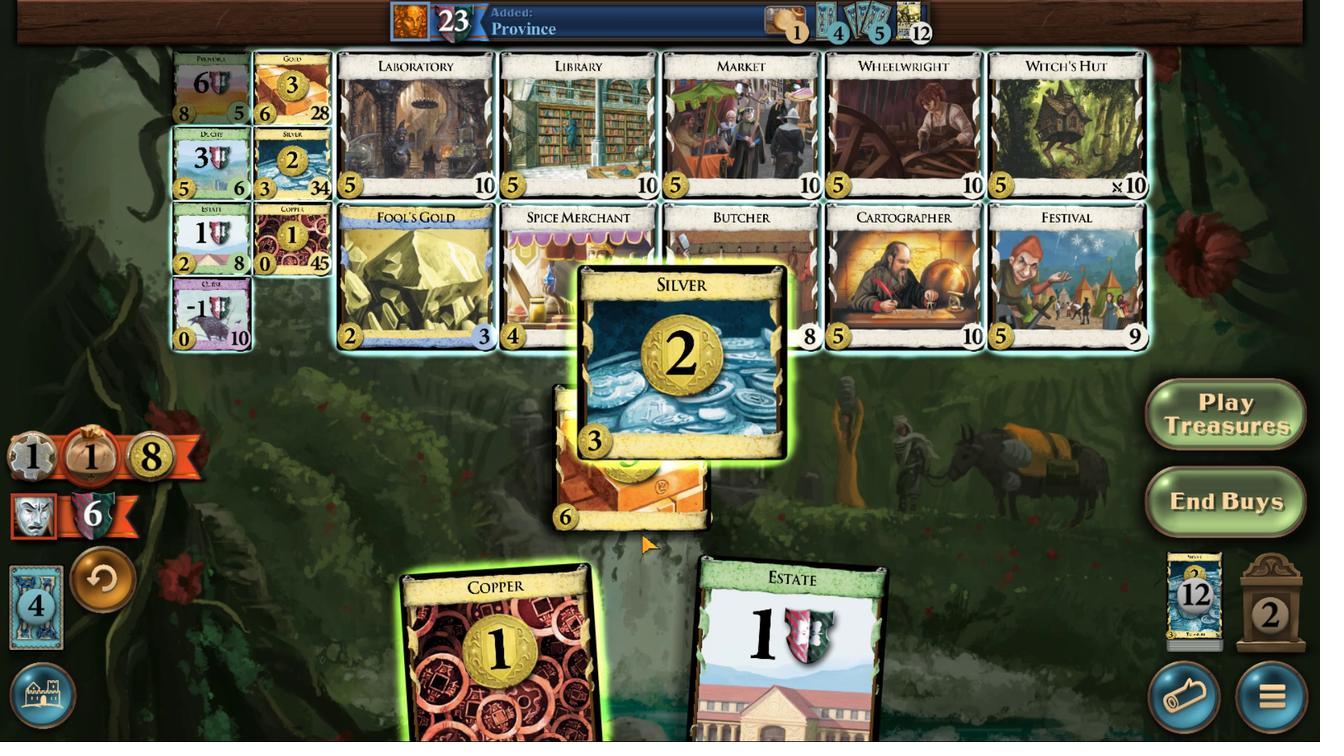 
Action: Mouse moved to (648, 406)
Screenshot: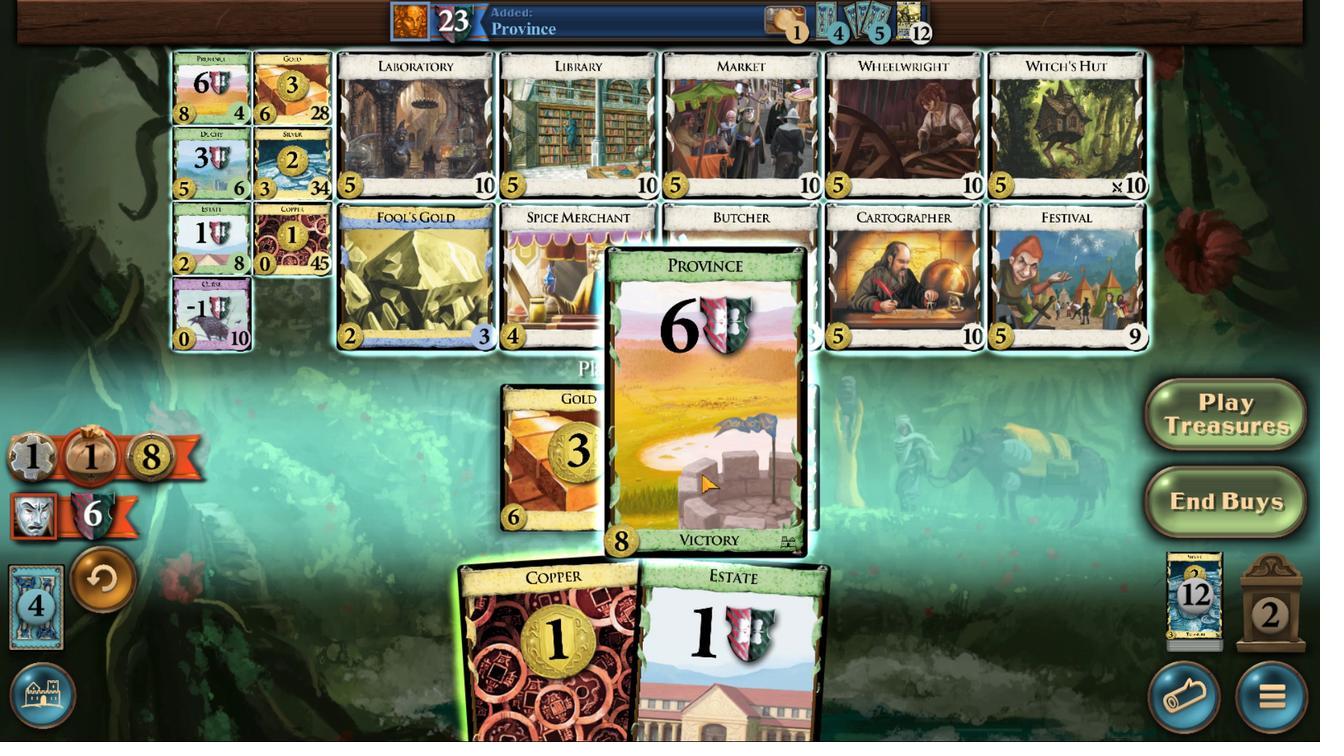 
Action: Mouse pressed left at (648, 406)
Screenshot: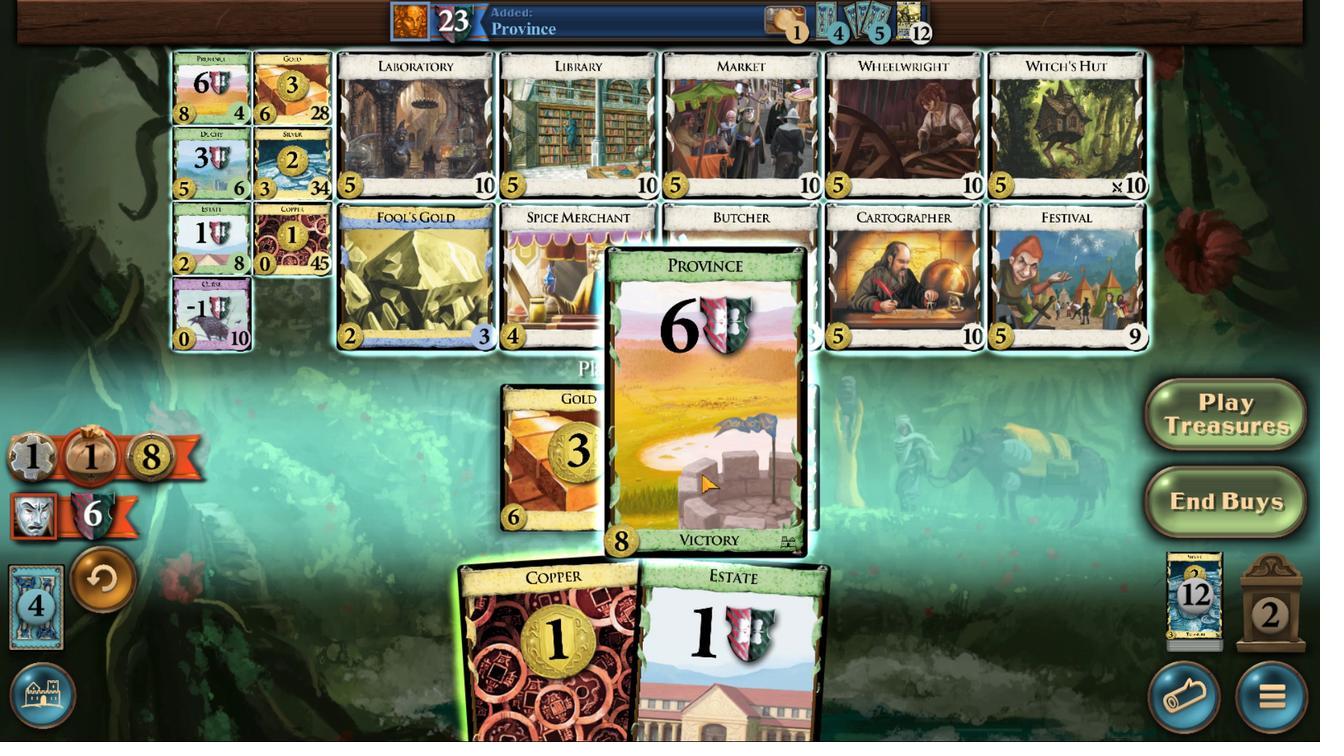 
Action: Mouse moved to (766, 510)
Screenshot: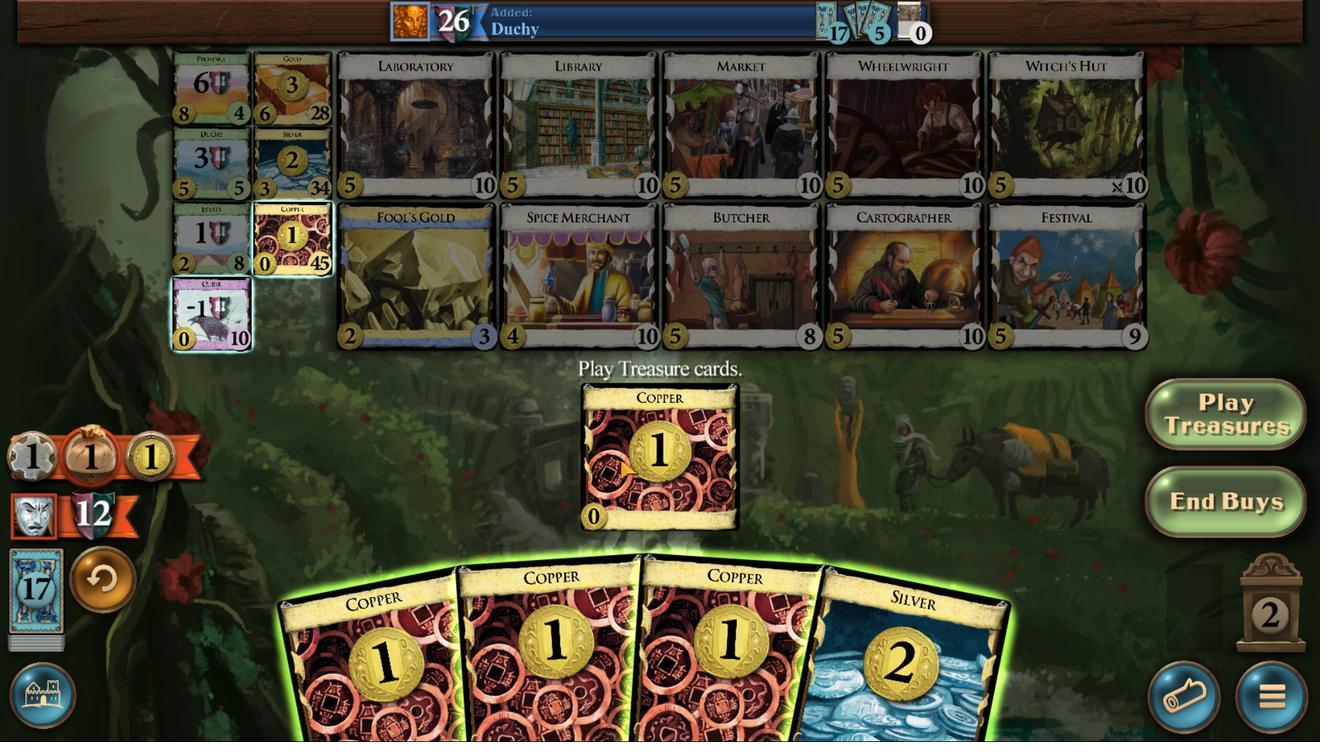 
Action: Mouse pressed left at (766, 510)
Screenshot: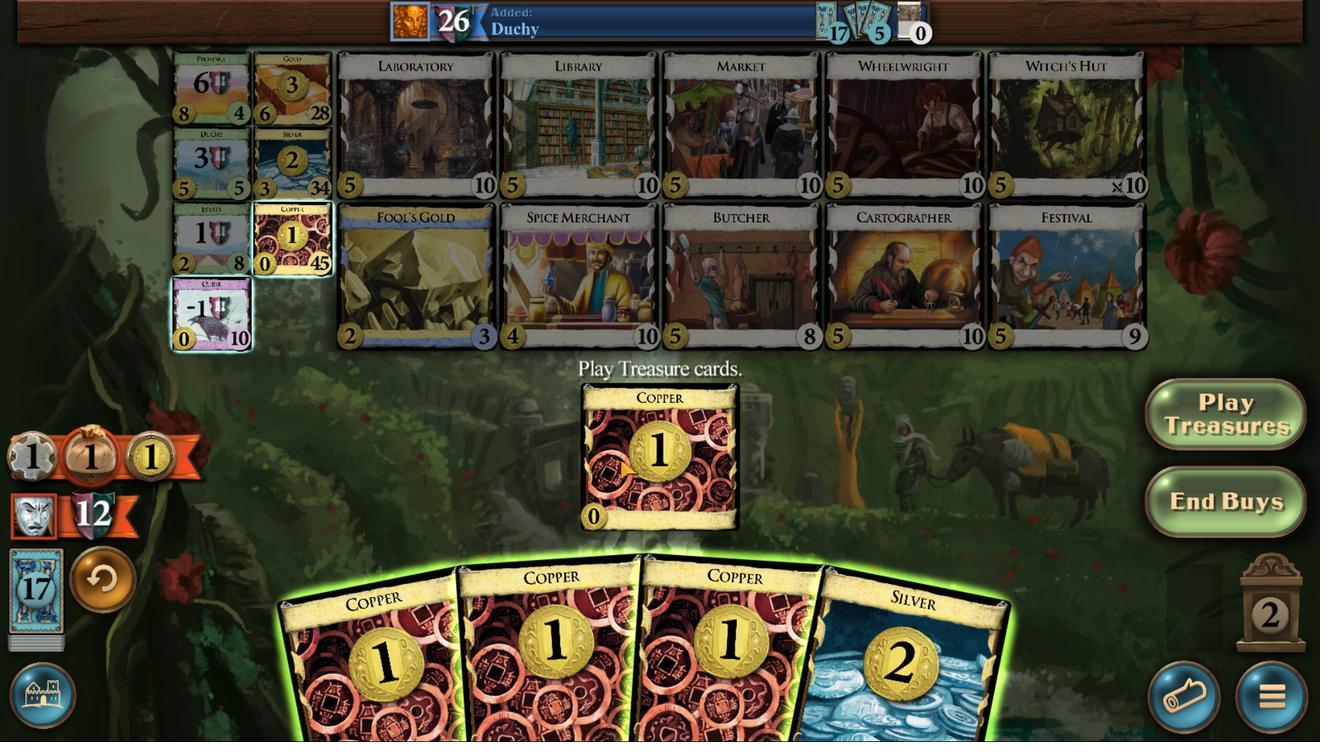
Action: Mouse moved to (864, 516)
Screenshot: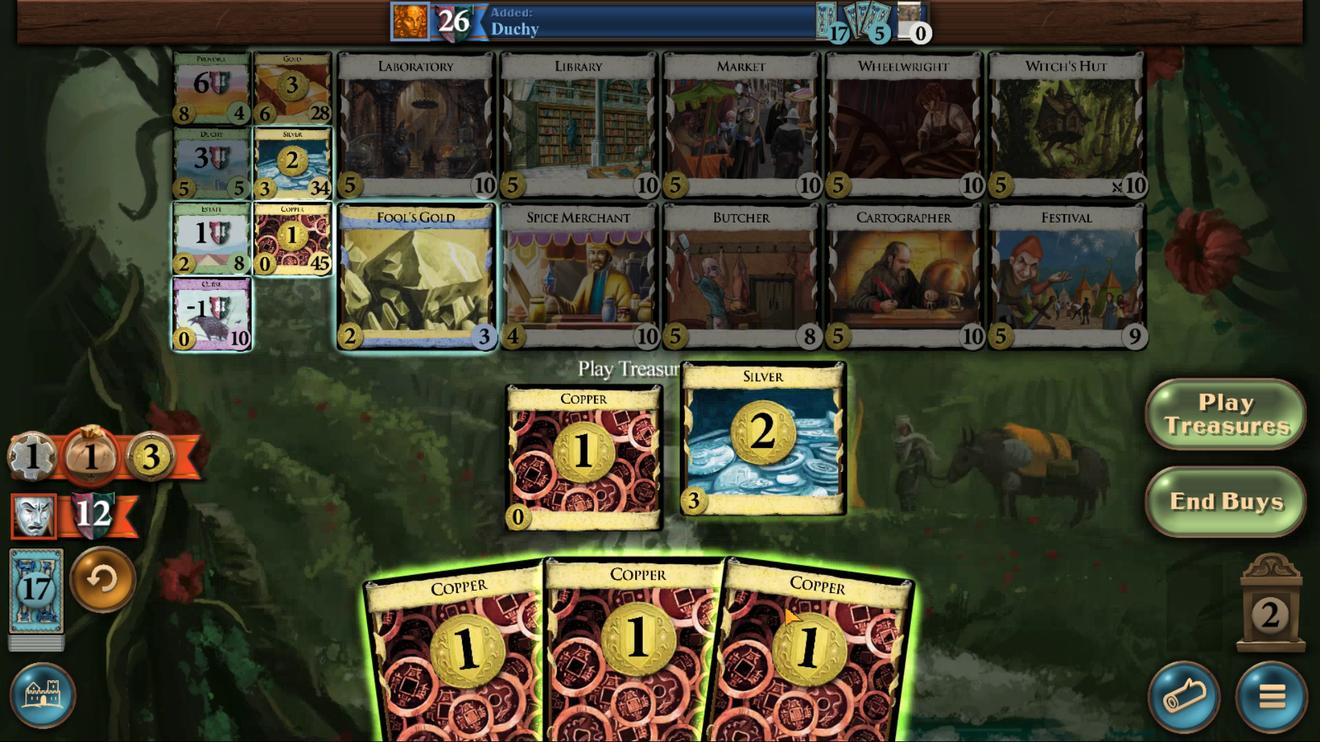 
Action: Mouse pressed left at (864, 516)
Screenshot: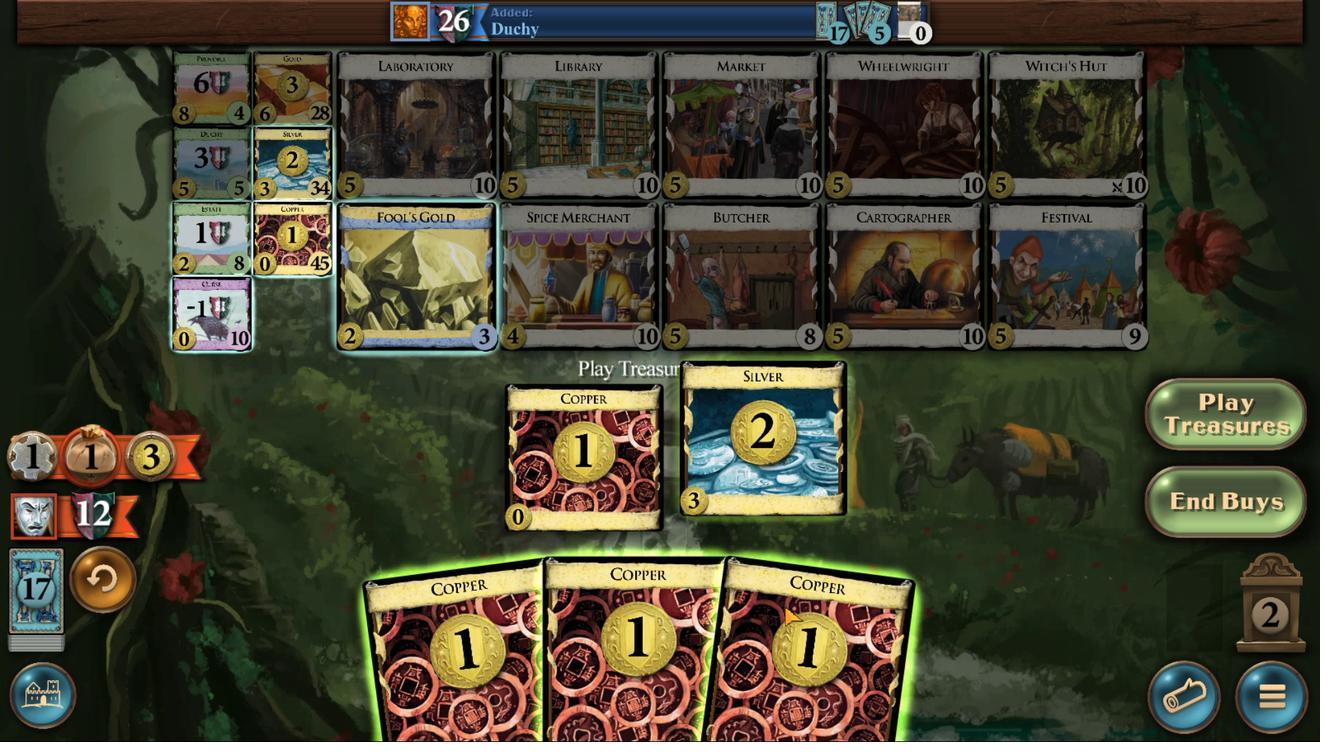 
Action: Mouse moved to (839, 512)
Screenshot: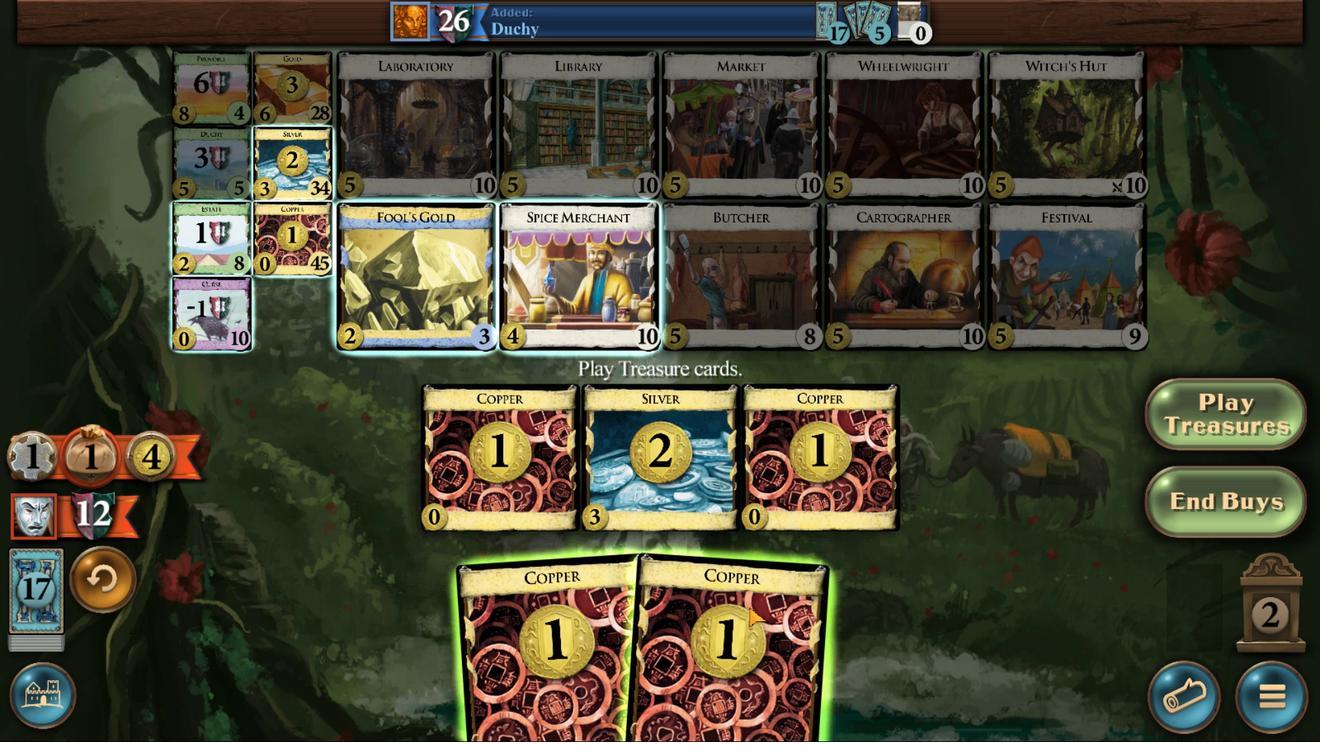 
Action: Mouse pressed left at (839, 512)
Screenshot: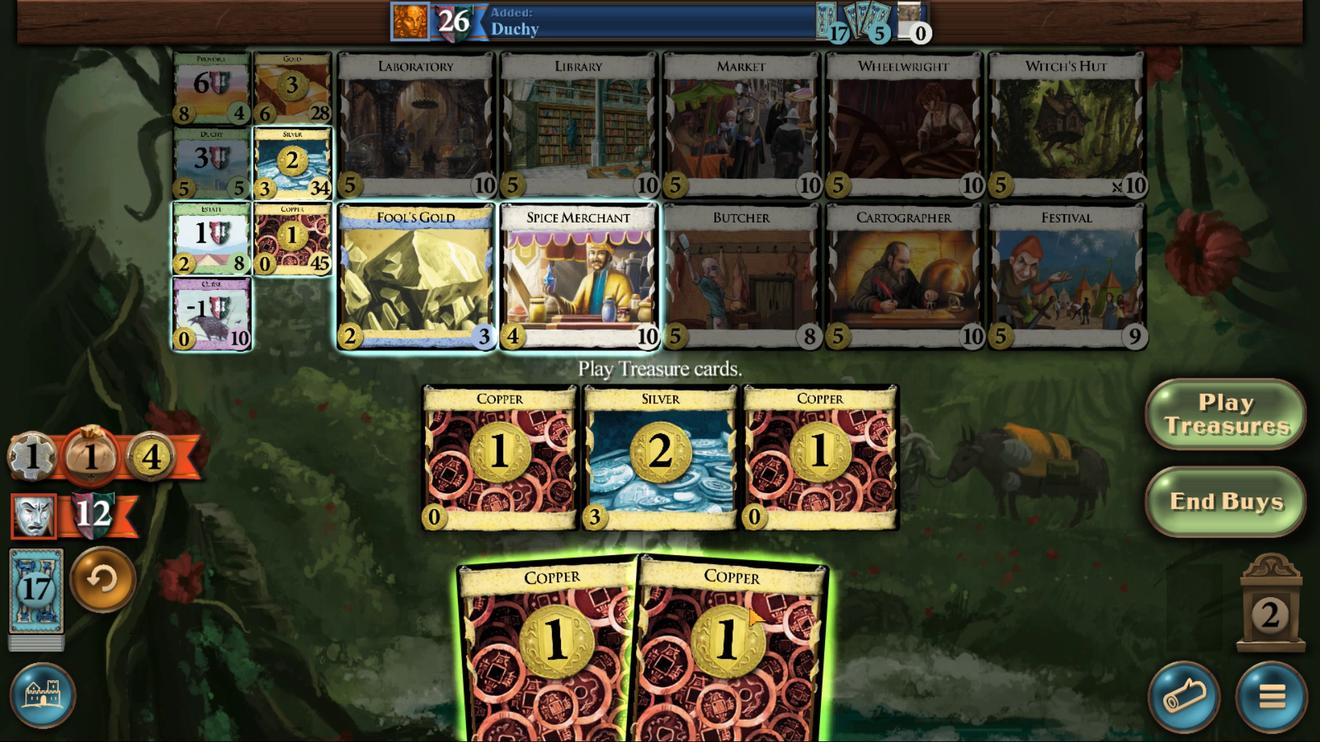 
Action: Mouse moved to (828, 511)
Screenshot: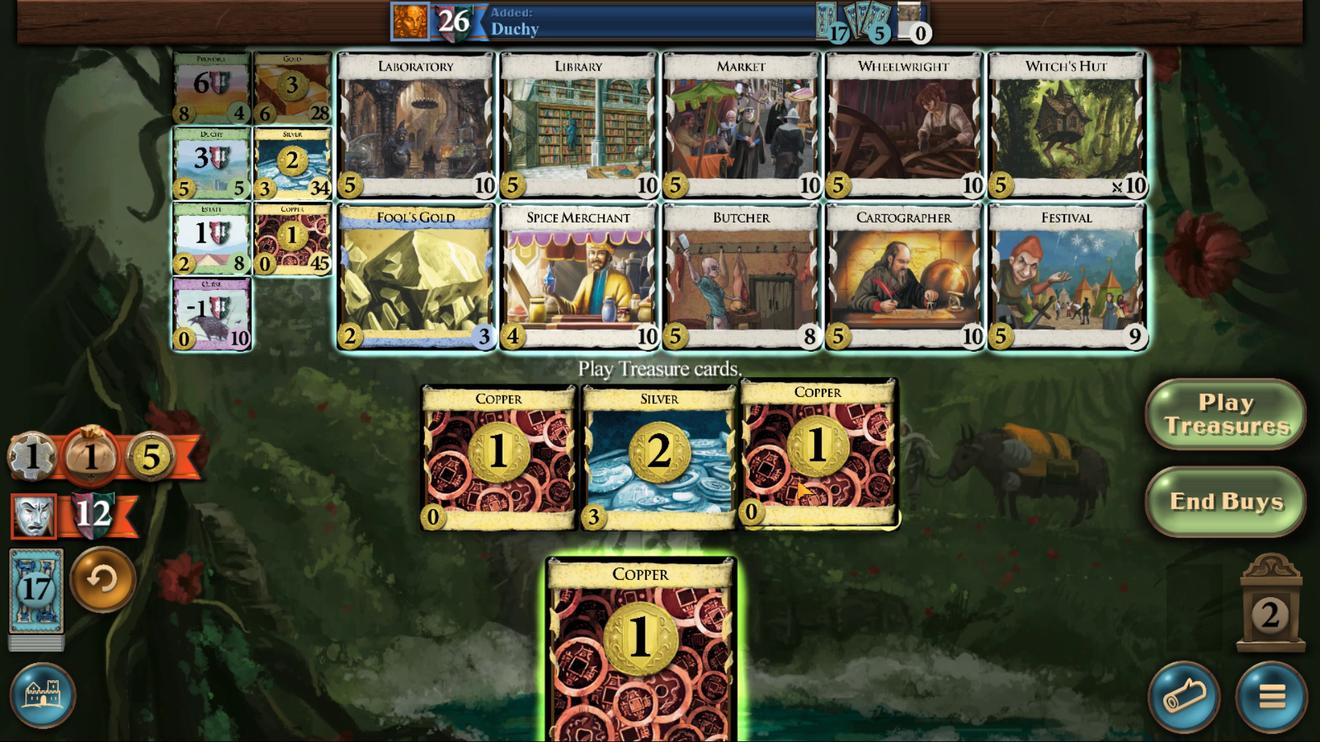 
Action: Mouse pressed left at (828, 511)
Screenshot: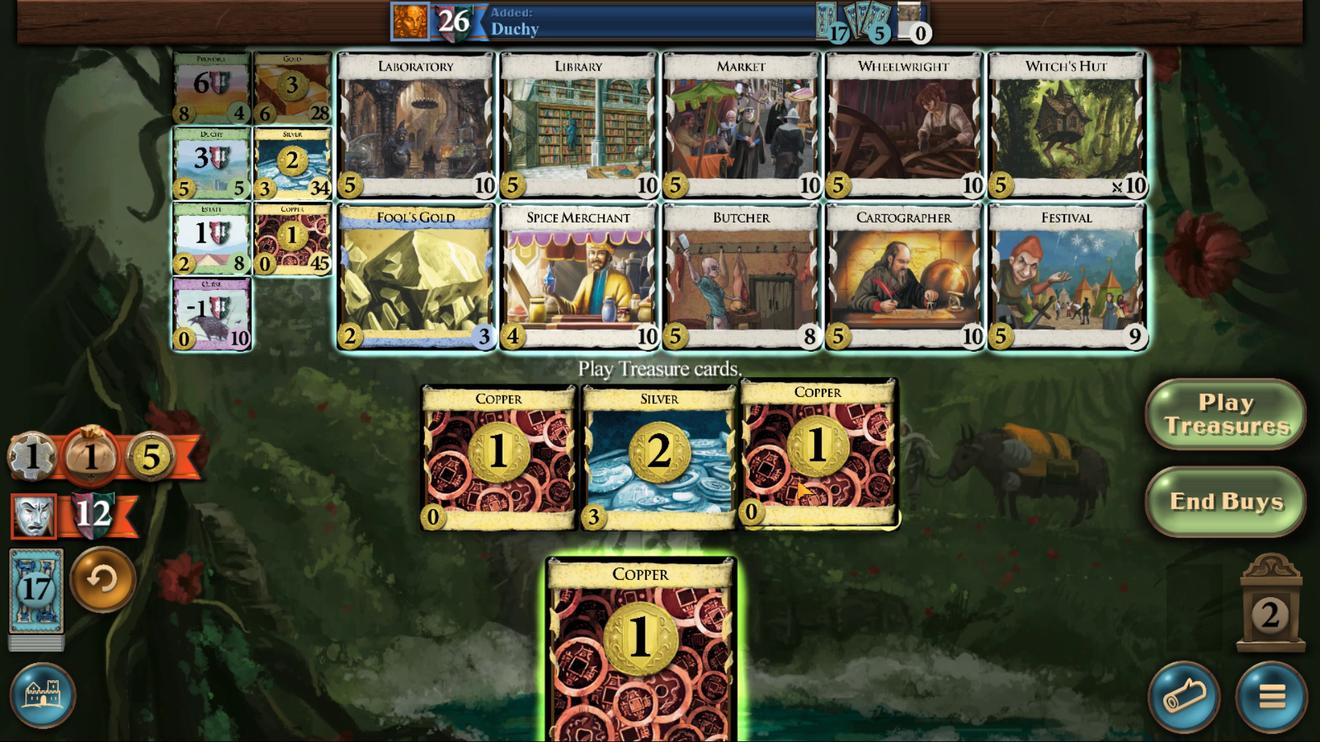 
Action: Mouse moved to (807, 511)
Screenshot: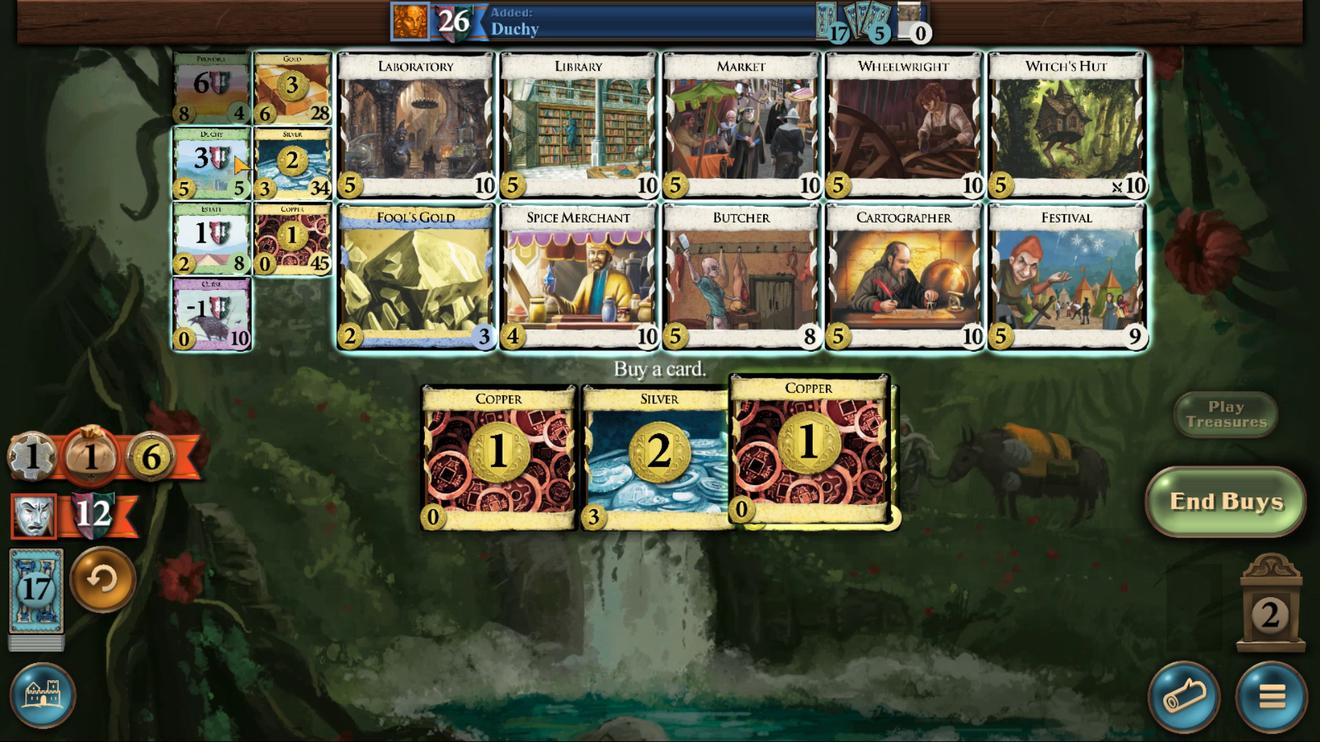 
Action: Mouse pressed left at (807, 511)
Screenshot: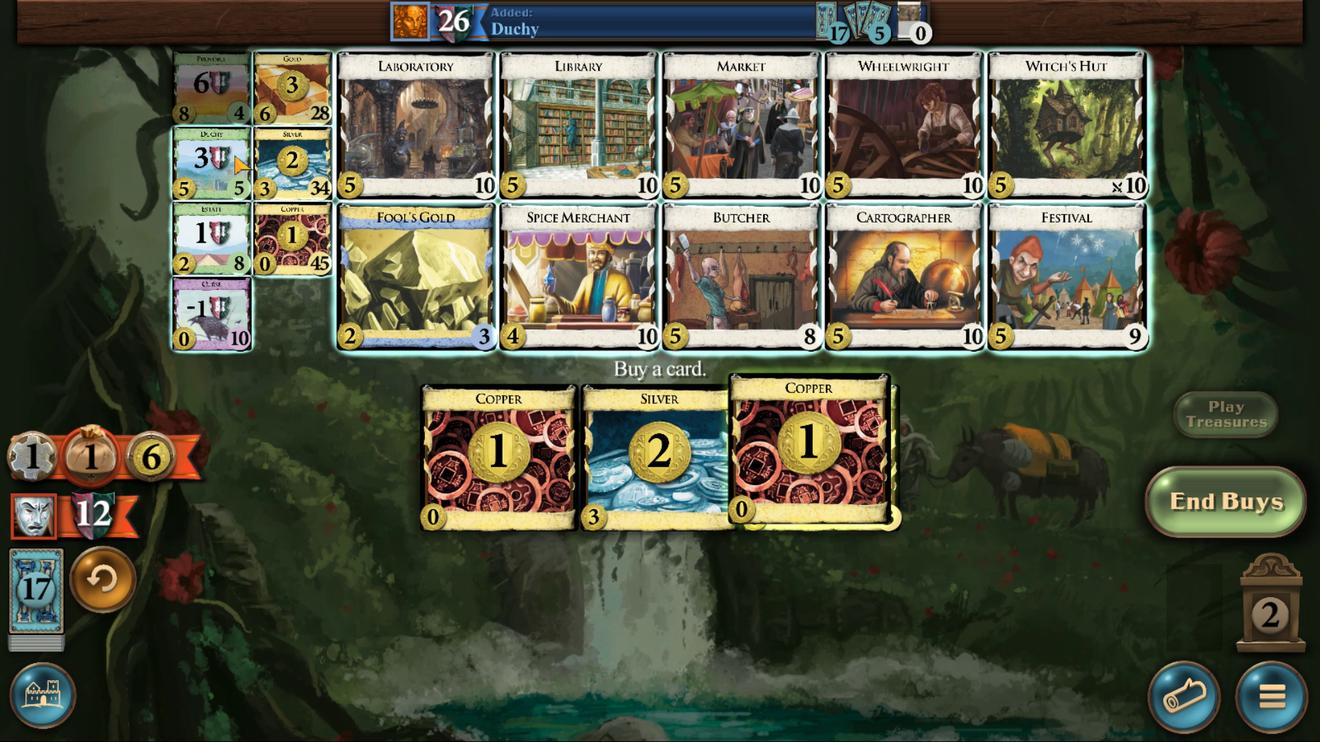 
Action: Mouse moved to (665, 407)
Screenshot: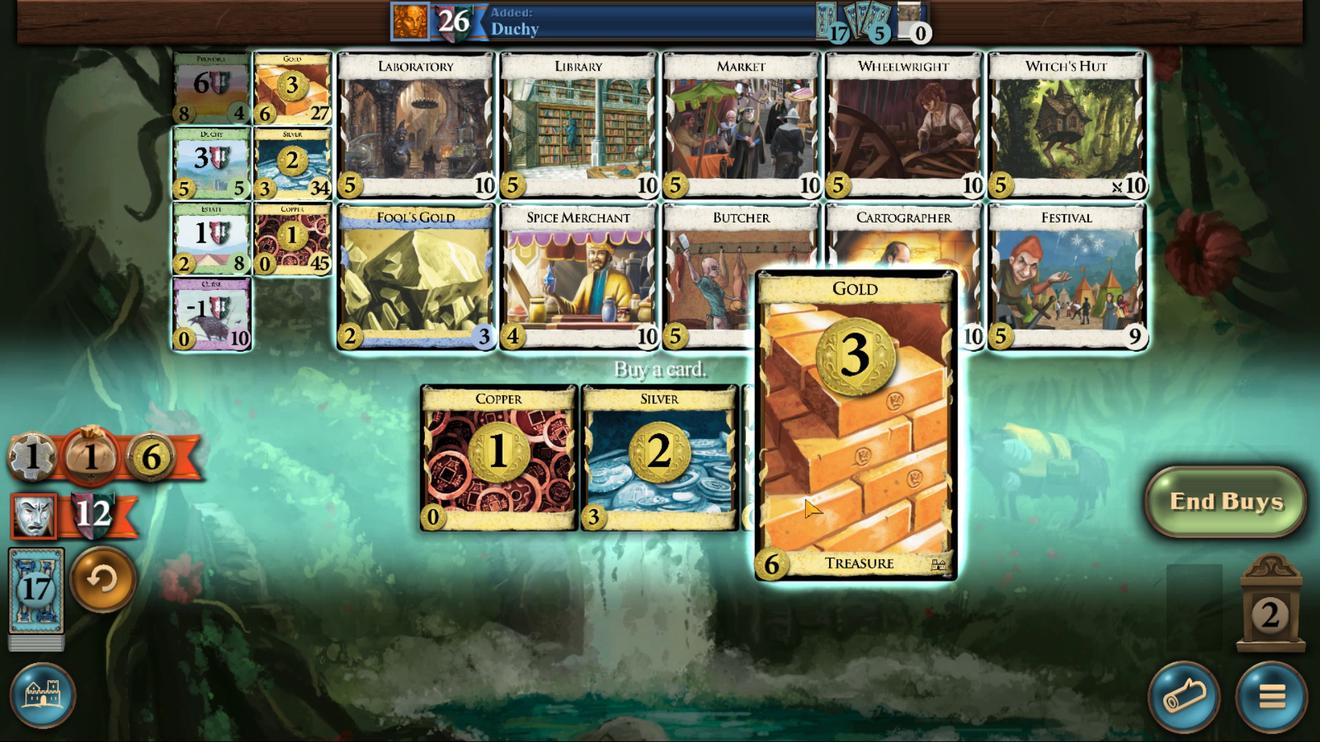 
Action: Mouse pressed left at (665, 407)
Screenshot: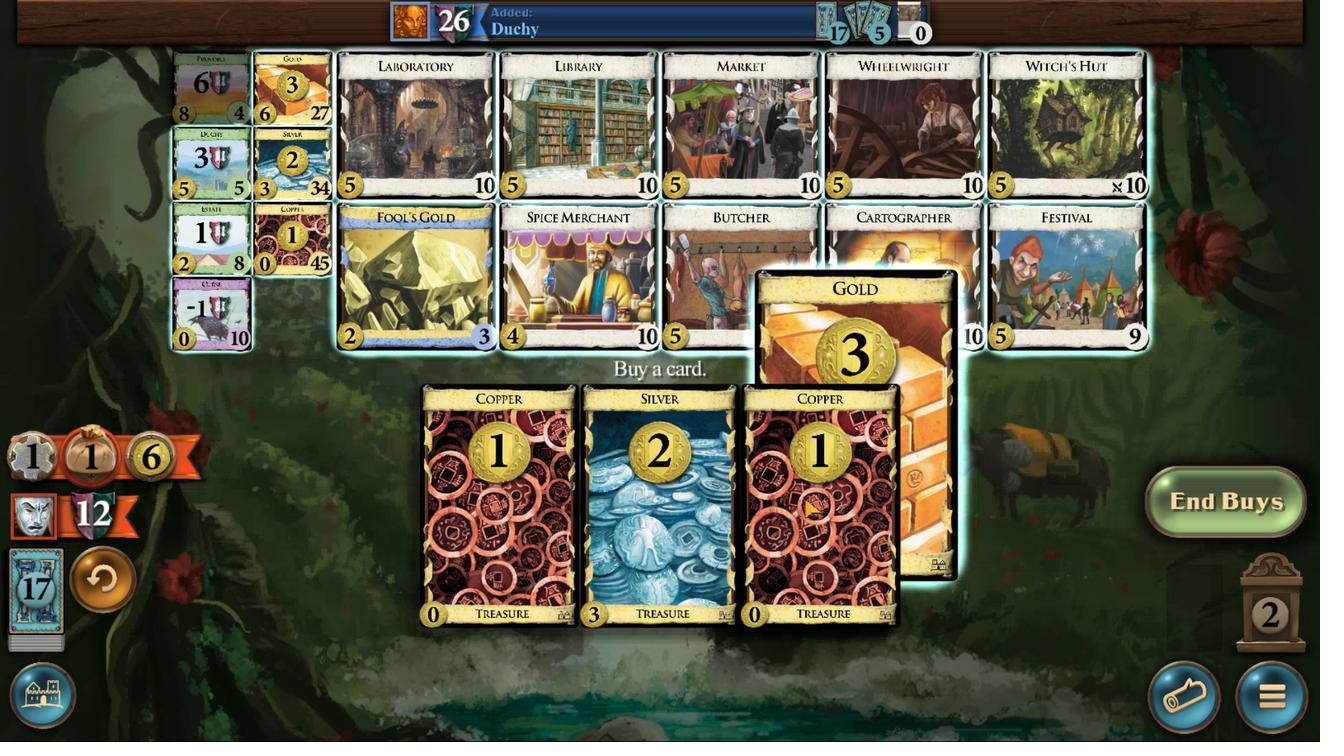 
Action: Mouse moved to (772, 522)
Screenshot: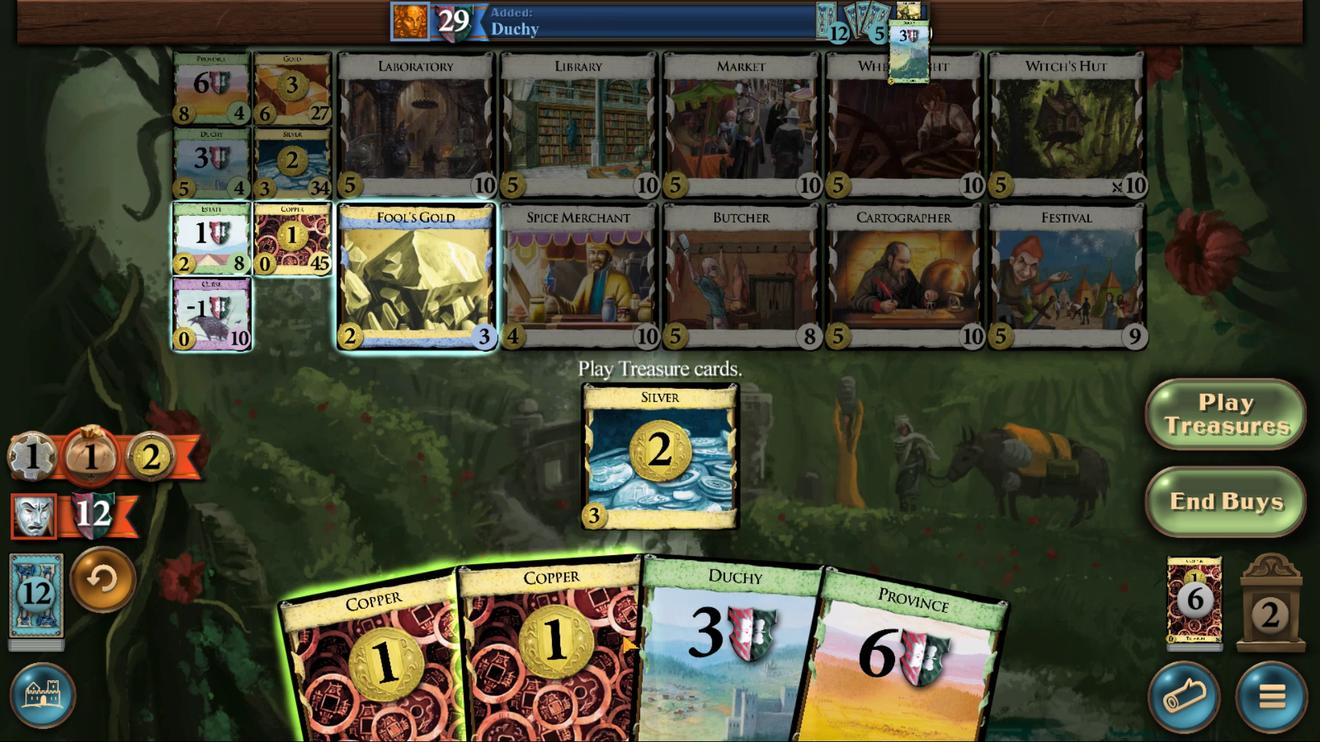 
Action: Mouse pressed left at (772, 522)
Screenshot: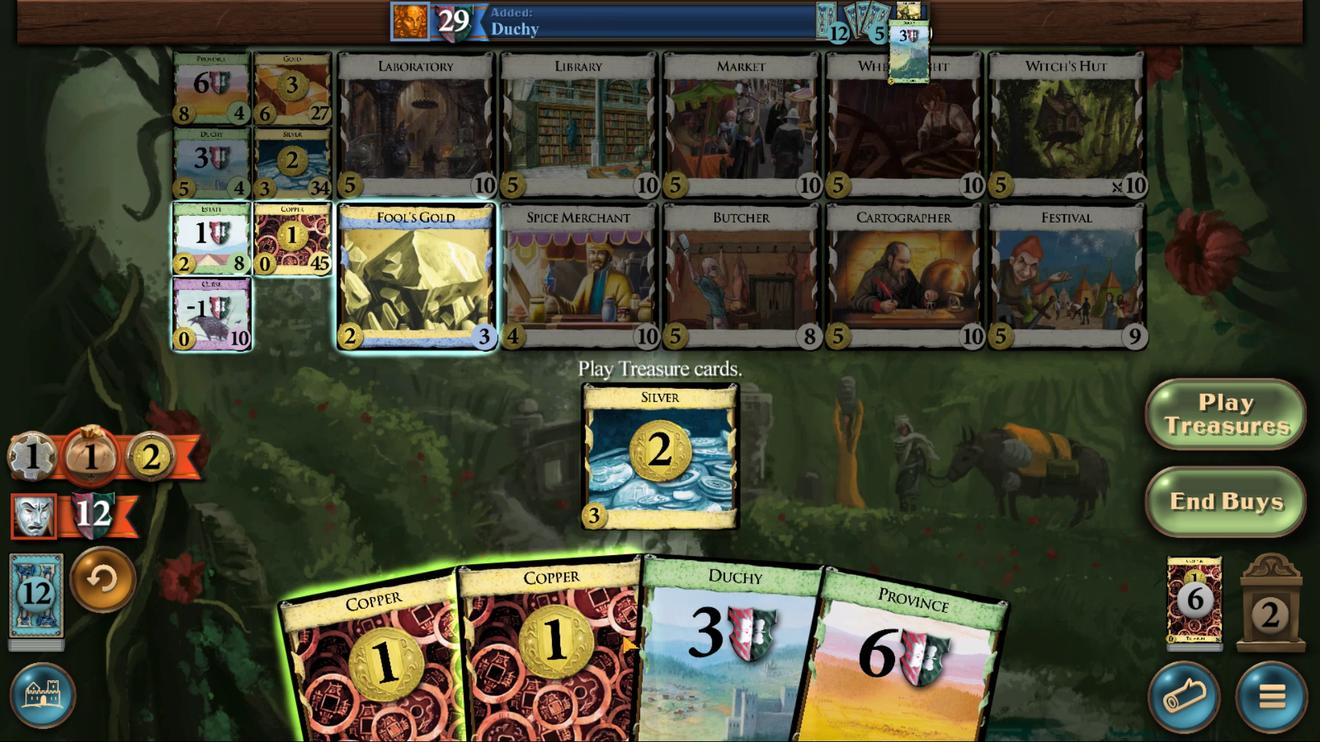 
Action: Mouse moved to (766, 519)
Screenshot: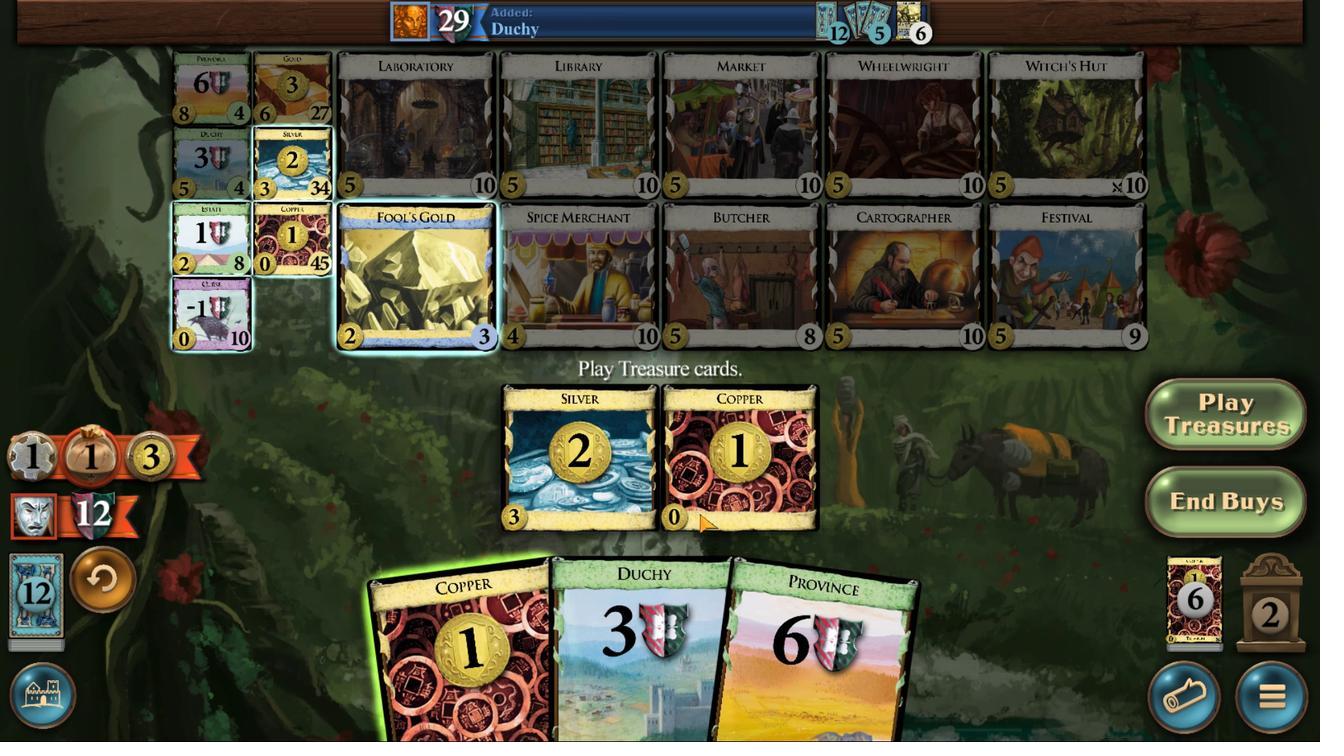
Action: Mouse pressed left at (766, 519)
Screenshot: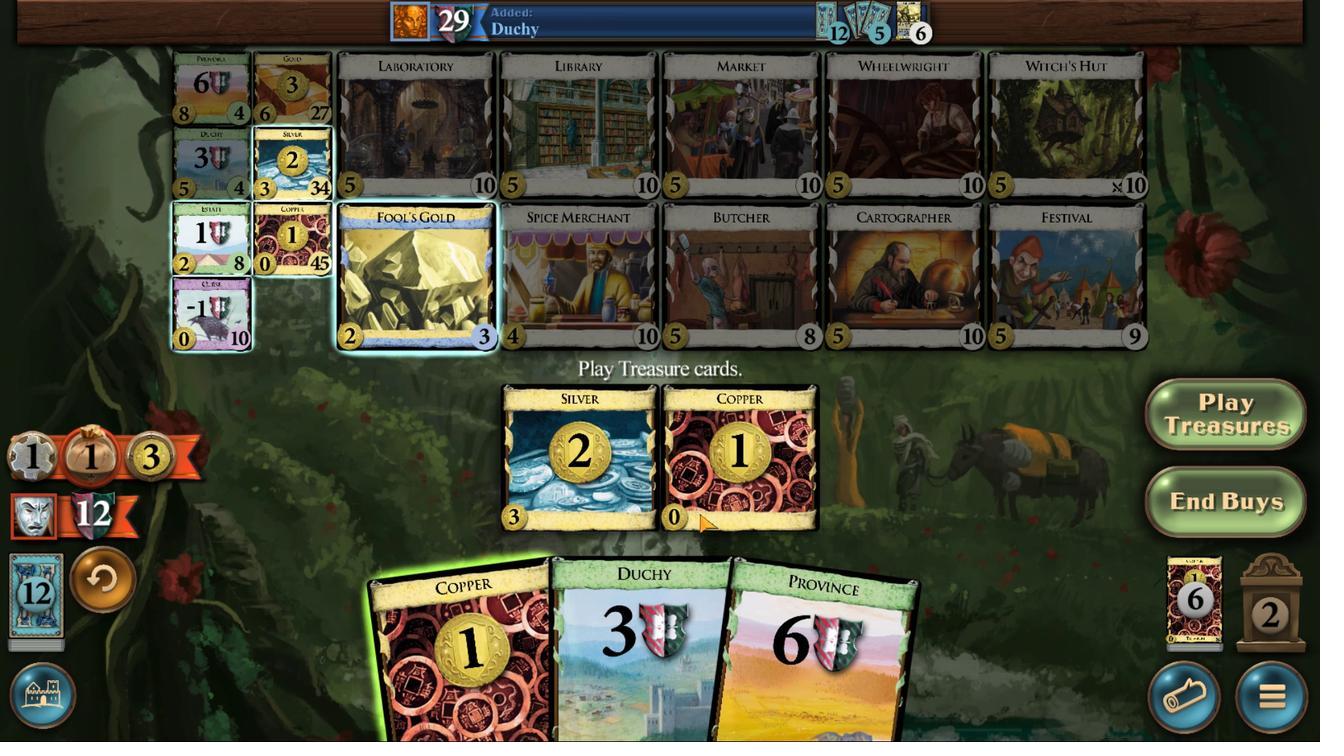 
Action: Mouse moved to (740, 511)
Screenshot: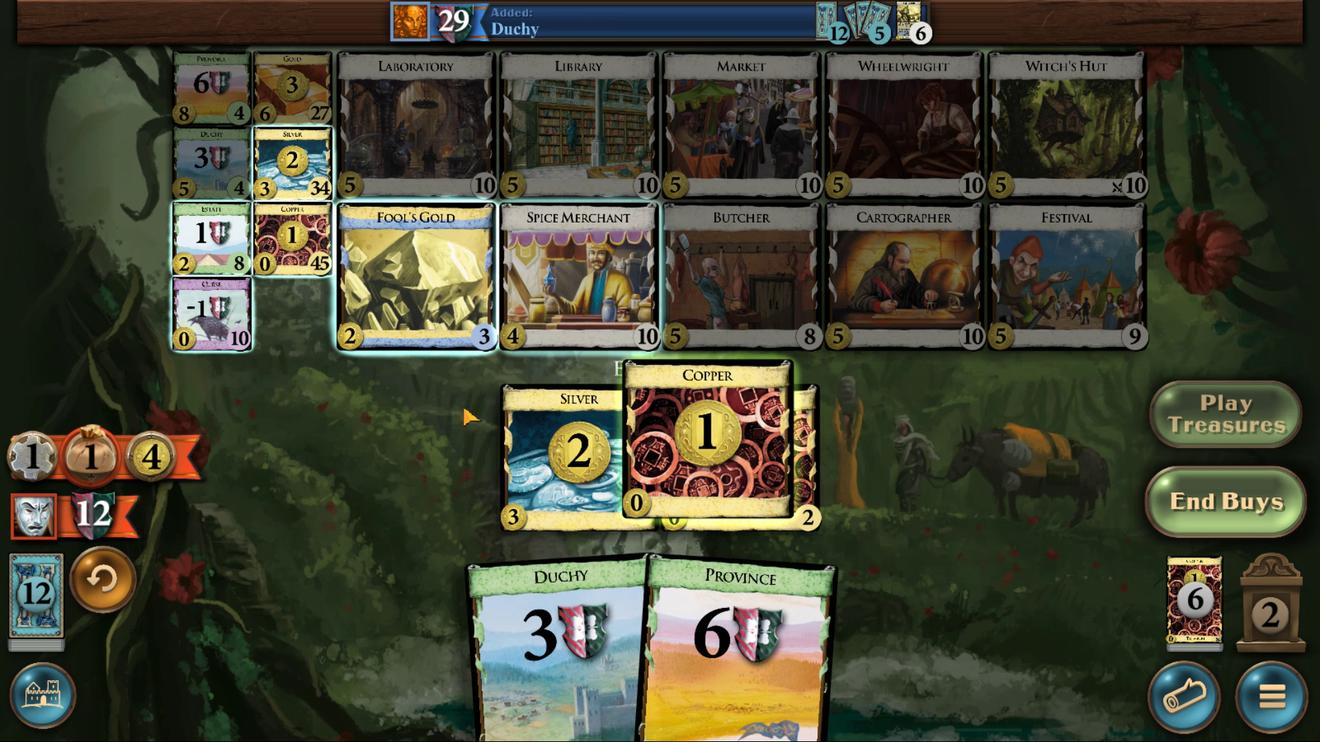 
Action: Mouse pressed left at (740, 511)
Screenshot: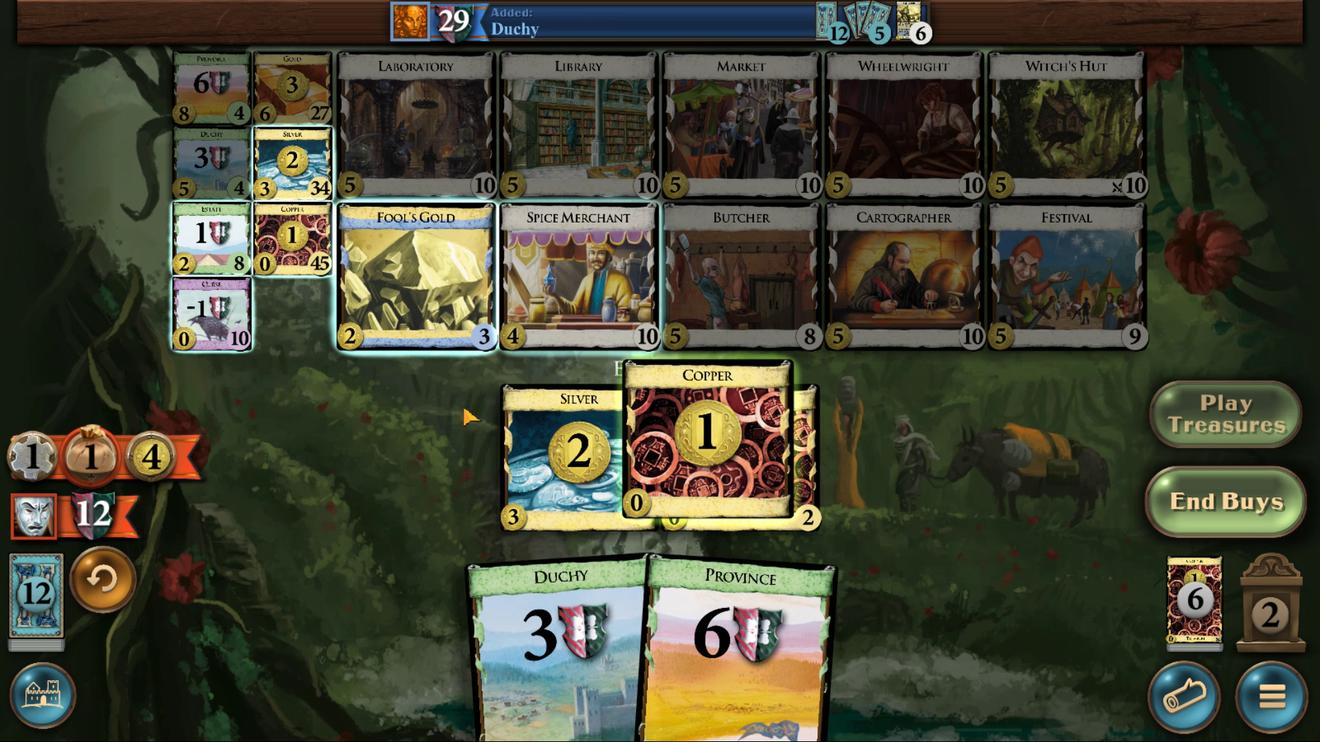 
Action: Mouse moved to (671, 421)
Screenshot: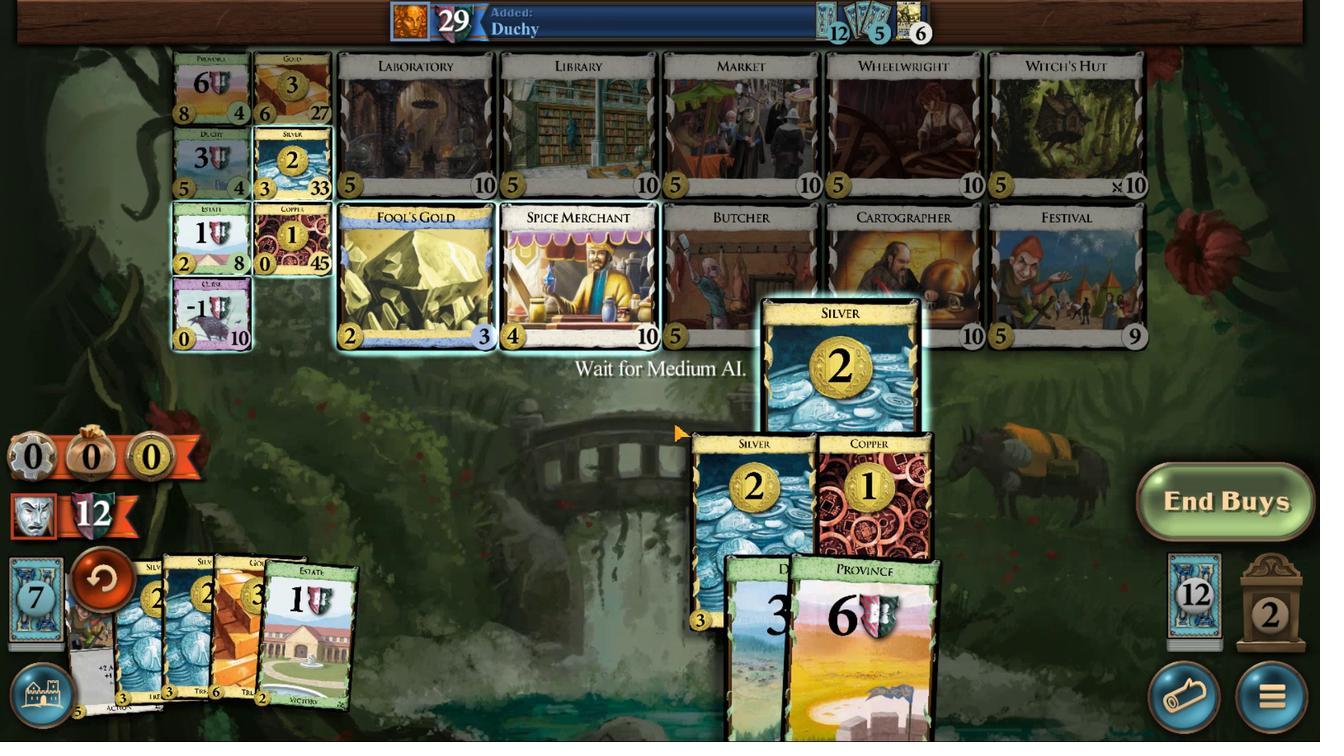 
Action: Mouse pressed left at (671, 421)
Screenshot: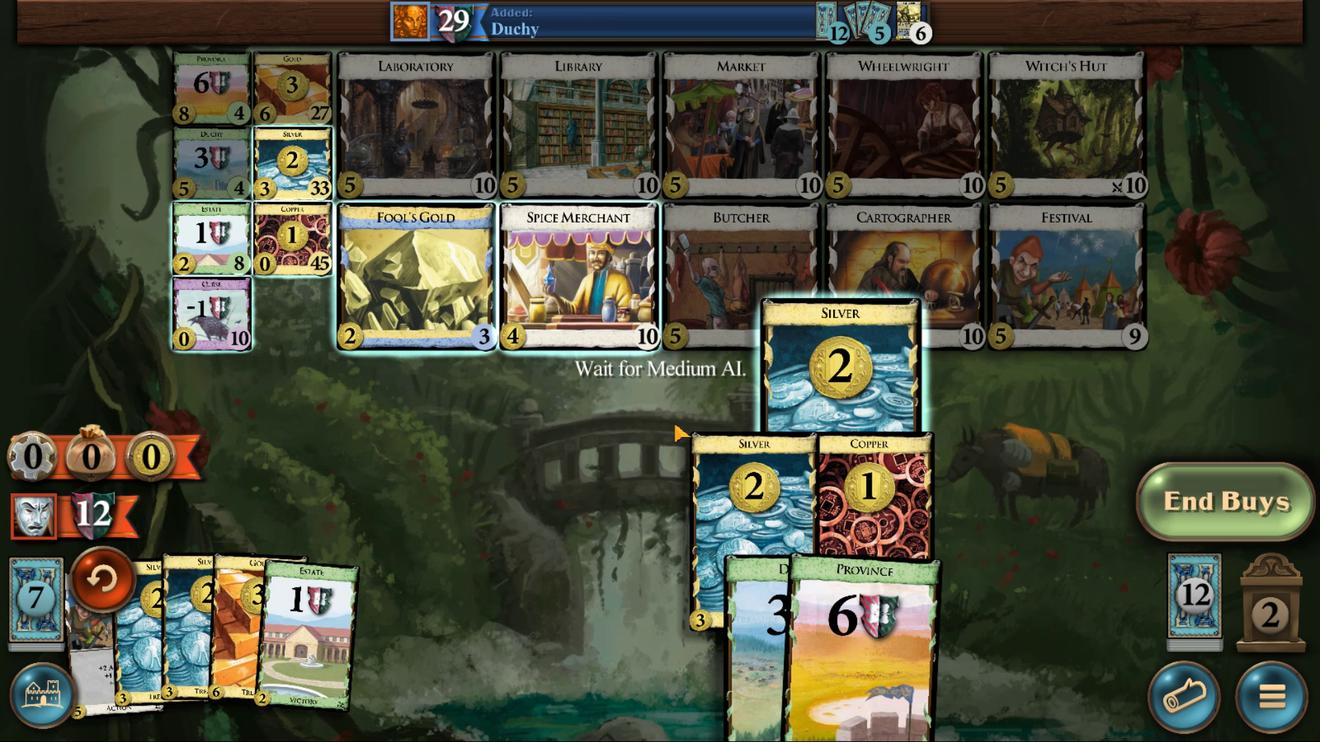 
Action: Mouse moved to (671, 518)
Screenshot: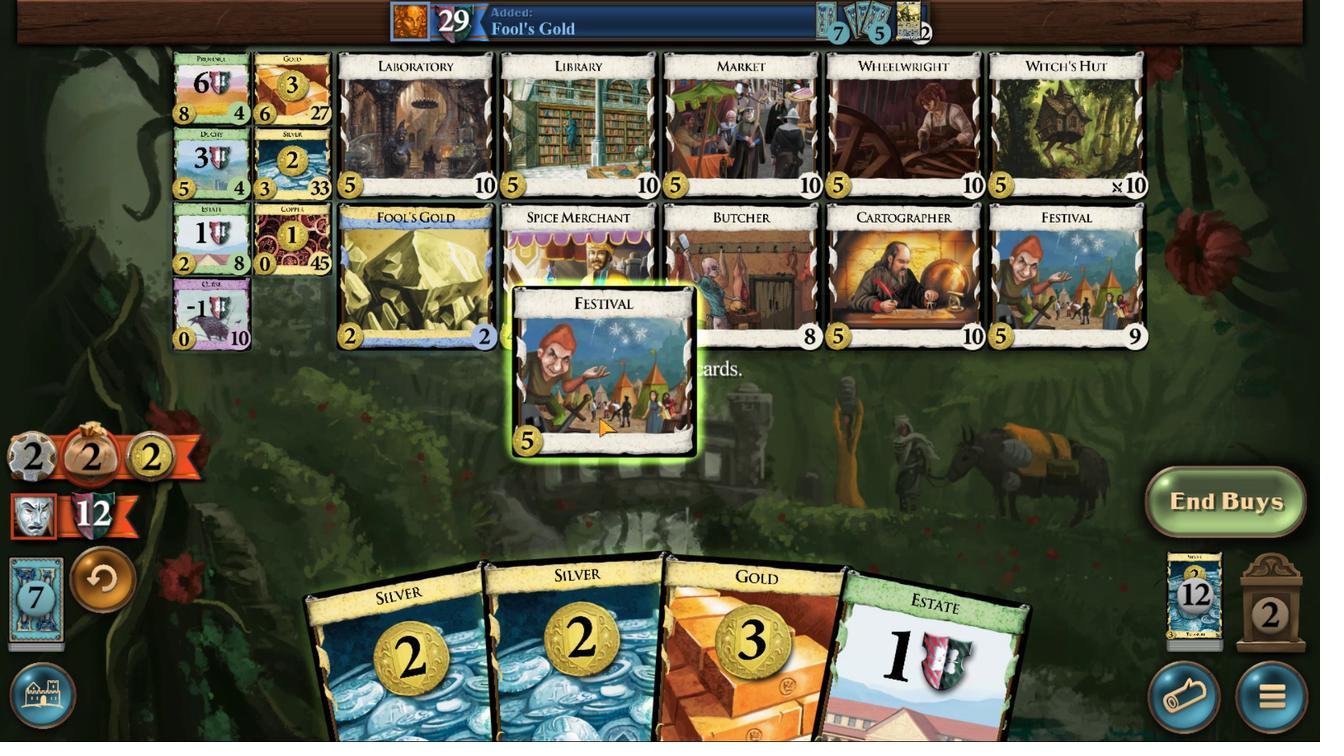 
Action: Mouse pressed left at (671, 518)
Screenshot: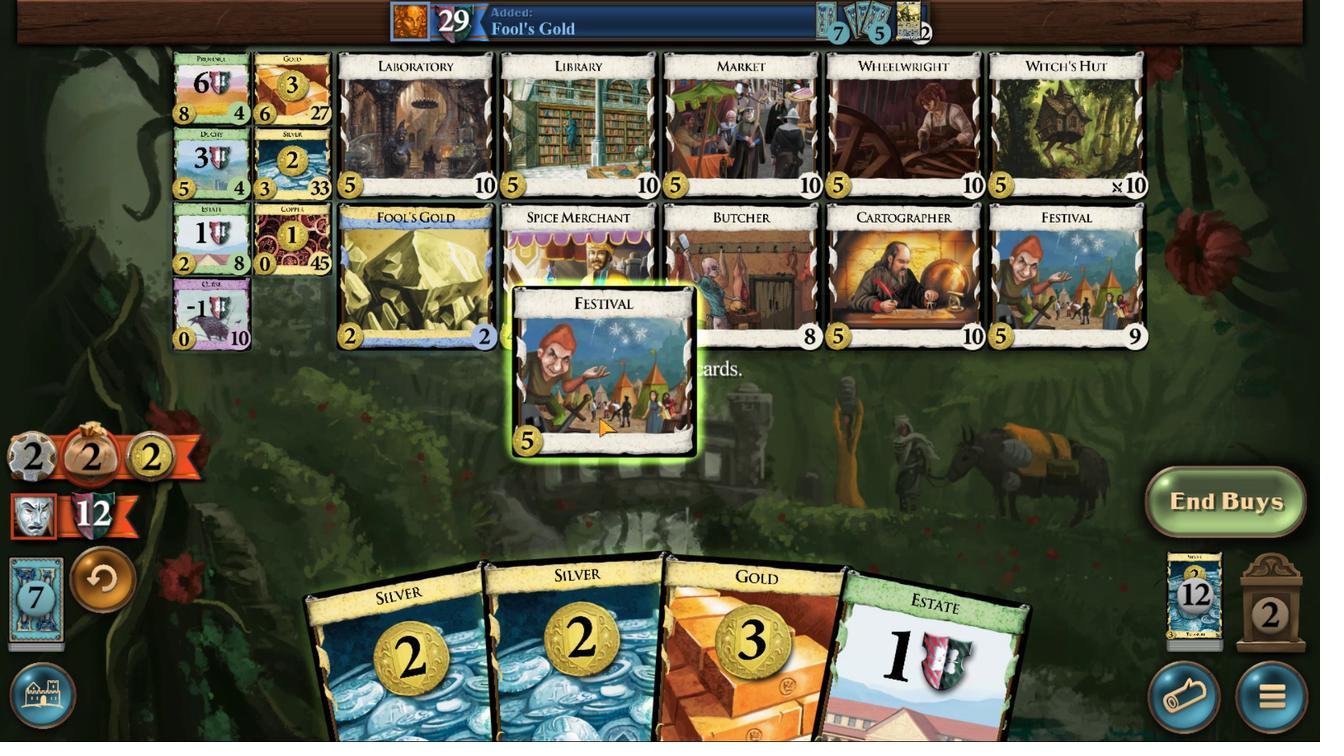 
Action: Mouse moved to (812, 511)
Screenshot: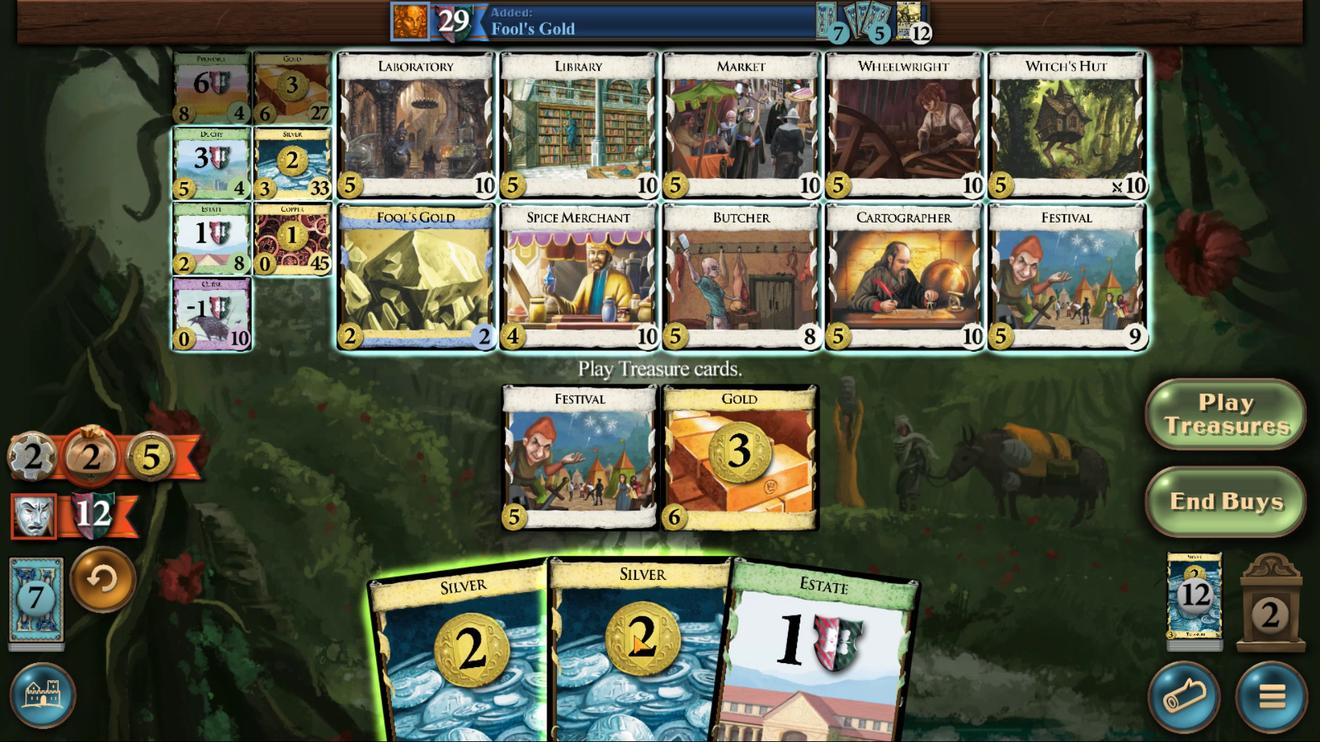 
Action: Mouse pressed left at (812, 511)
Screenshot: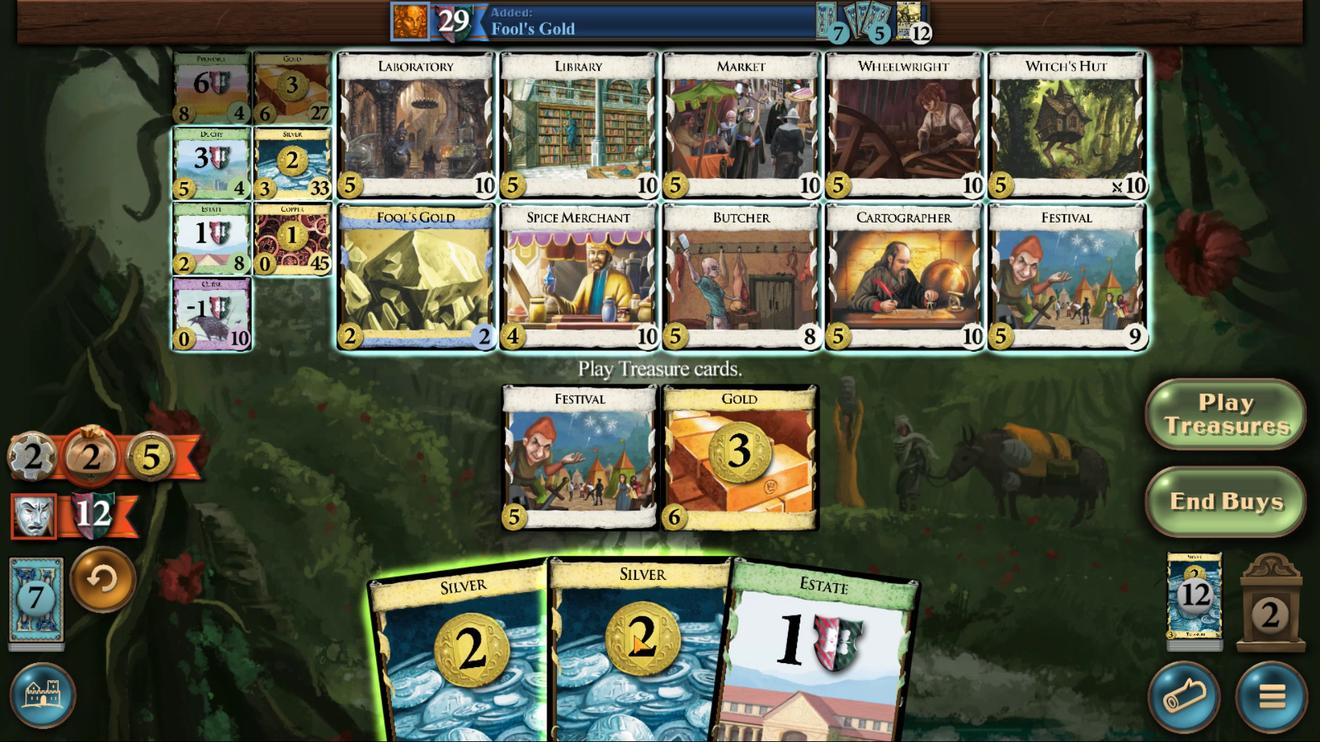 
Action: Mouse moved to (787, 516)
Screenshot: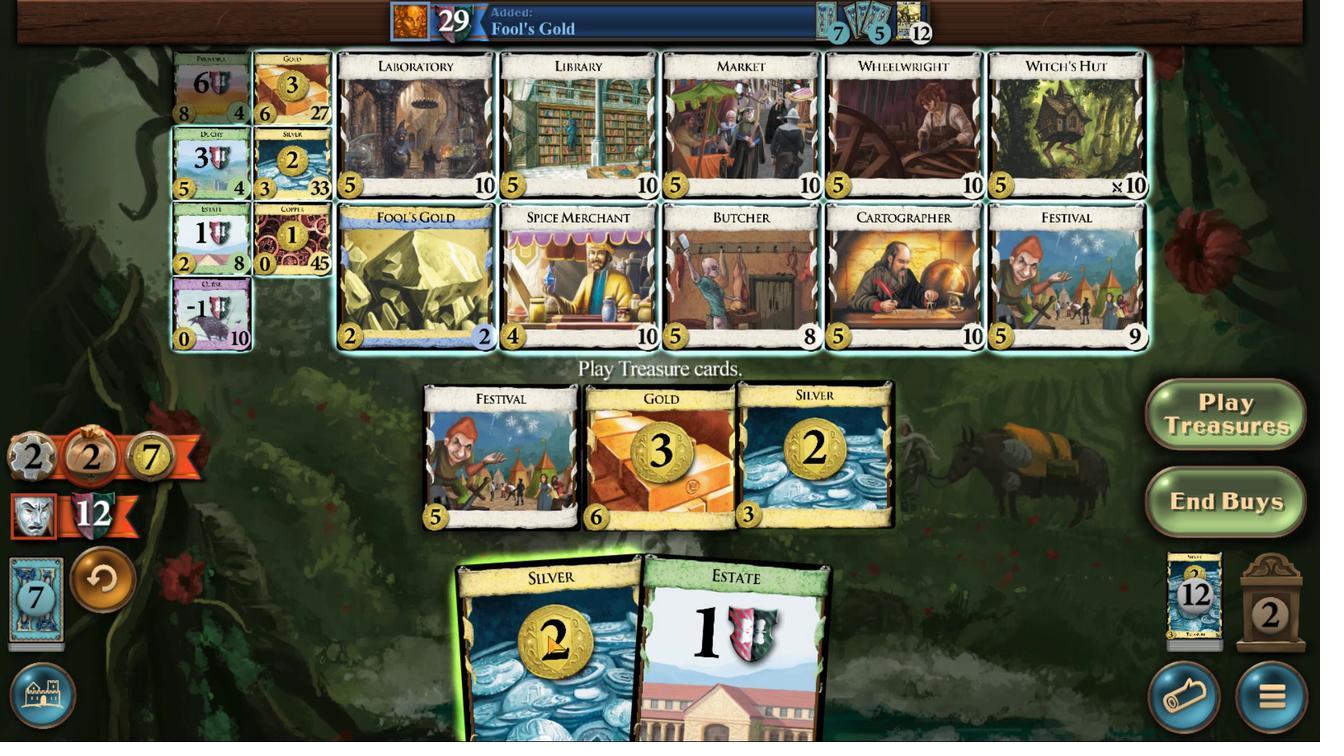 
Action: Mouse pressed left at (787, 516)
Screenshot: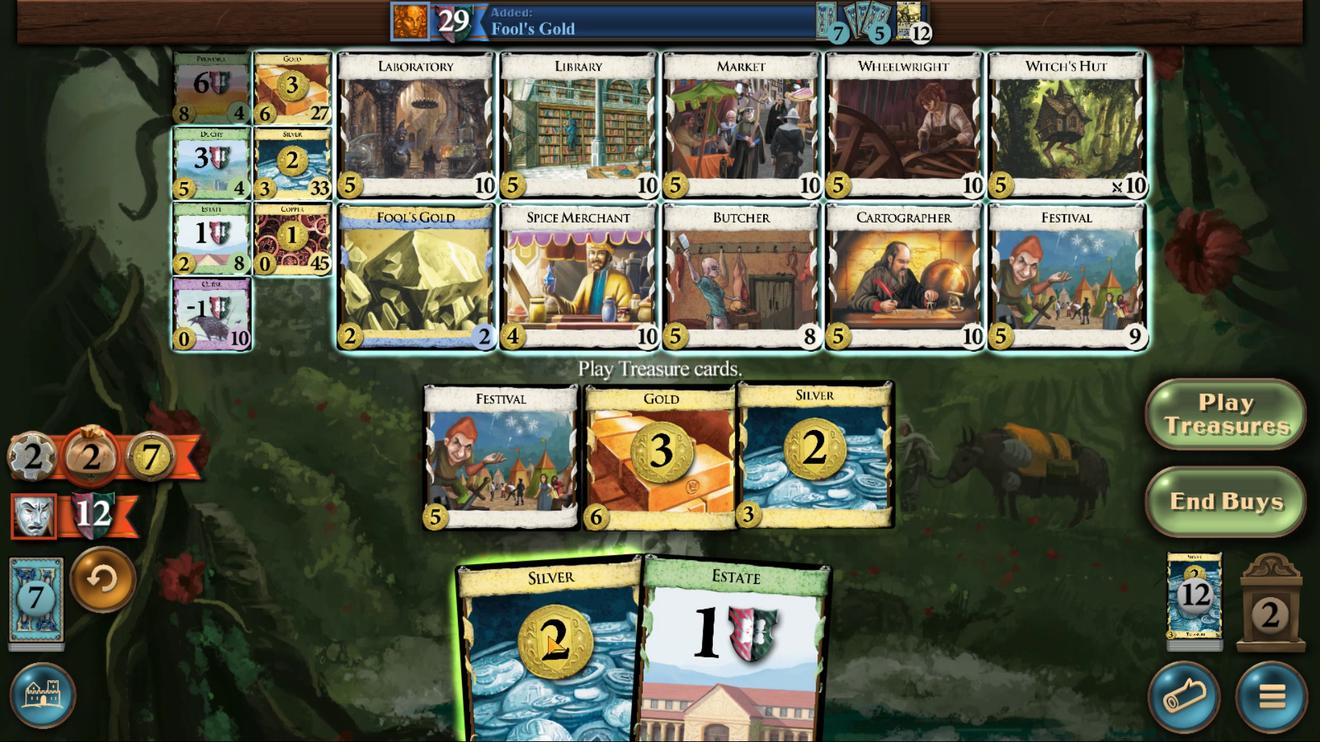 
Action: Mouse moved to (759, 515)
Screenshot: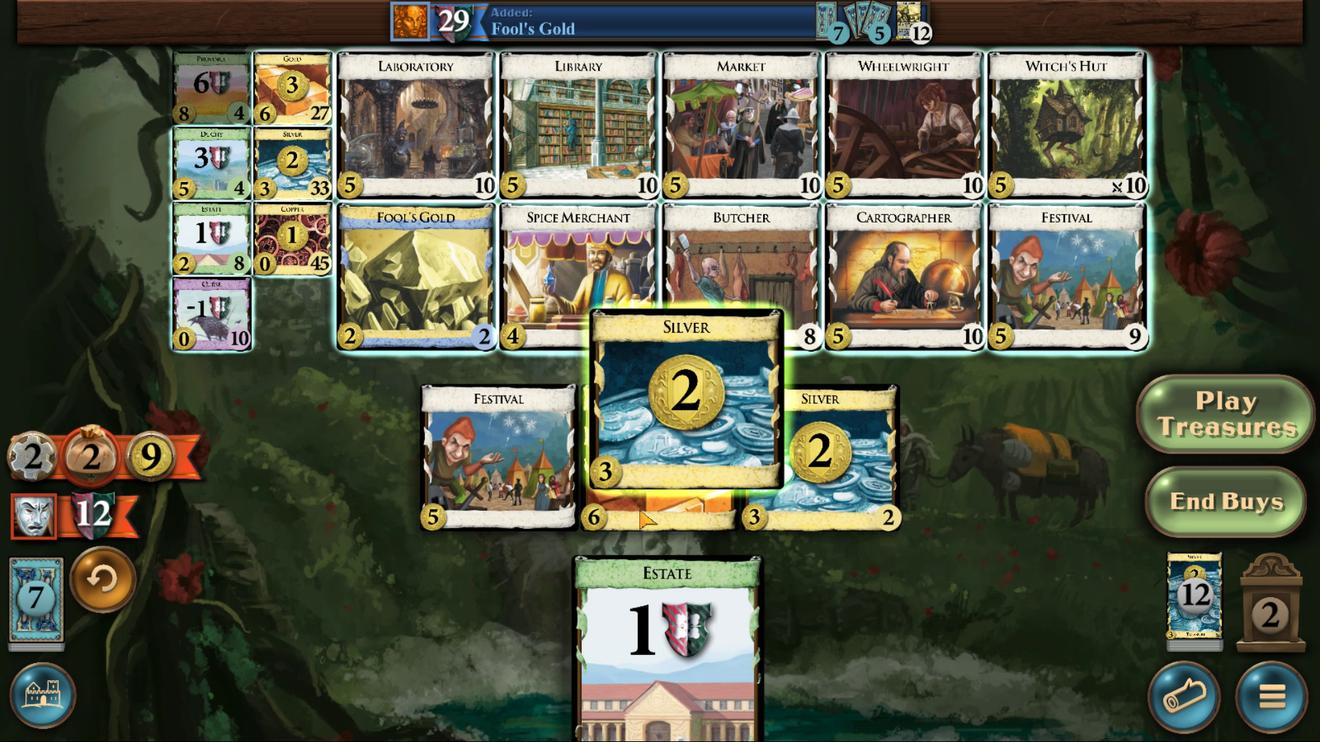 
Action: Mouse pressed left at (759, 515)
Screenshot: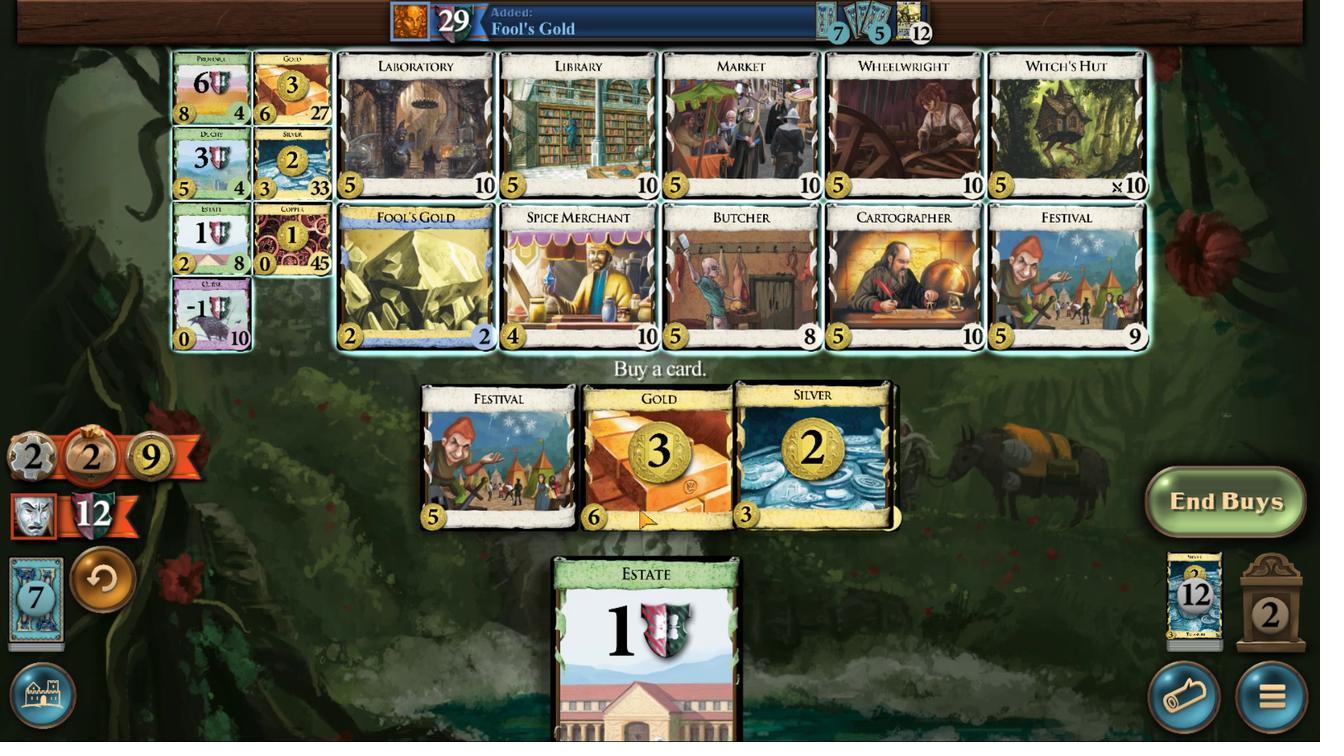 
Action: Mouse moved to (644, 409)
Screenshot: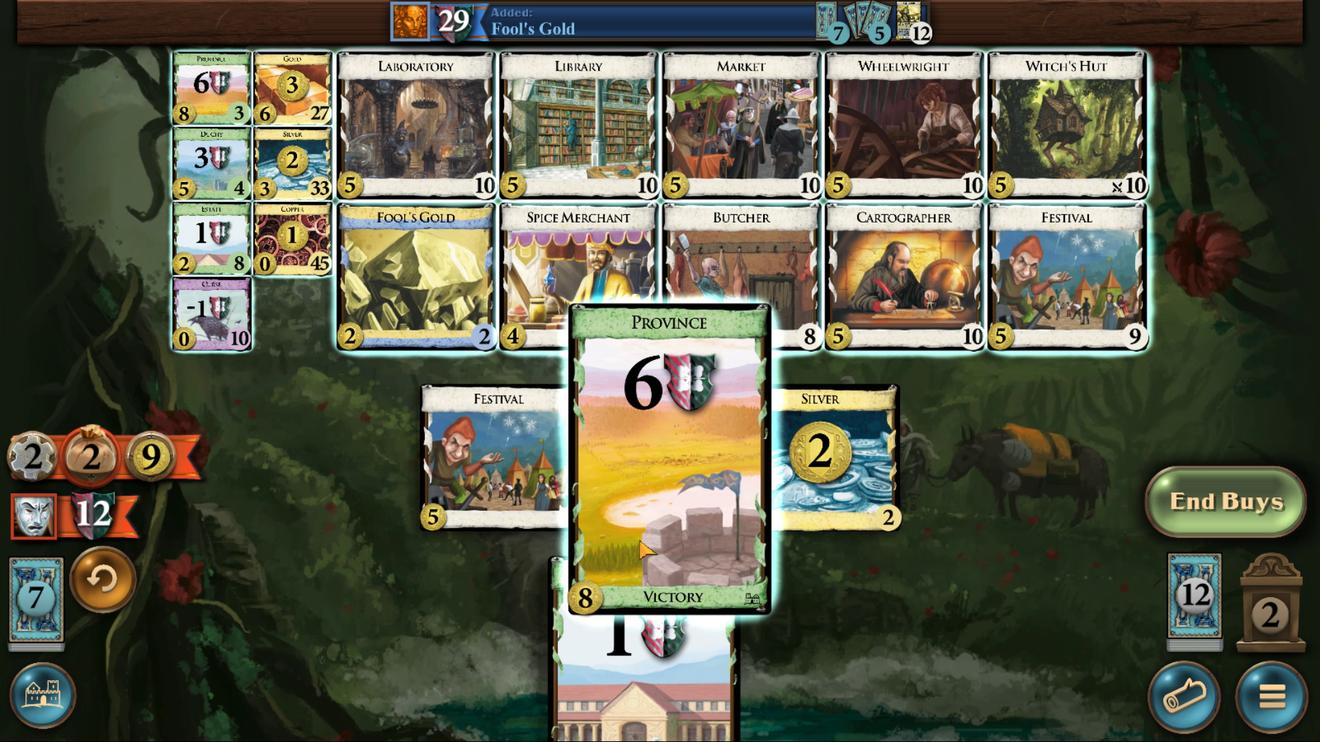 
Action: Mouse pressed left at (644, 409)
Screenshot: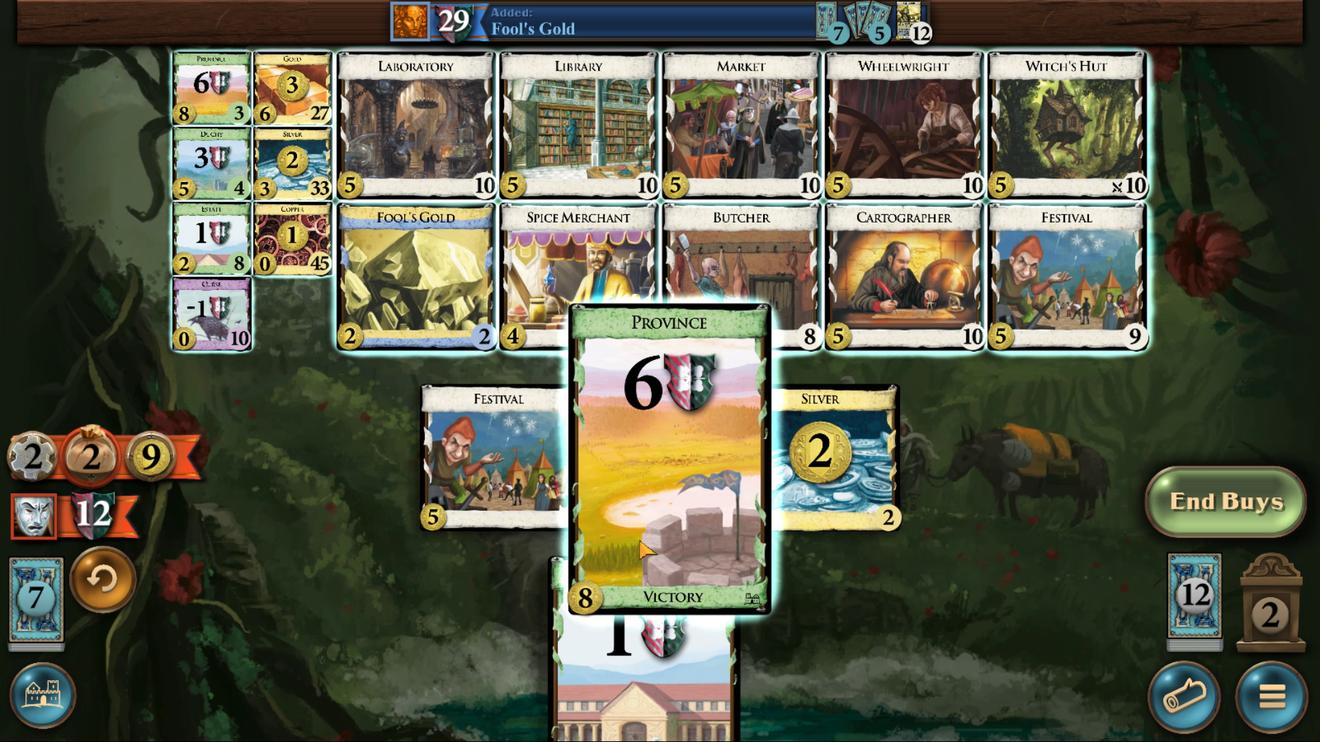 
Action: Mouse moved to (666, 438)
Screenshot: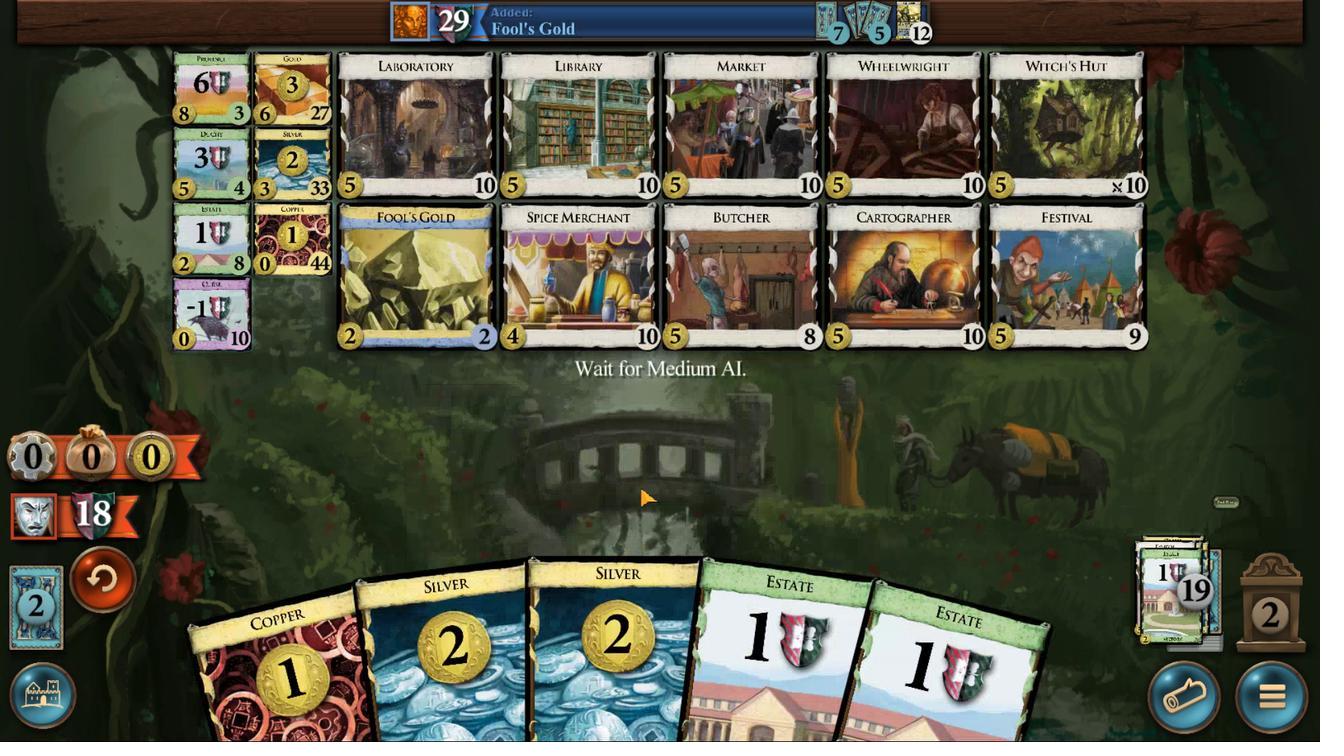 
Action: Mouse pressed left at (666, 438)
Screenshot: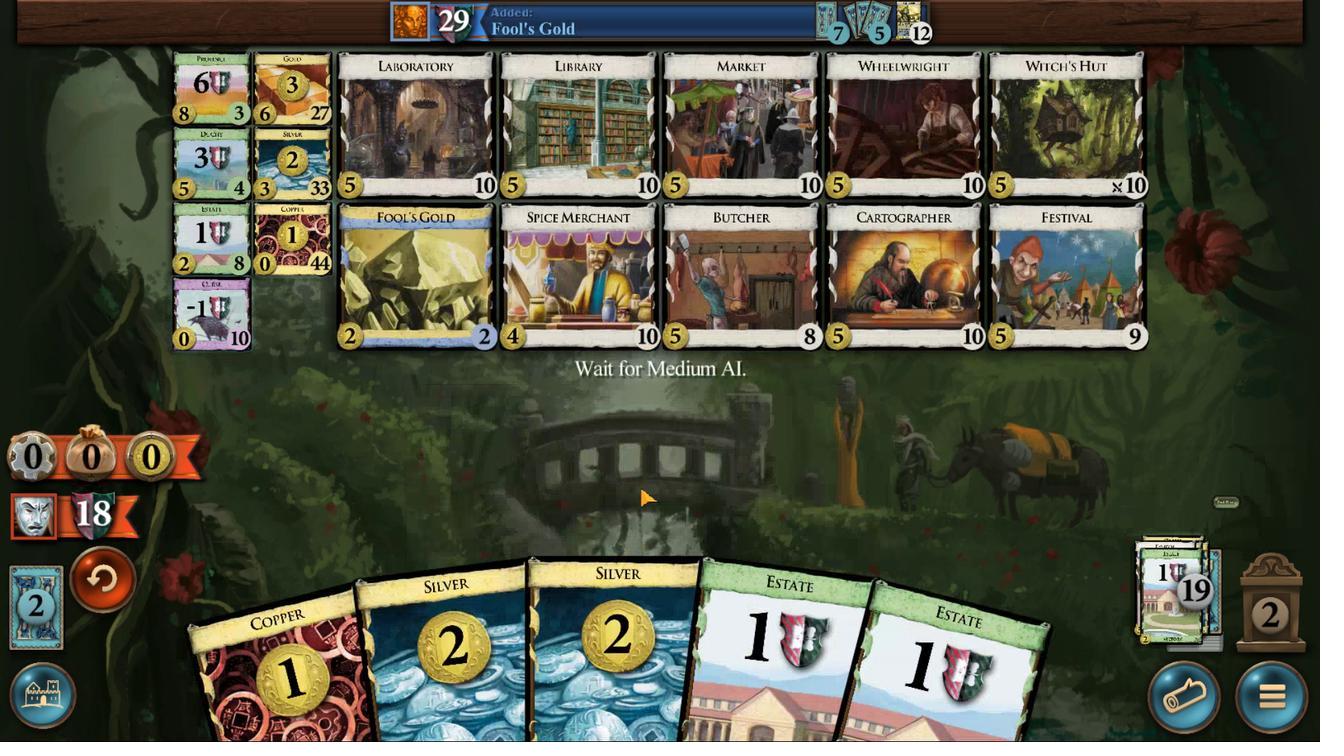 
Action: Mouse moved to (792, 524)
Screenshot: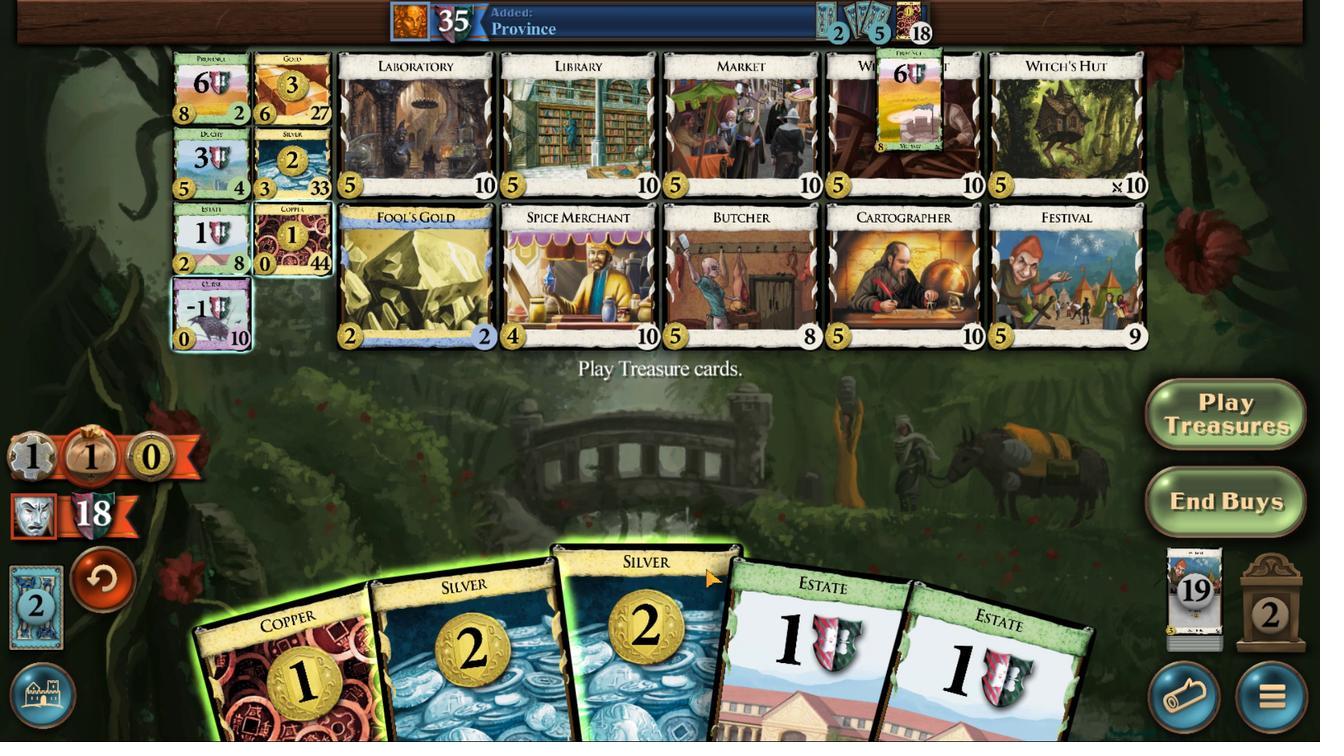 
Action: Mouse pressed left at (792, 524)
Screenshot: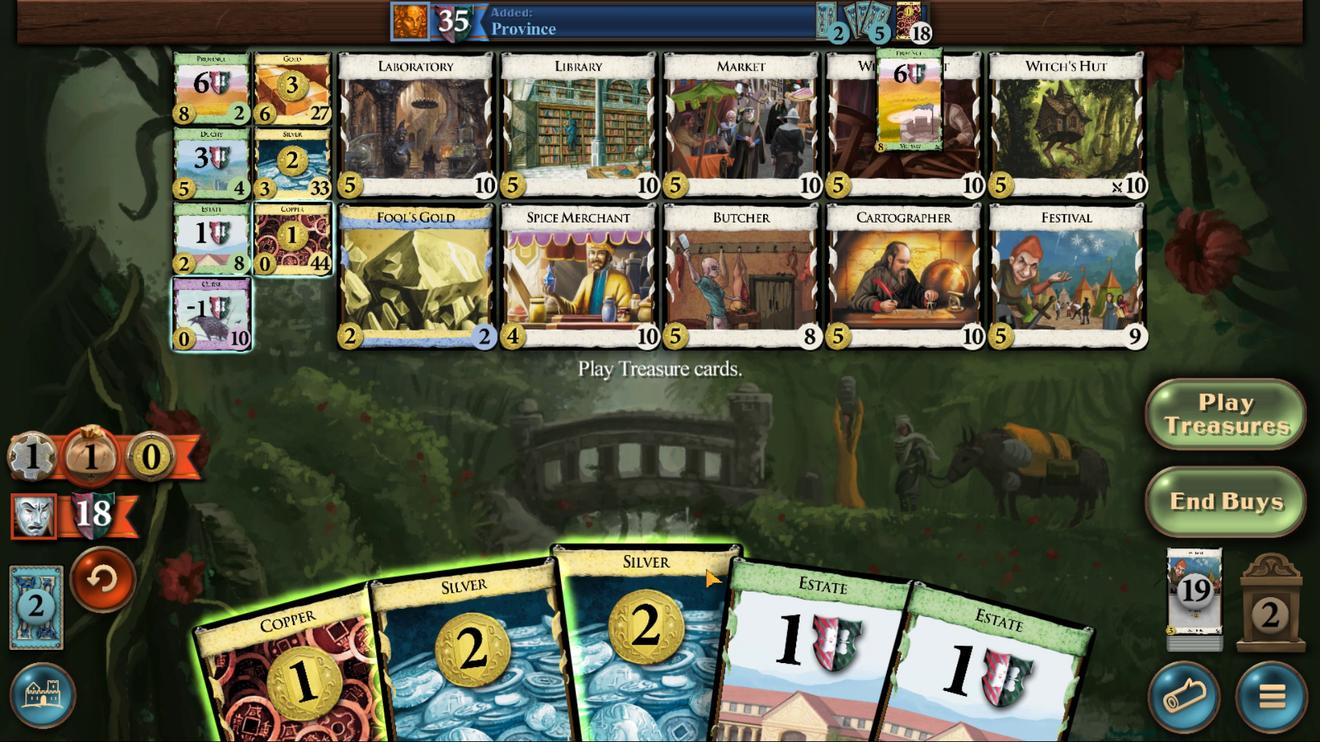 
Action: Mouse moved to (790, 518)
Screenshot: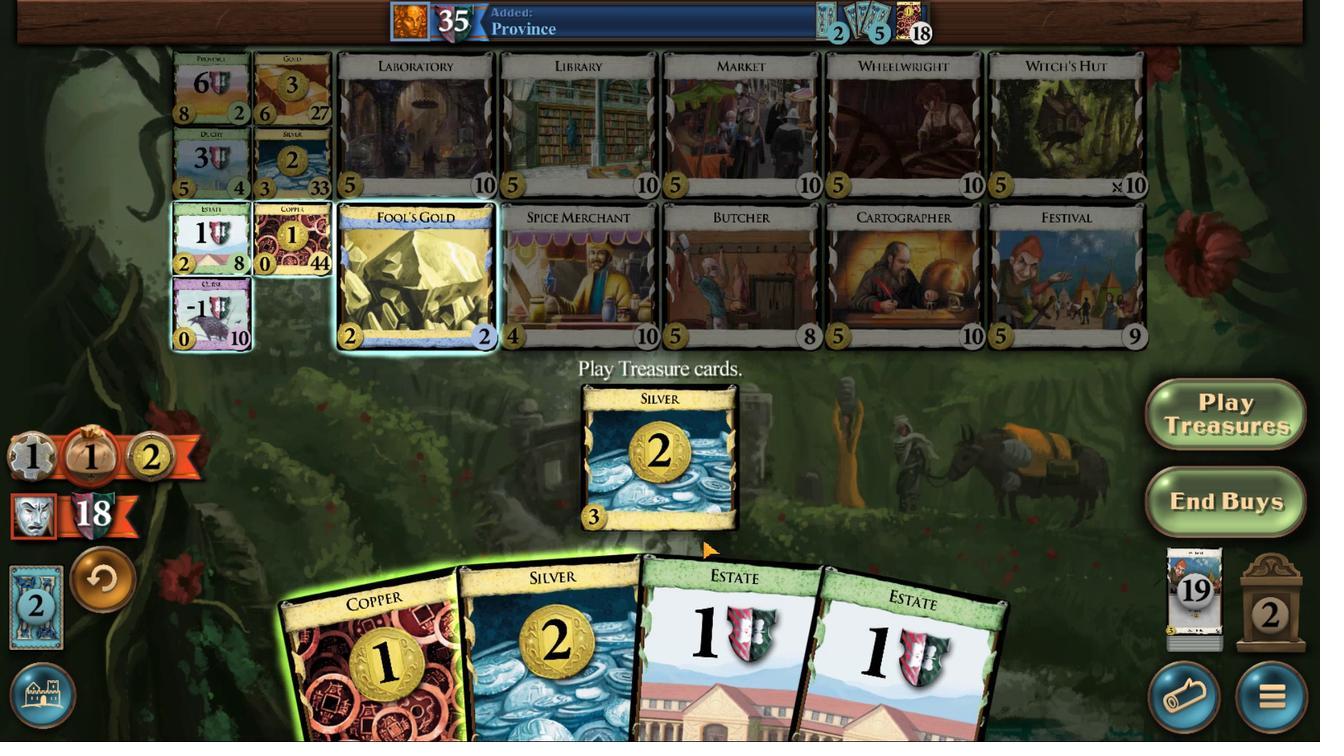
Action: Mouse pressed left at (790, 518)
Screenshot: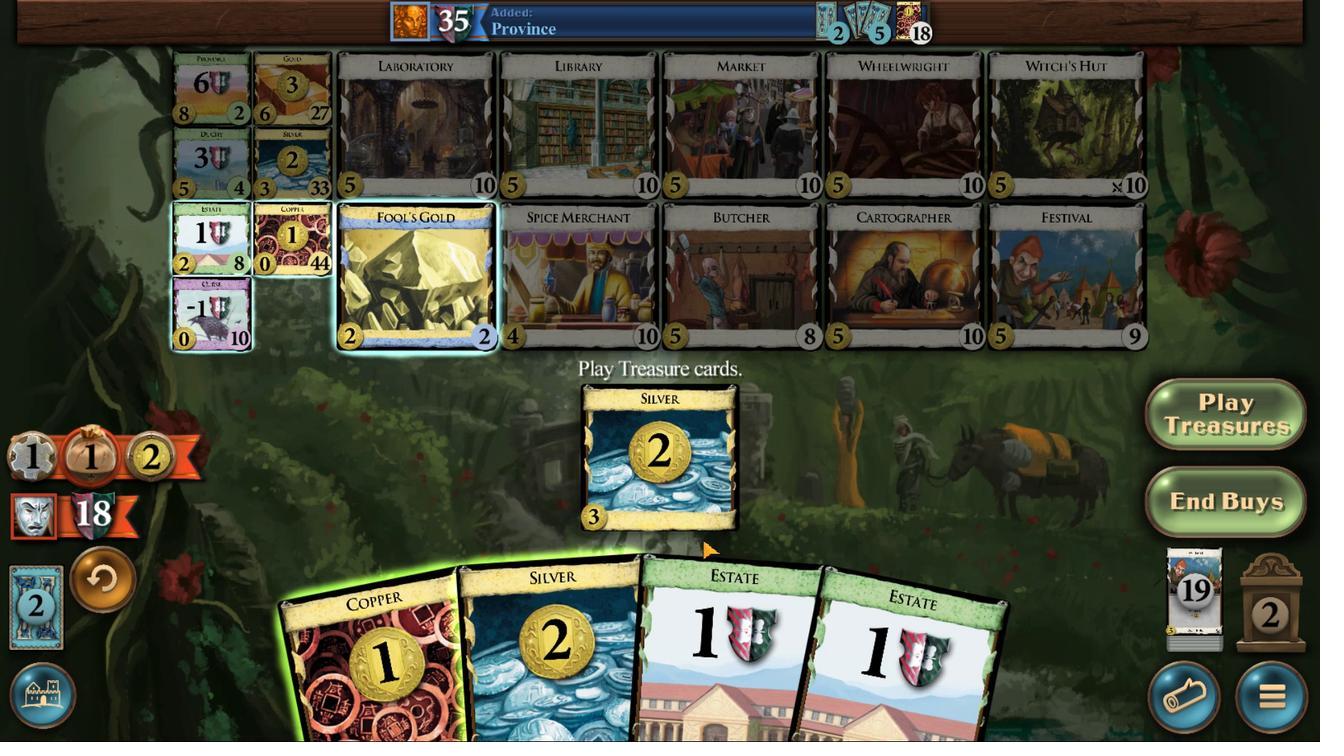 
Action: Mouse moved to (764, 516)
Screenshot: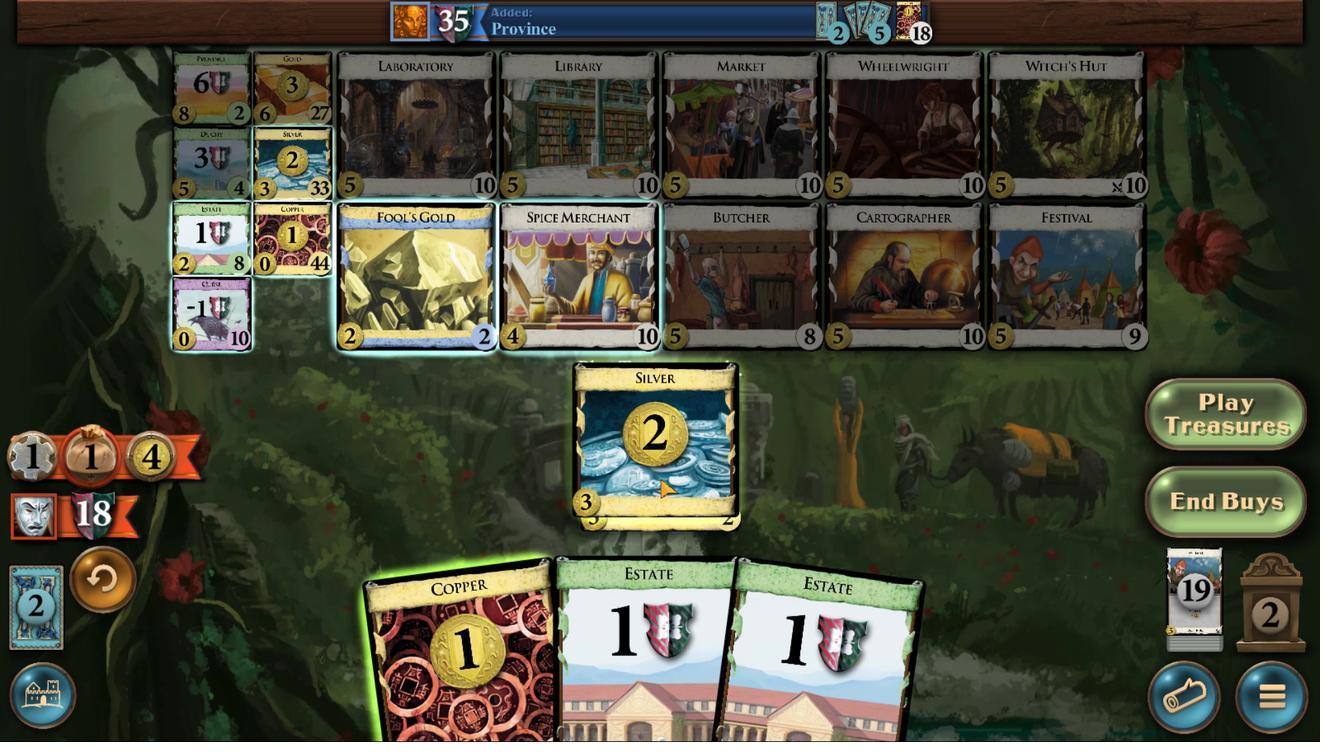 
Action: Mouse pressed left at (764, 516)
Screenshot: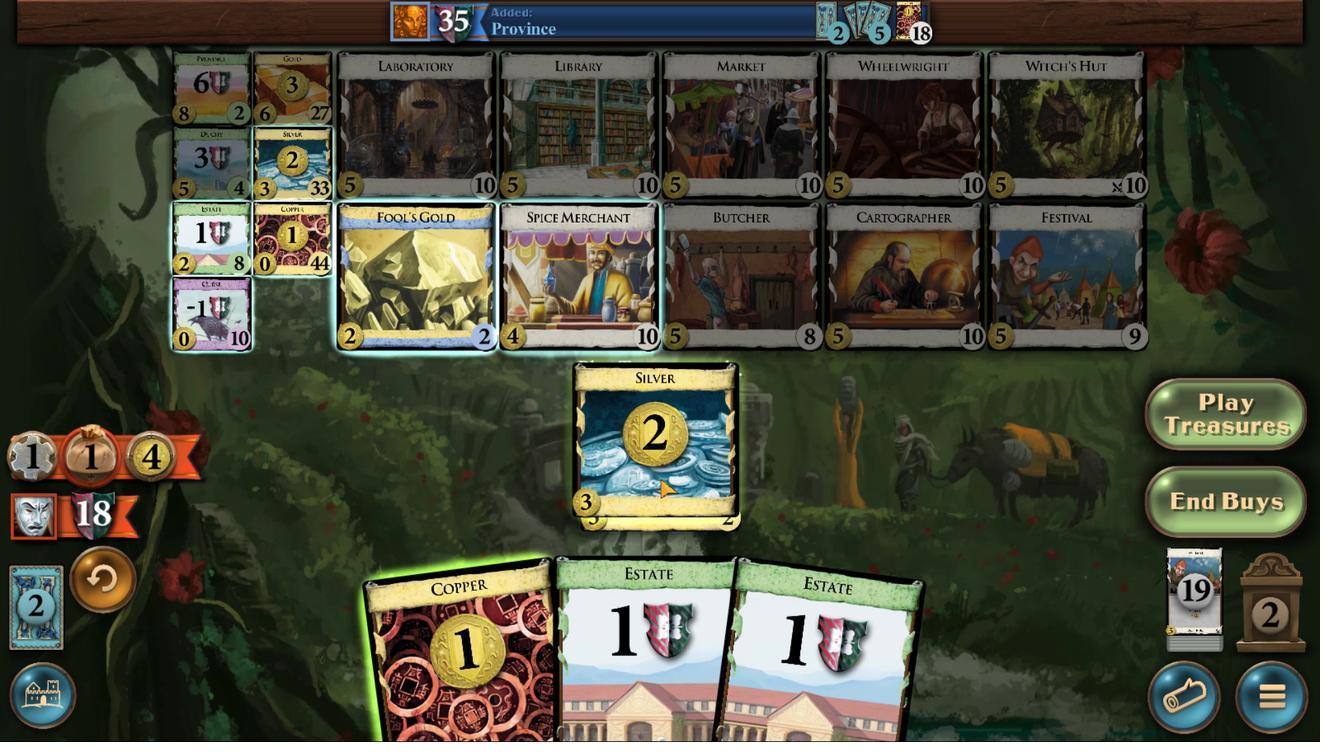 
Action: Mouse moved to (728, 512)
Screenshot: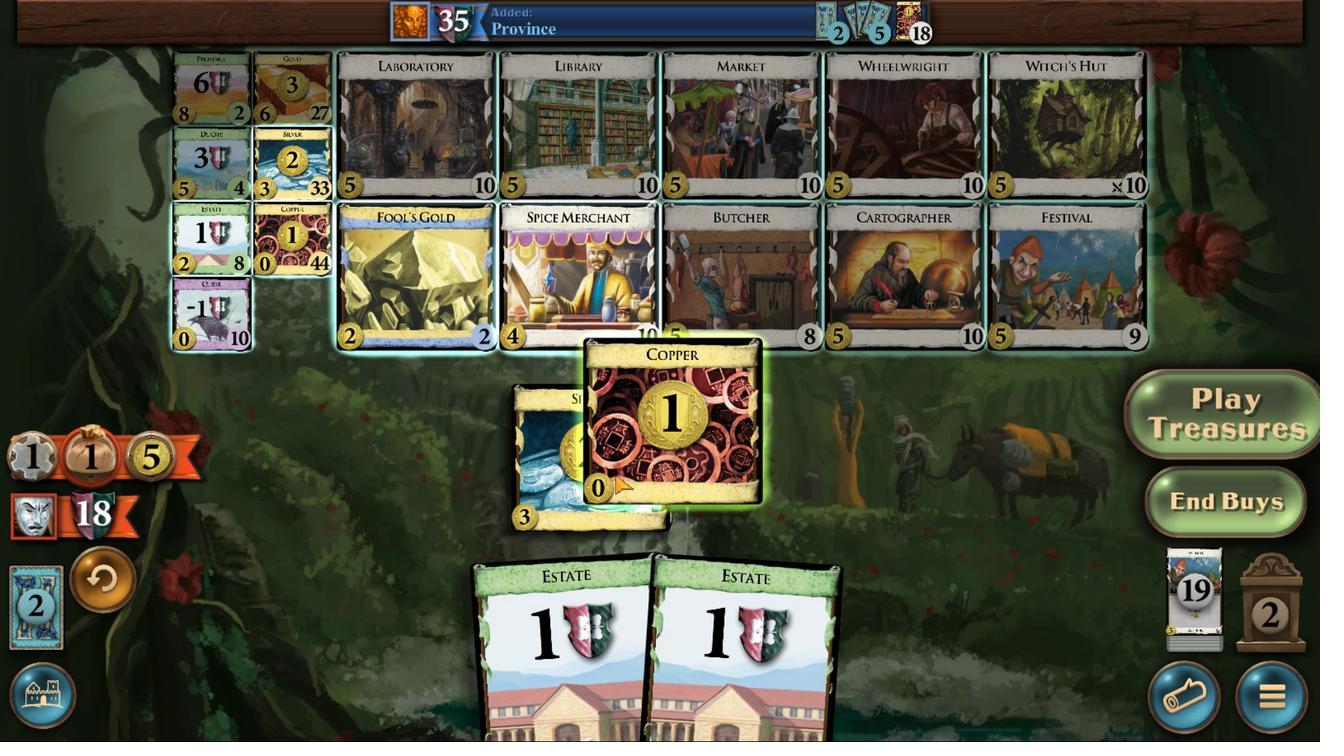 
Action: Mouse pressed left at (728, 512)
Screenshot: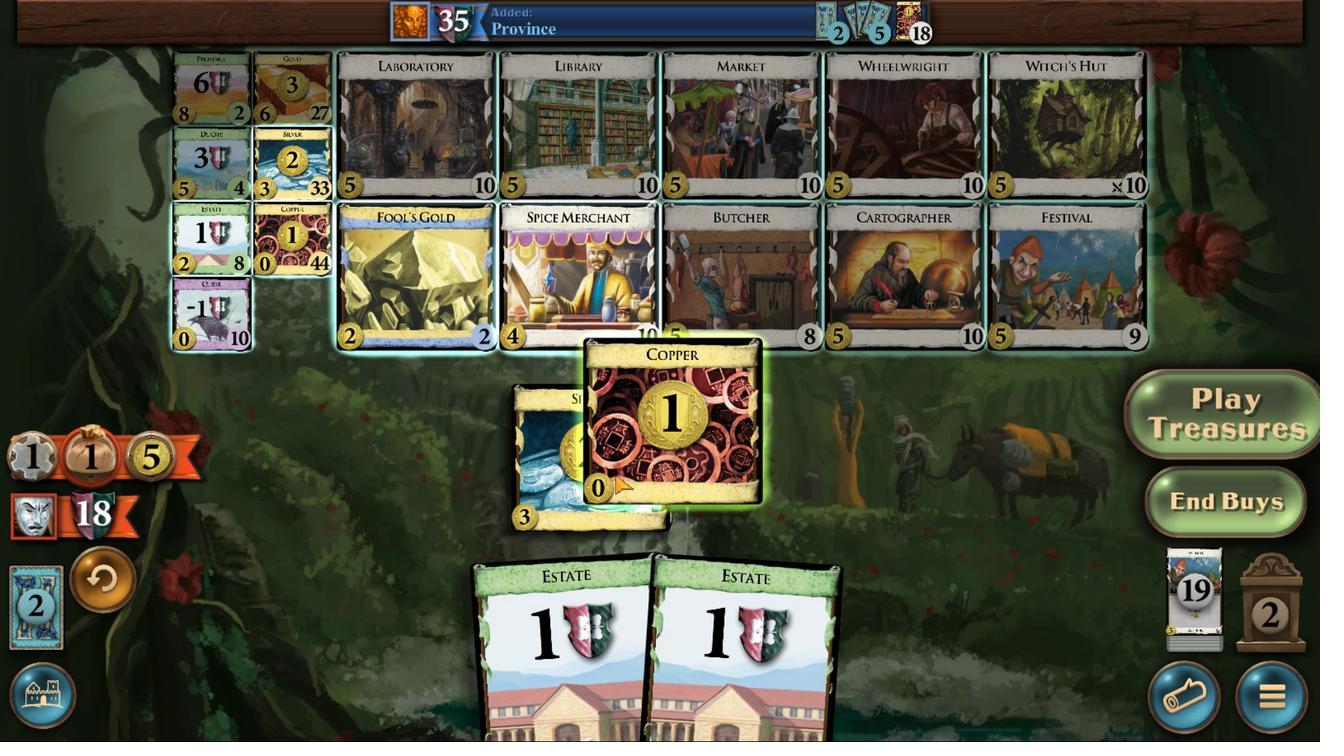 
Action: Mouse moved to (931, 418)
Screenshot: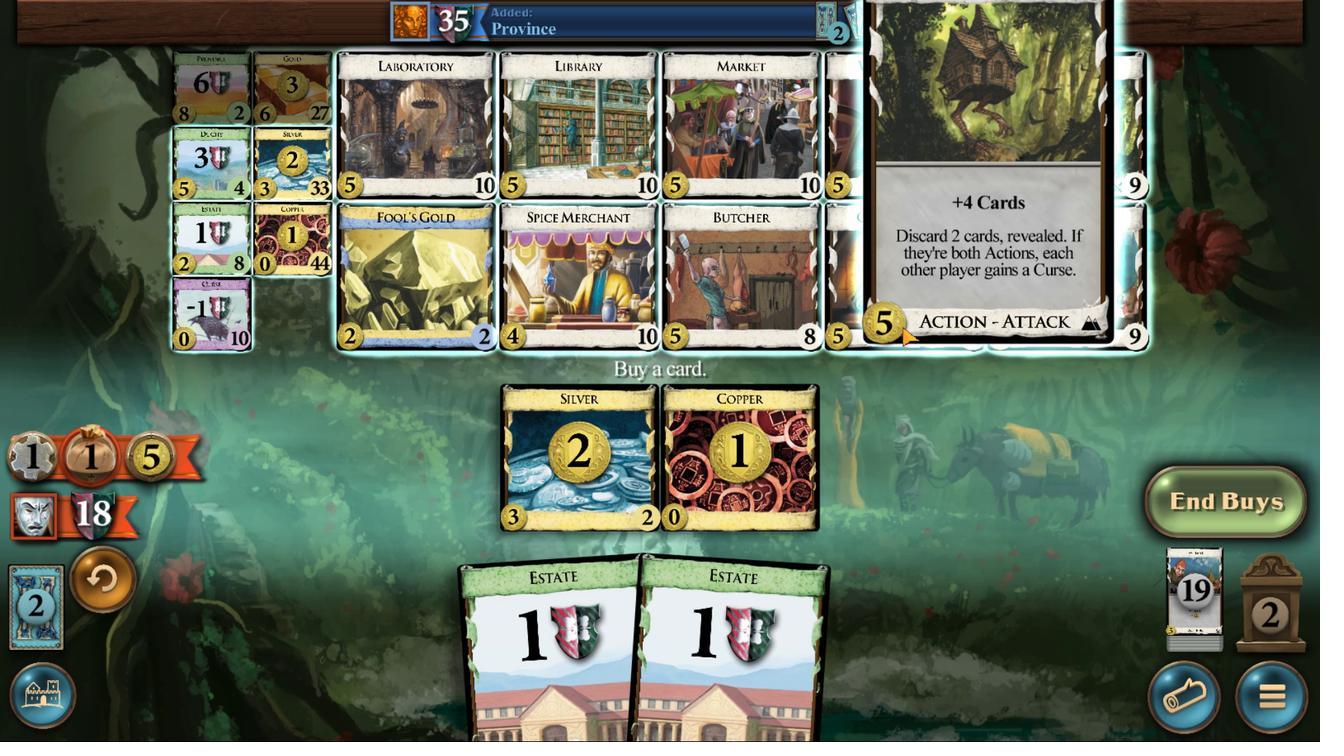 
Action: Mouse pressed left at (931, 418)
Screenshot: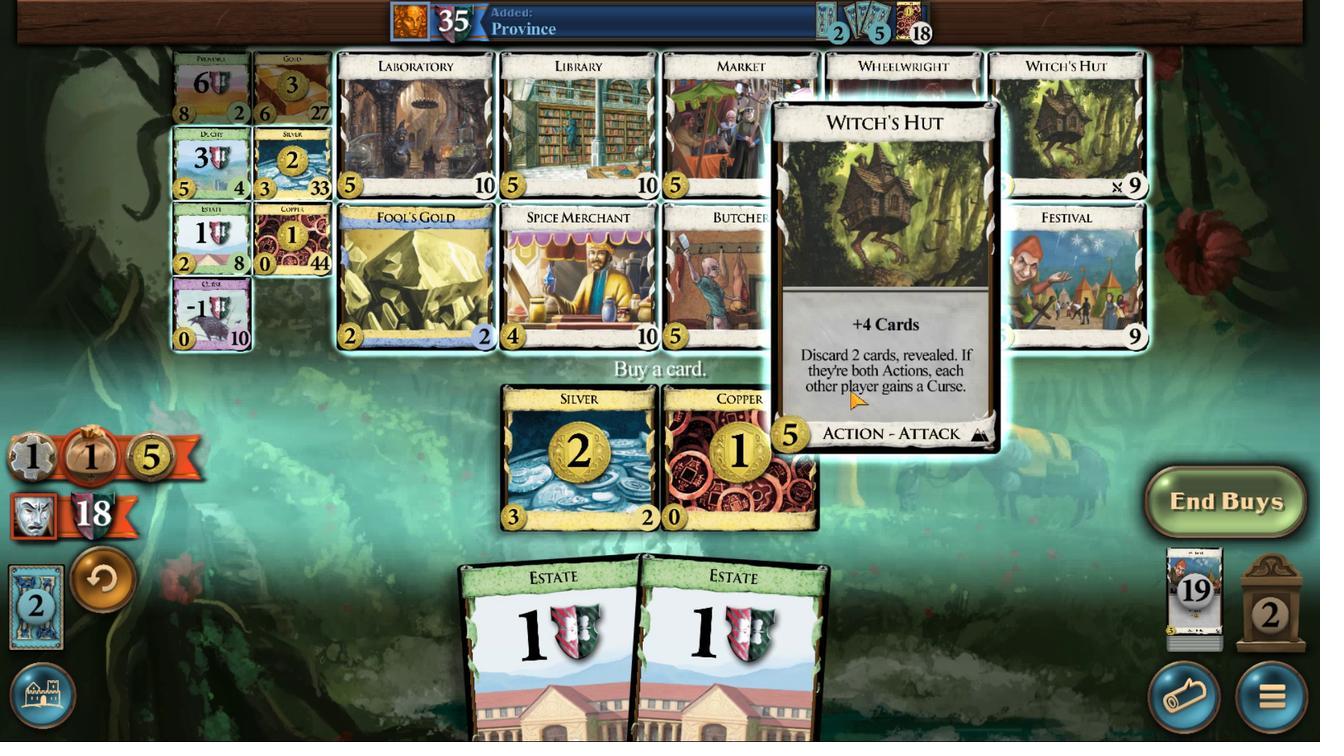 
Action: Mouse moved to (903, 454)
Screenshot: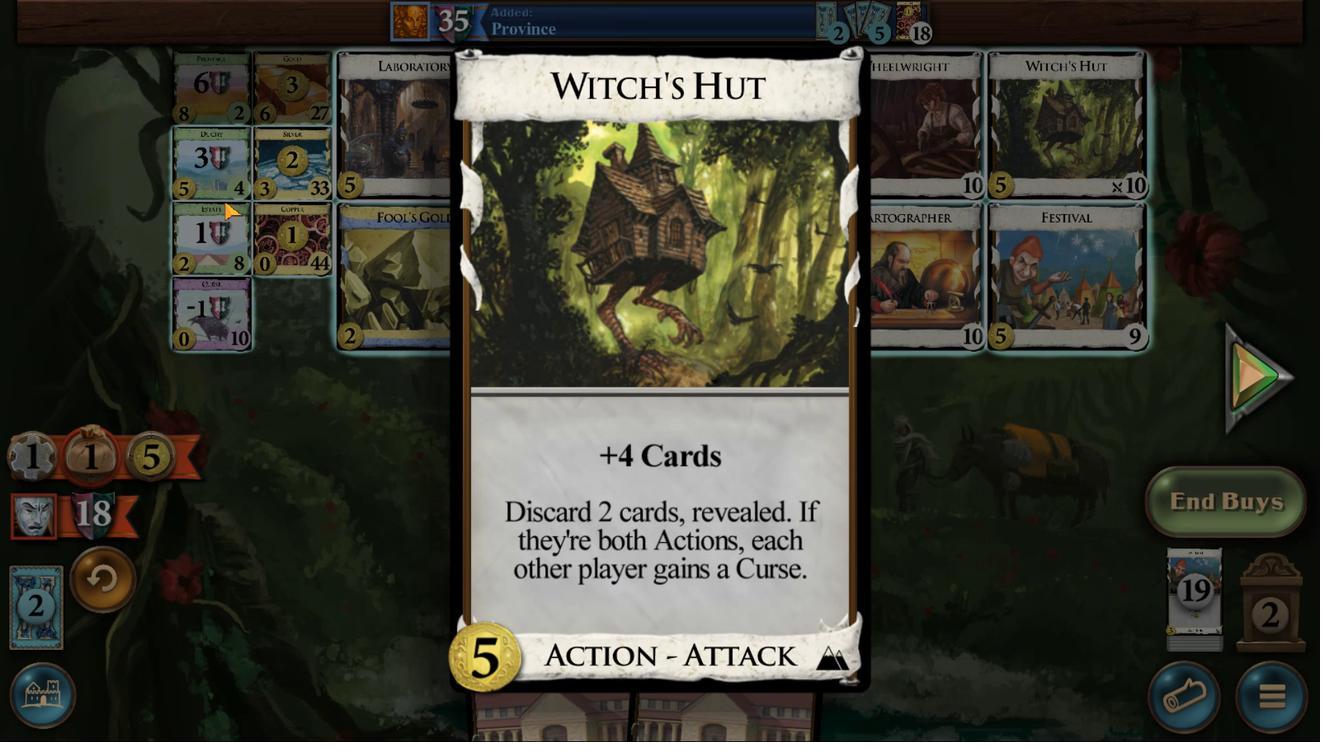 
Action: Mouse pressed left at (903, 454)
Screenshot: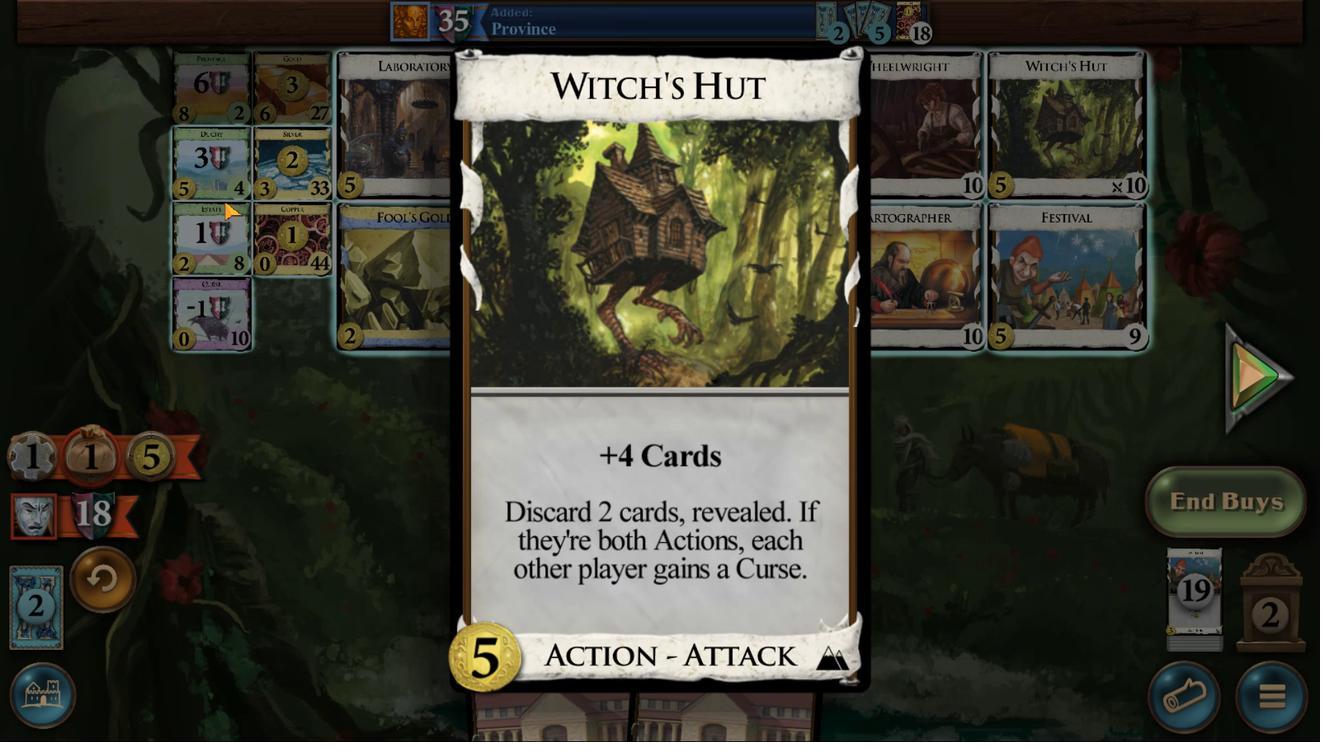 
Action: Mouse moved to (651, 430)
Screenshot: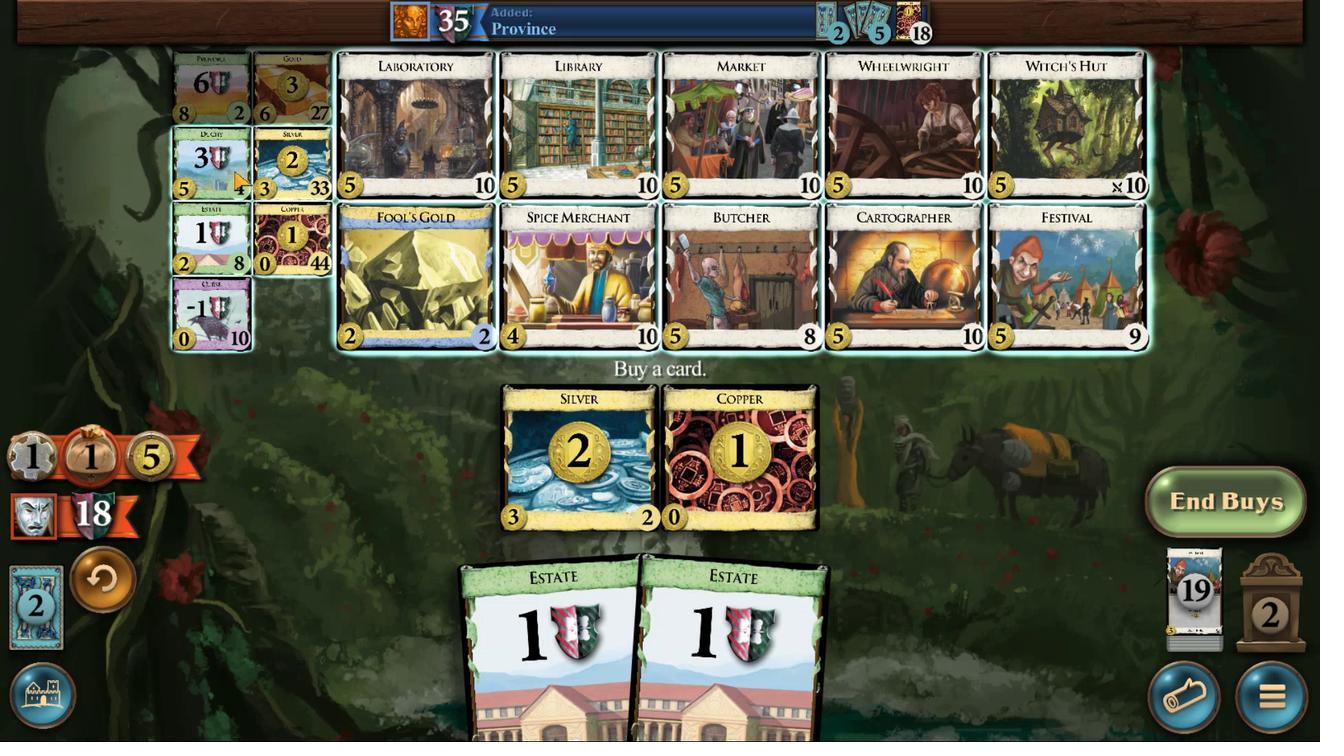 
Action: Mouse pressed left at (651, 430)
Screenshot: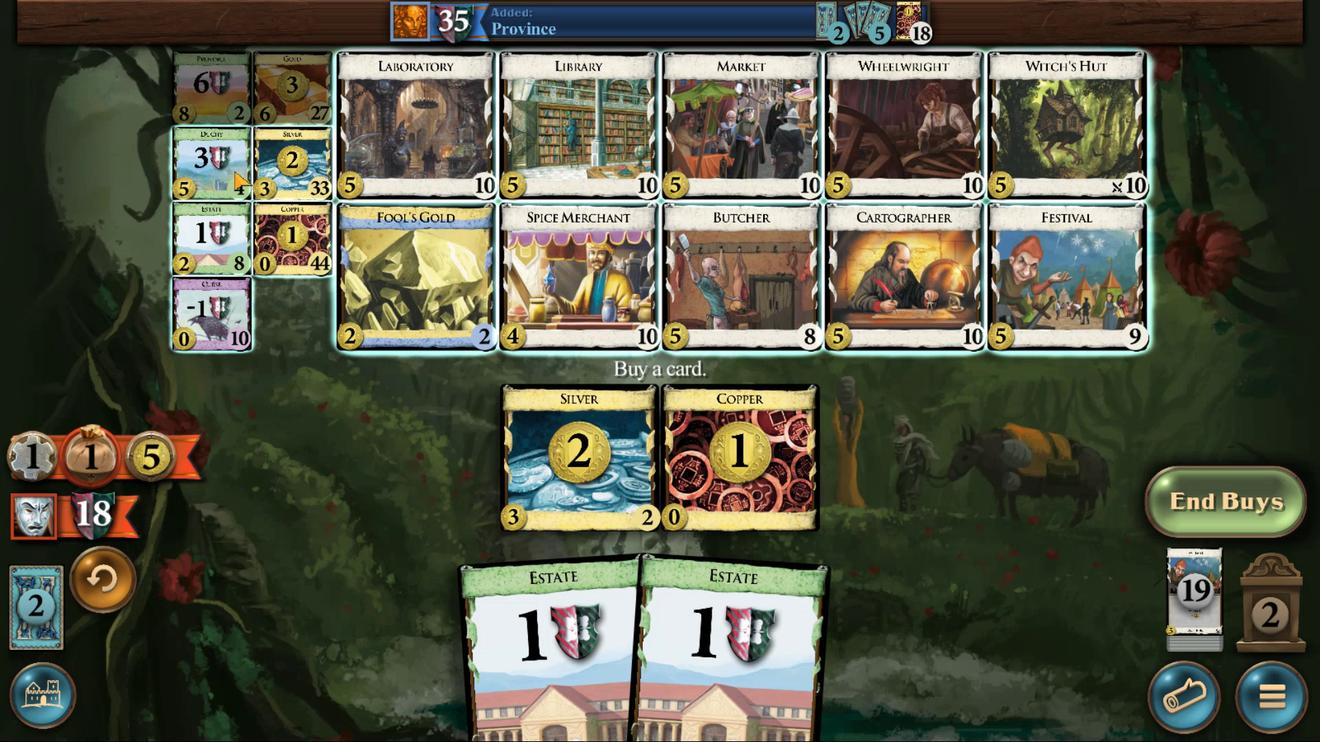 
Action: Mouse moved to (643, 422)
Screenshot: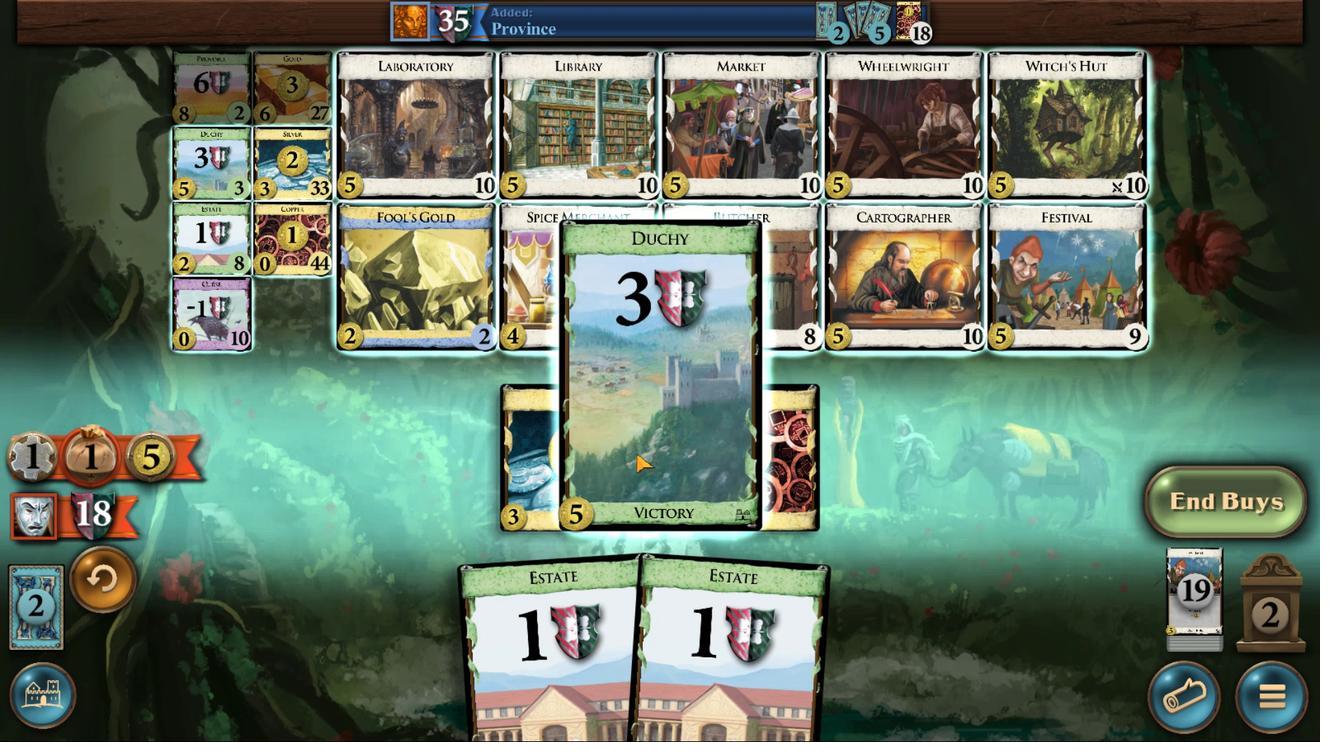 
Action: Mouse pressed left at (643, 422)
Screenshot: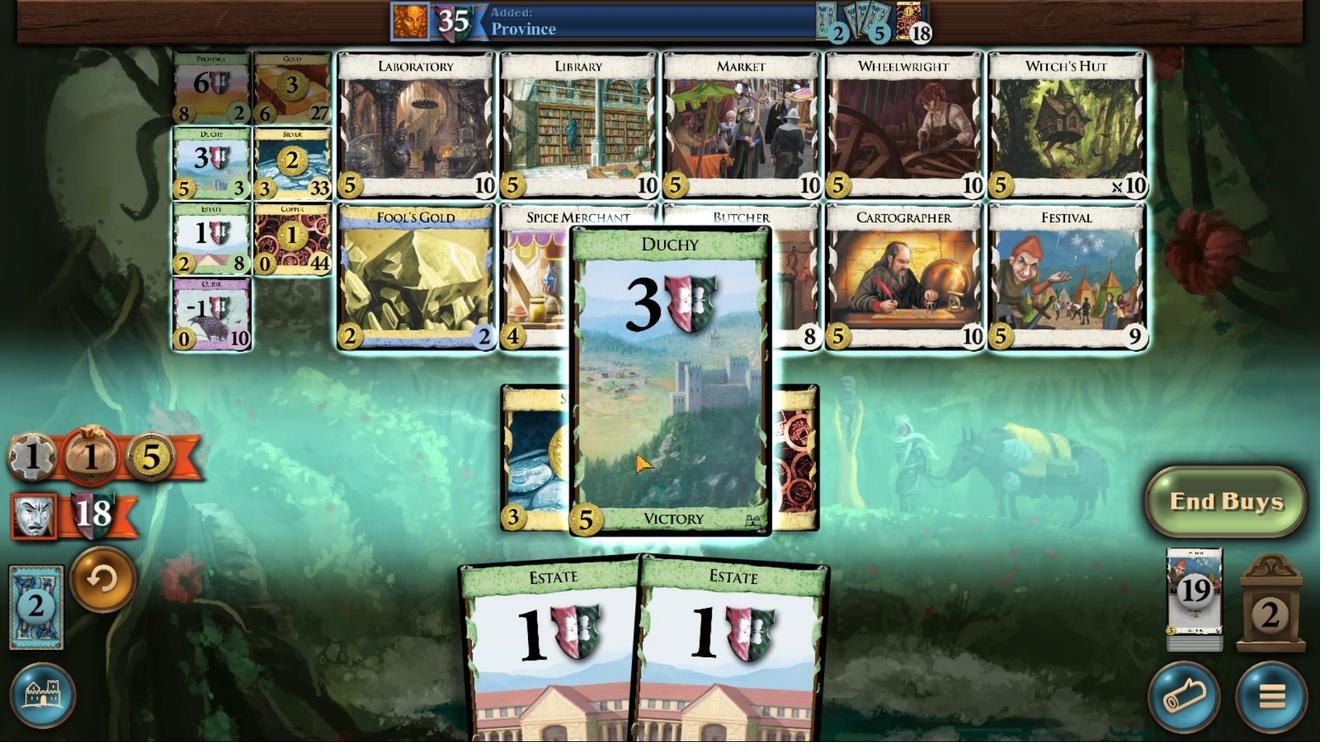
Action: Mouse moved to (668, 527)
Screenshot: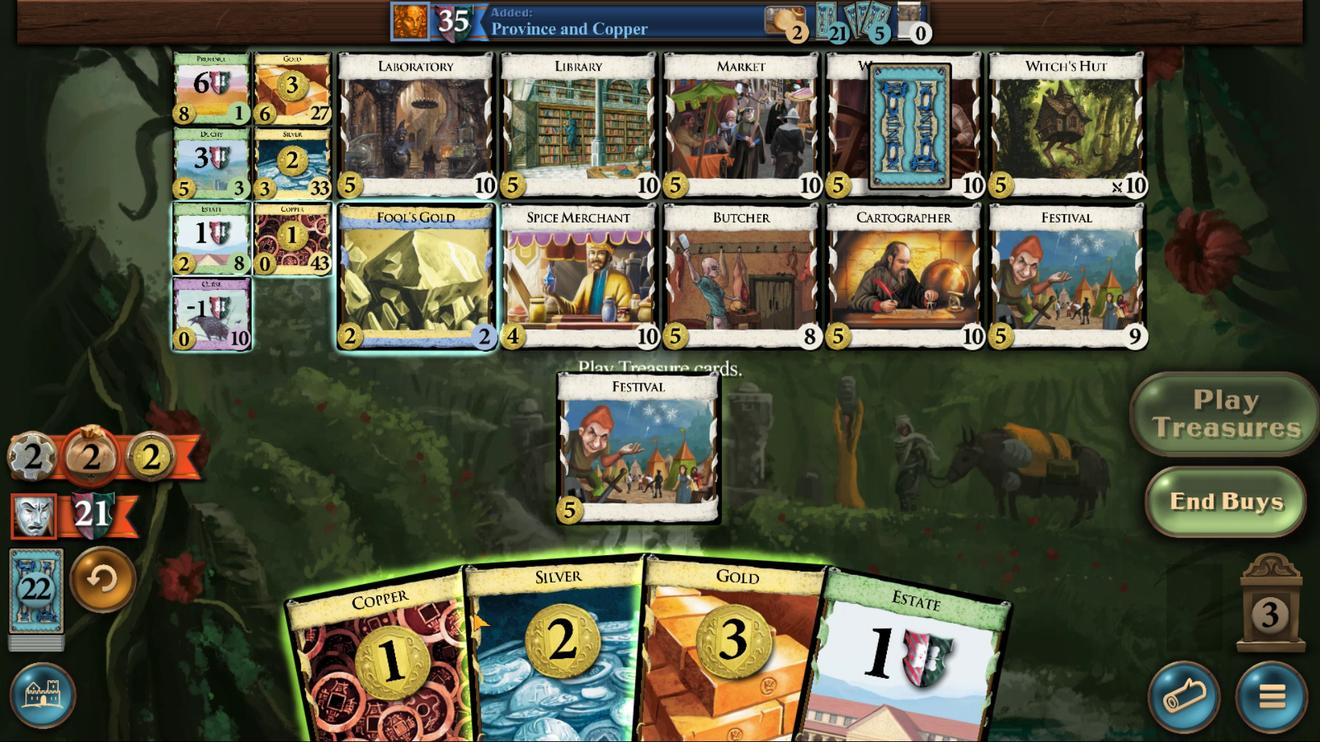 
Action: Mouse pressed left at (668, 527)
Screenshot: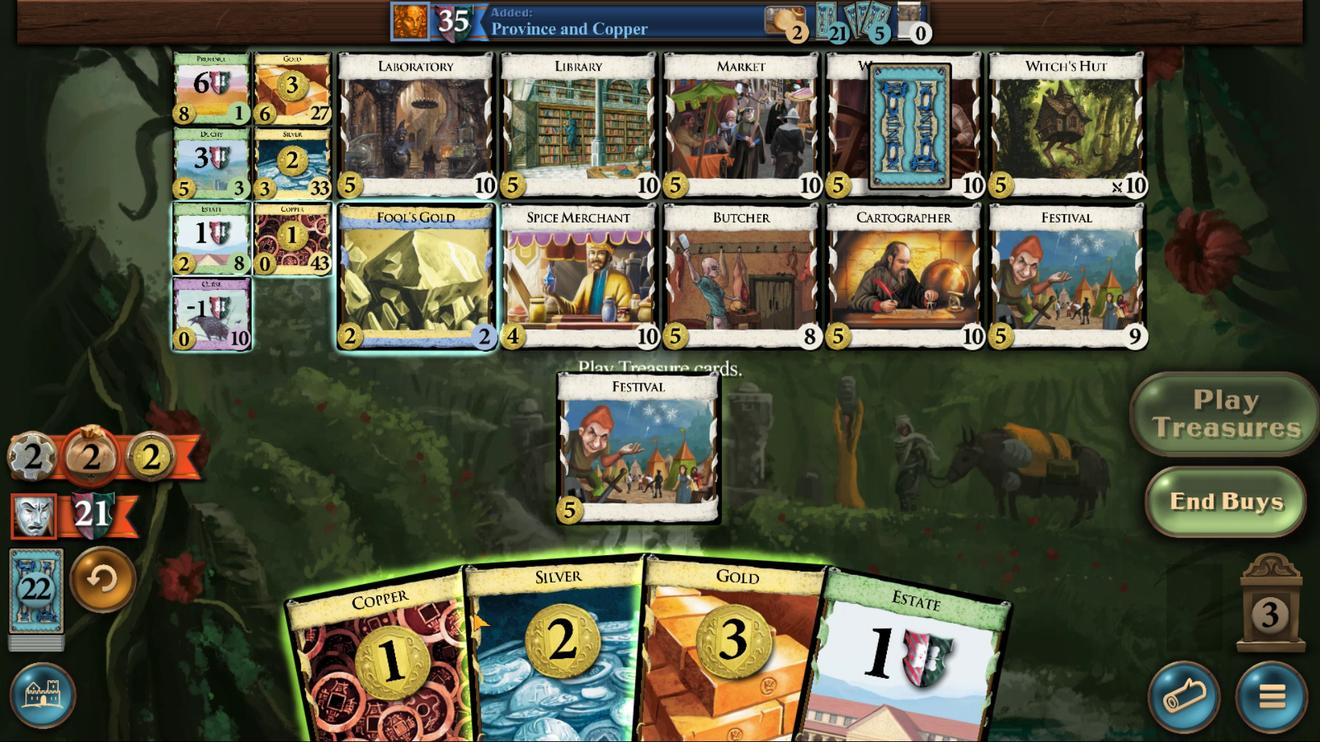 
Action: Mouse moved to (811, 514)
Screenshot: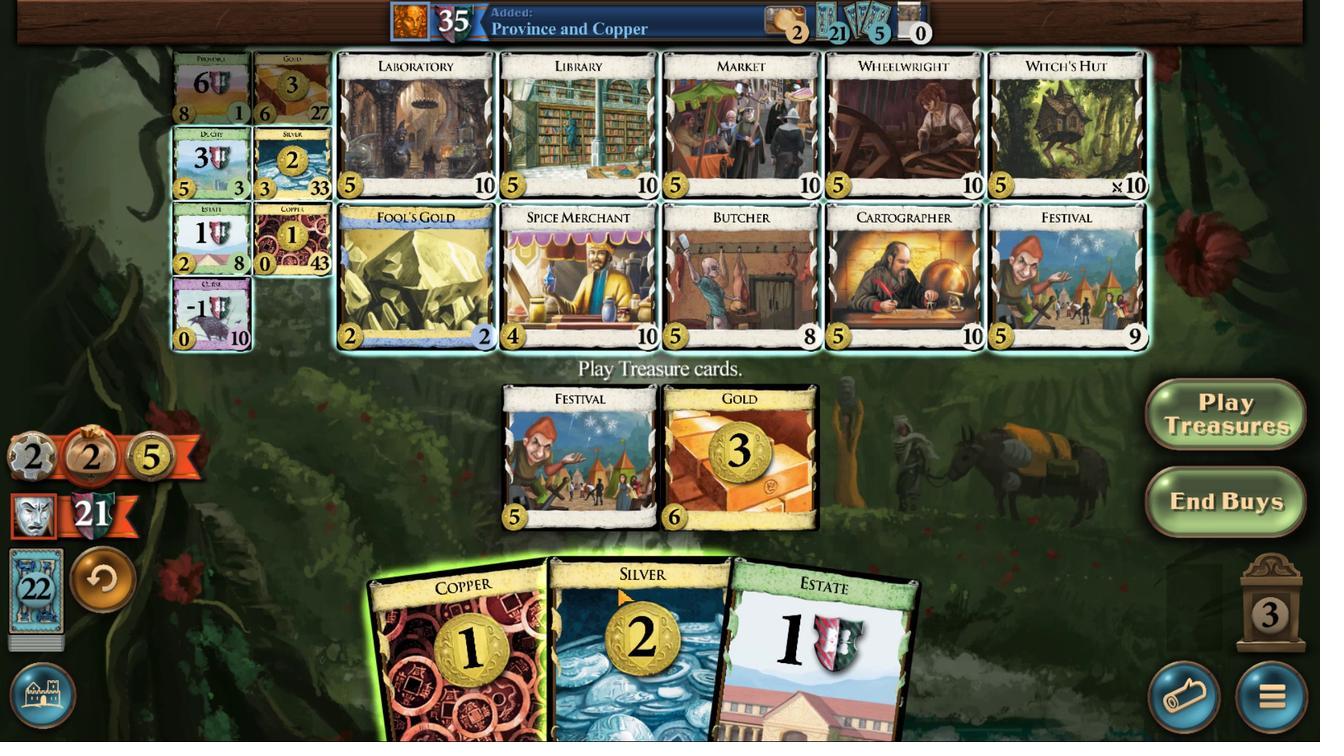 
Action: Mouse pressed left at (811, 514)
Screenshot: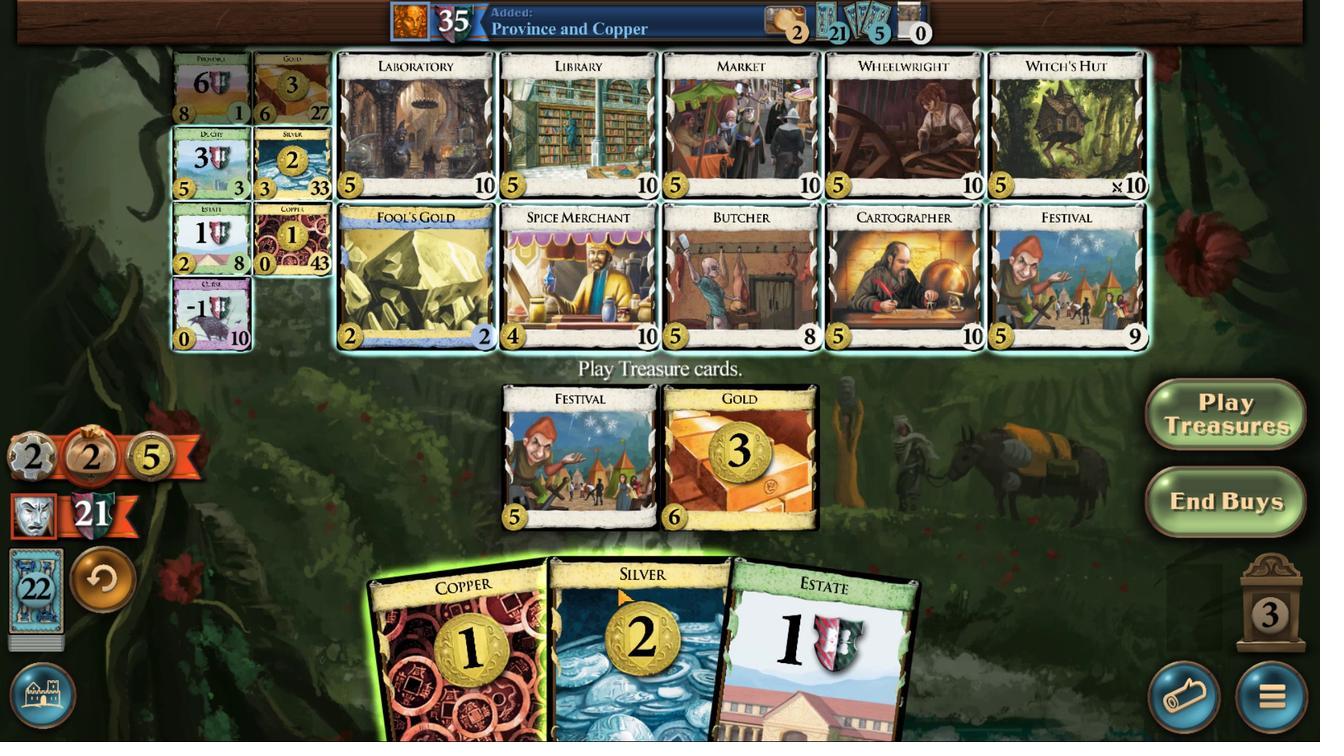 
Action: Mouse moved to (770, 512)
Screenshot: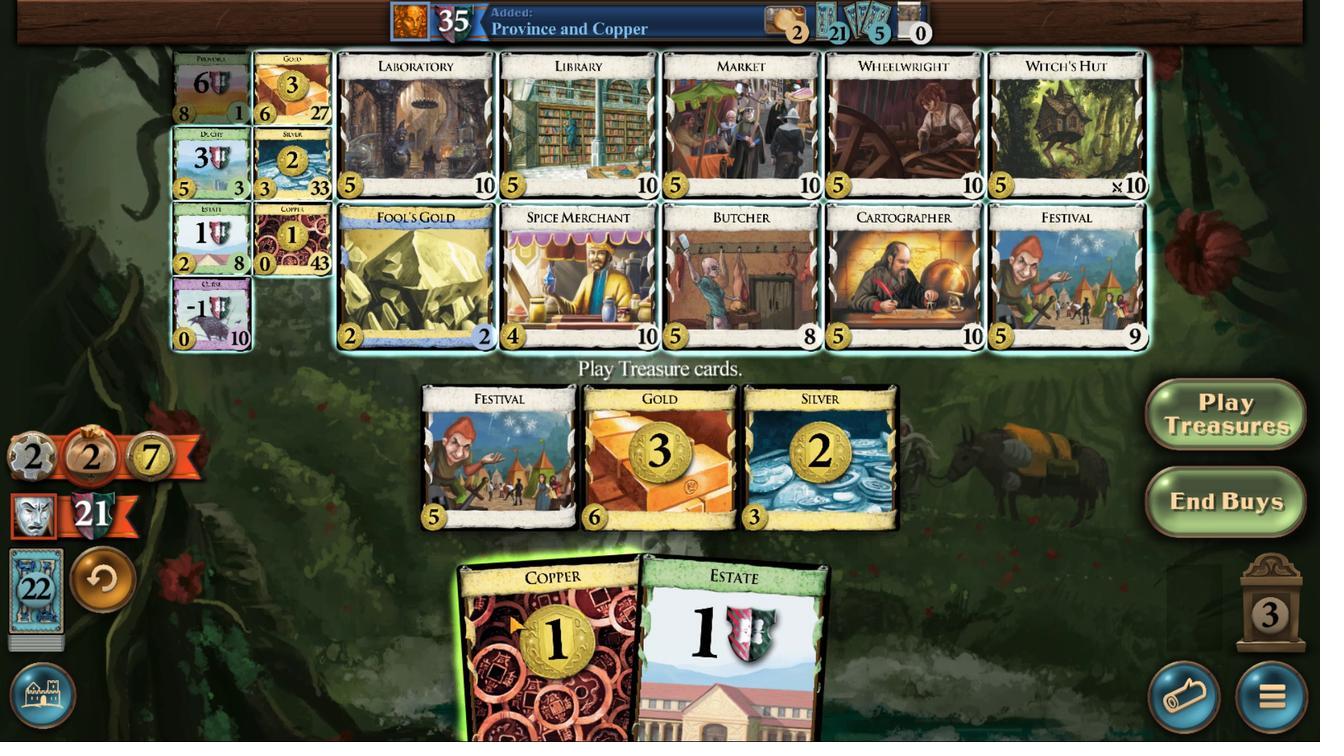 
Action: Mouse pressed left at (770, 512)
Screenshot: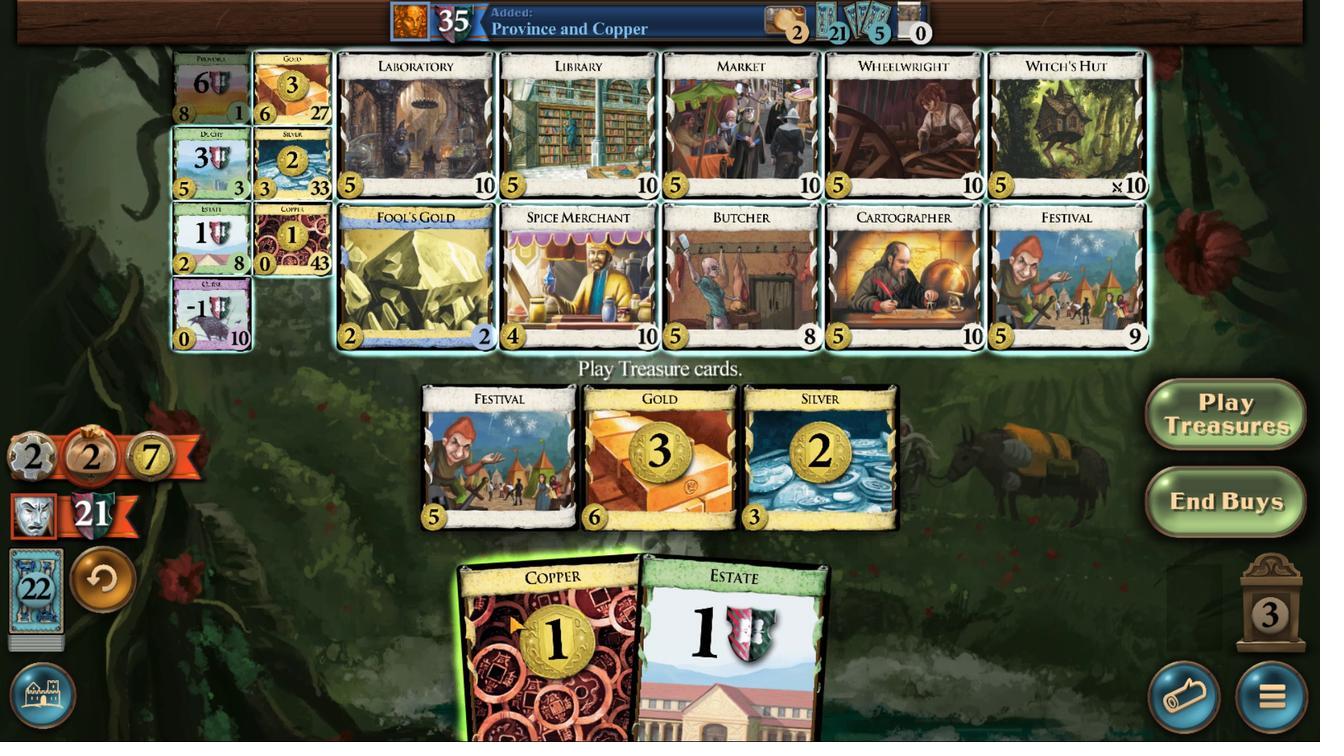 
Action: Mouse moved to (740, 513)
Screenshot: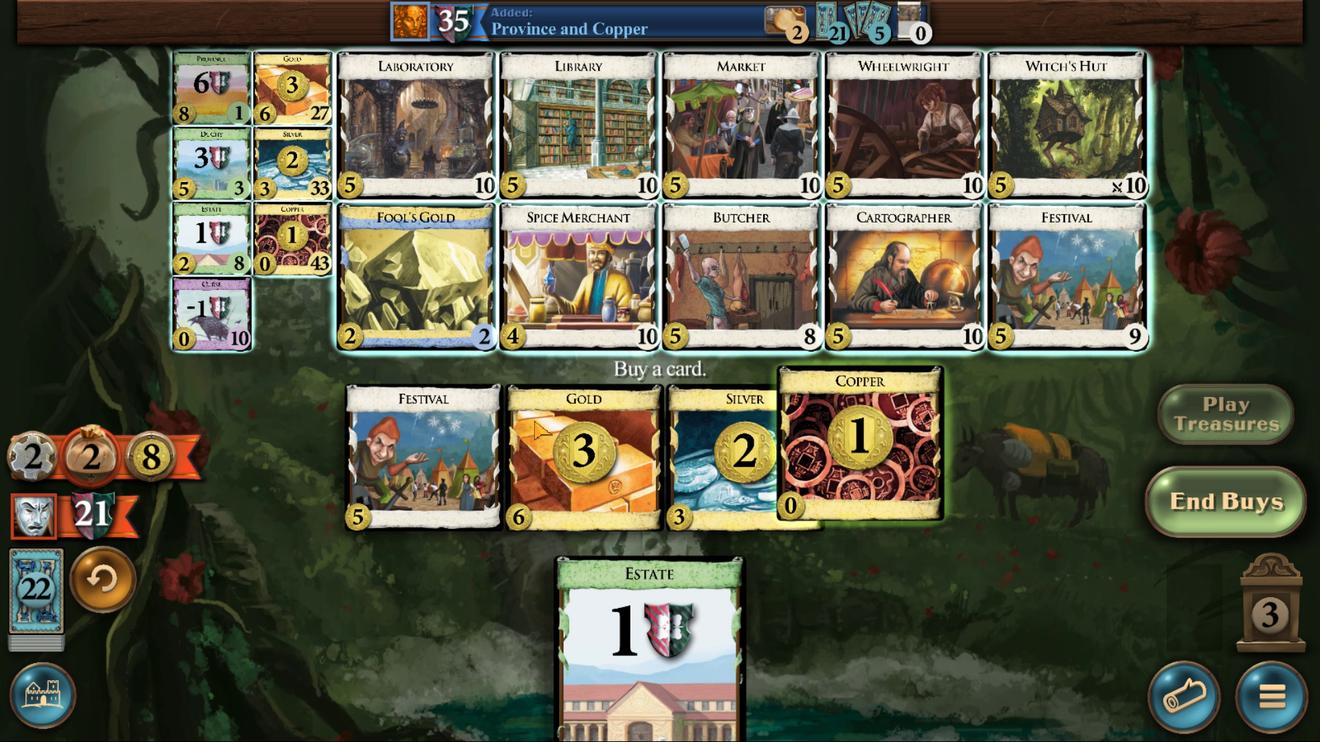
Action: Mouse pressed left at (740, 513)
Screenshot: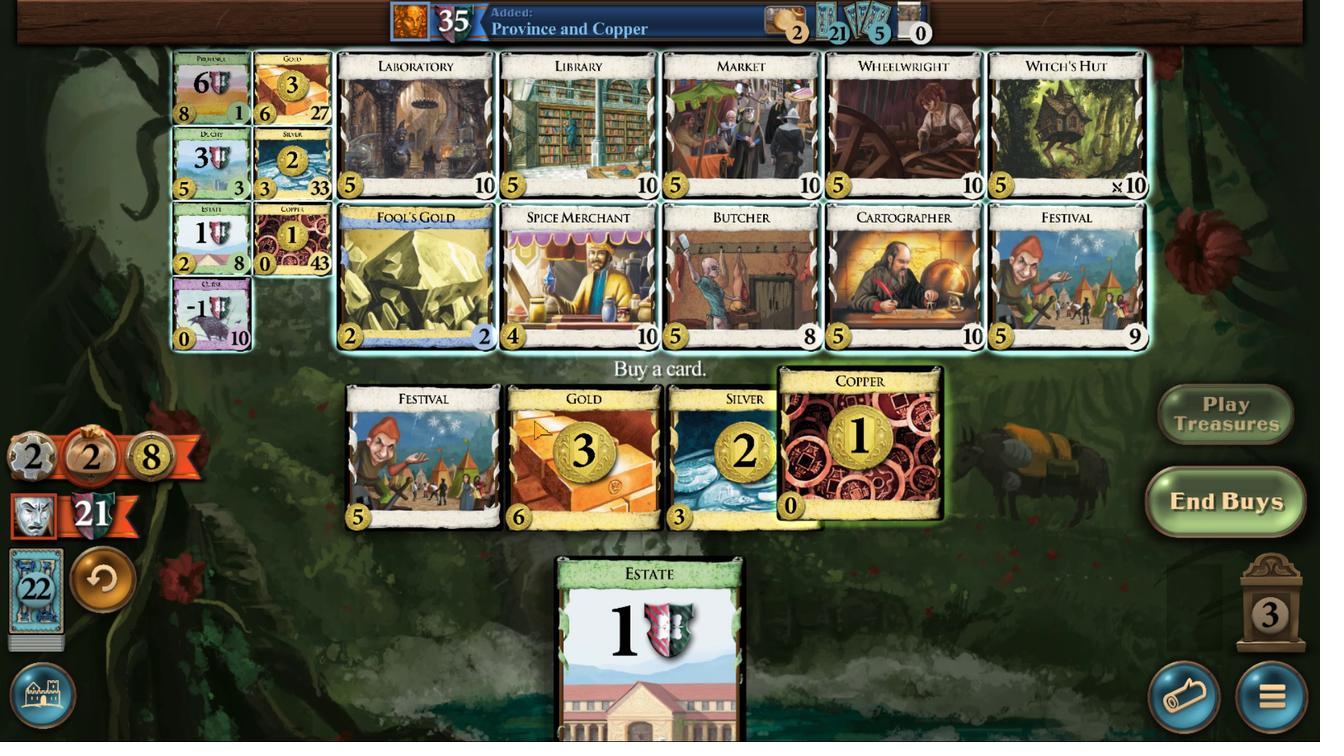 
Action: Mouse moved to (638, 420)
Screenshot: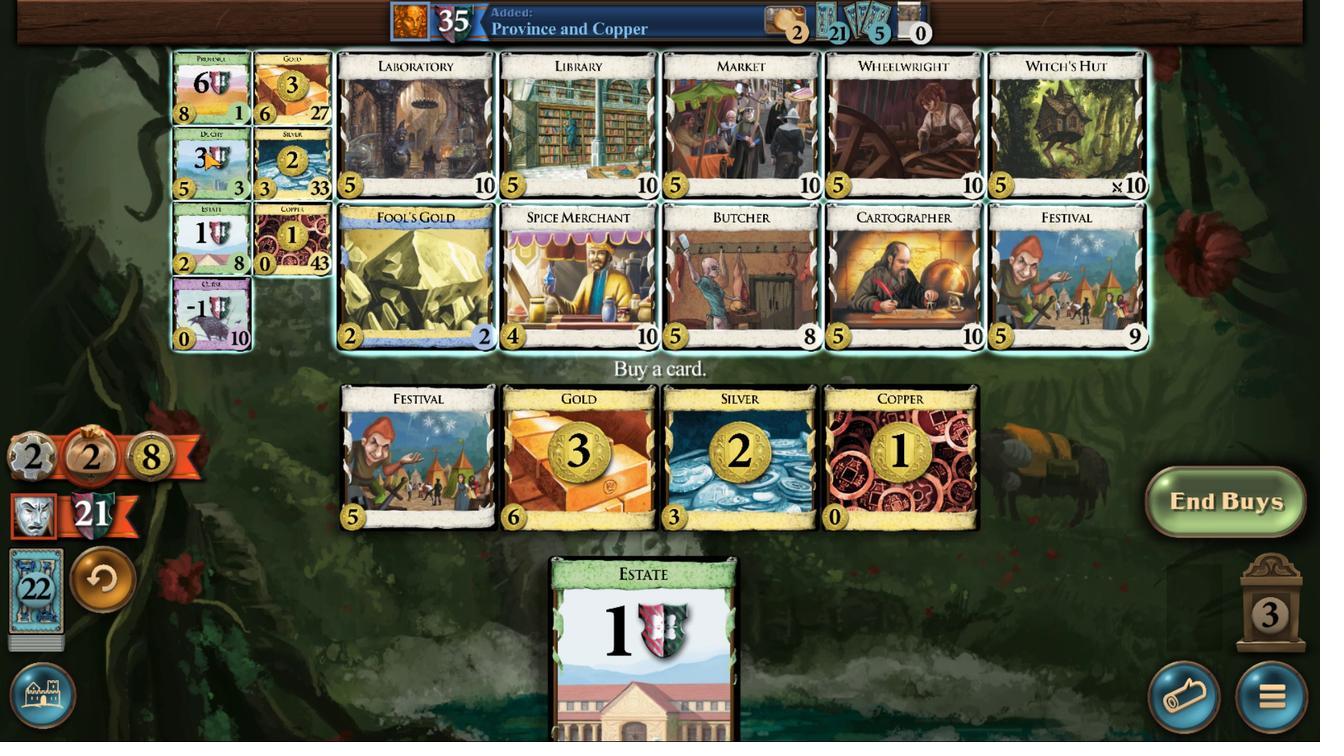 
Action: Mouse pressed left at (638, 420)
Screenshot: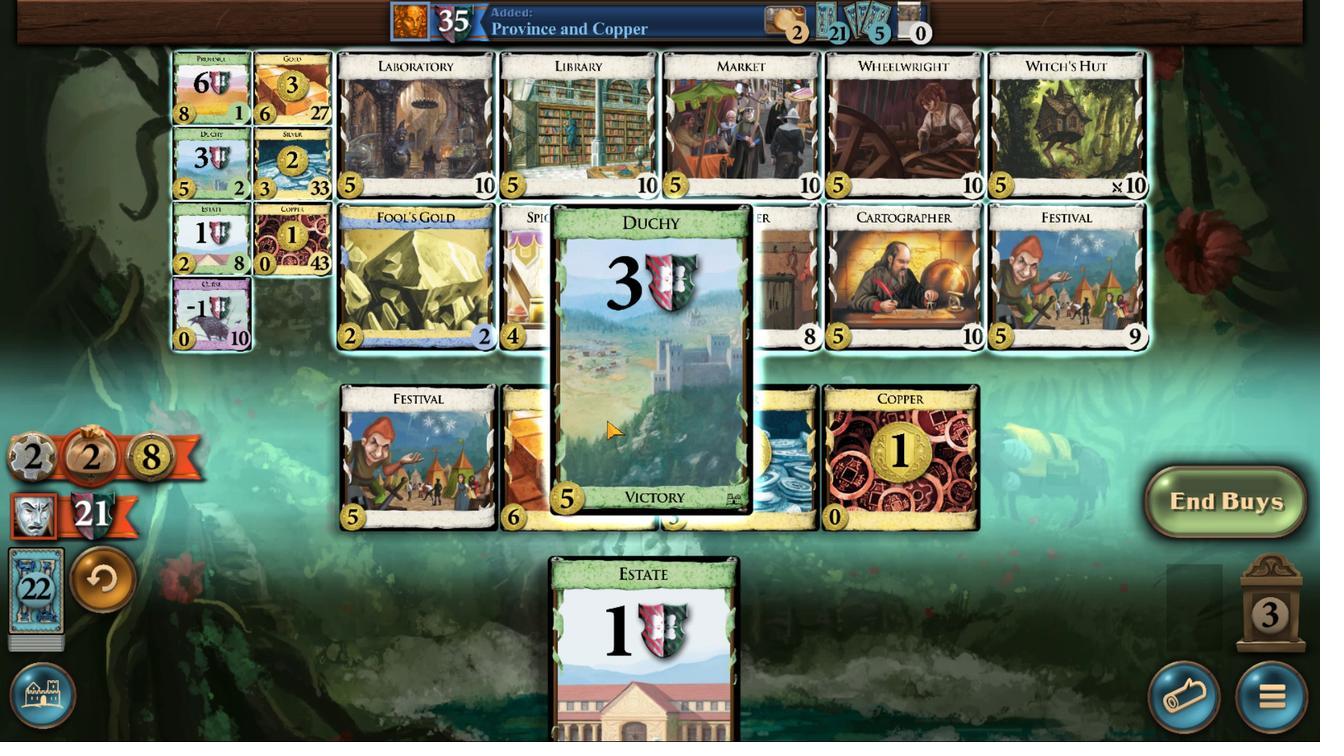 
Action: Mouse moved to (777, 473)
Screenshot: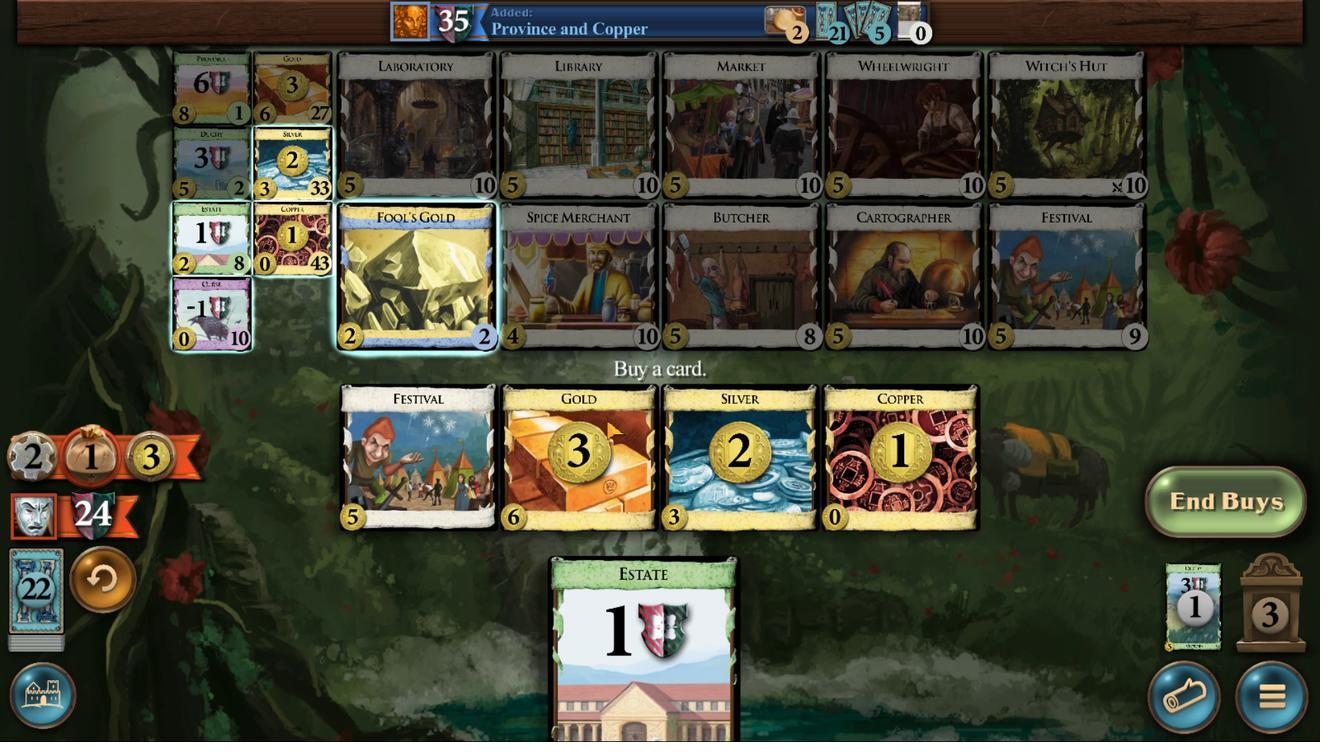 
Action: Mouse pressed left at (777, 473)
Screenshot: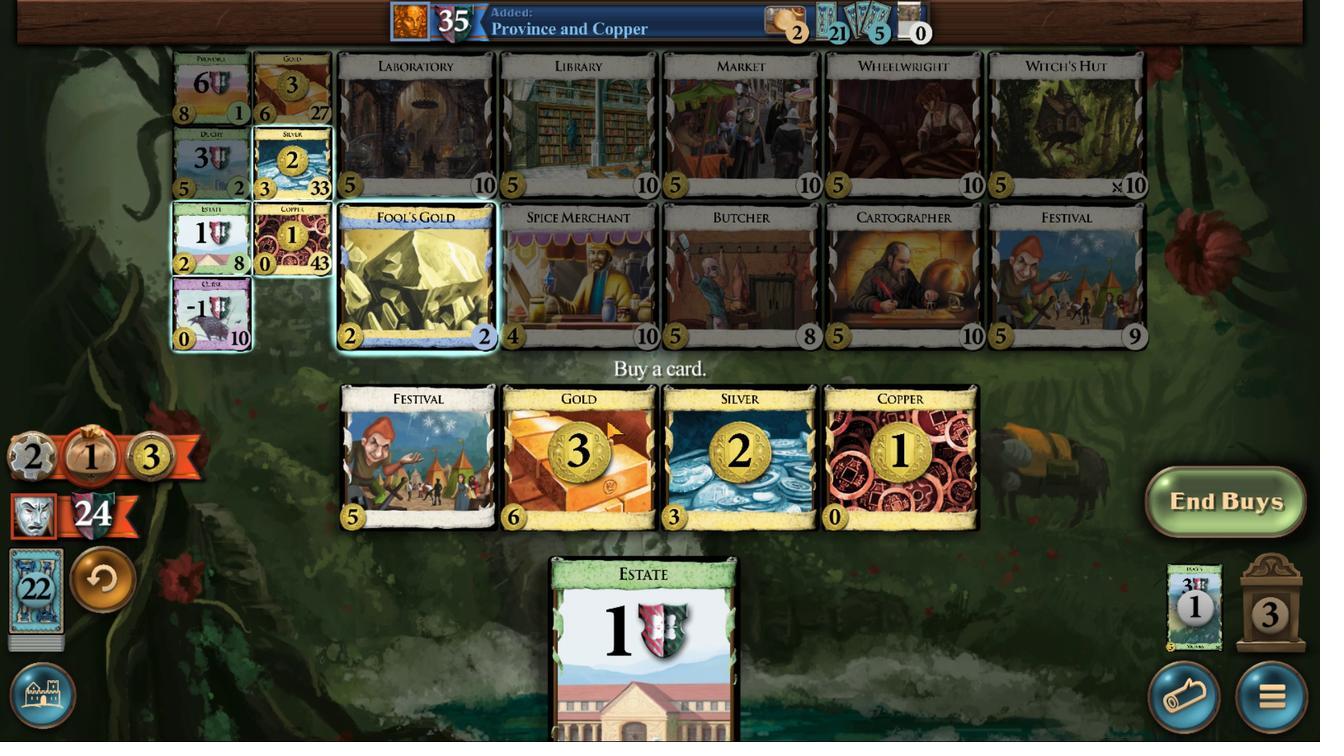 
Action: Mouse moved to (671, 424)
Screenshot: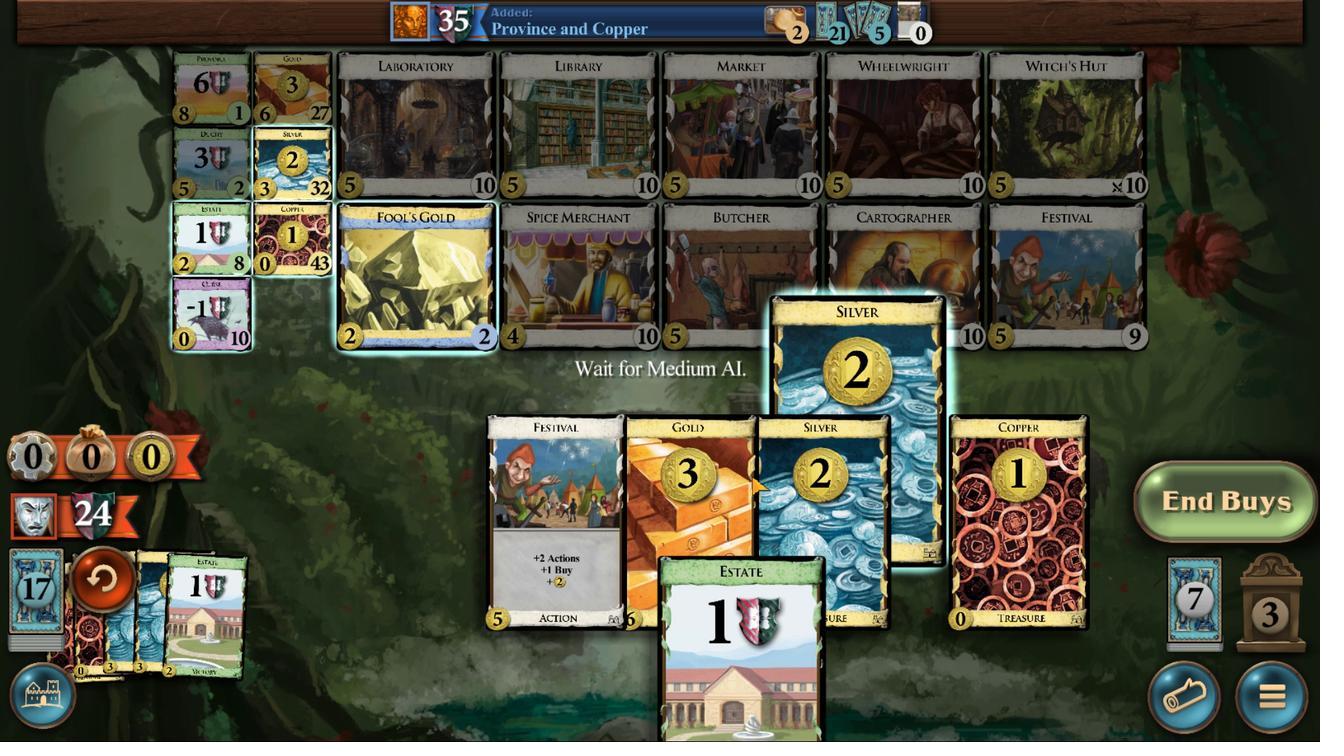 
Action: Mouse pressed left at (671, 424)
Screenshot: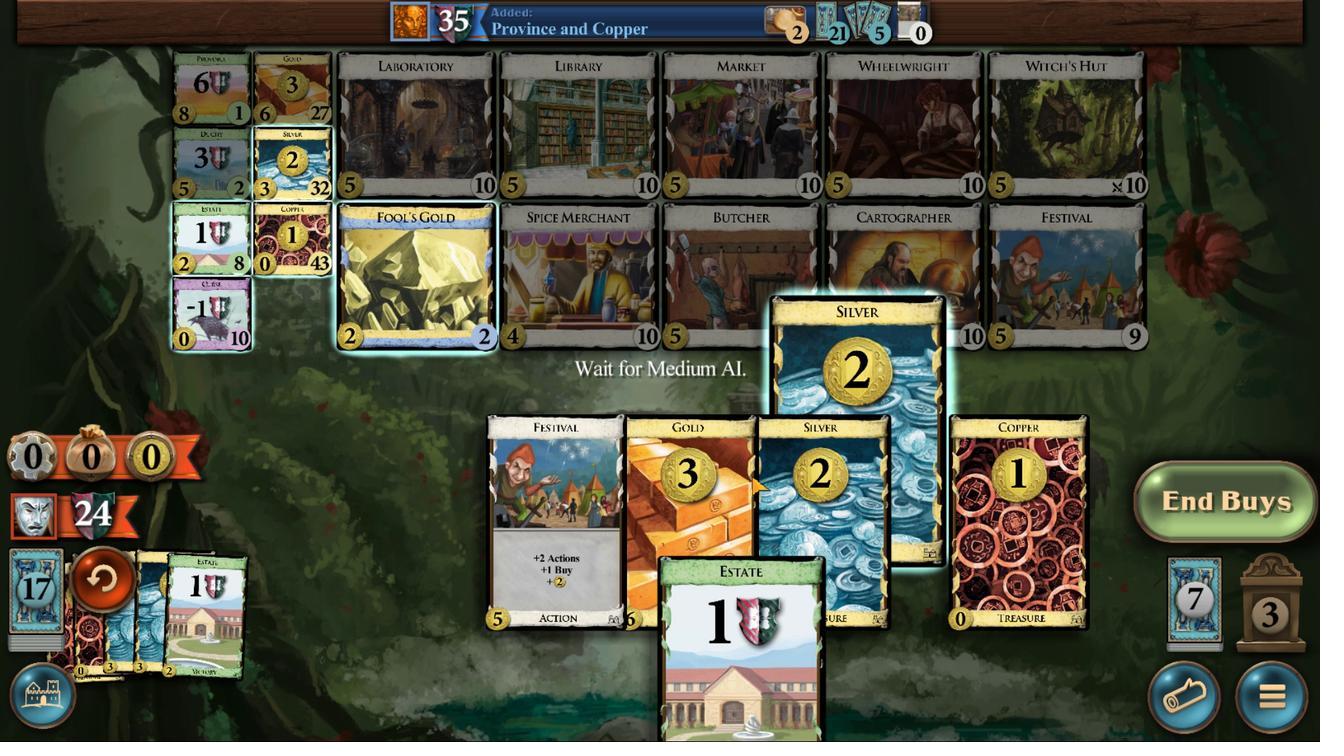 
Action: Mouse moved to (840, 510)
Screenshot: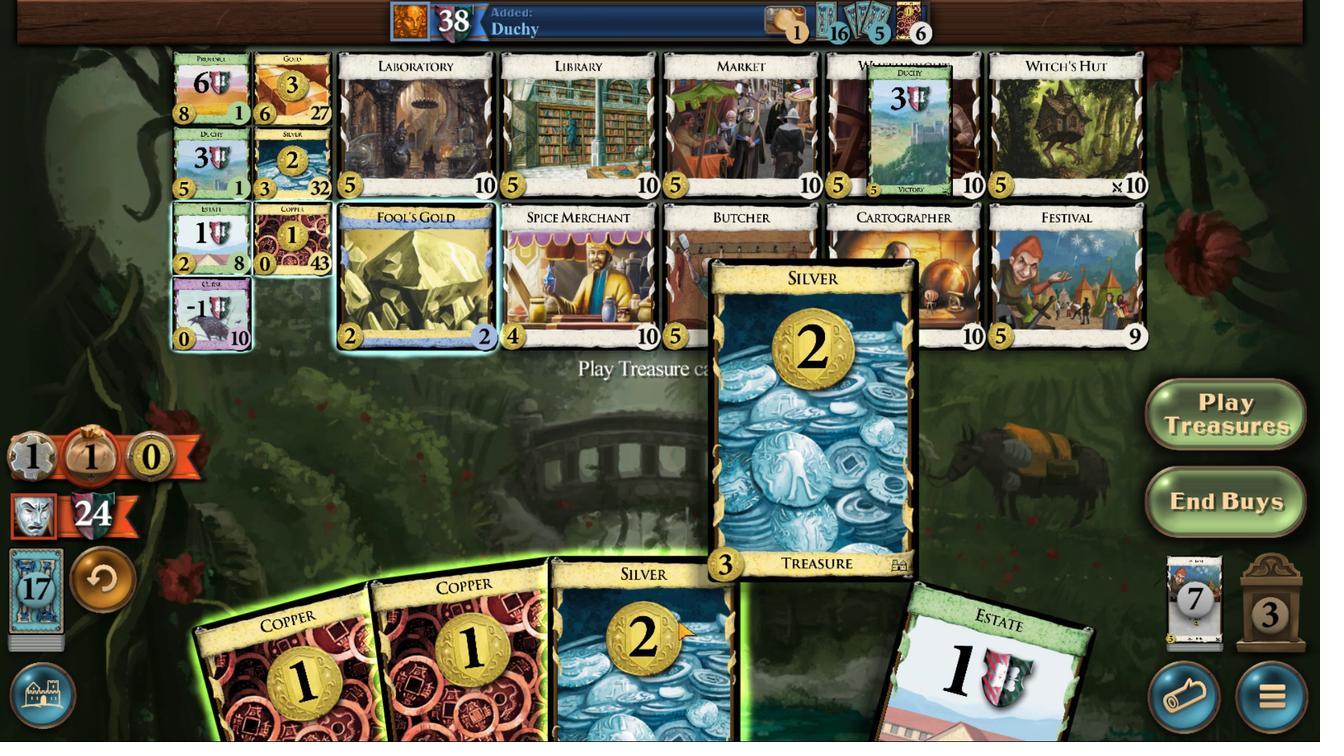 
Action: Mouse pressed left at (840, 510)
Screenshot: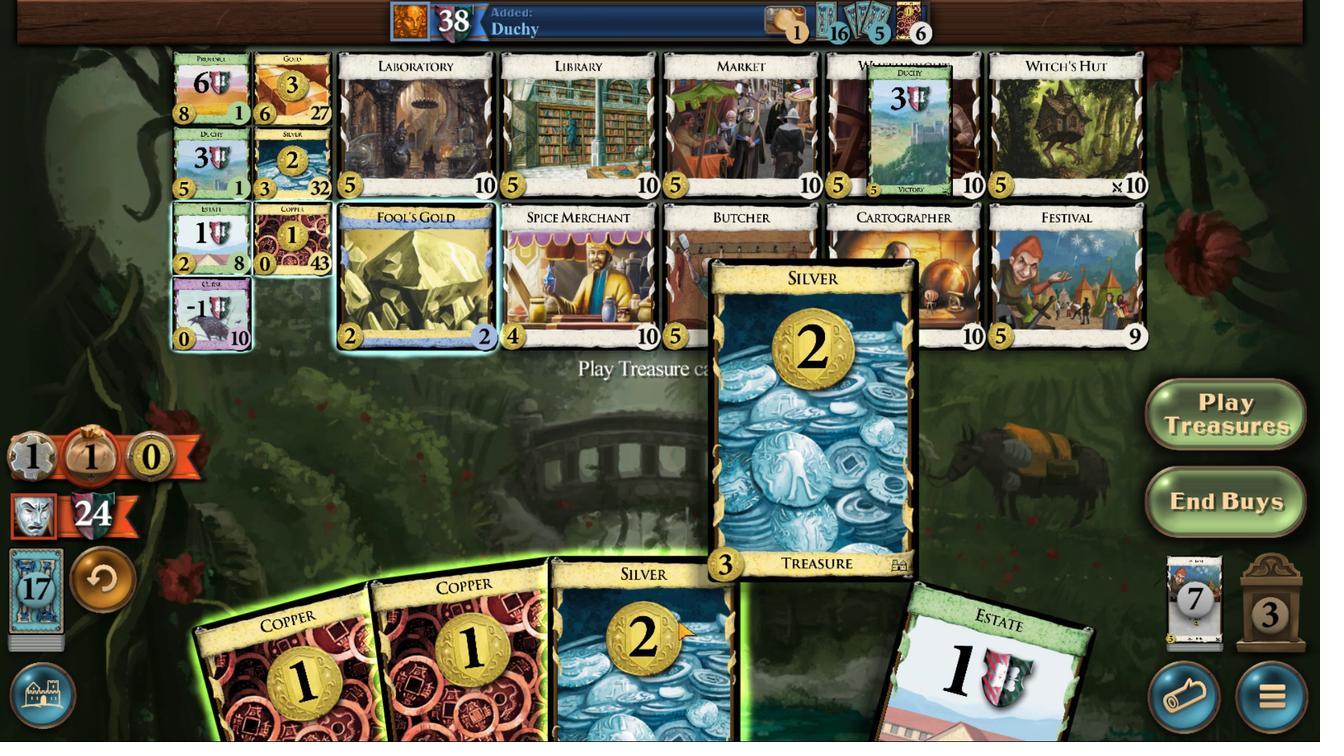 
Action: Mouse moved to (802, 517)
Screenshot: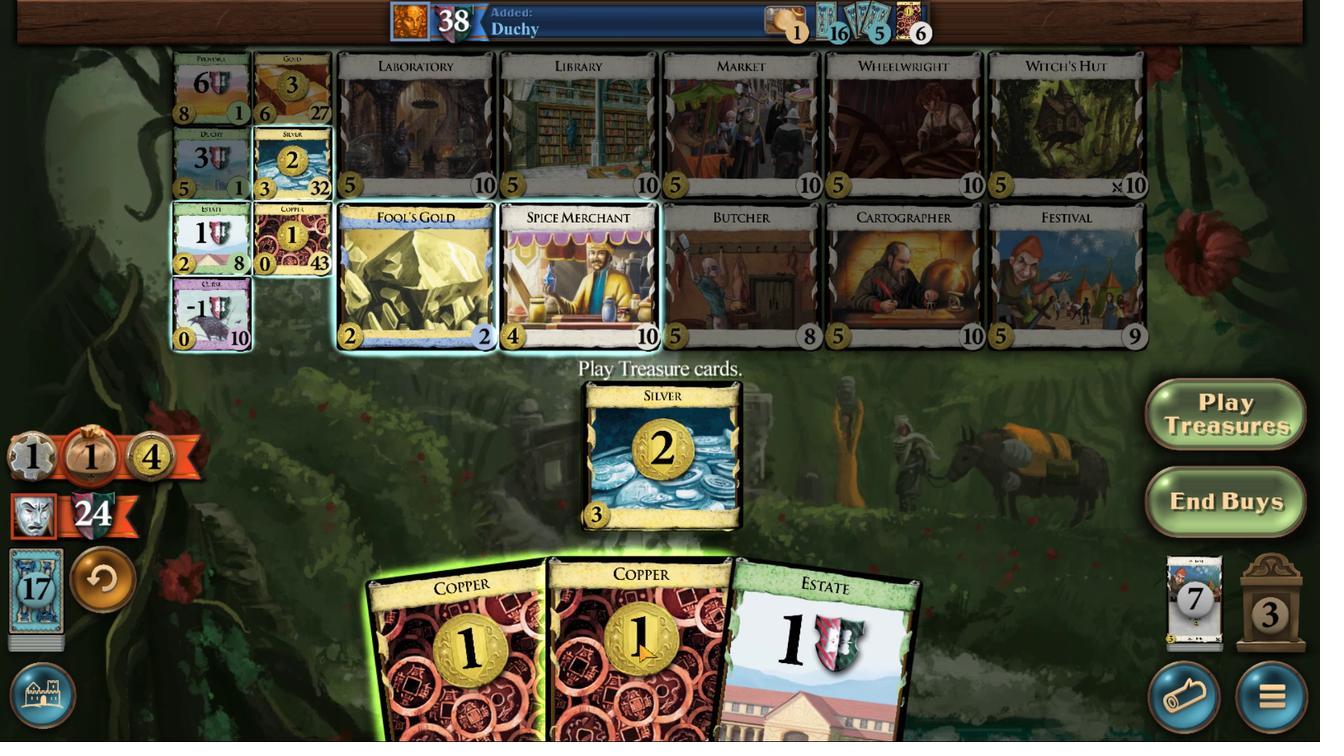 
Action: Mouse pressed left at (802, 517)
Screenshot: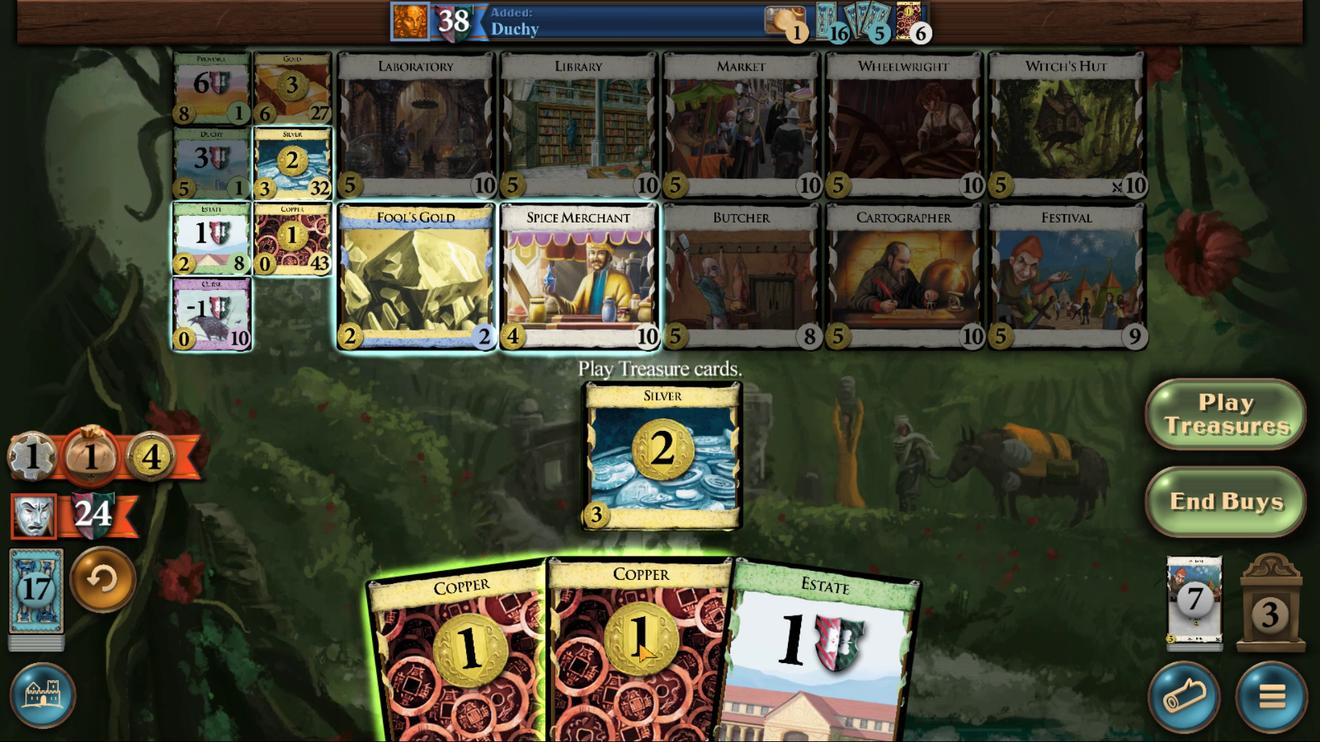 
Action: Mouse moved to (789, 517)
Screenshot: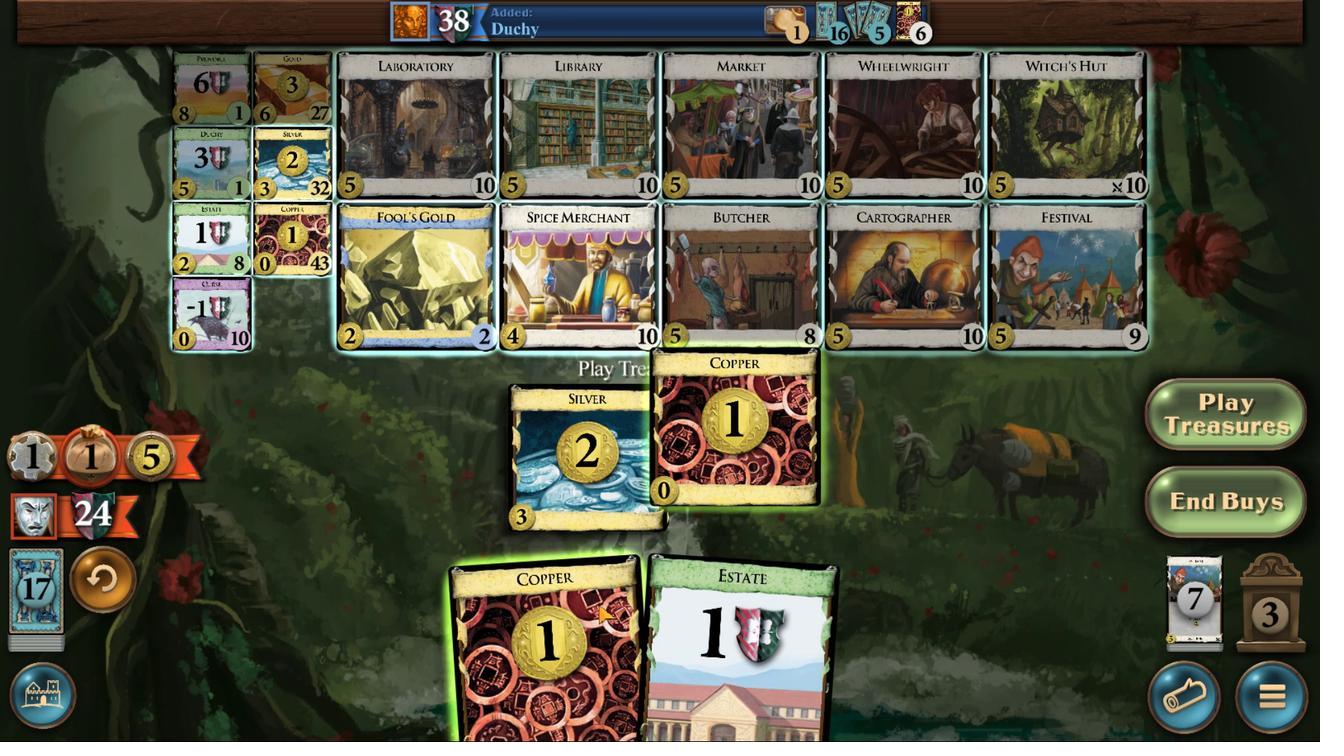 
Action: Mouse pressed left at (789, 517)
Screenshot: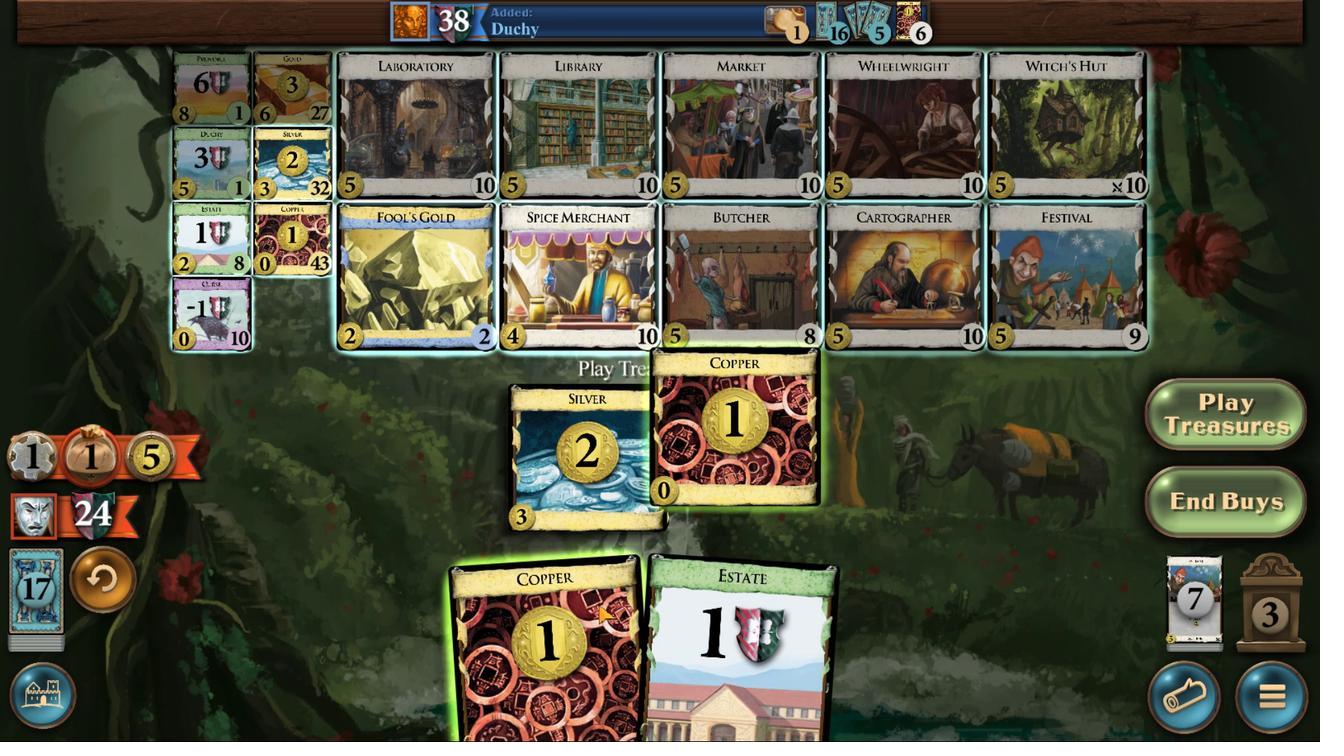 
Action: Mouse moved to (770, 512)
Screenshot: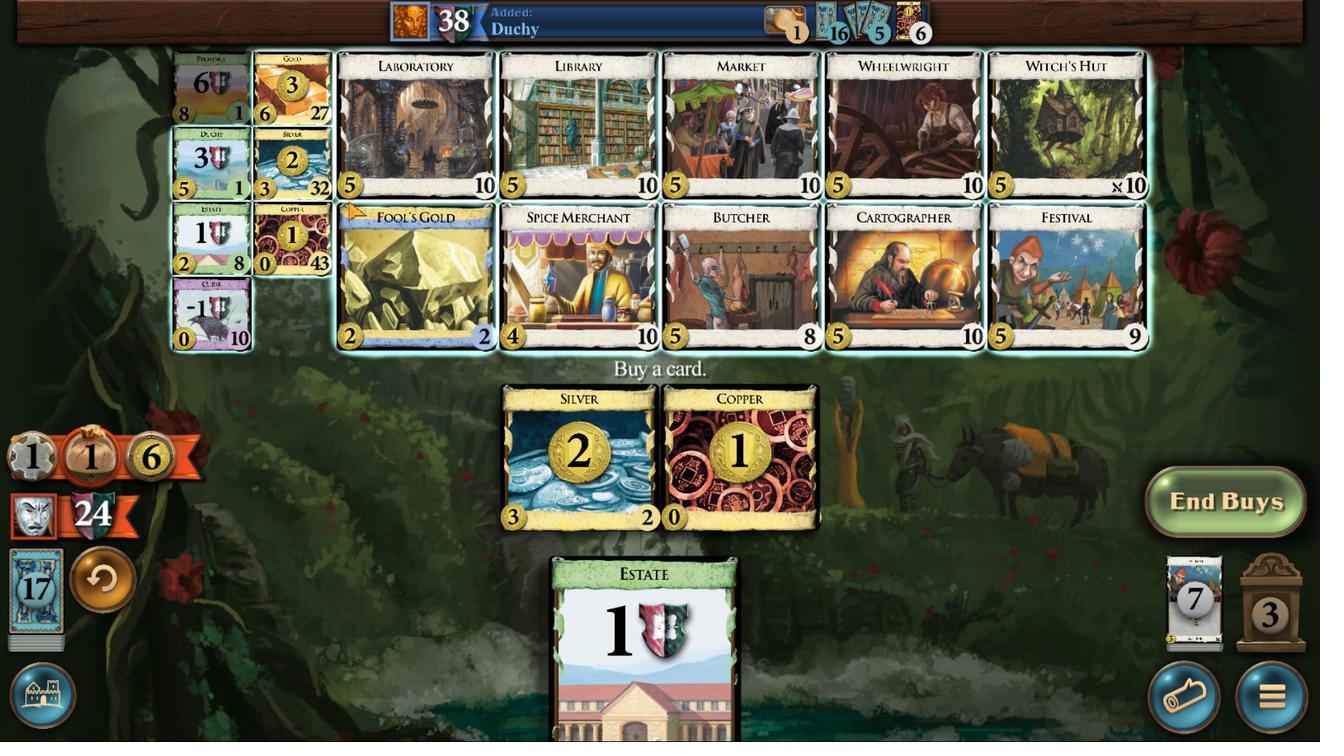 
Action: Mouse pressed left at (770, 512)
Screenshot: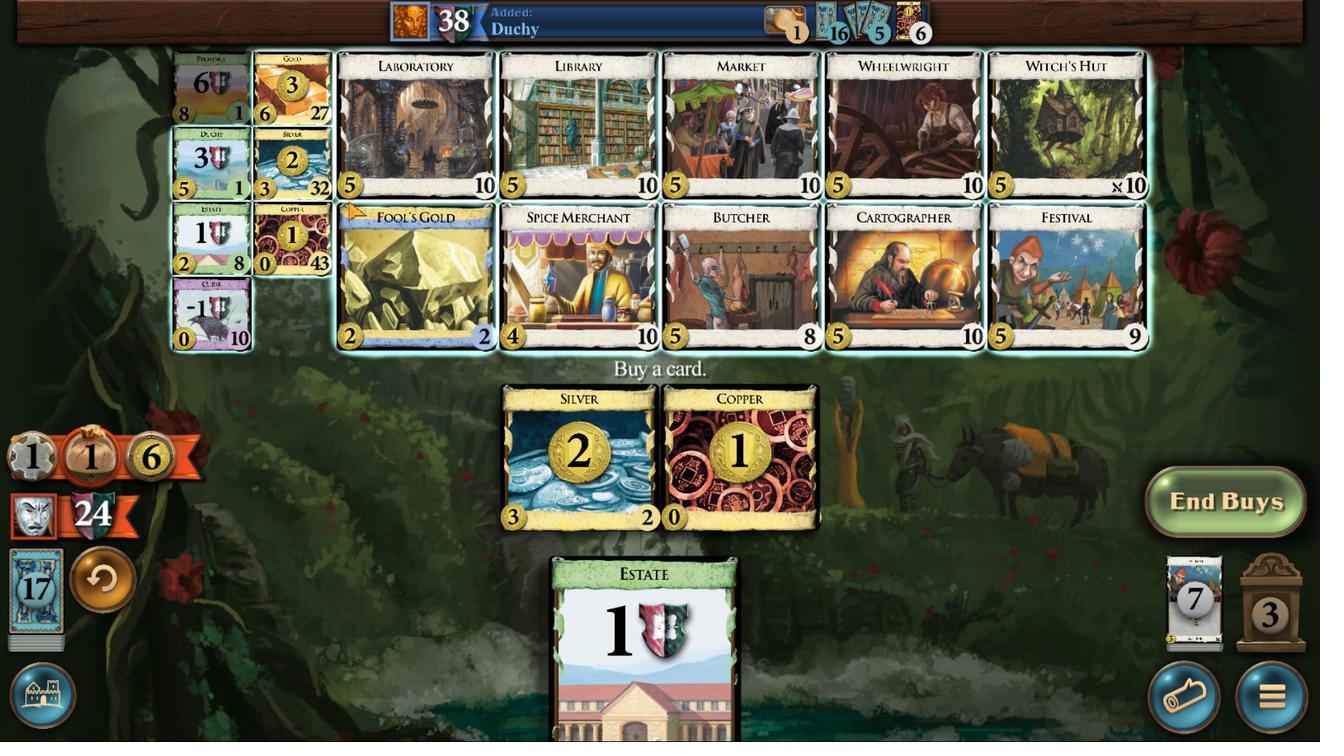 
Action: Mouse moved to (666, 407)
Screenshot: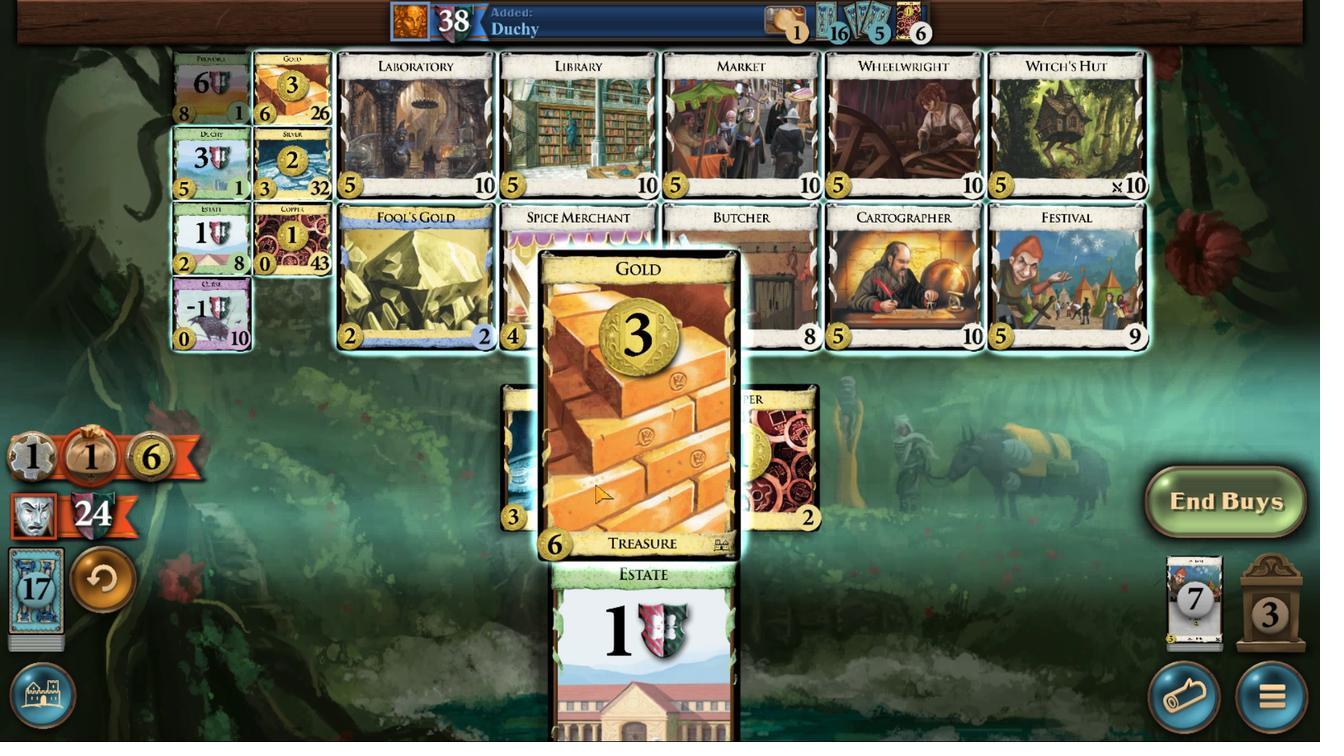 
Action: Mouse pressed left at (666, 407)
Screenshot: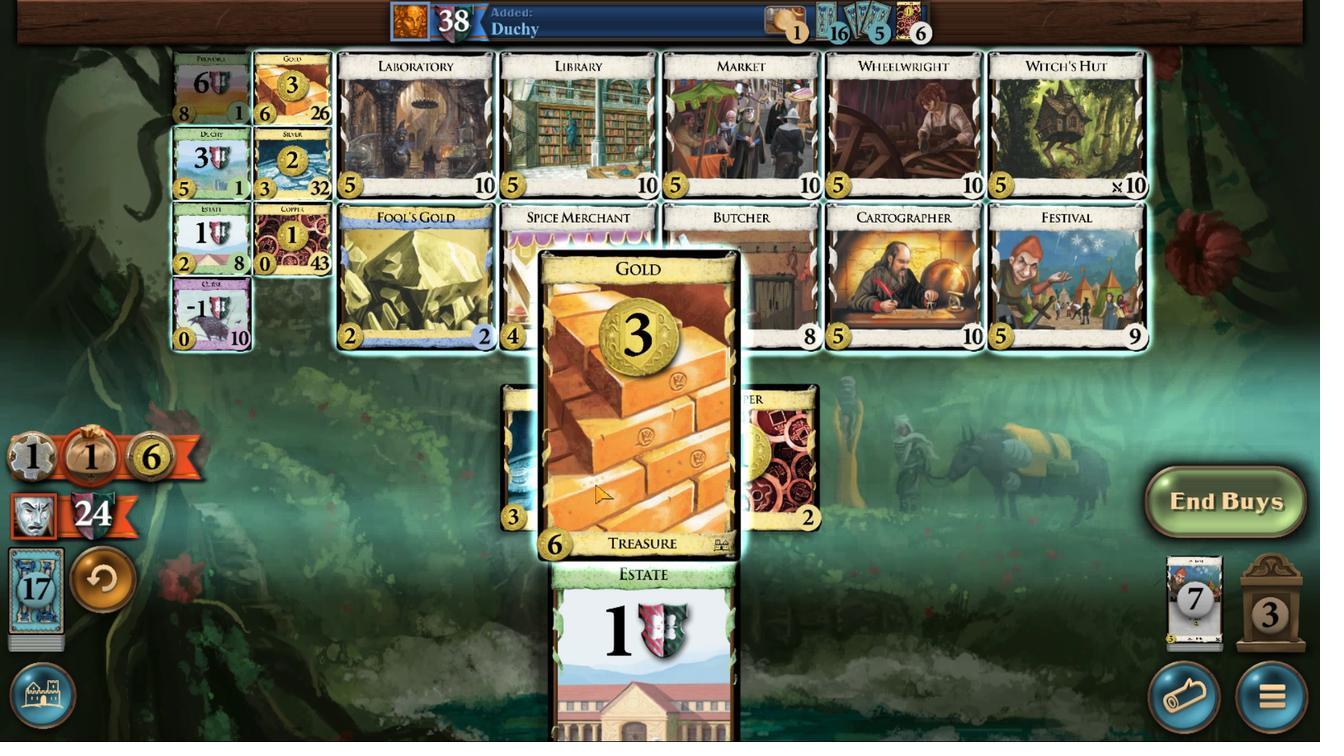 
Action: Mouse moved to (478, 464)
Screenshot: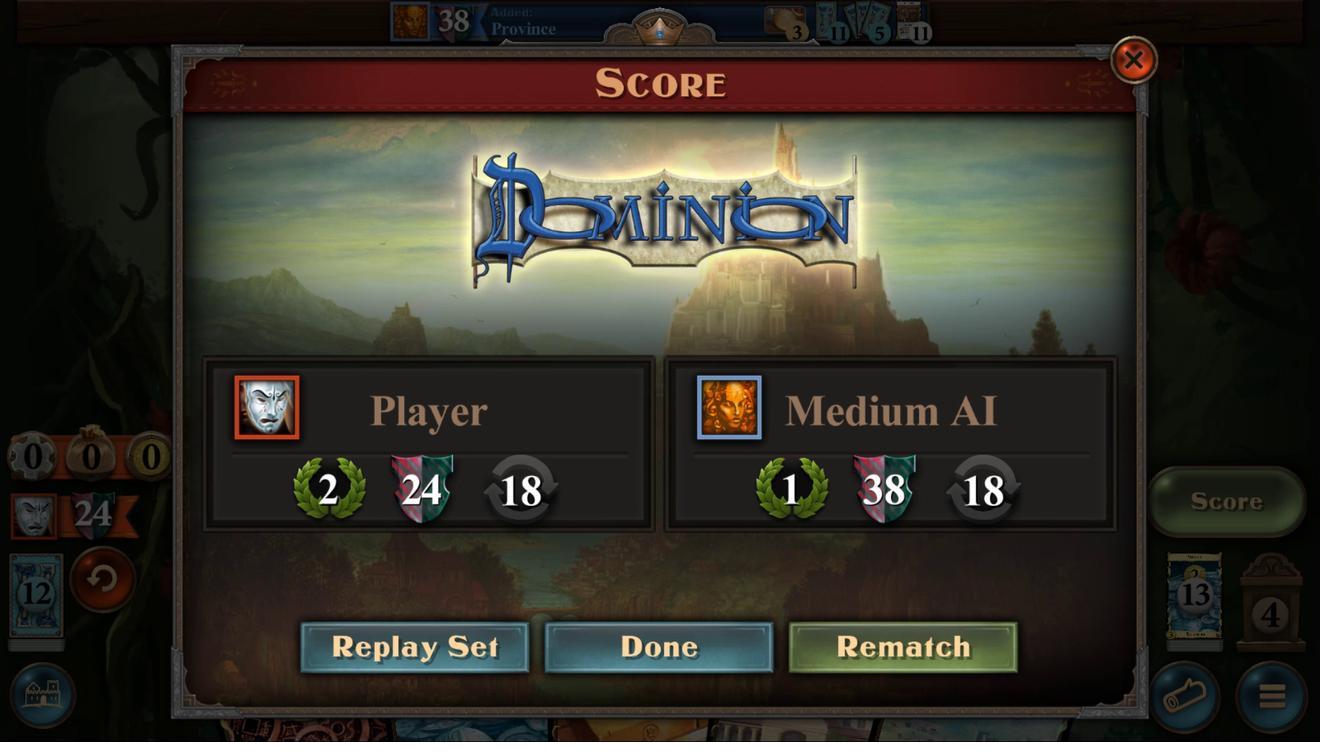 
